 Task: Select Give A Gift Card from Gift Cards. Add to cart Amazon Fire TV Stick Gift Card-2. Place order for Matthew Wright, _x000D_
4893 Hawaiian Ter_x000D_
Cincinnati, Ohio(OH), 45223, Cell Number (513) 541-0914
Action: Mouse moved to (232, 136)
Screenshot: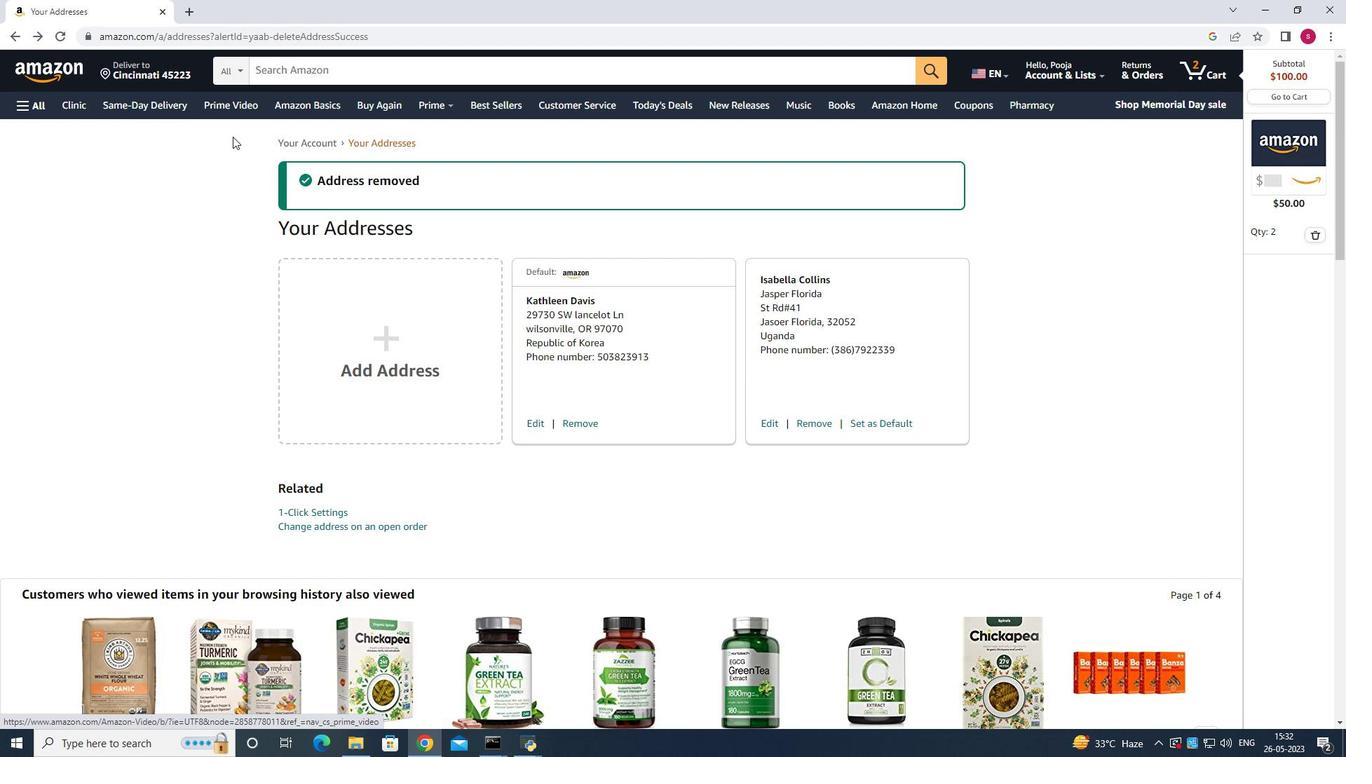
Action: Mouse scrolled (232, 137) with delta (0, 0)
Screenshot: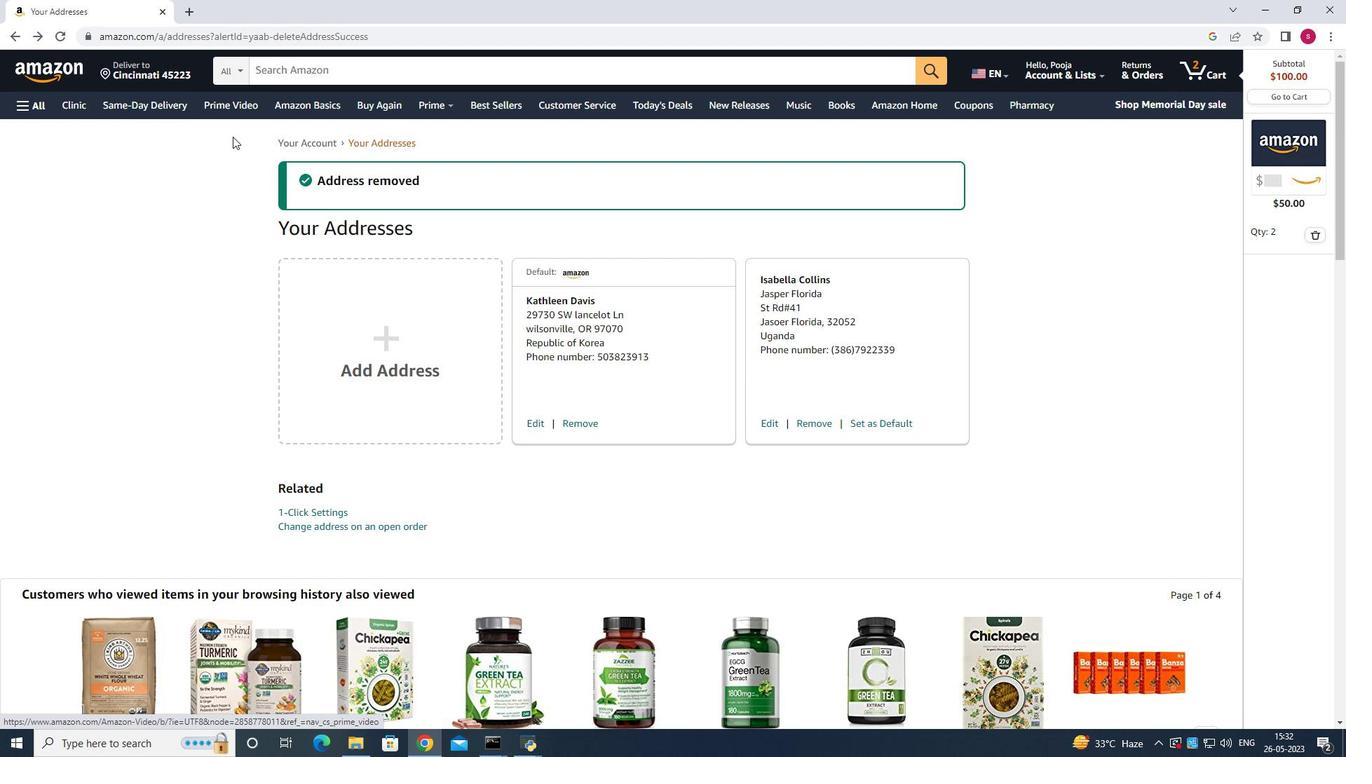 
Action: Mouse scrolled (232, 137) with delta (0, 0)
Screenshot: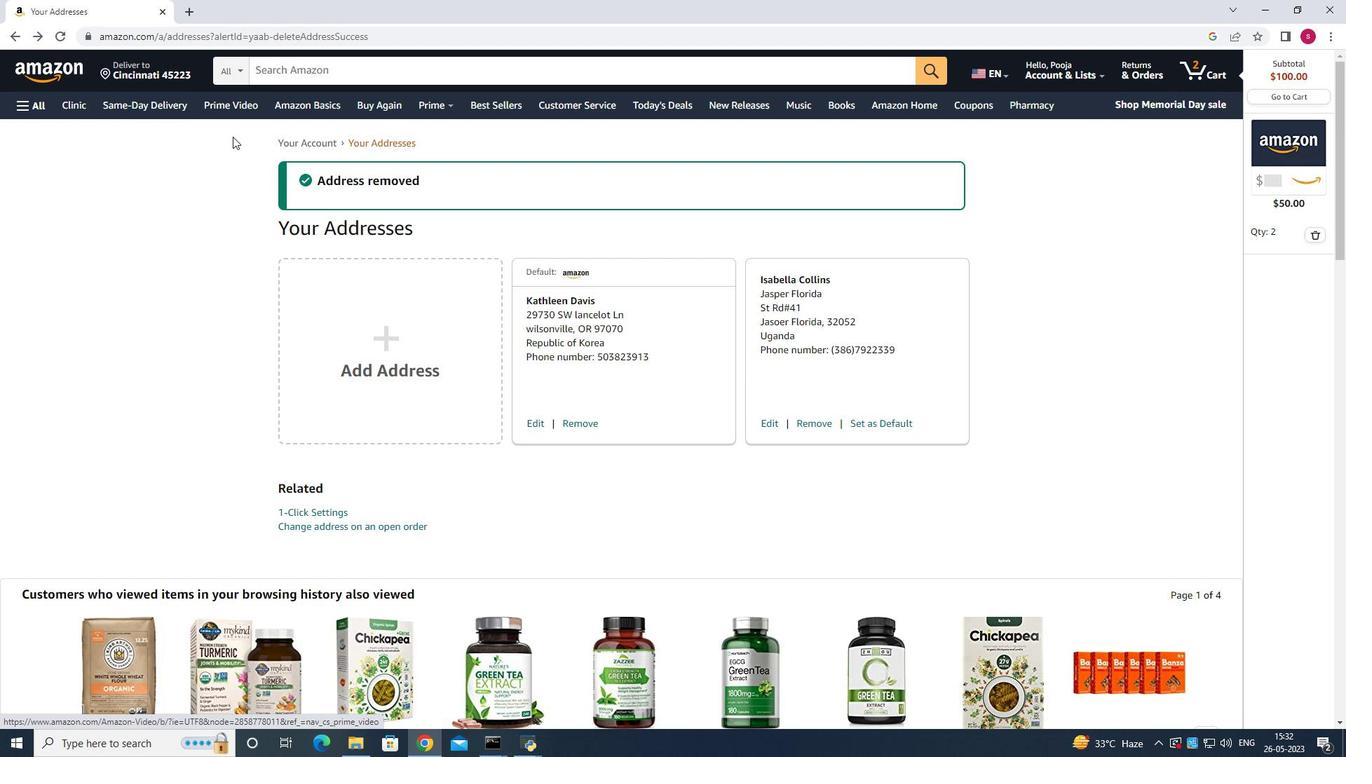 
Action: Mouse moved to (65, 59)
Screenshot: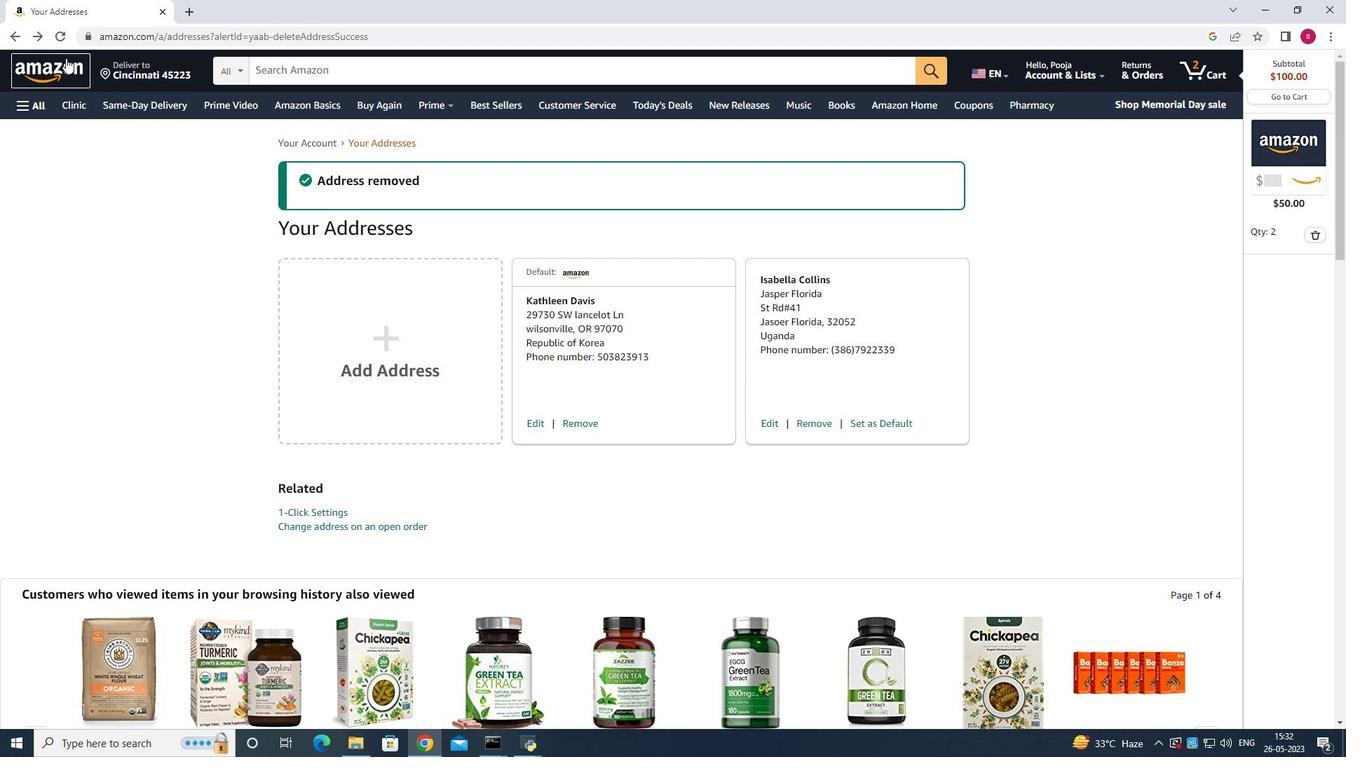 
Action: Mouse pressed left at (65, 59)
Screenshot: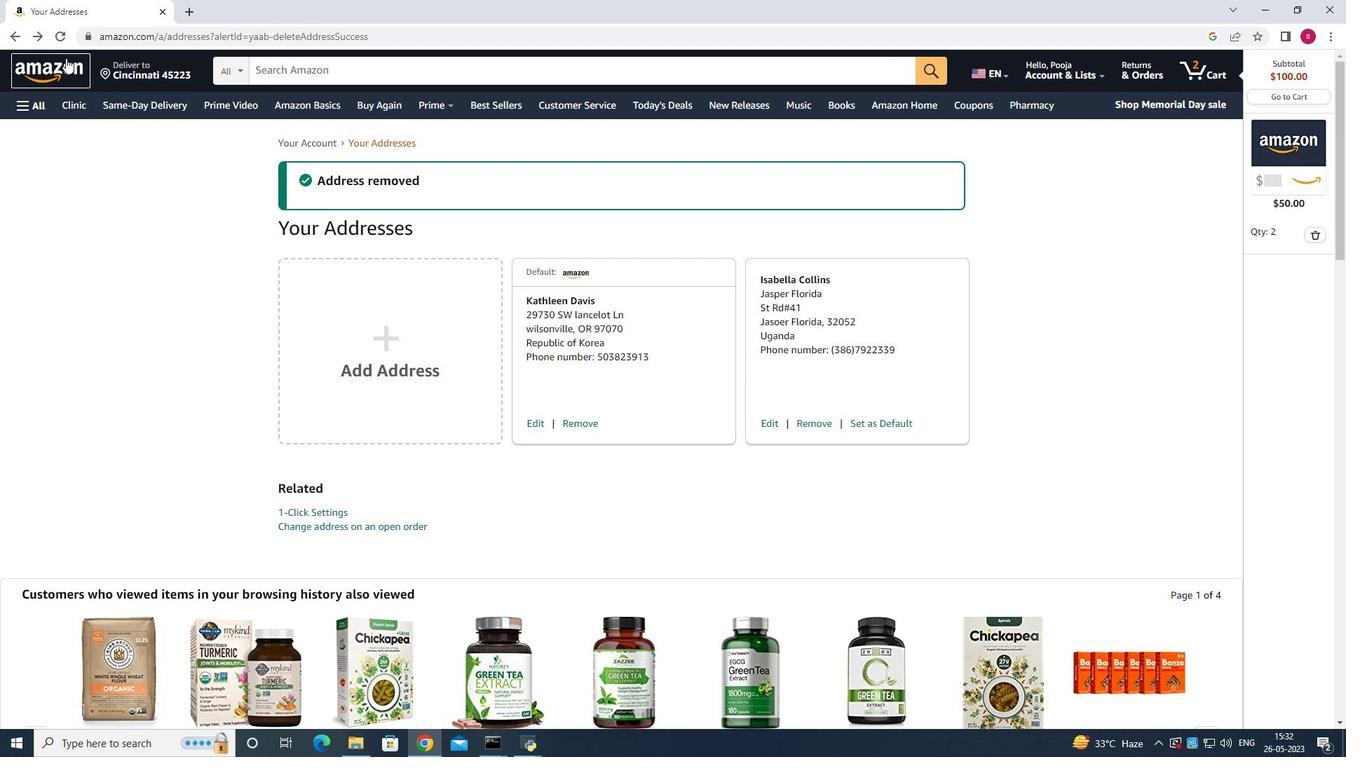 
Action: Mouse moved to (21, 98)
Screenshot: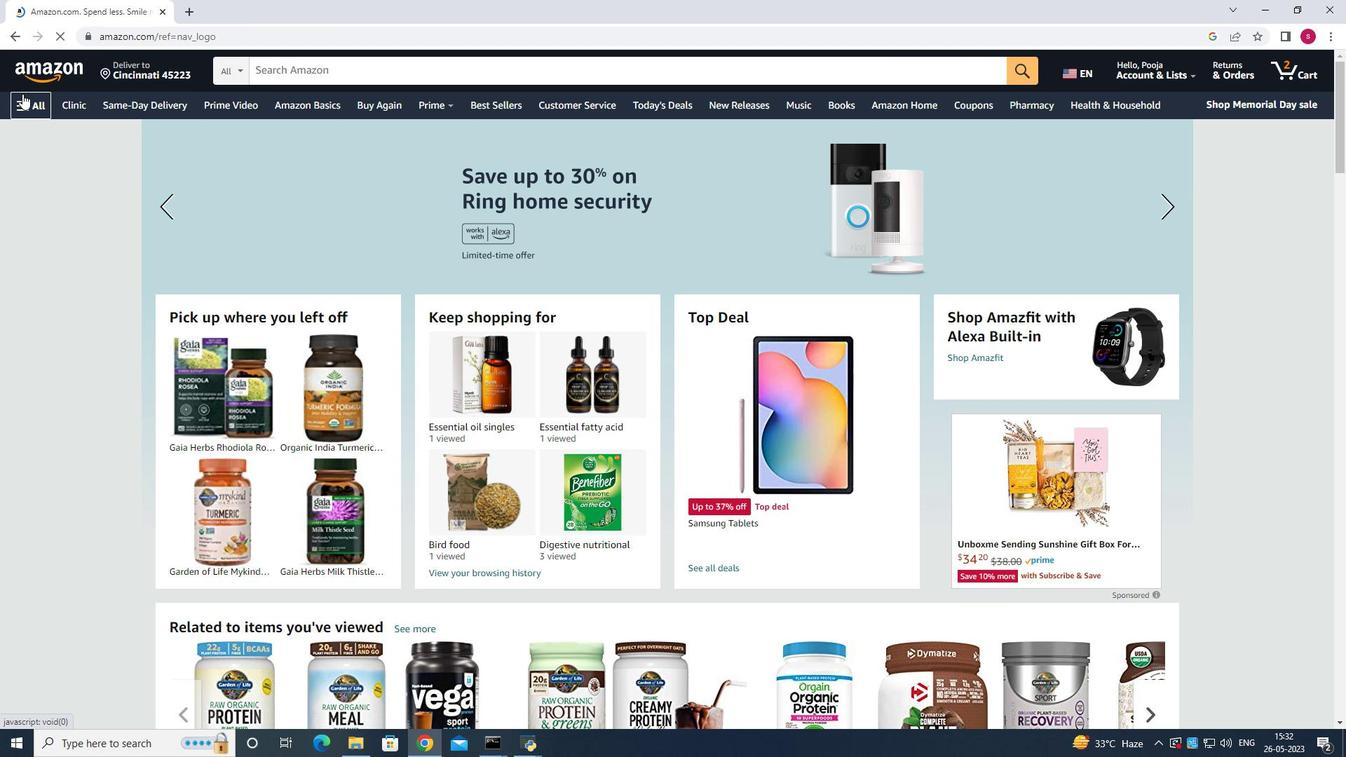 
Action: Mouse pressed left at (21, 98)
Screenshot: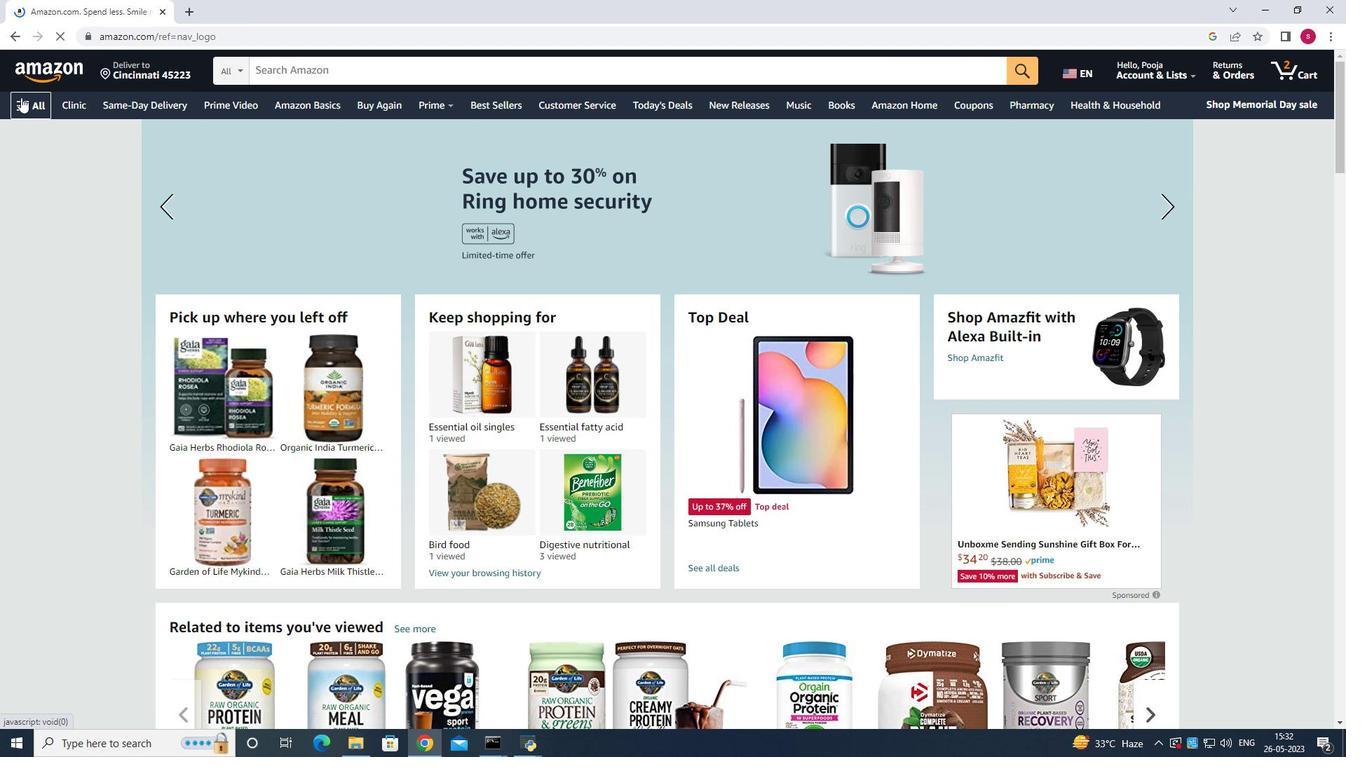 
Action: Mouse moved to (26, 136)
Screenshot: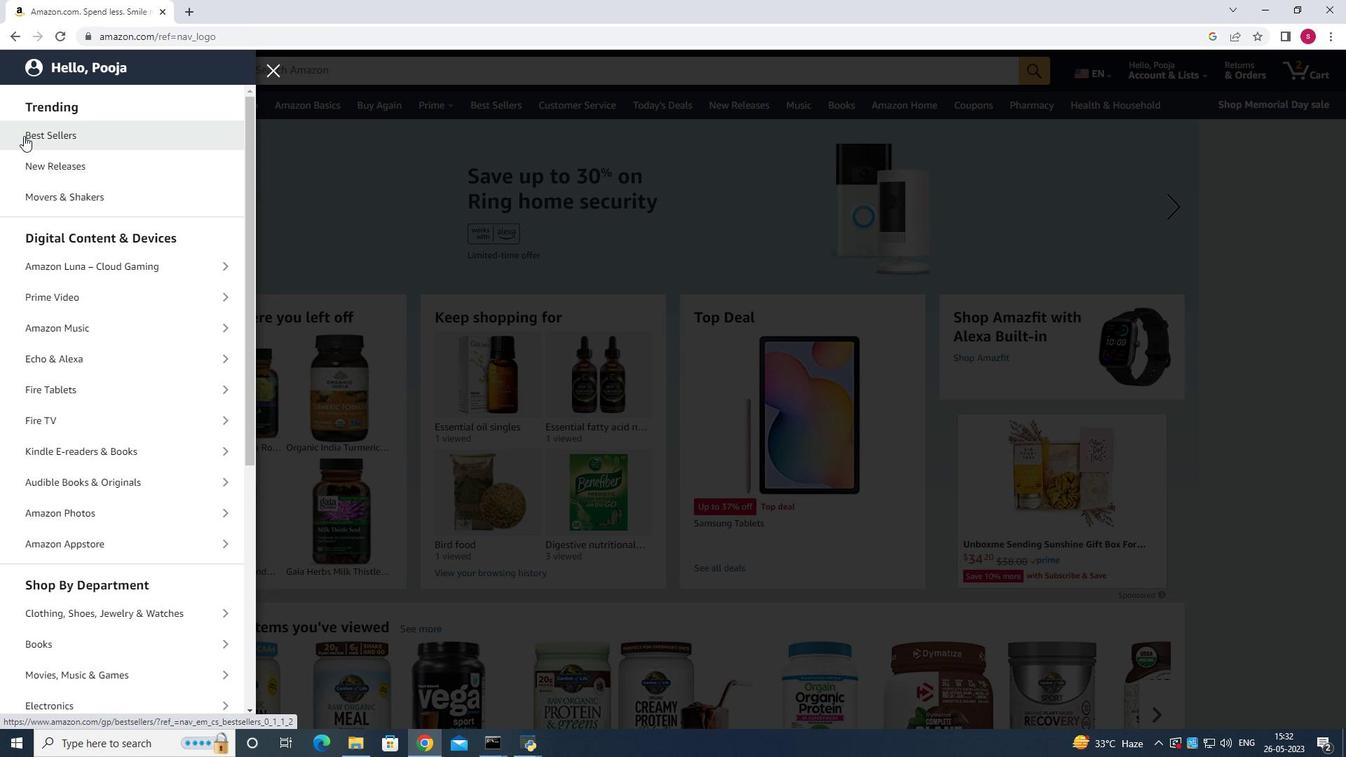 
Action: Mouse scrolled (25, 136) with delta (0, 0)
Screenshot: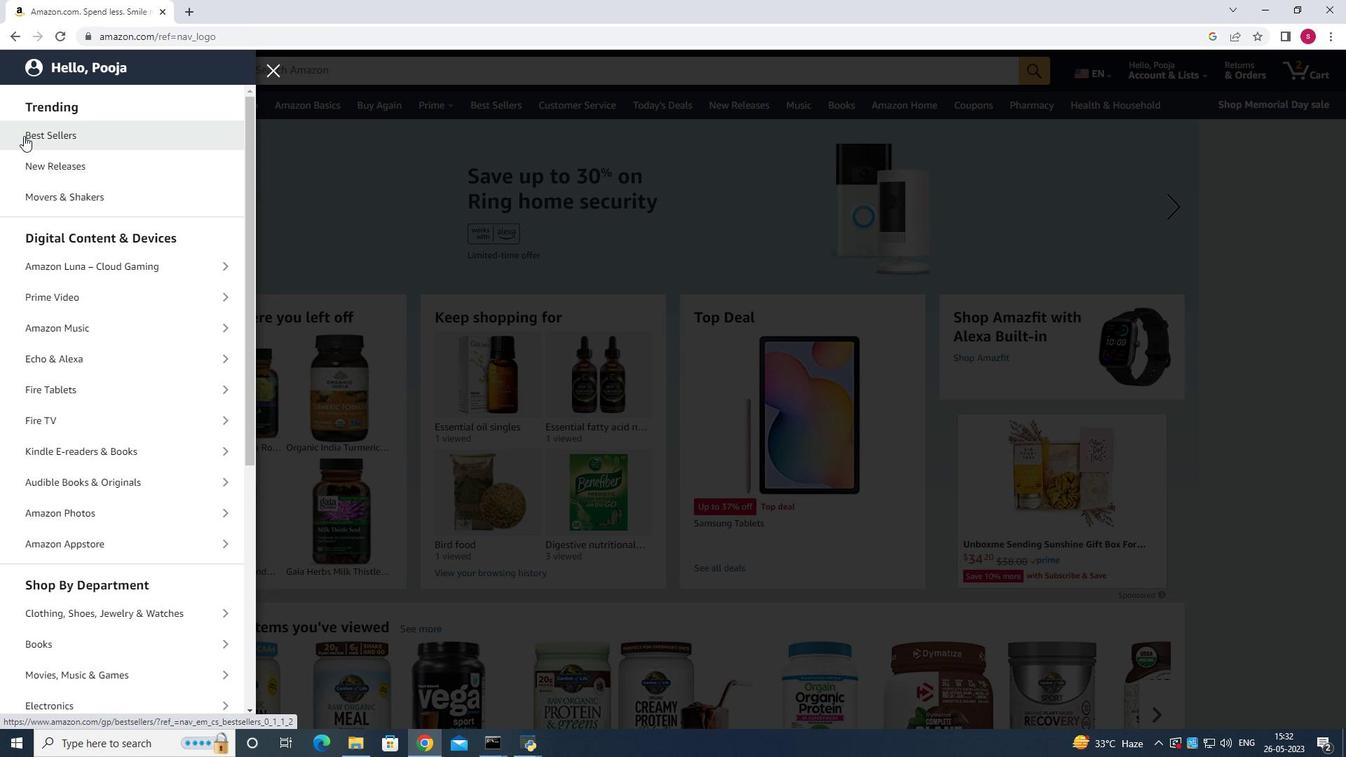 
Action: Mouse scrolled (26, 136) with delta (0, 0)
Screenshot: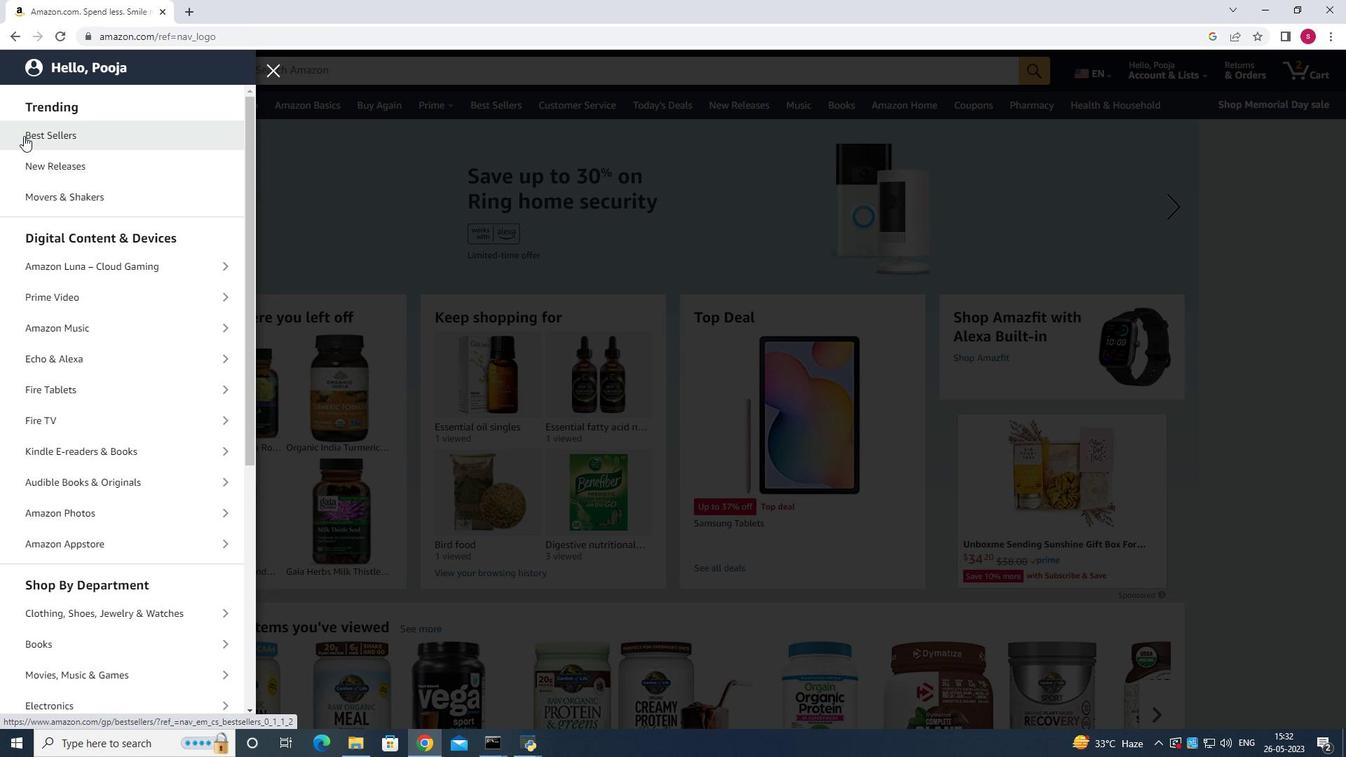 
Action: Mouse scrolled (26, 136) with delta (0, 0)
Screenshot: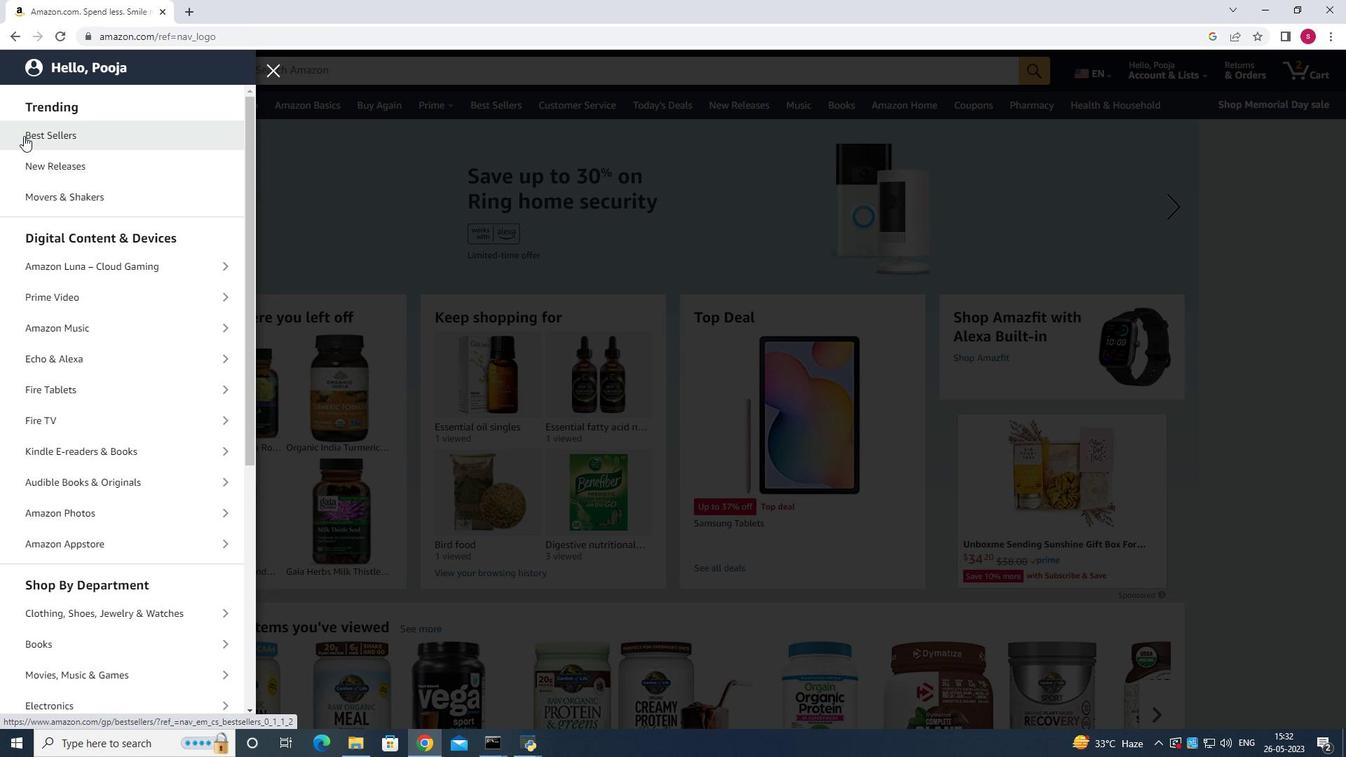 
Action: Mouse scrolled (26, 136) with delta (0, 0)
Screenshot: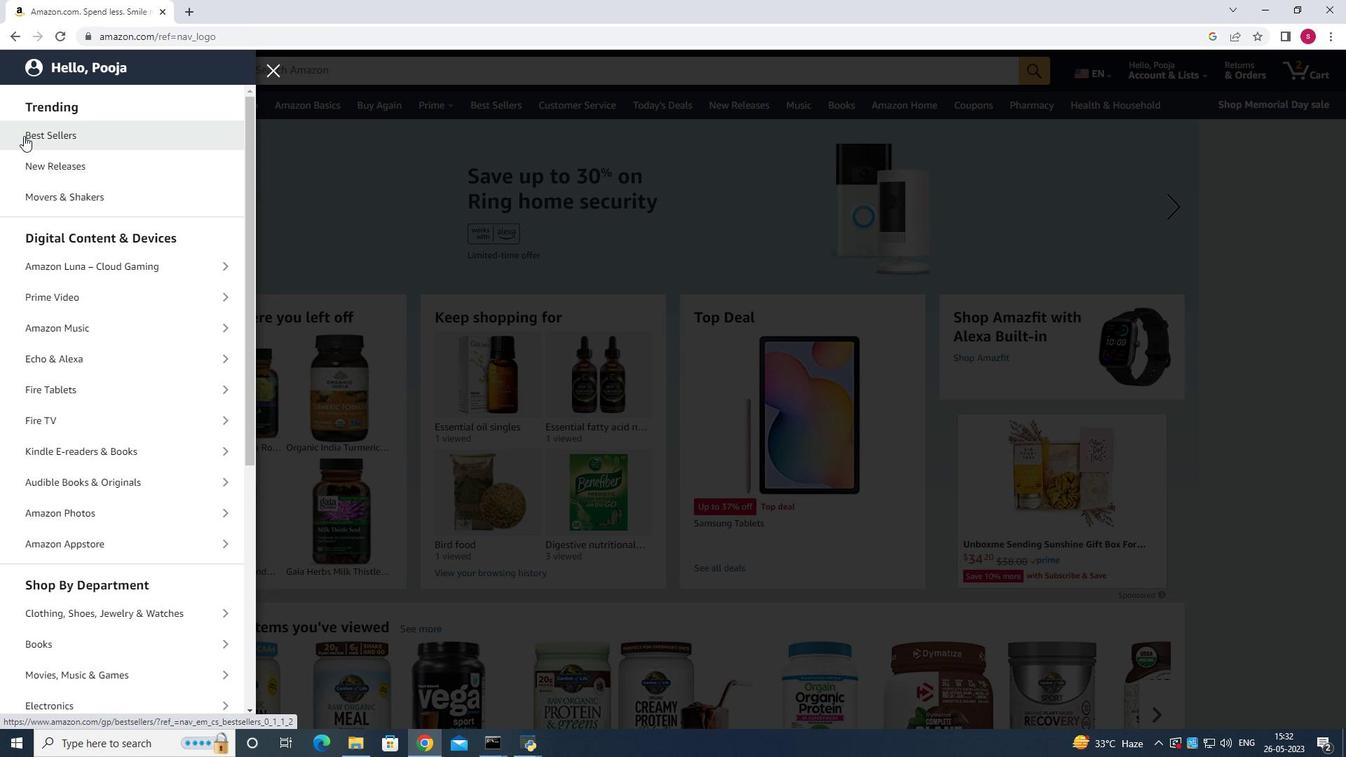 
Action: Mouse scrolled (26, 136) with delta (0, 0)
Screenshot: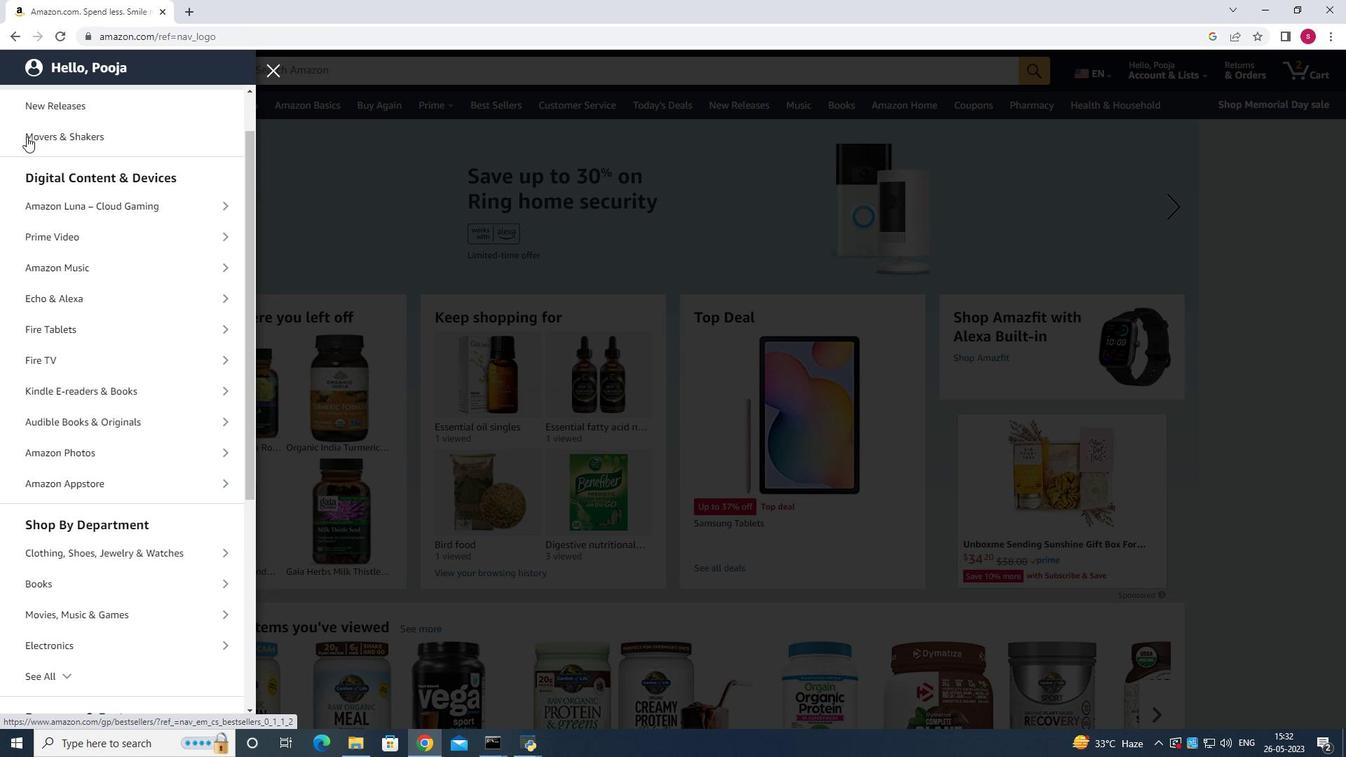
Action: Mouse scrolled (26, 136) with delta (0, 0)
Screenshot: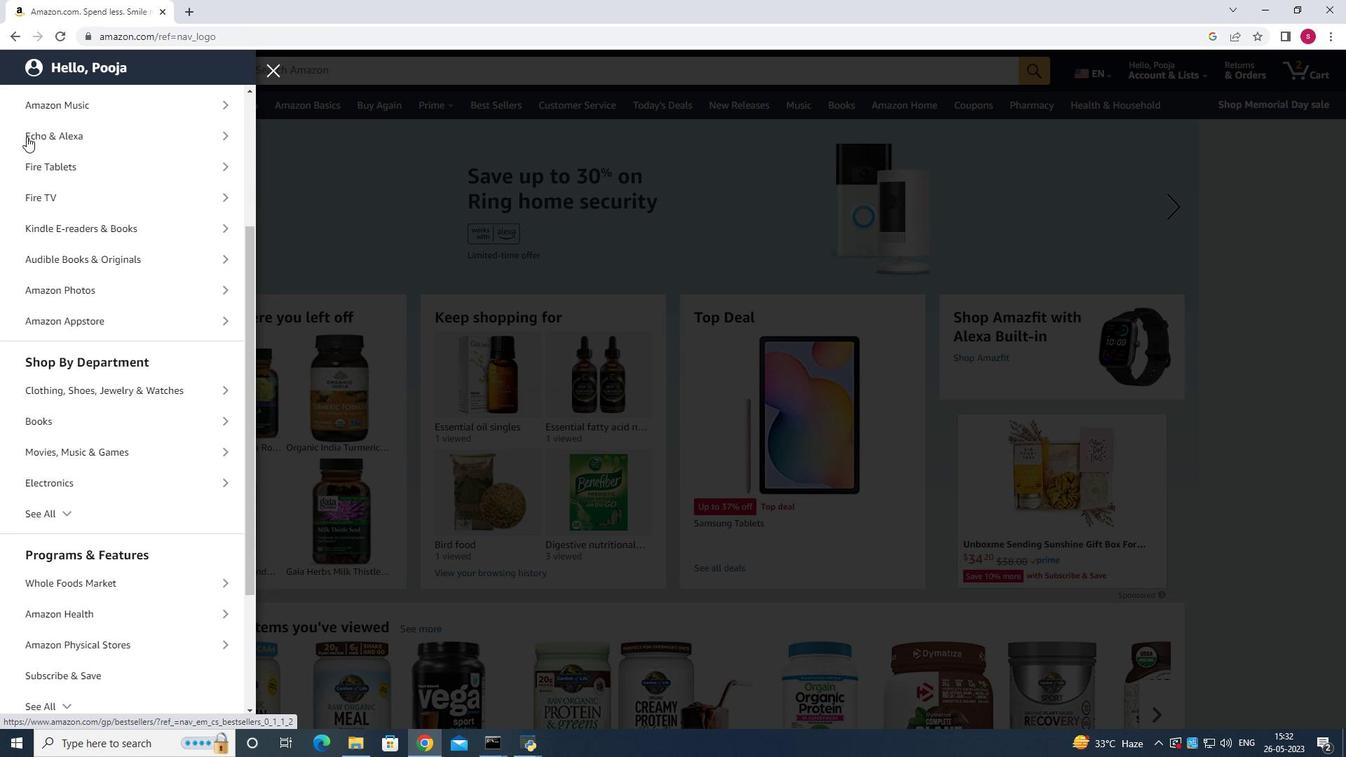 
Action: Mouse scrolled (26, 136) with delta (0, 0)
Screenshot: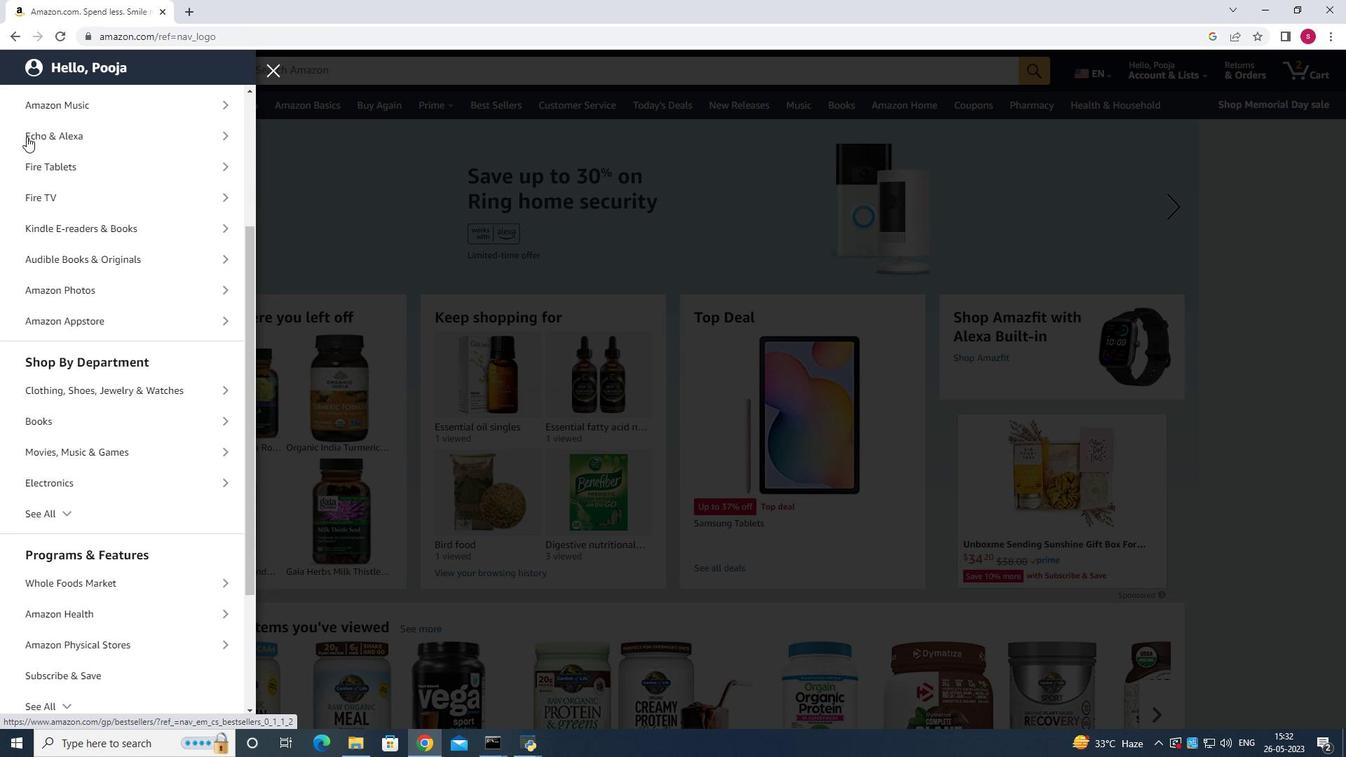 
Action: Mouse scrolled (26, 136) with delta (0, 0)
Screenshot: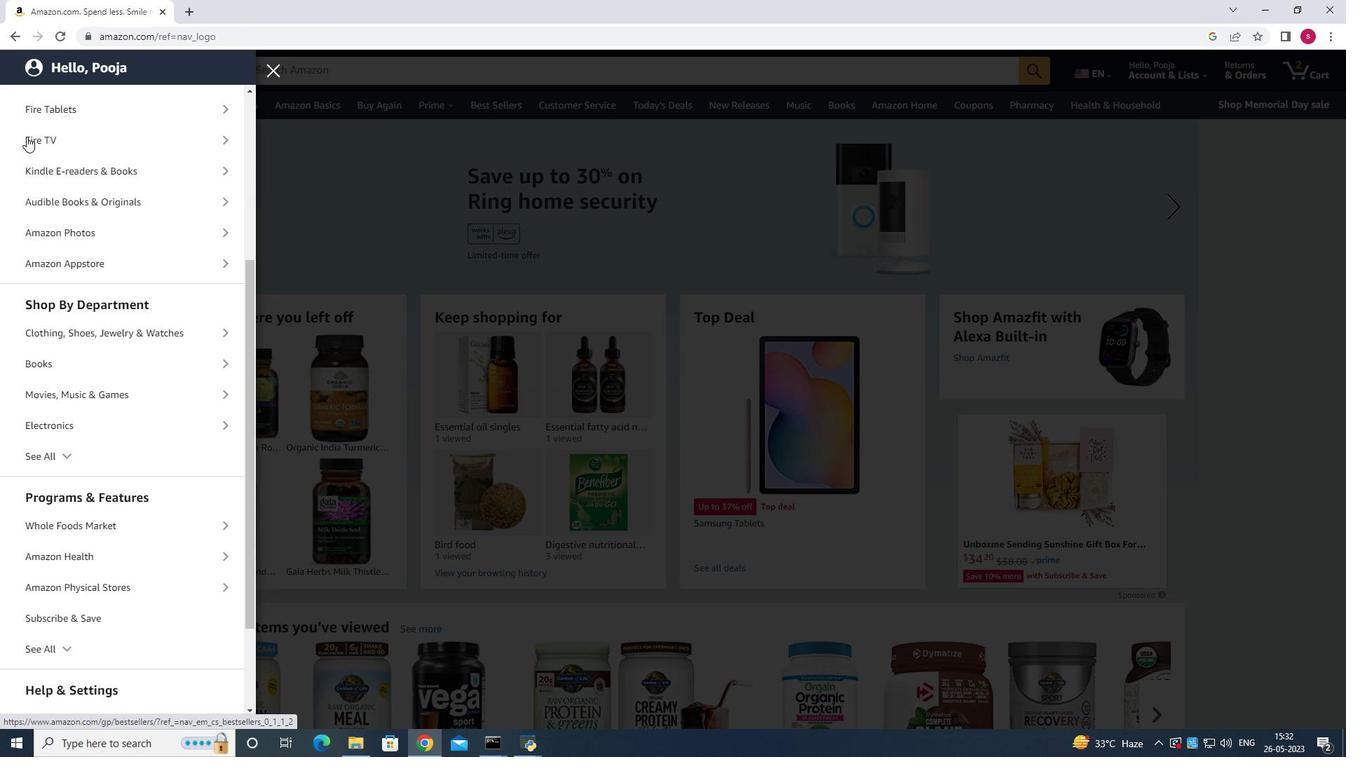 
Action: Mouse scrolled (26, 136) with delta (0, 0)
Screenshot: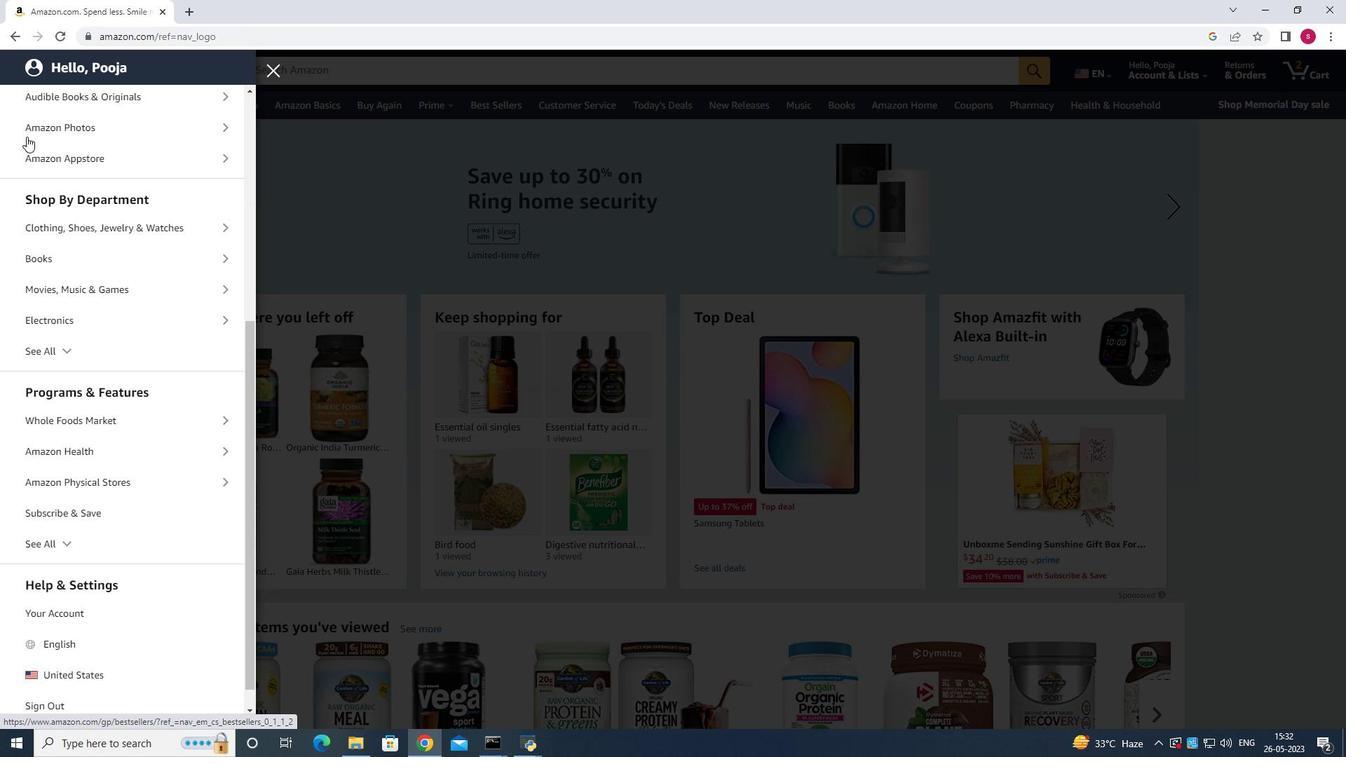 
Action: Mouse scrolled (26, 136) with delta (0, 0)
Screenshot: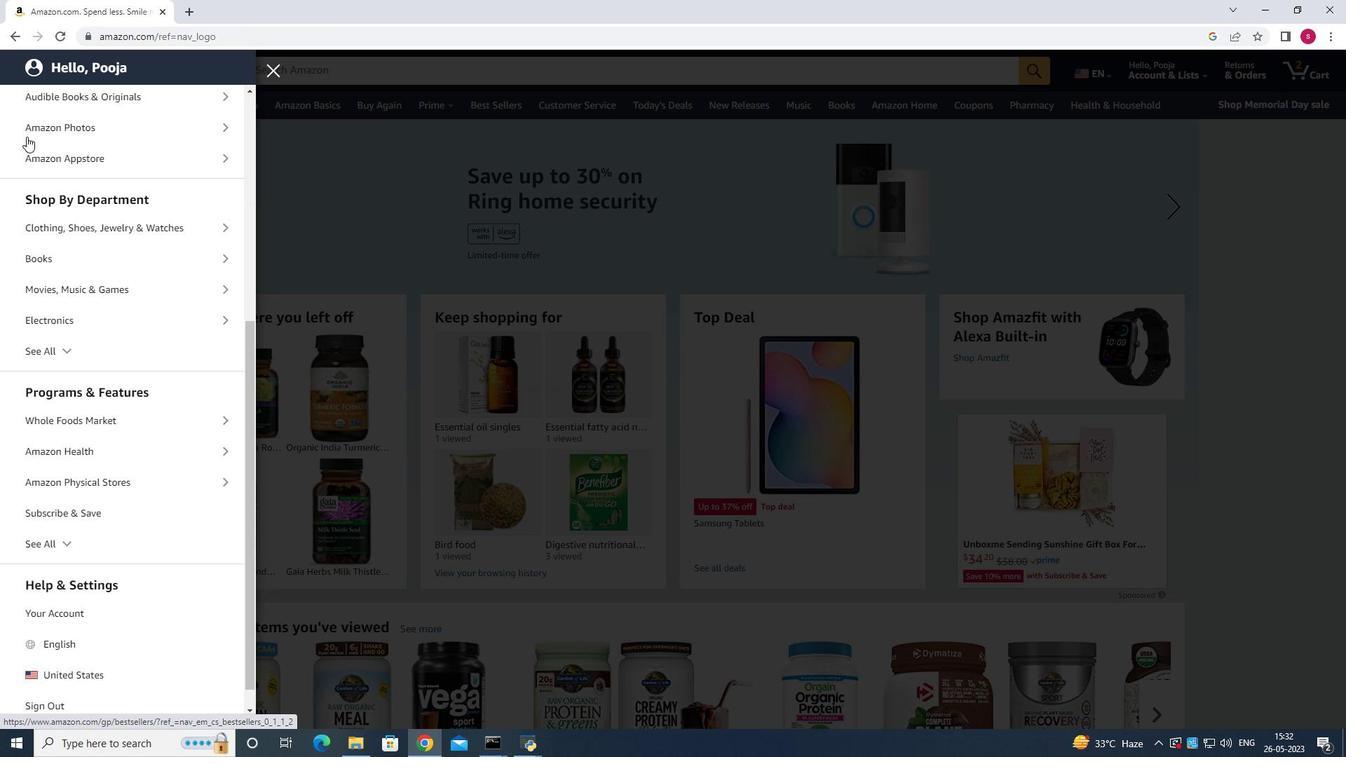
Action: Mouse scrolled (26, 136) with delta (0, 0)
Screenshot: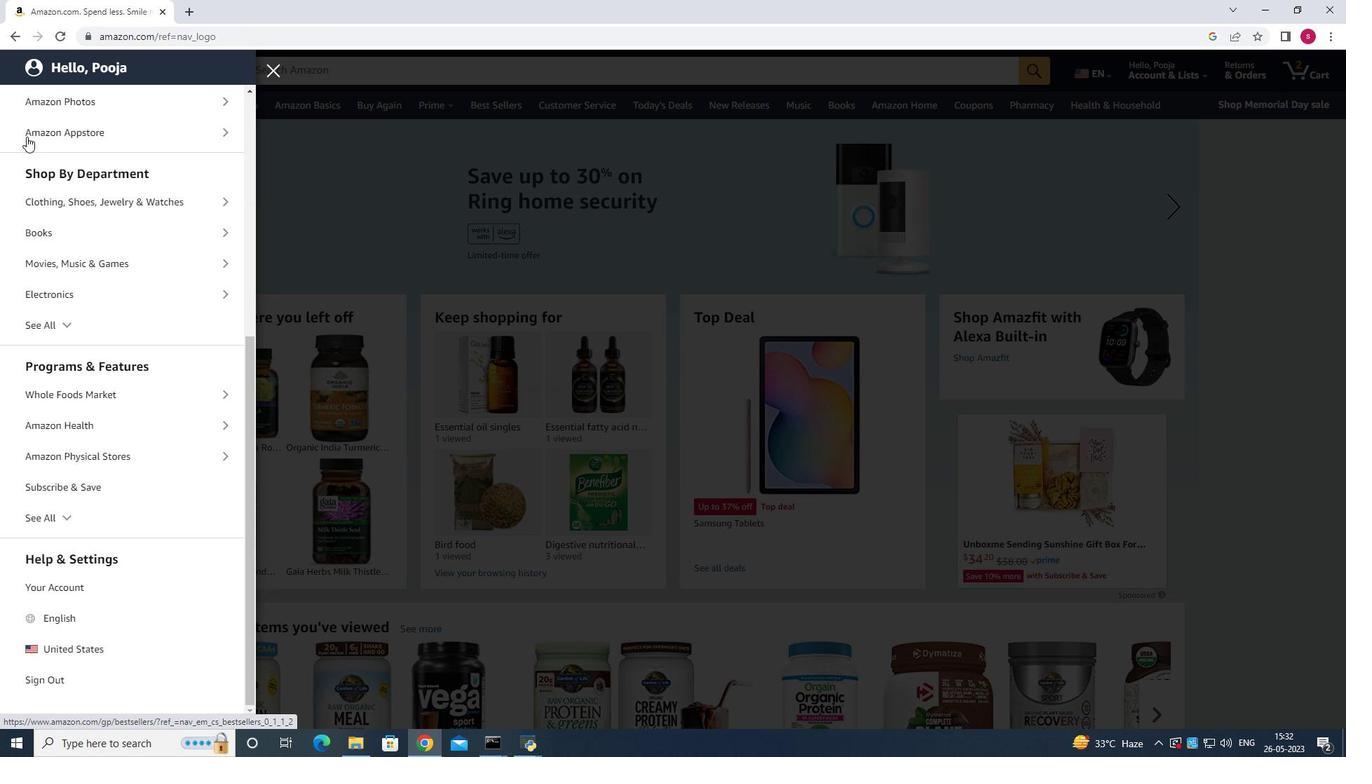 
Action: Mouse scrolled (26, 136) with delta (0, 0)
Screenshot: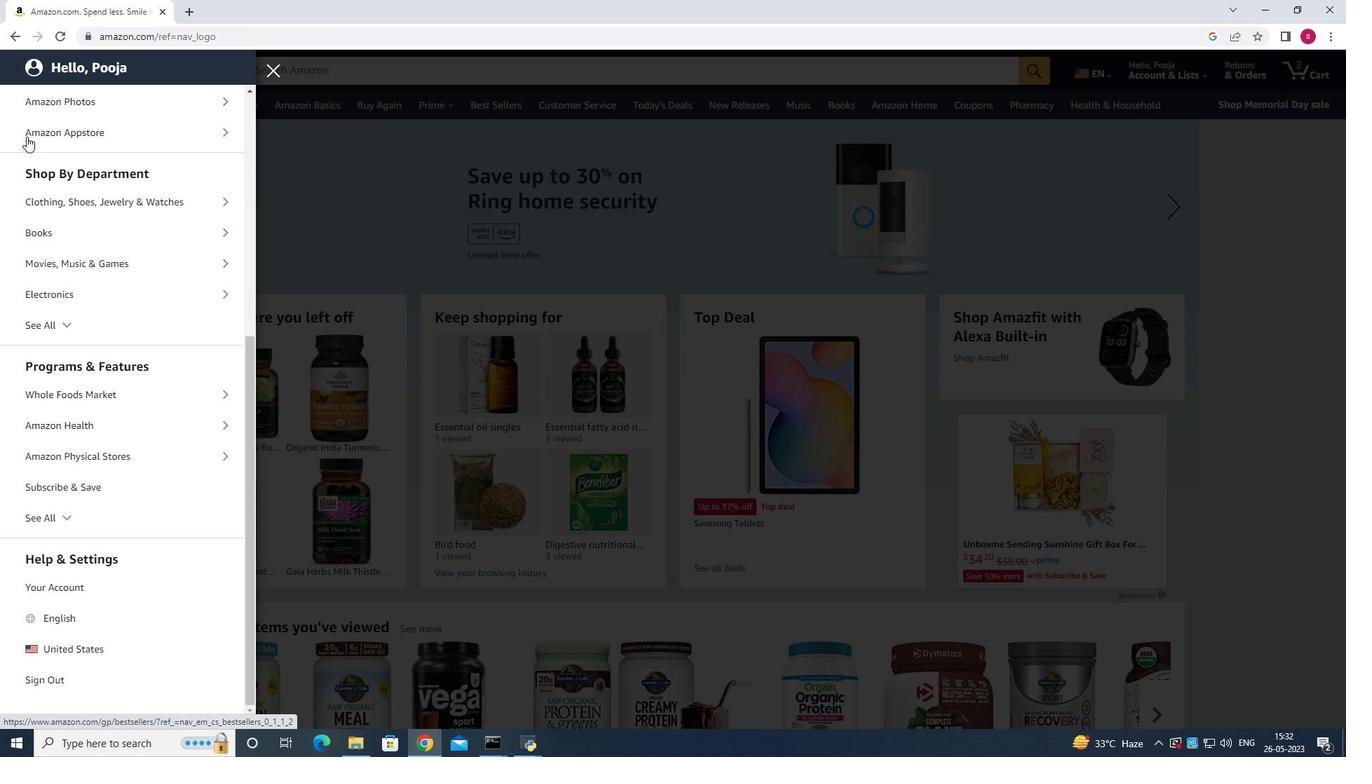 
Action: Mouse moved to (28, 138)
Screenshot: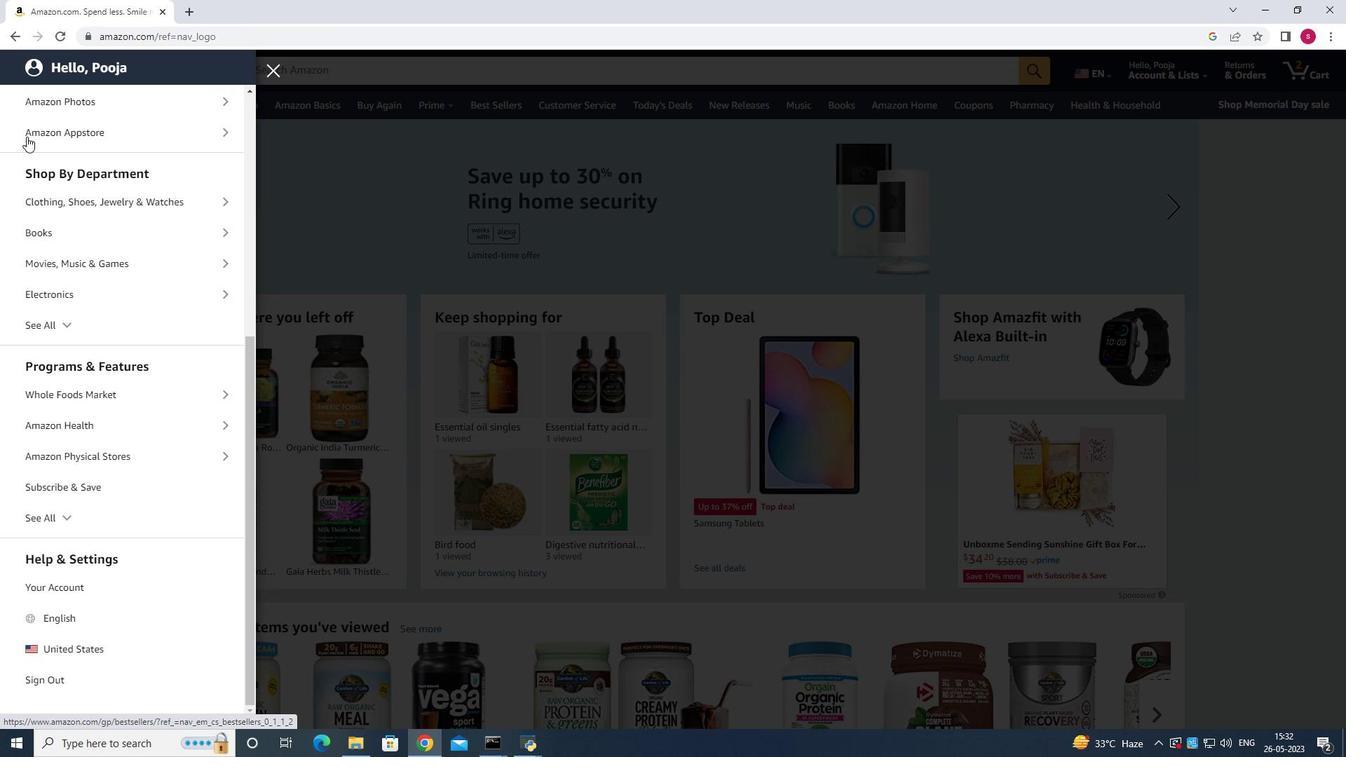 
Action: Mouse scrolled (28, 137) with delta (0, 0)
Screenshot: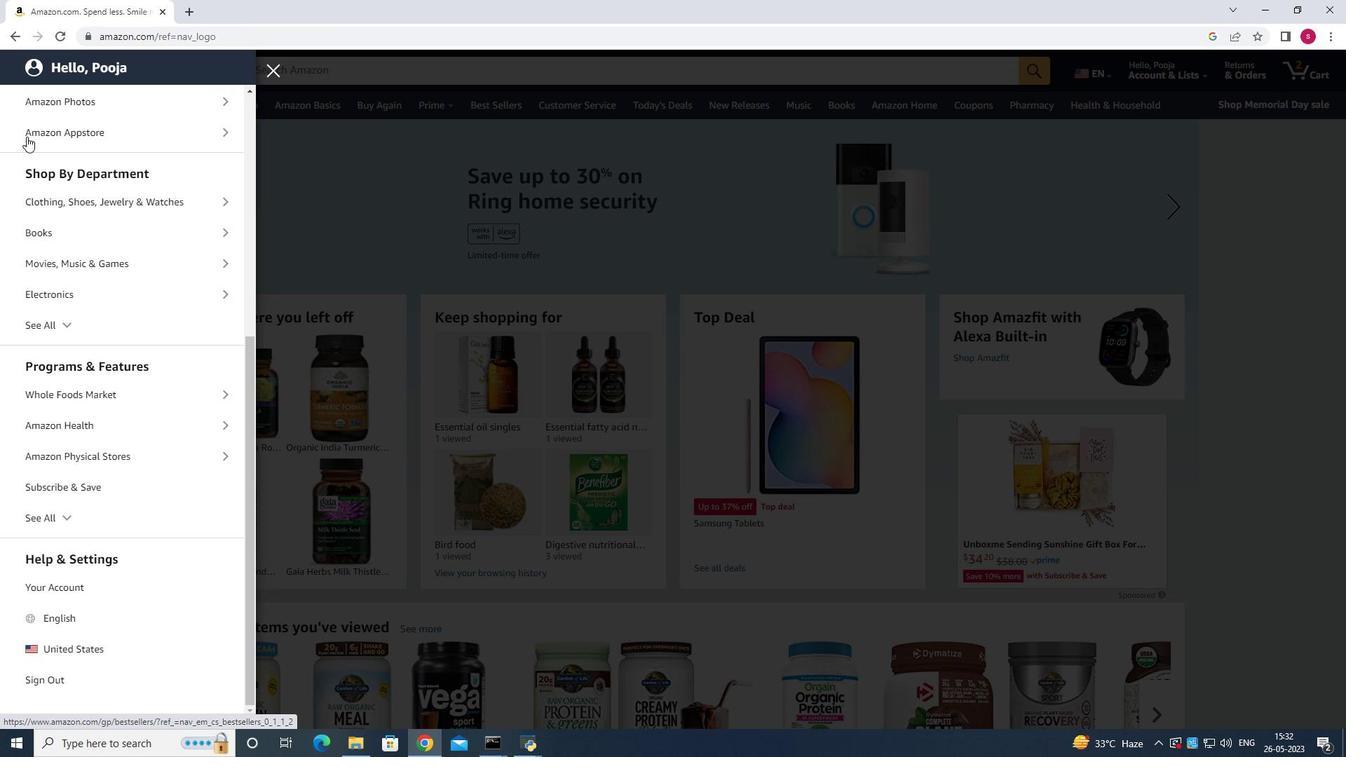 
Action: Mouse scrolled (28, 137) with delta (0, 0)
Screenshot: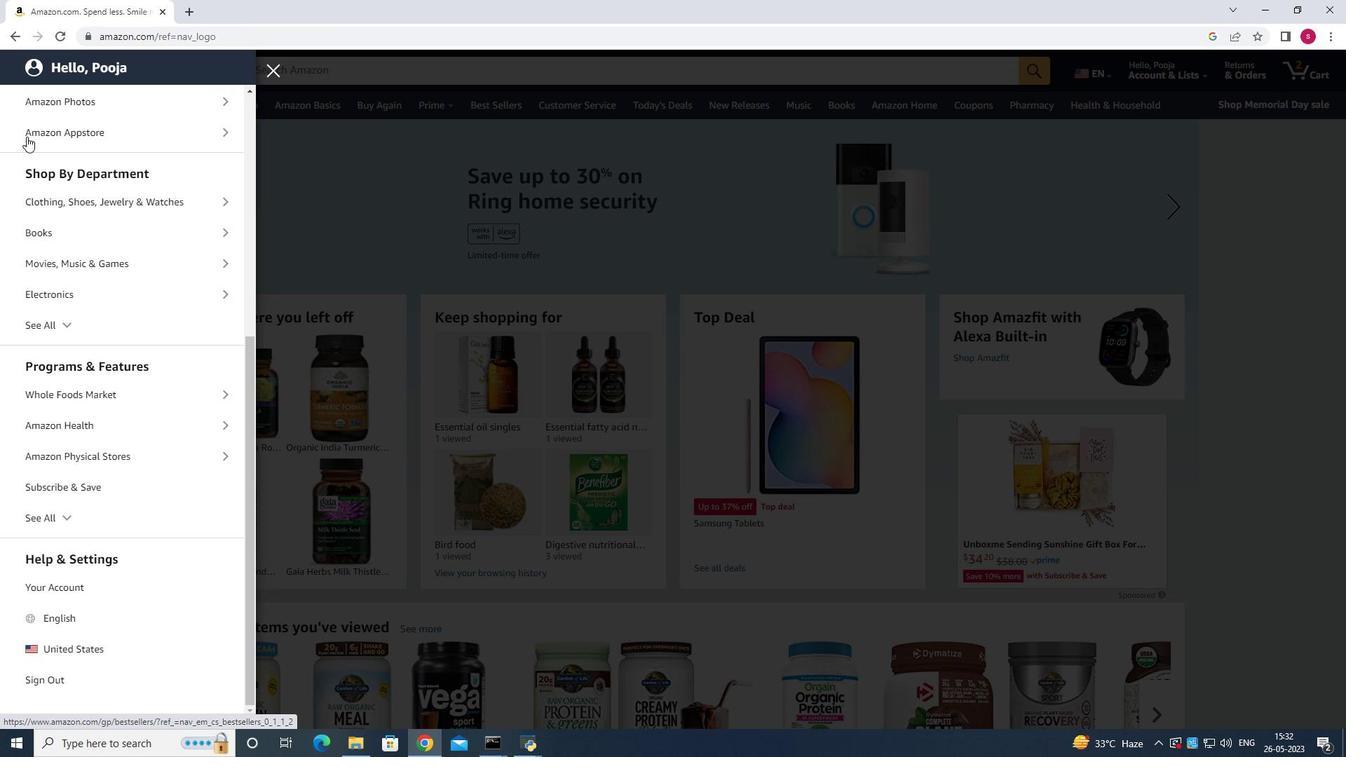 
Action: Mouse scrolled (28, 137) with delta (0, 0)
Screenshot: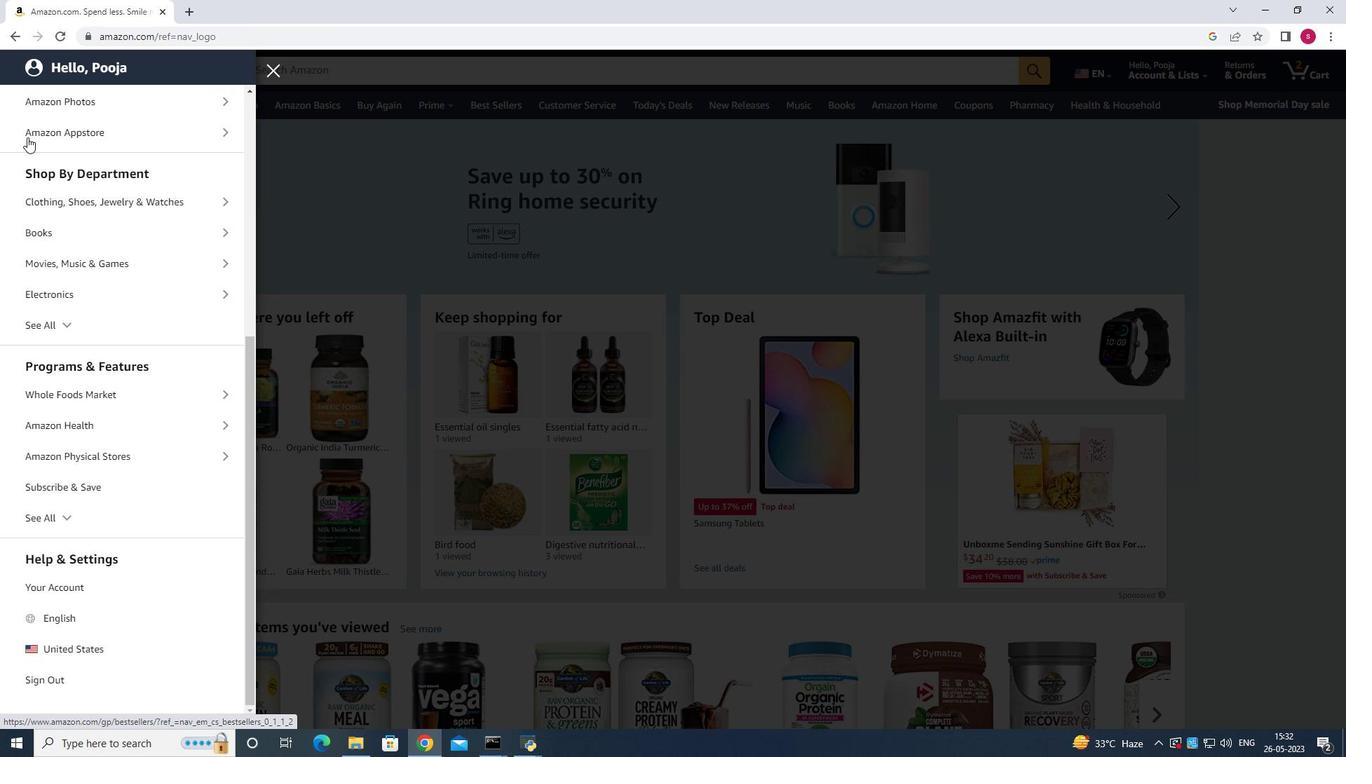 
Action: Mouse moved to (140, 389)
Screenshot: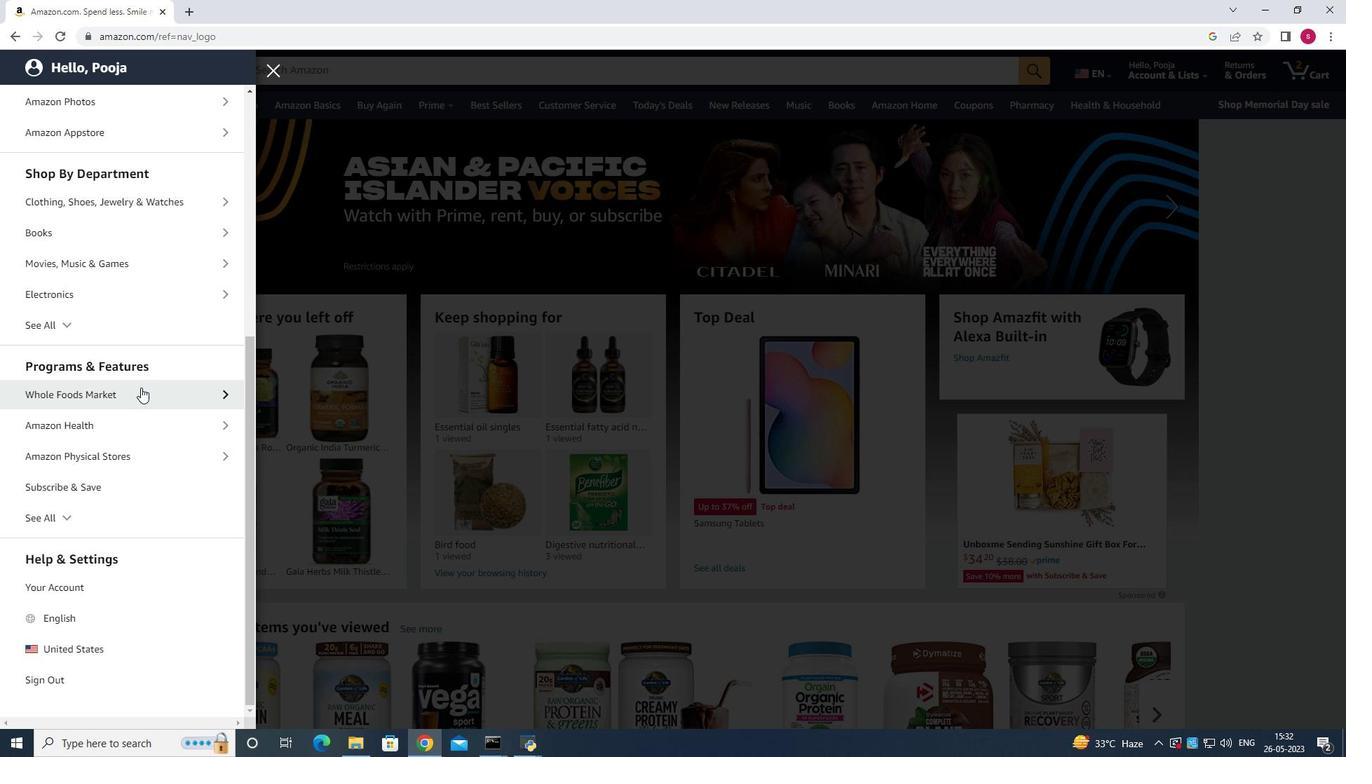 
Action: Mouse pressed left at (140, 389)
Screenshot: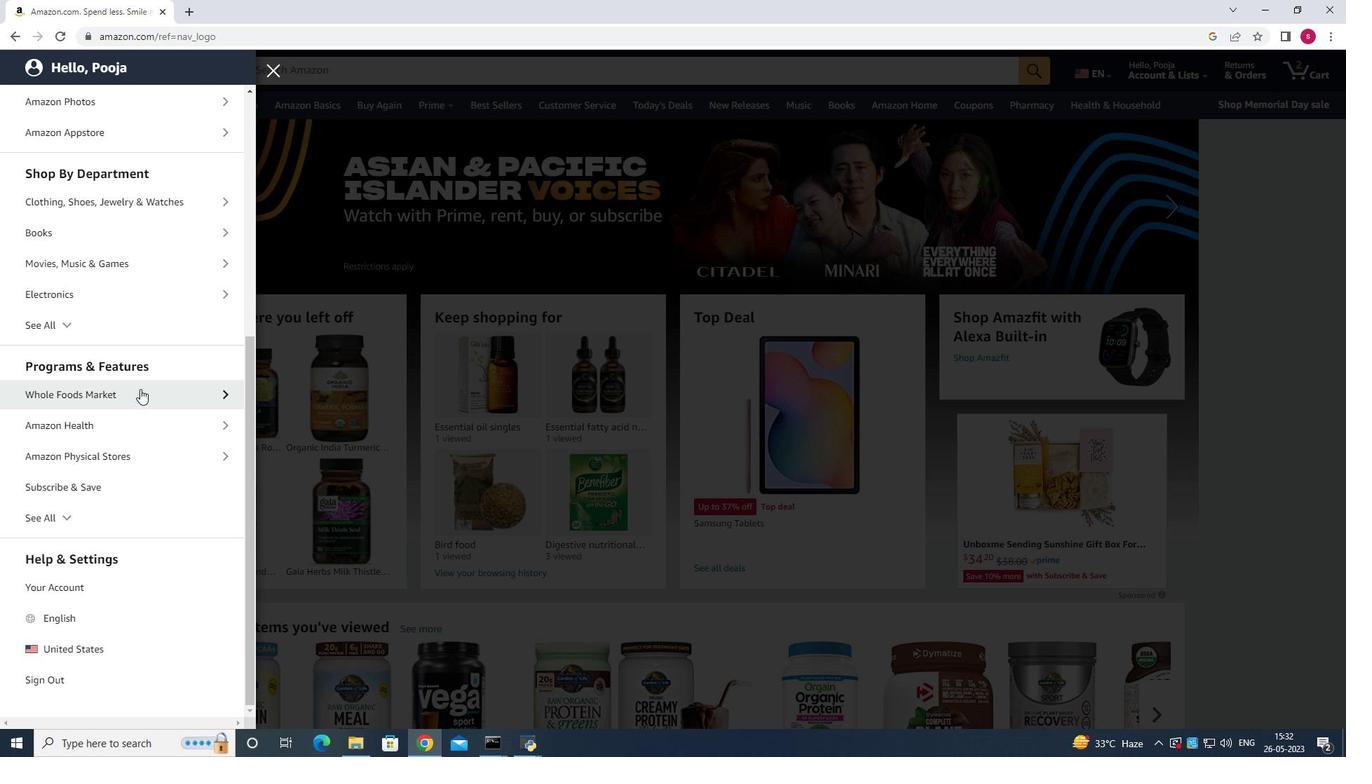 
Action: Mouse moved to (173, 166)
Screenshot: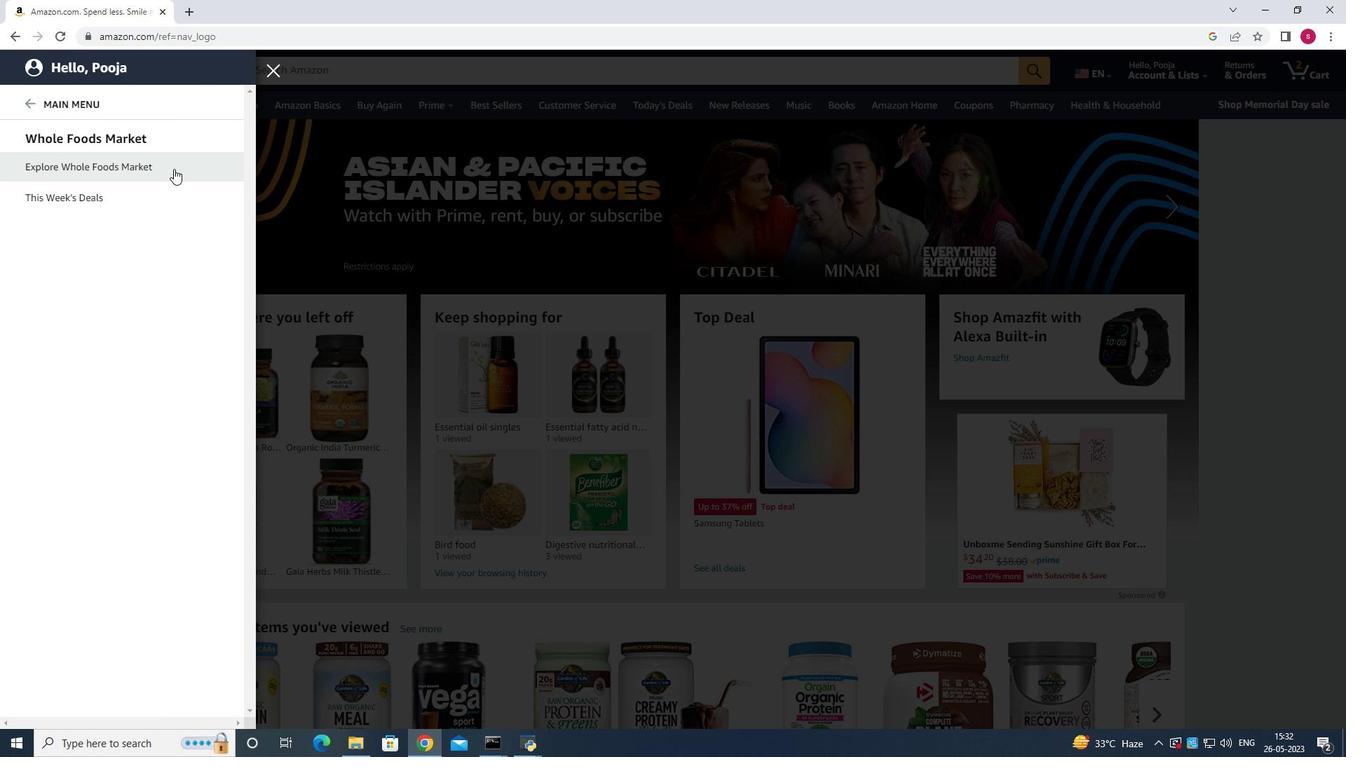 
Action: Mouse pressed left at (173, 166)
Screenshot: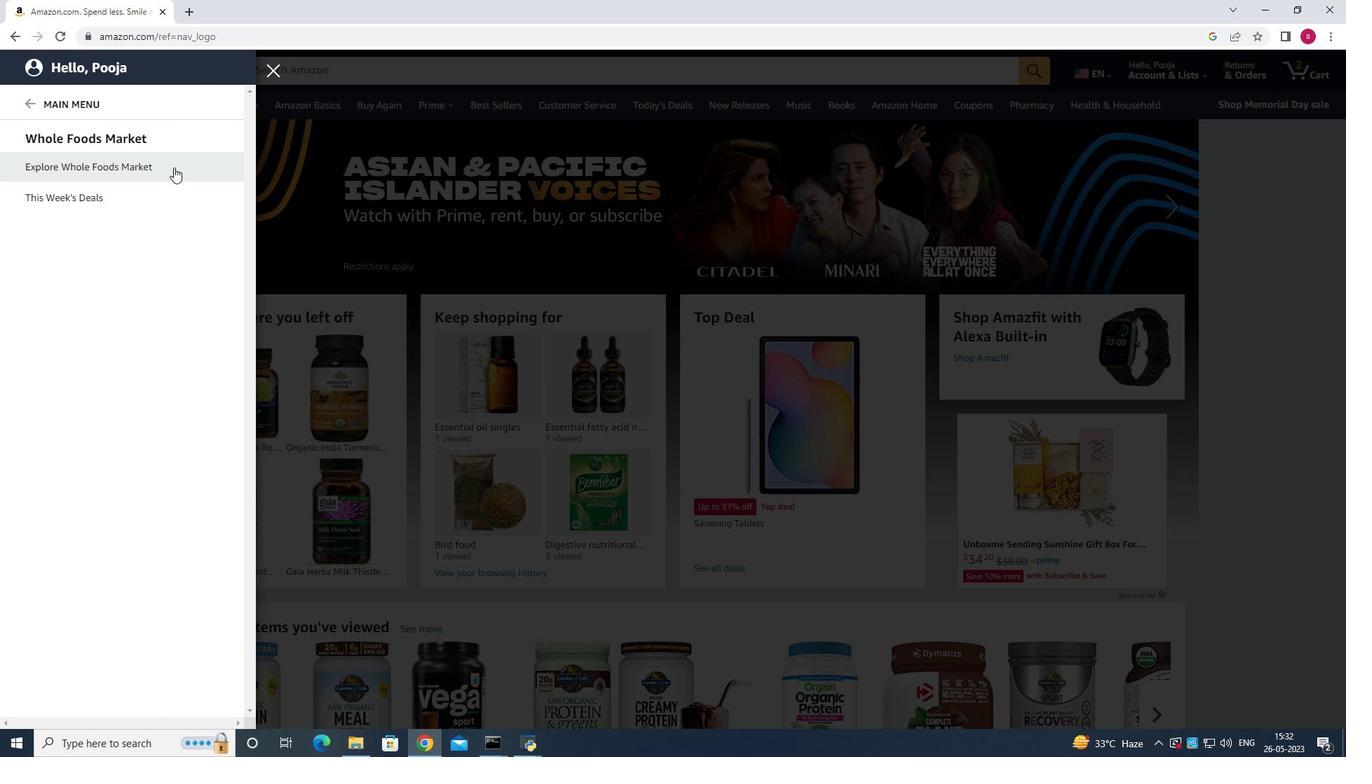
Action: Mouse moved to (611, 64)
Screenshot: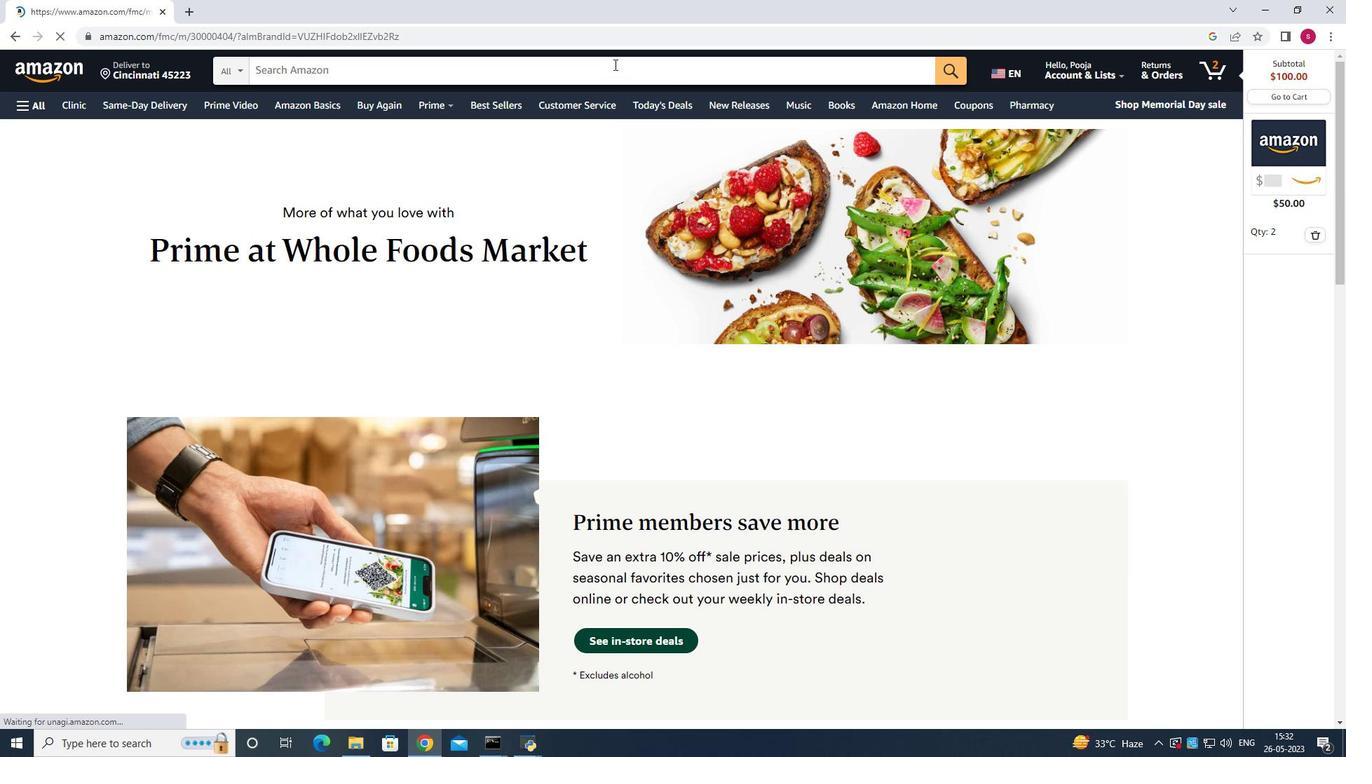 
Action: Mouse pressed left at (611, 64)
Screenshot: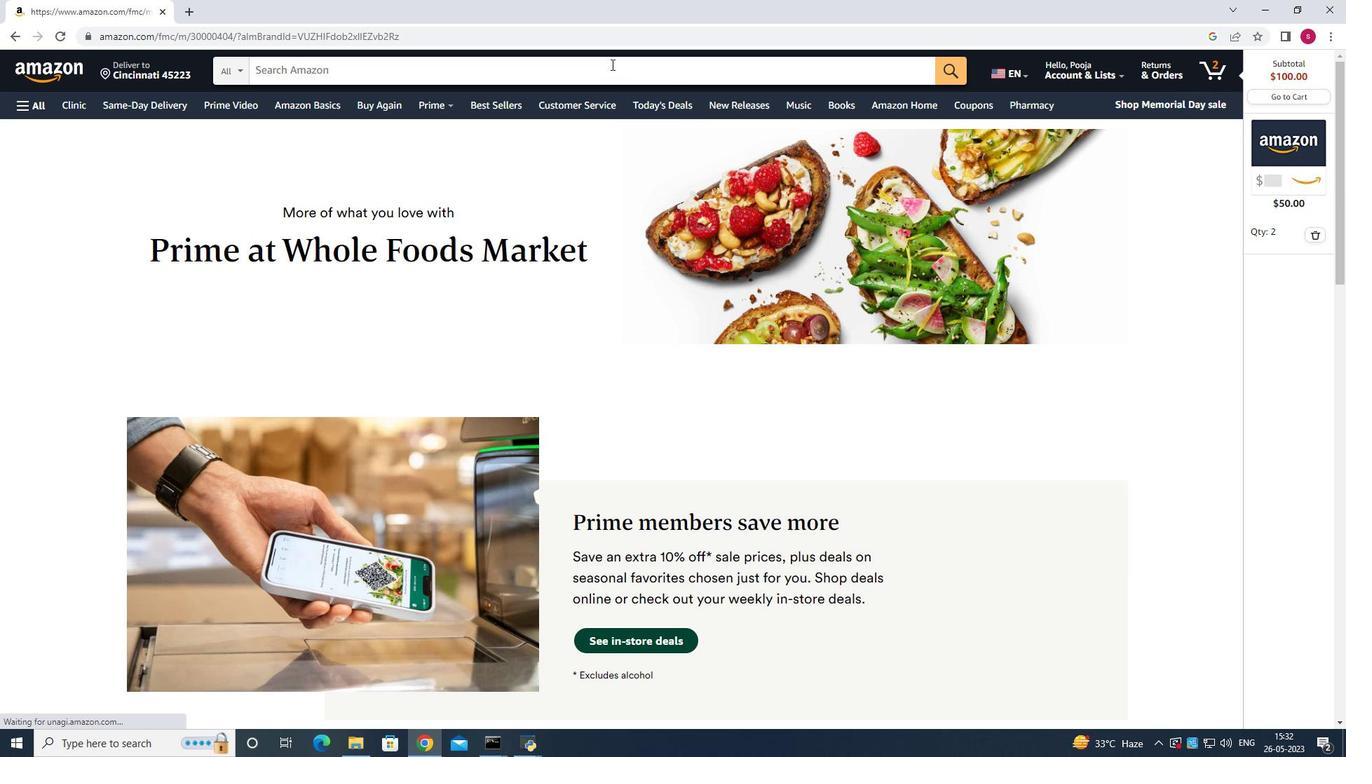 
Action: Mouse moved to (615, 74)
Screenshot: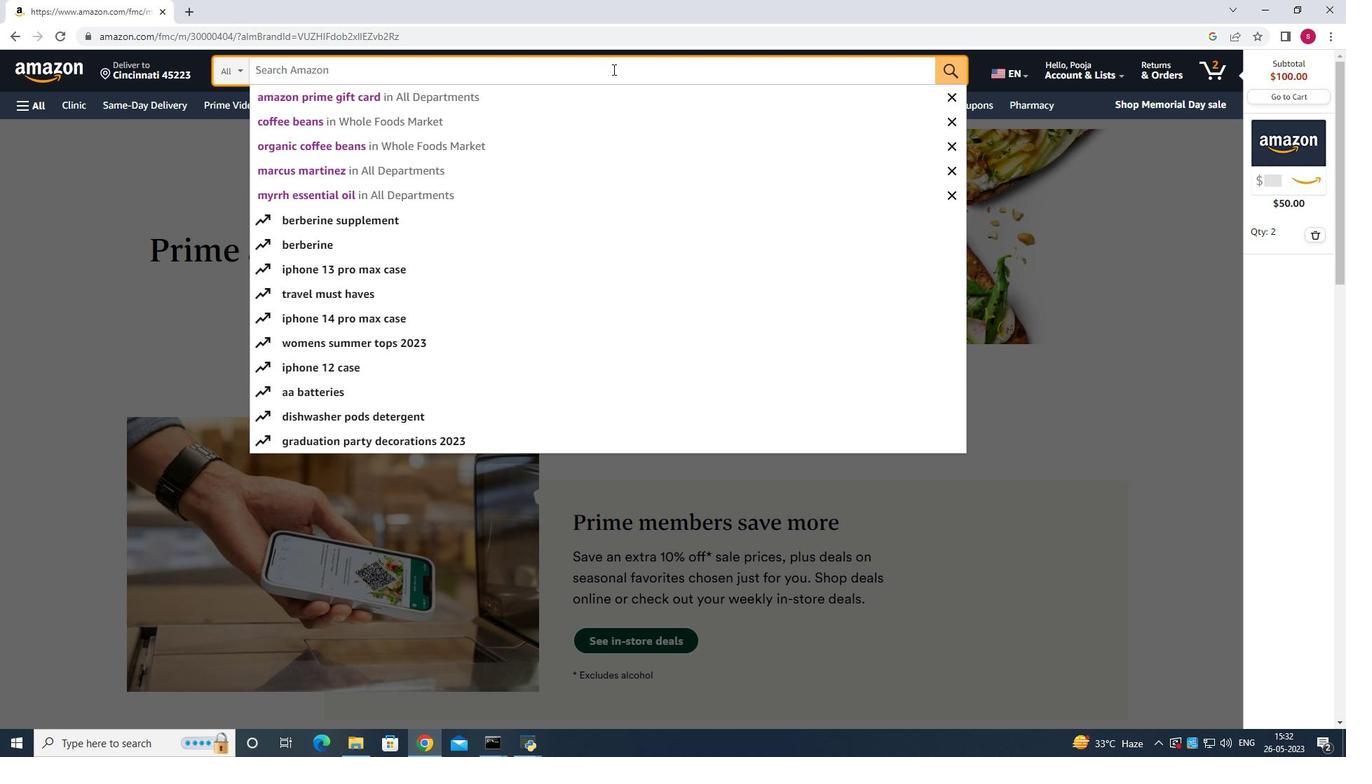
Action: Key pressed <Key.shift>Fire<Key.space><Key.shift>T<Key.shift><Key.down><Key.enter>
Screenshot: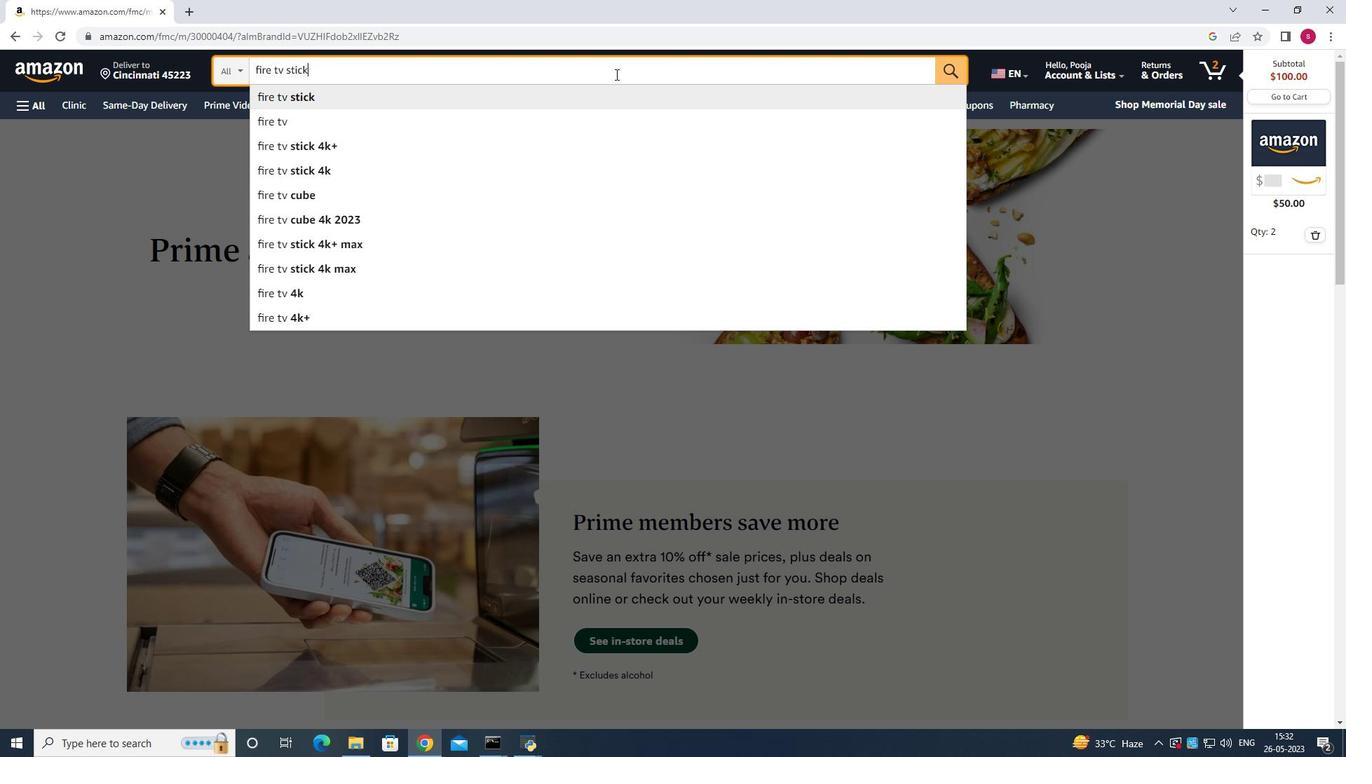 
Action: Mouse moved to (495, 60)
Screenshot: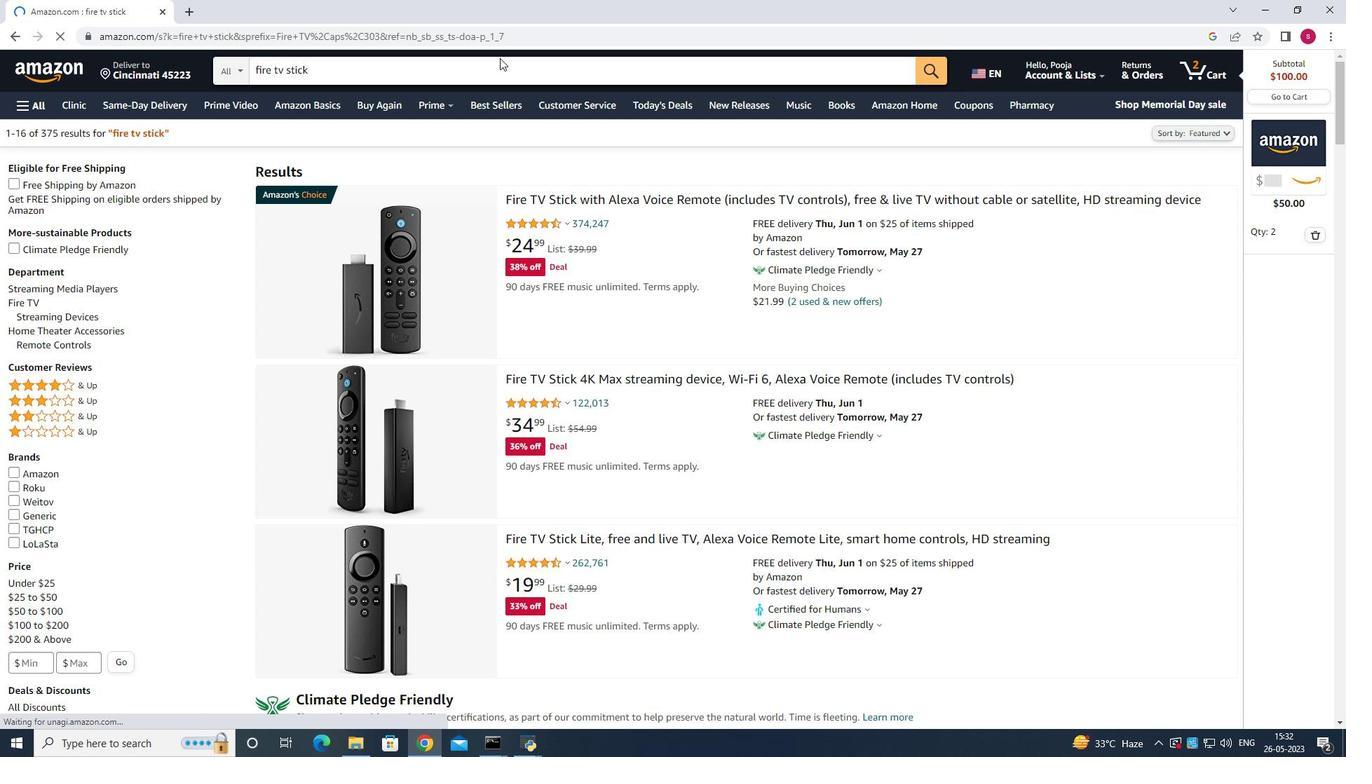 
Action: Mouse pressed left at (495, 60)
Screenshot: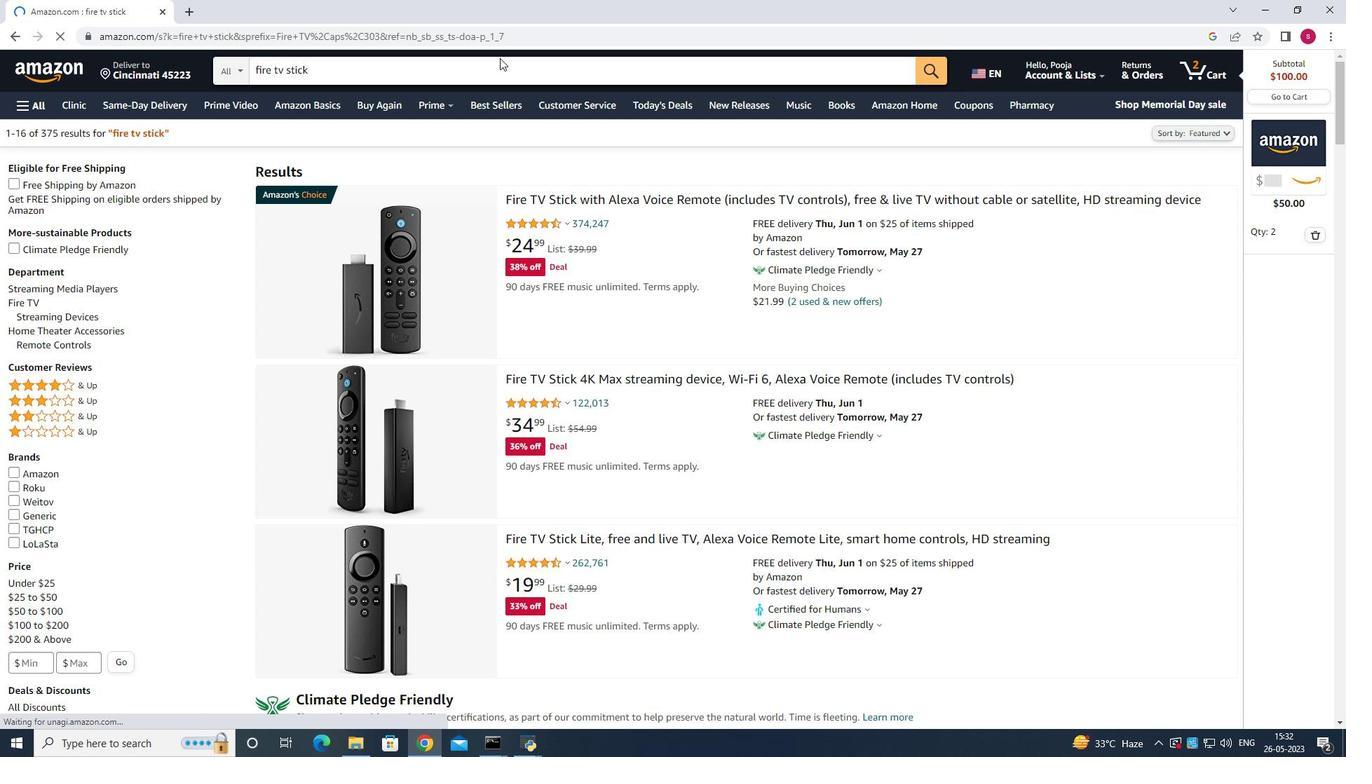 
Action: Key pressed <Key.space>gift<Key.space>card<Key.enter>
Screenshot: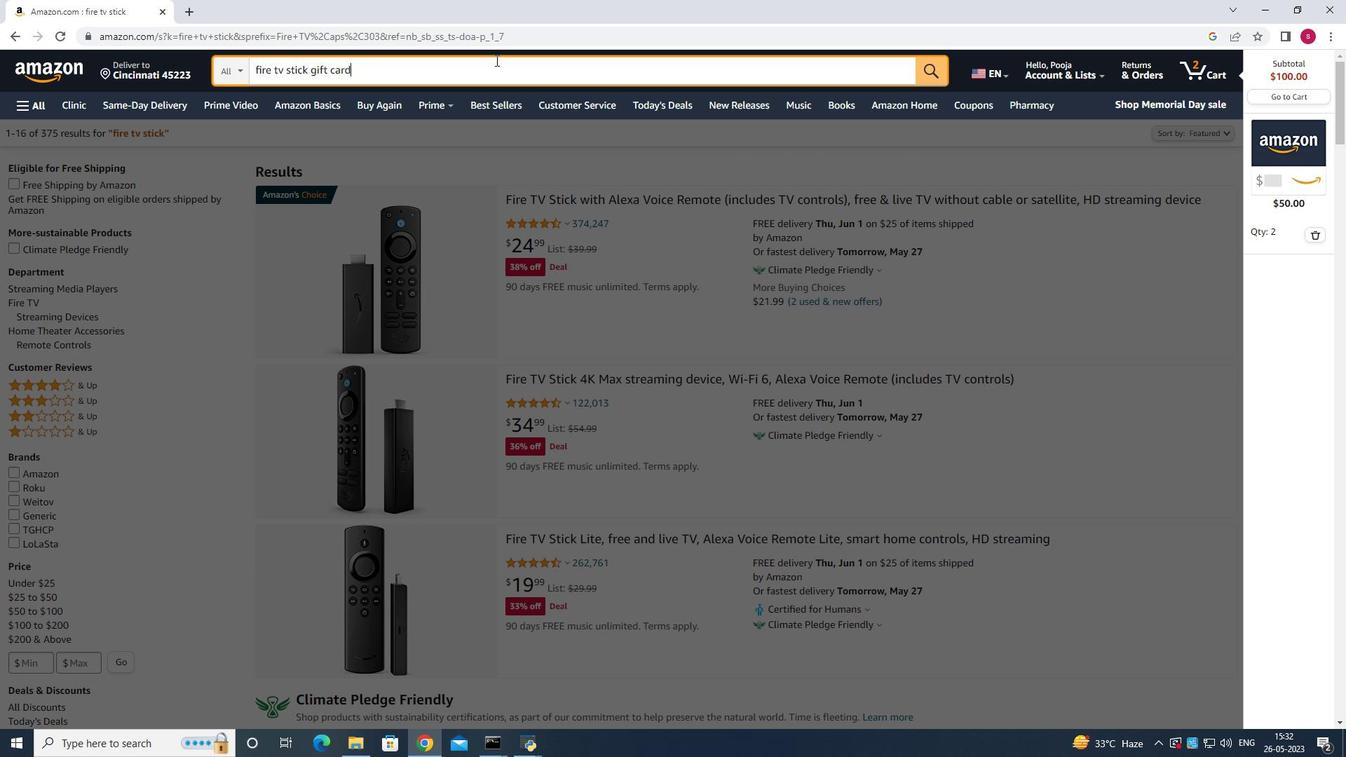 
Action: Mouse moved to (628, 232)
Screenshot: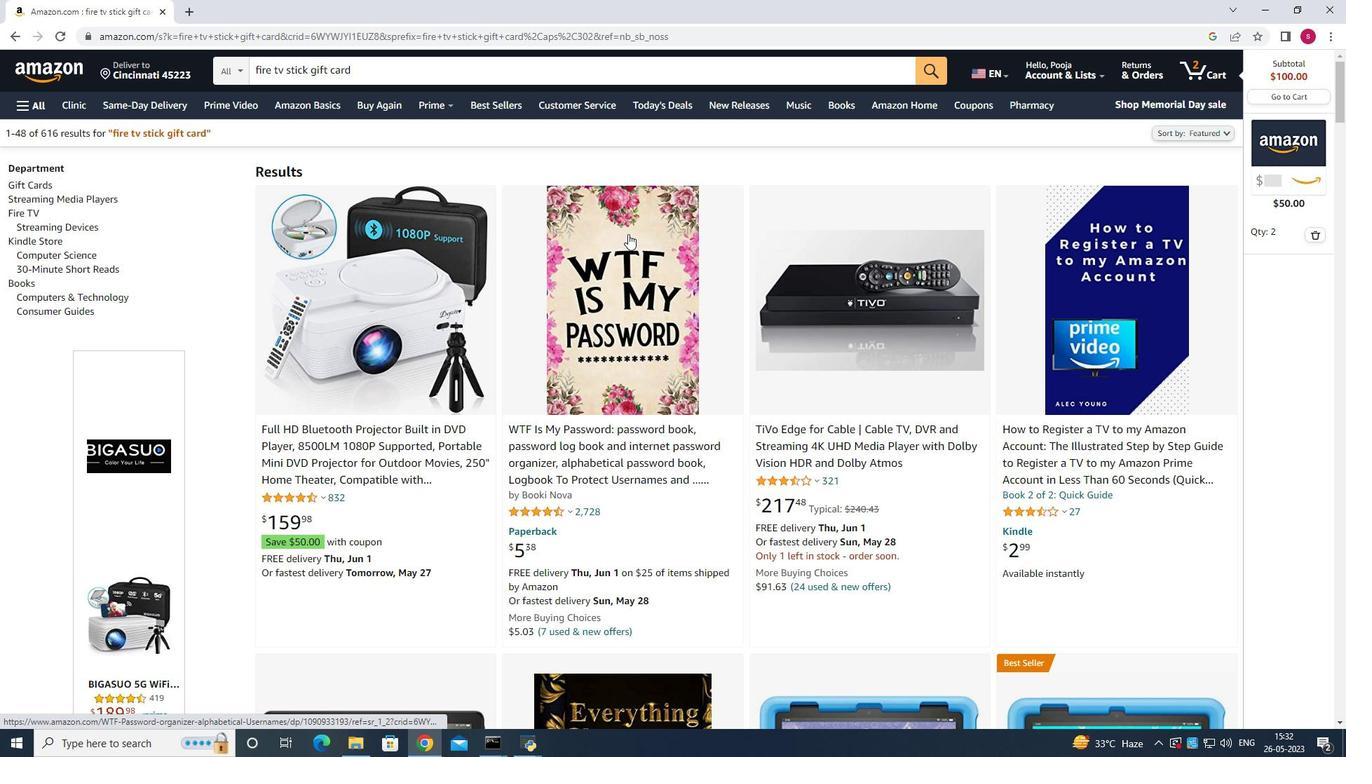 
Action: Mouse scrolled (628, 231) with delta (0, 0)
Screenshot: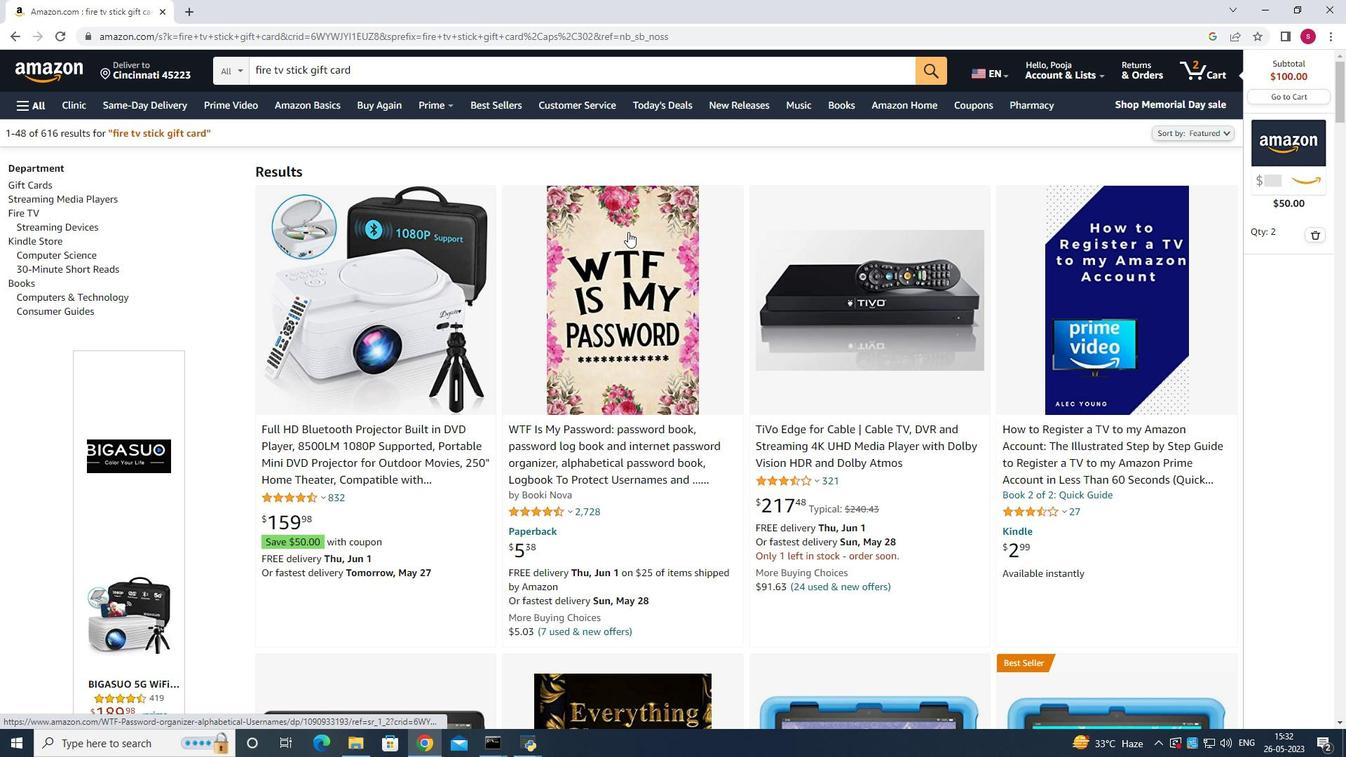 
Action: Mouse scrolled (628, 231) with delta (0, 0)
Screenshot: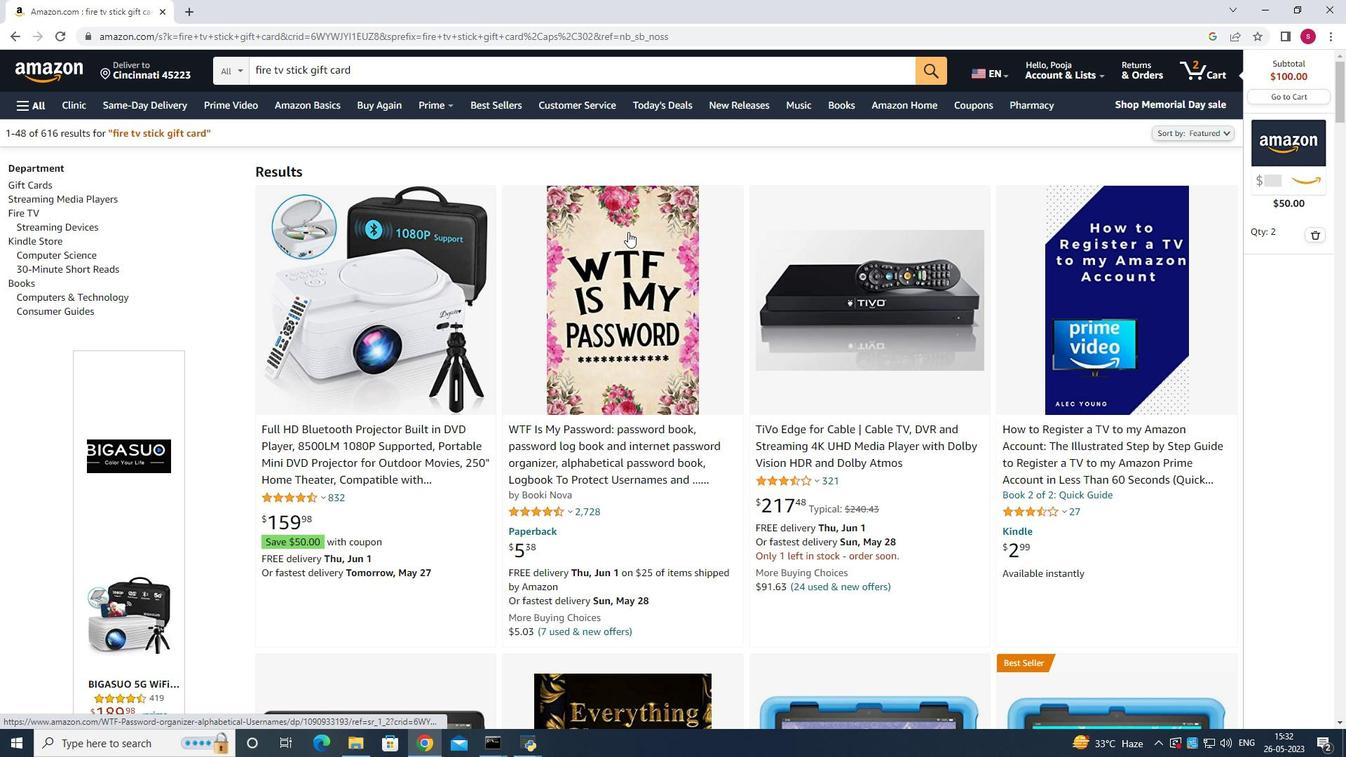 
Action: Mouse scrolled (628, 231) with delta (0, 0)
Screenshot: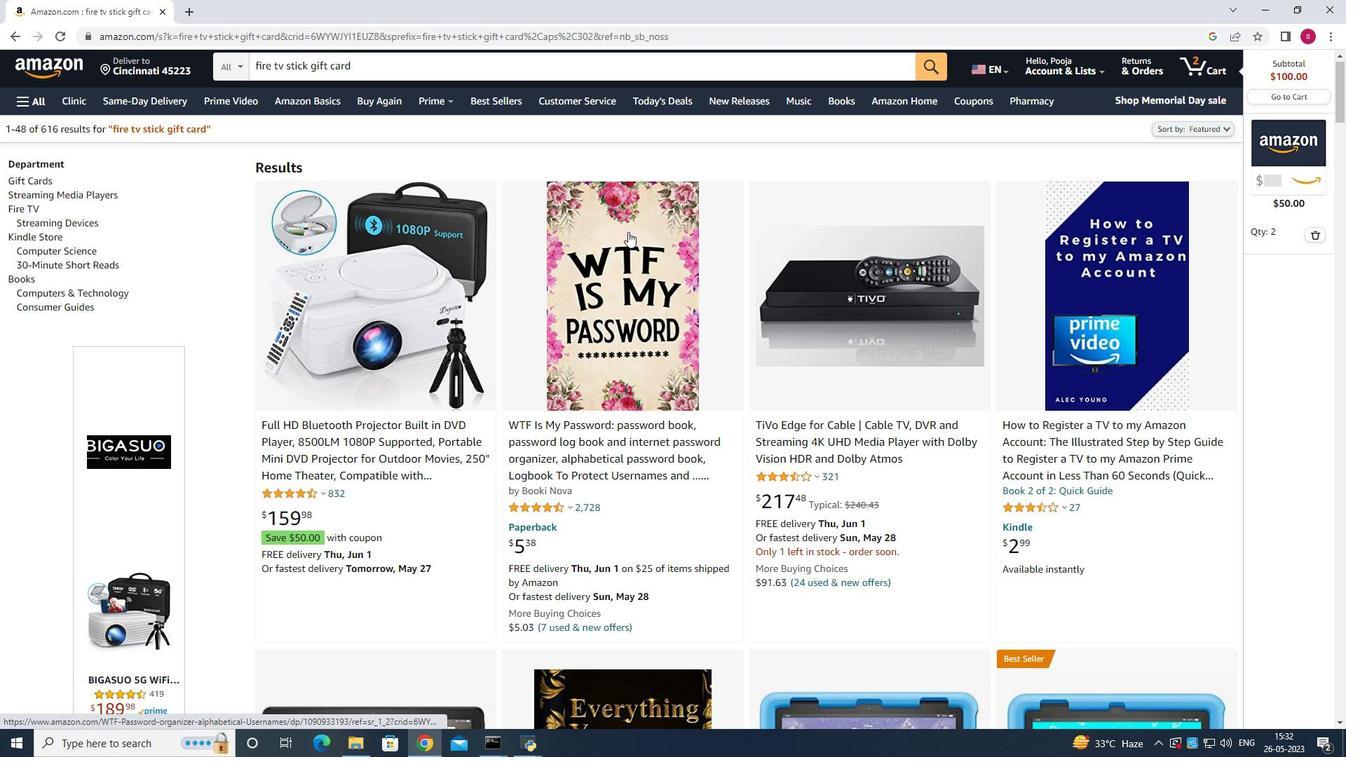 
Action: Mouse scrolled (628, 231) with delta (0, 0)
Screenshot: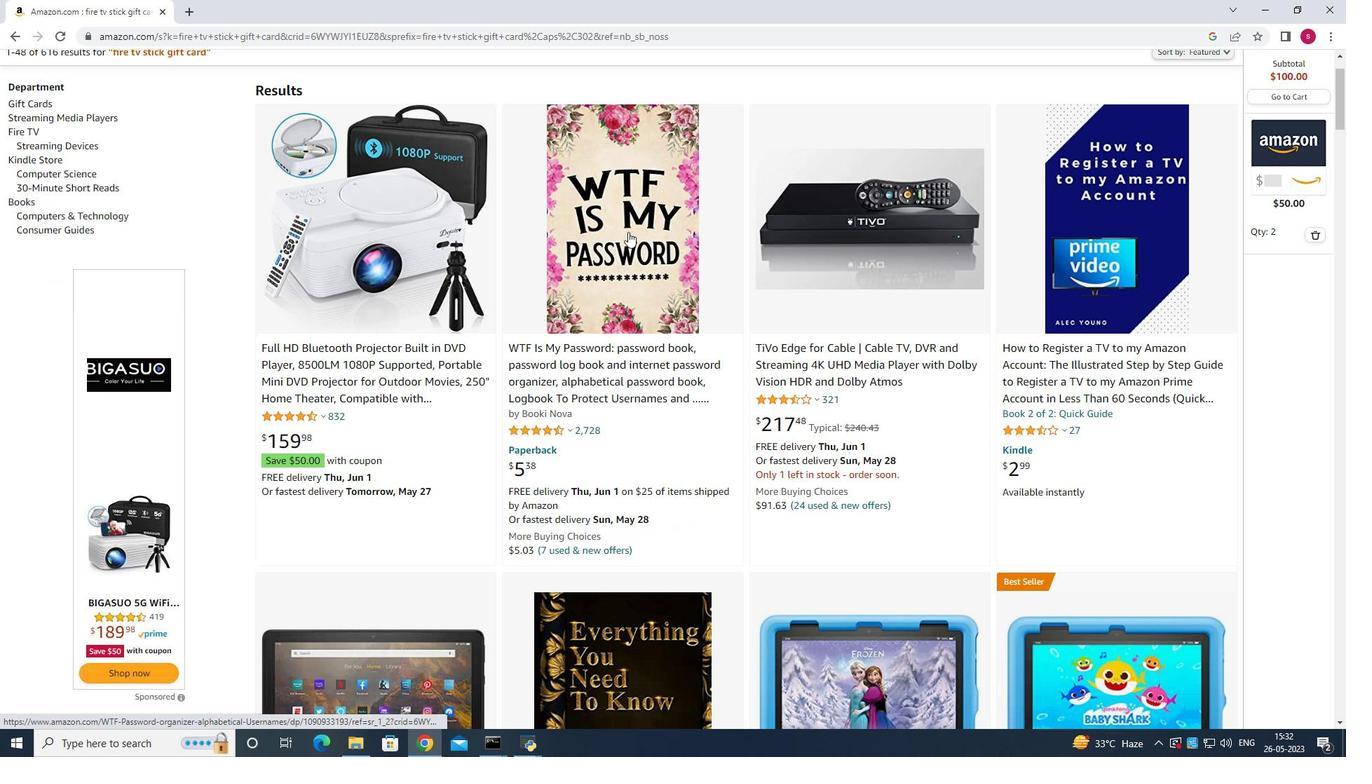 
Action: Mouse moved to (630, 231)
Screenshot: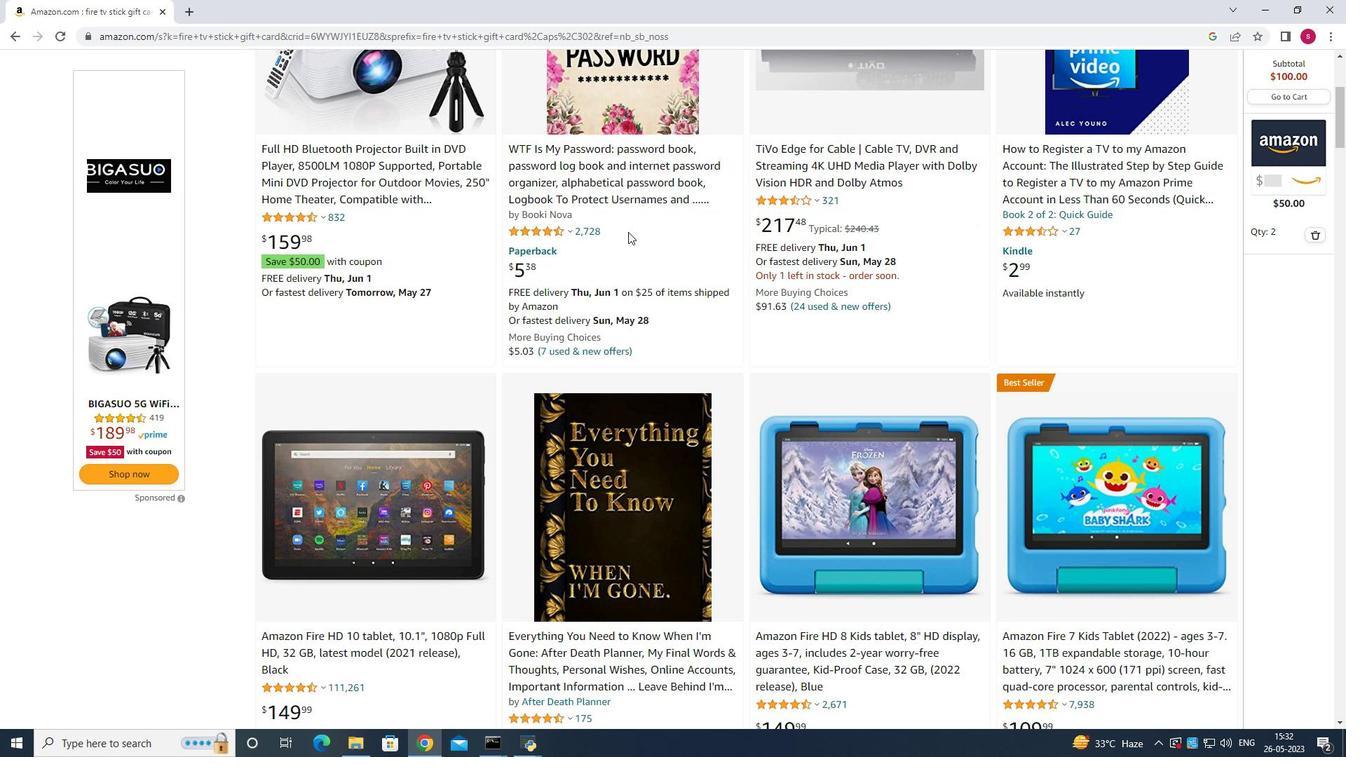 
Action: Mouse scrolled (630, 230) with delta (0, 0)
Screenshot: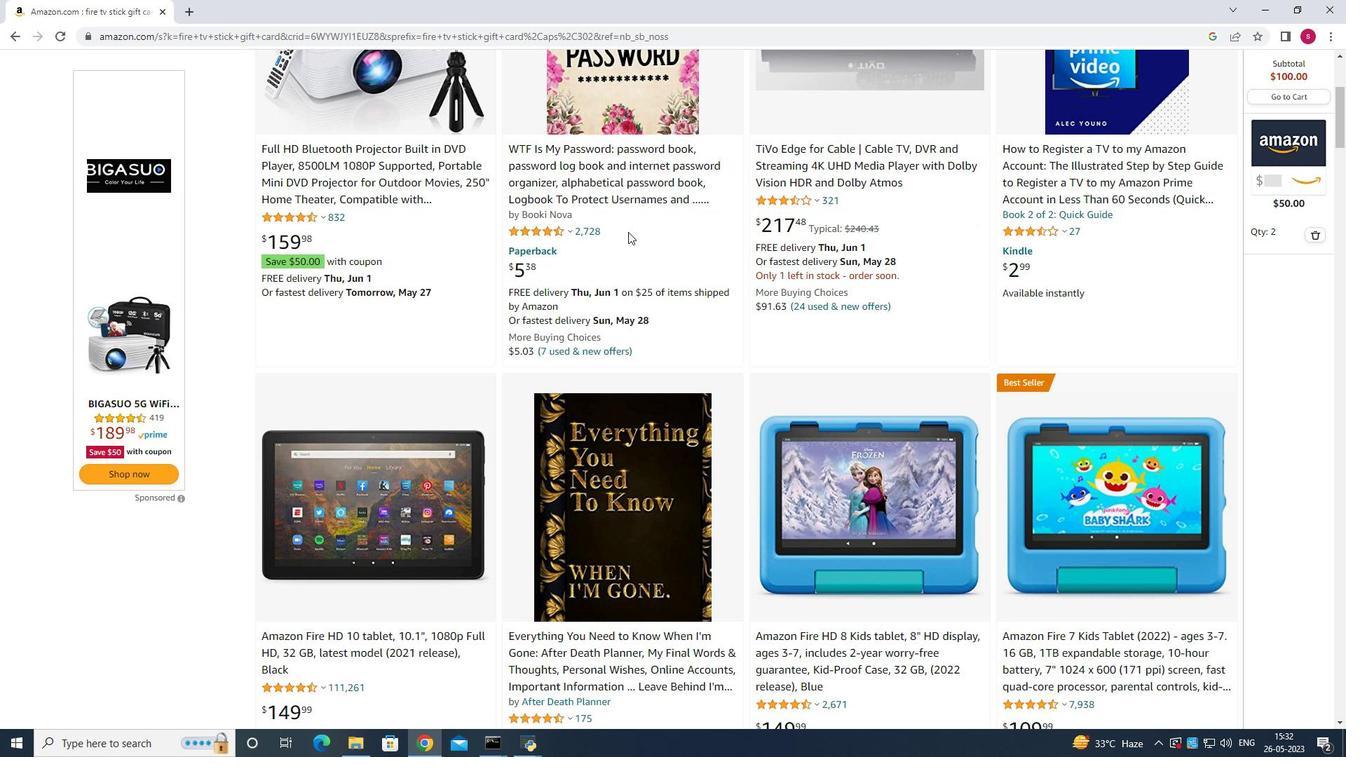 
Action: Mouse moved to (632, 240)
Screenshot: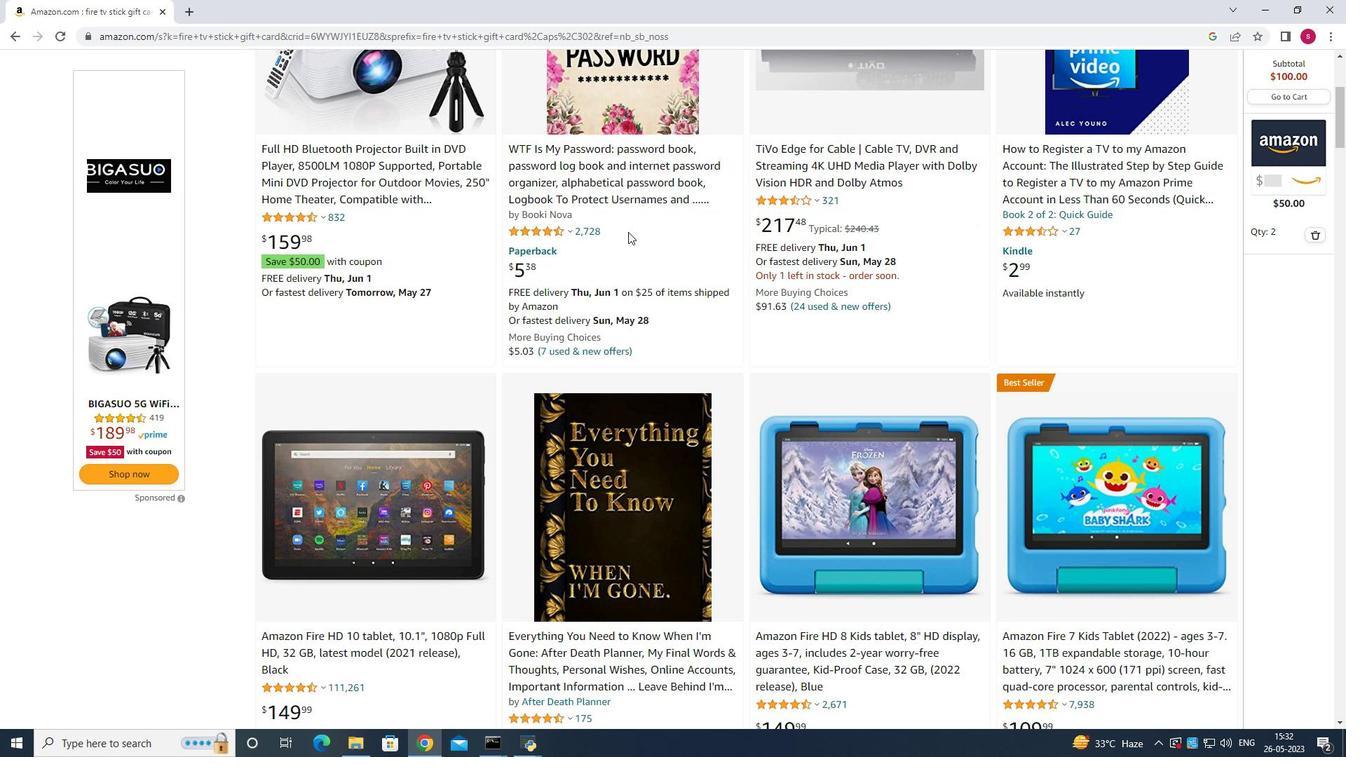 
Action: Mouse scrolled (632, 239) with delta (0, 0)
Screenshot: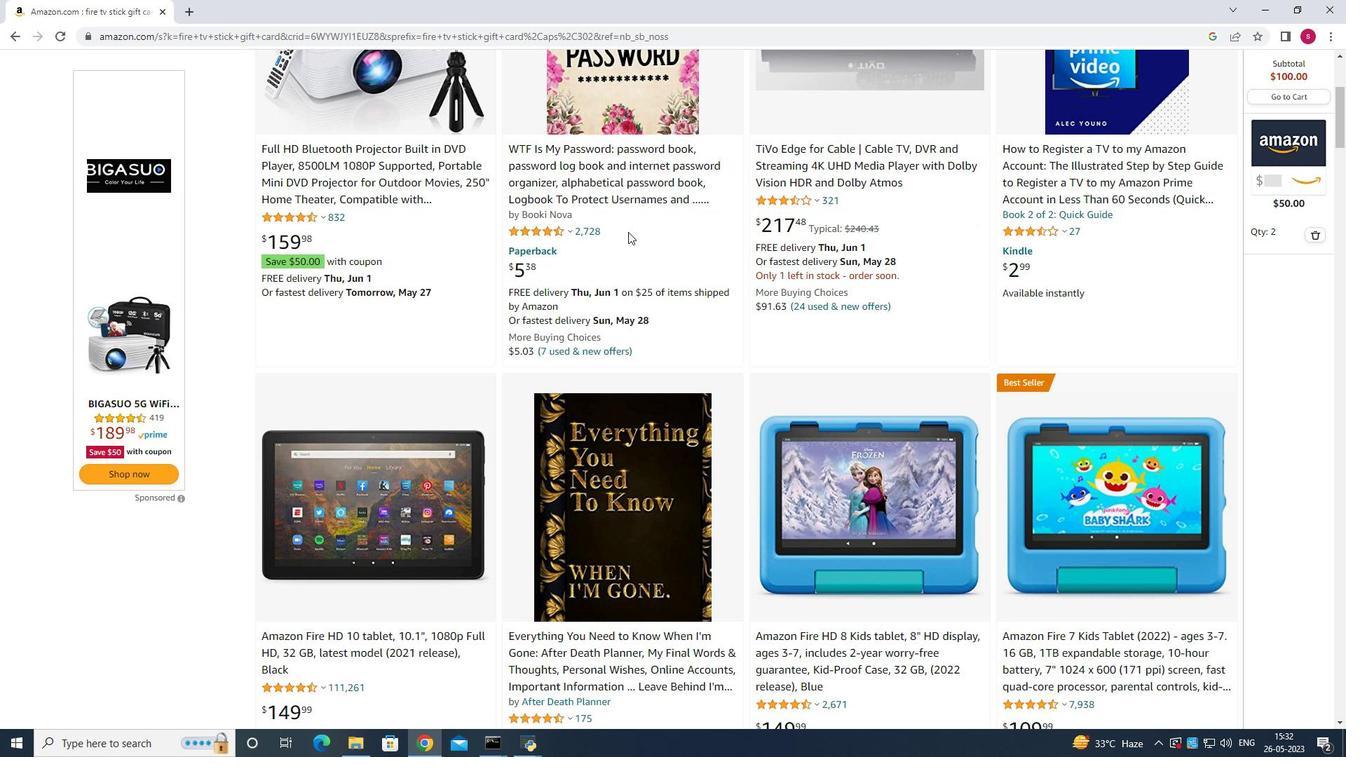 
Action: Mouse scrolled (632, 239) with delta (0, 0)
Screenshot: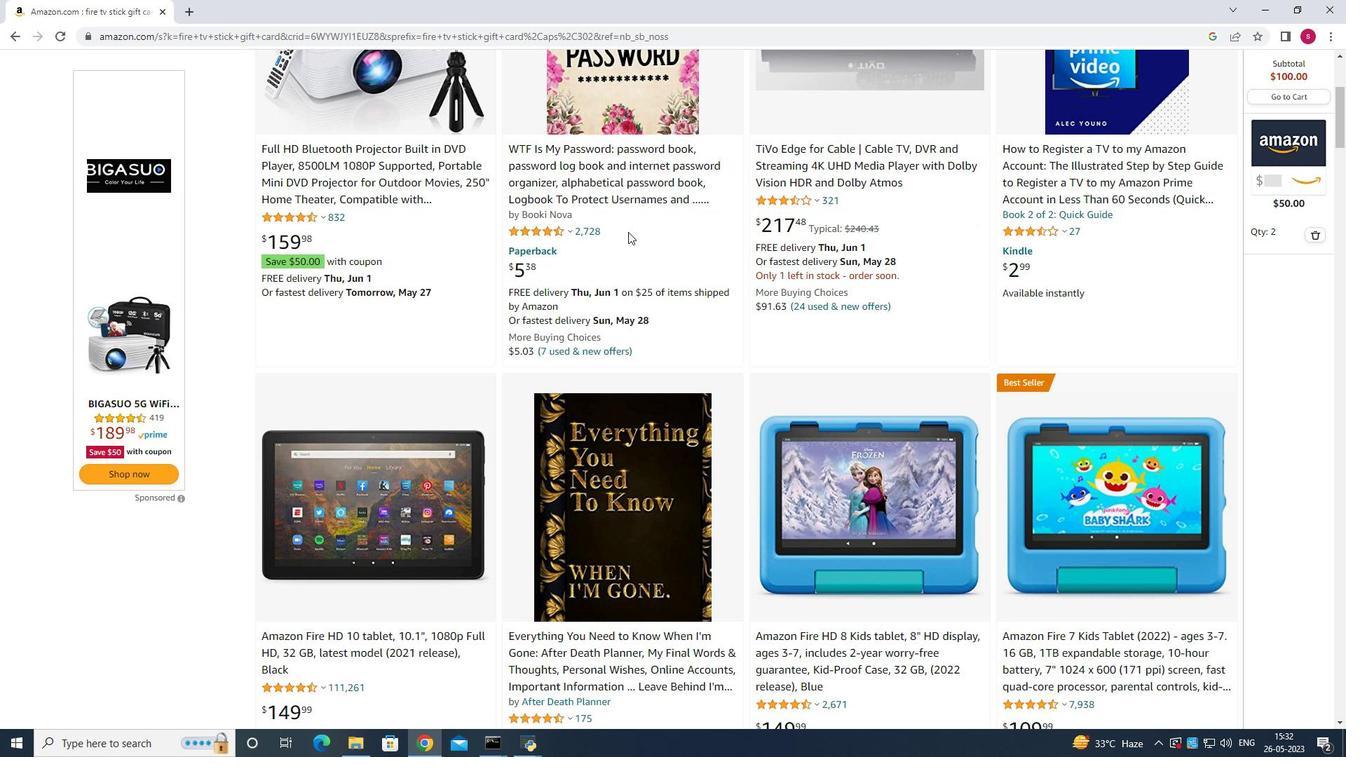 
Action: Mouse scrolled (632, 239) with delta (0, 0)
Screenshot: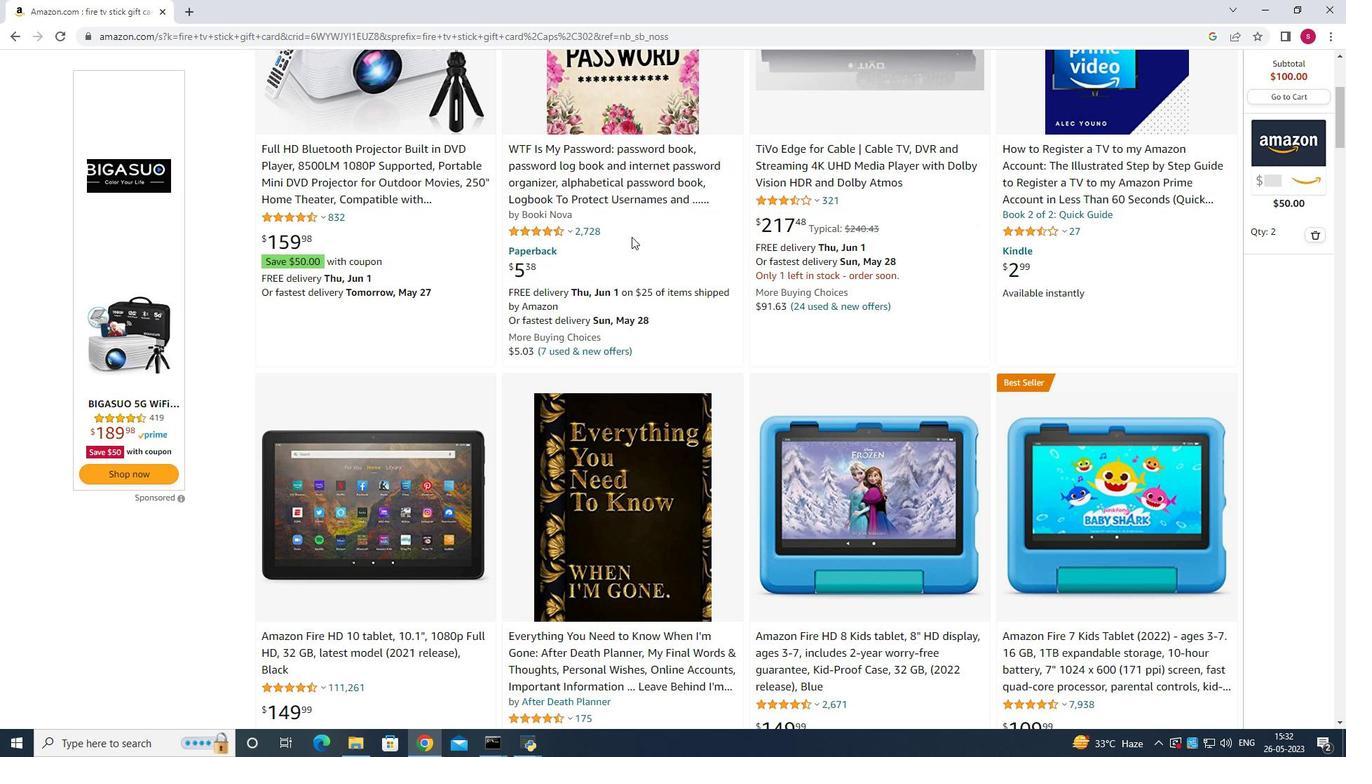 
Action: Mouse scrolled (632, 239) with delta (0, 0)
Screenshot: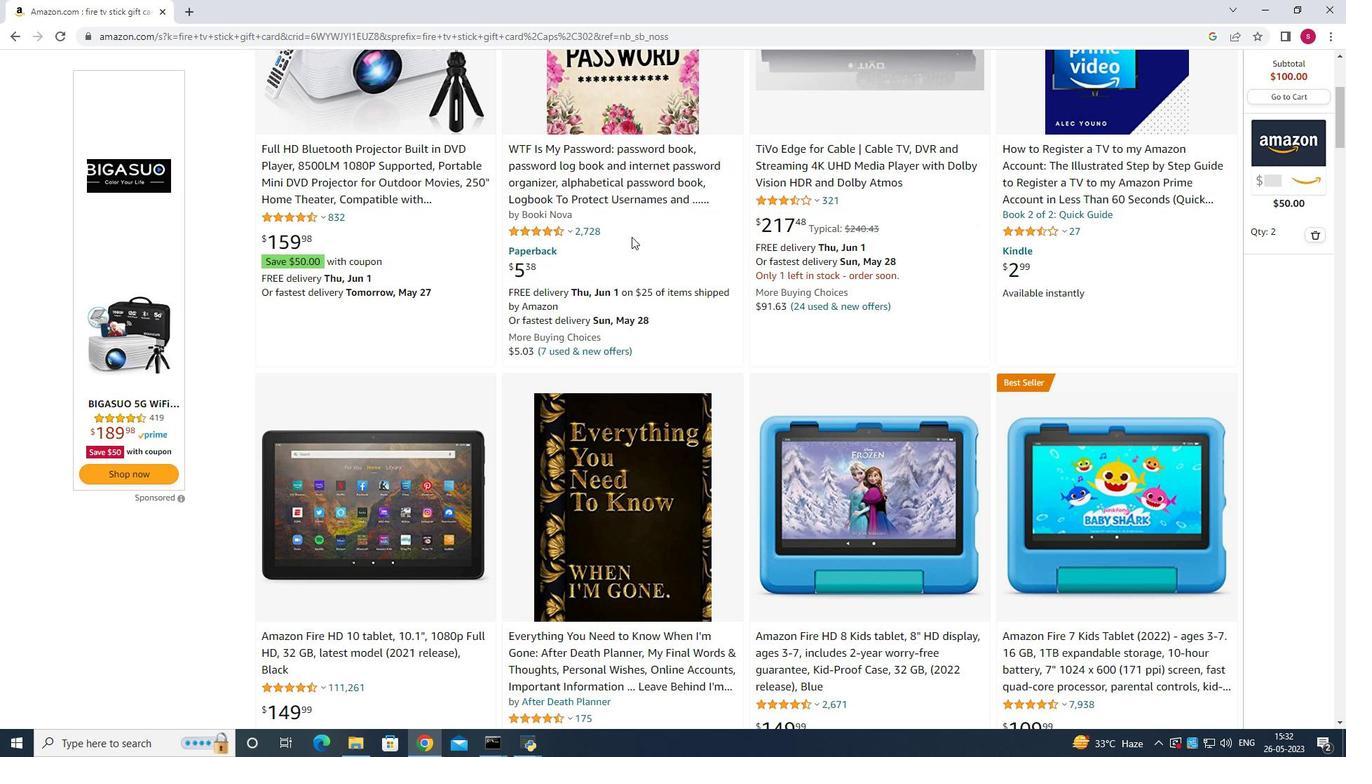 
Action: Mouse scrolled (632, 239) with delta (0, 0)
Screenshot: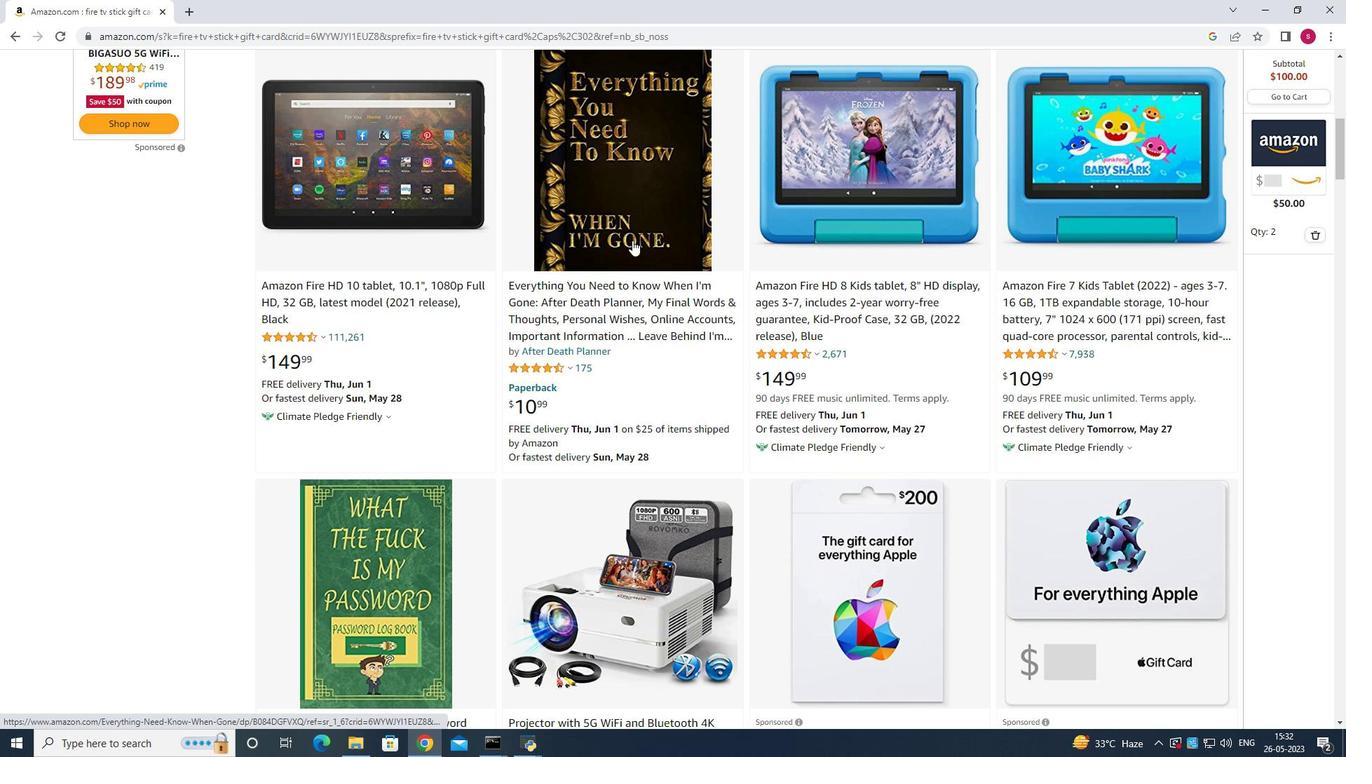 
Action: Mouse scrolled (632, 239) with delta (0, 0)
Screenshot: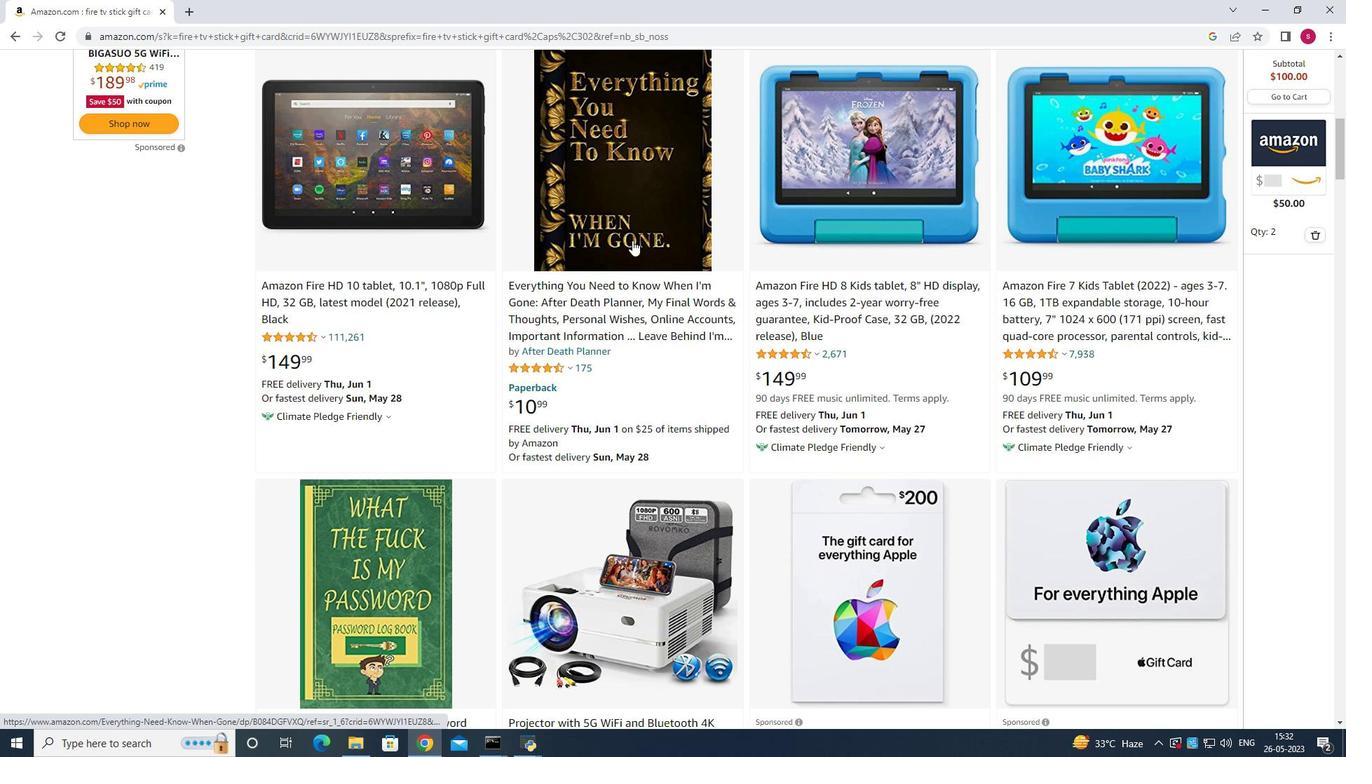 
Action: Mouse scrolled (632, 239) with delta (0, 0)
Screenshot: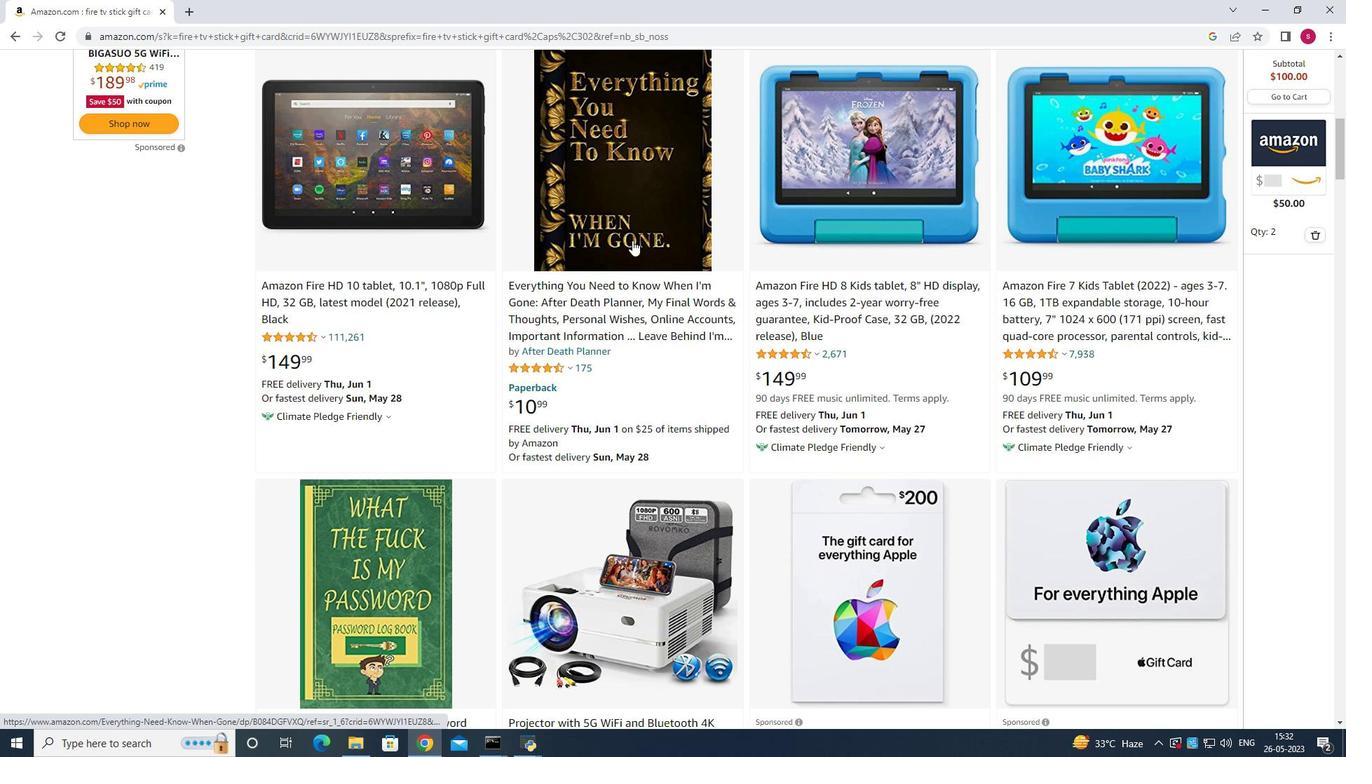 
Action: Mouse scrolled (632, 239) with delta (0, 0)
Screenshot: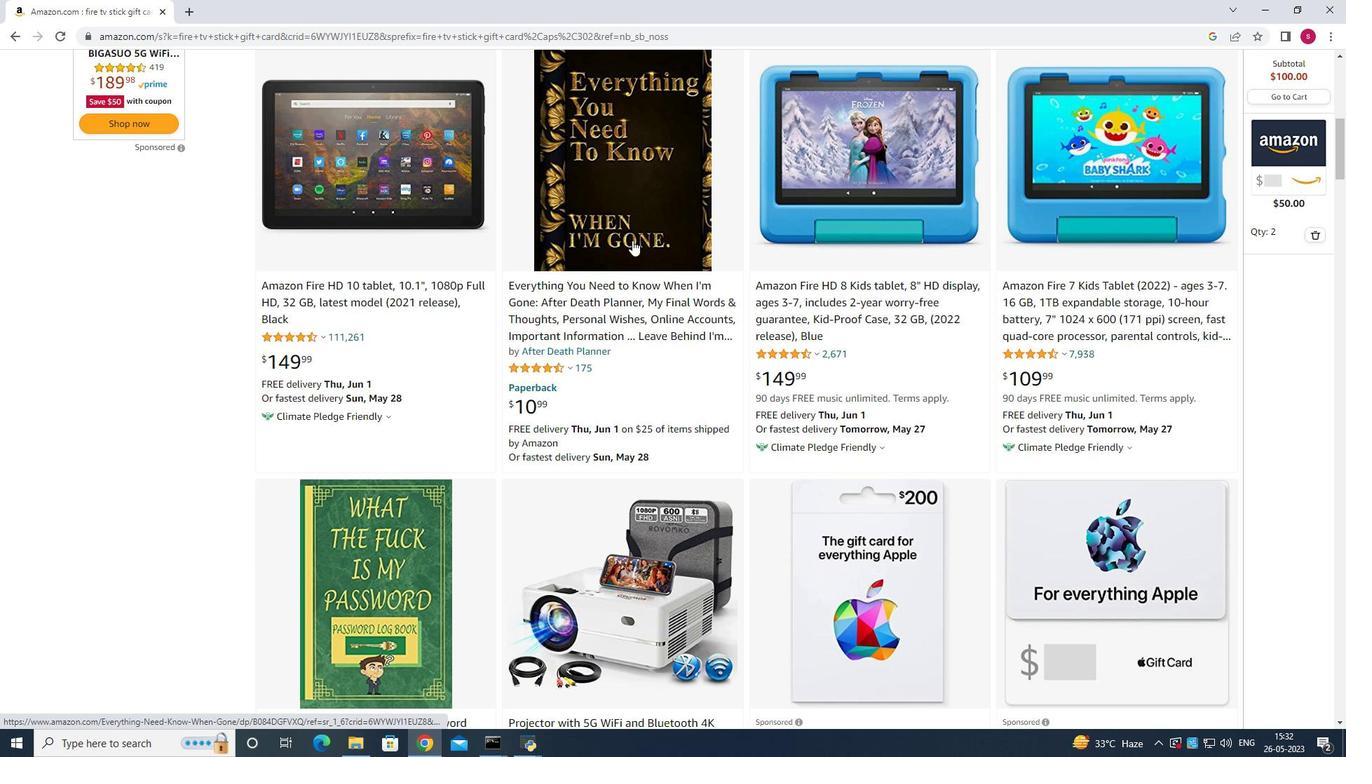 
Action: Mouse moved to (632, 241)
Screenshot: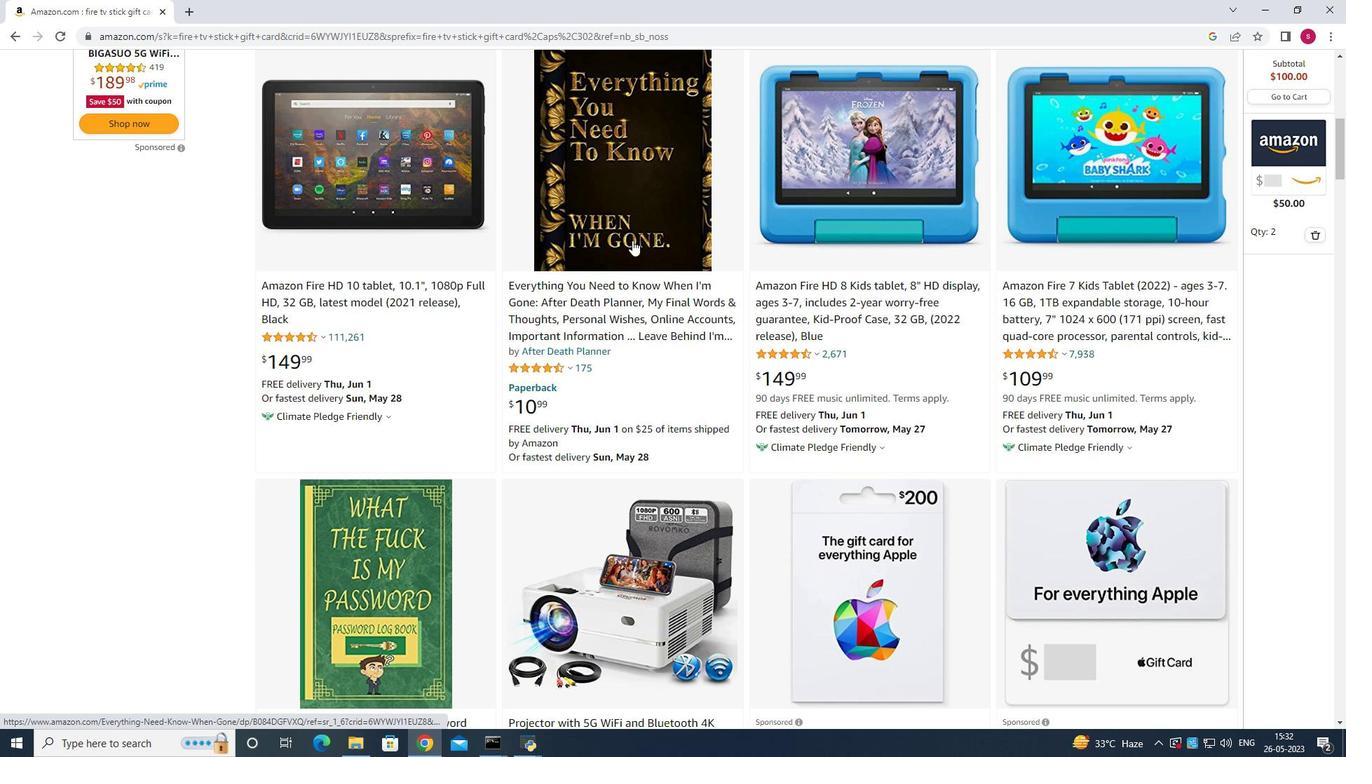 
Action: Mouse scrolled (632, 240) with delta (0, 0)
Screenshot: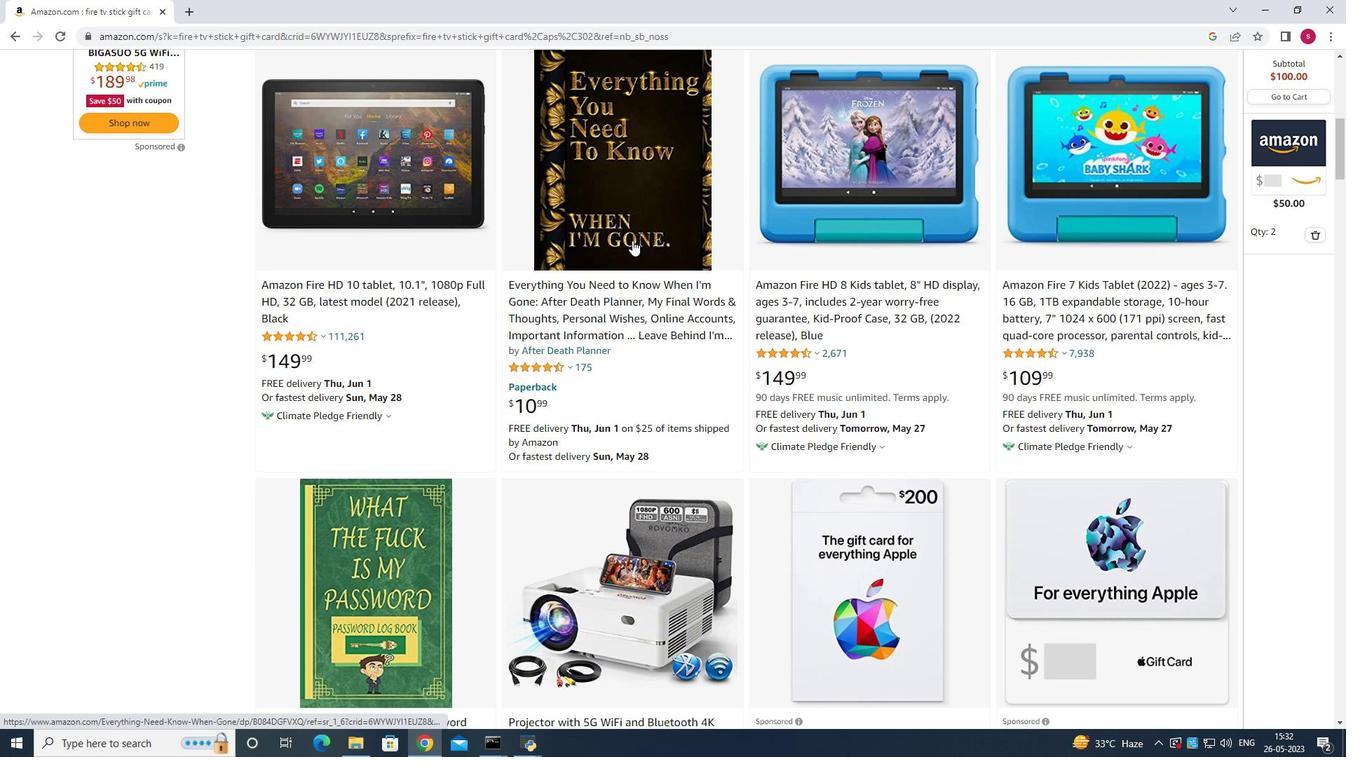 
Action: Mouse scrolled (632, 240) with delta (0, 0)
Screenshot: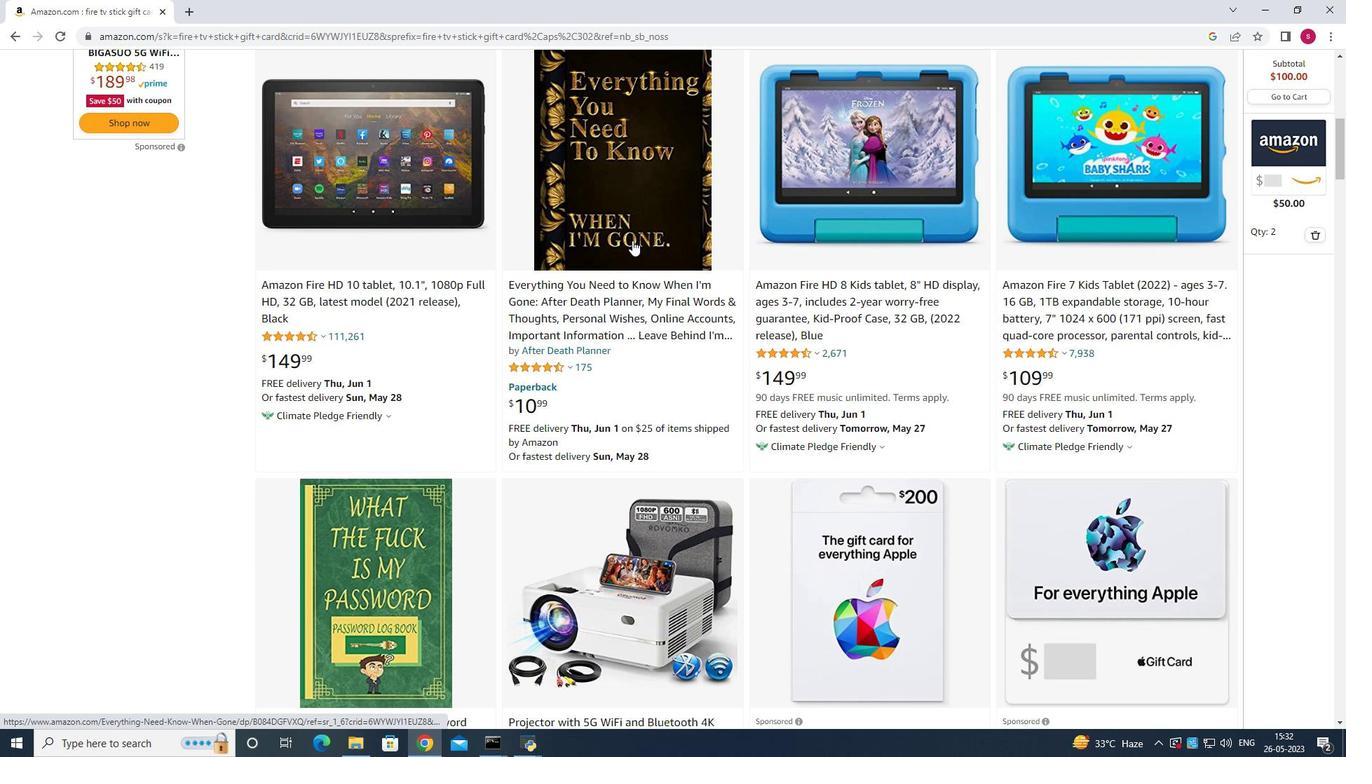 
Action: Mouse scrolled (632, 240) with delta (0, 0)
Screenshot: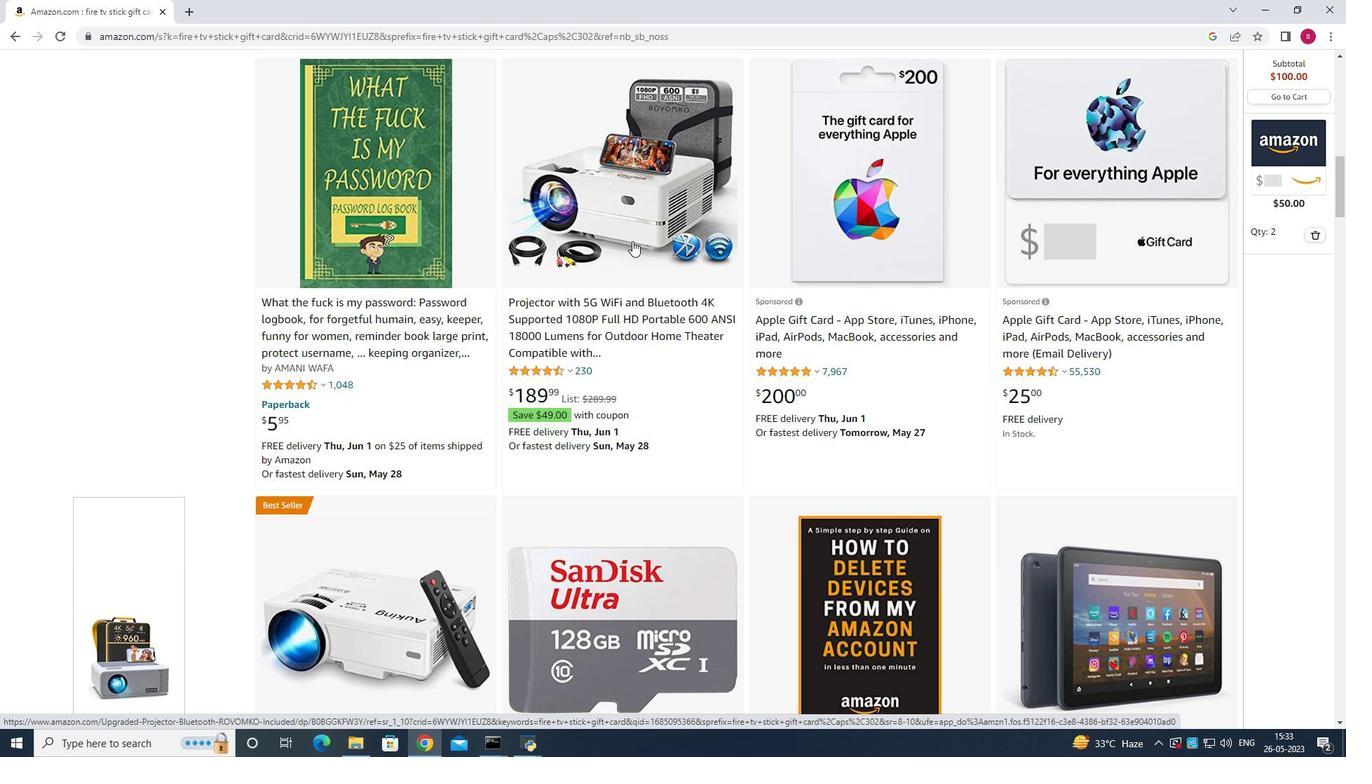 
Action: Mouse scrolled (632, 240) with delta (0, 0)
Screenshot: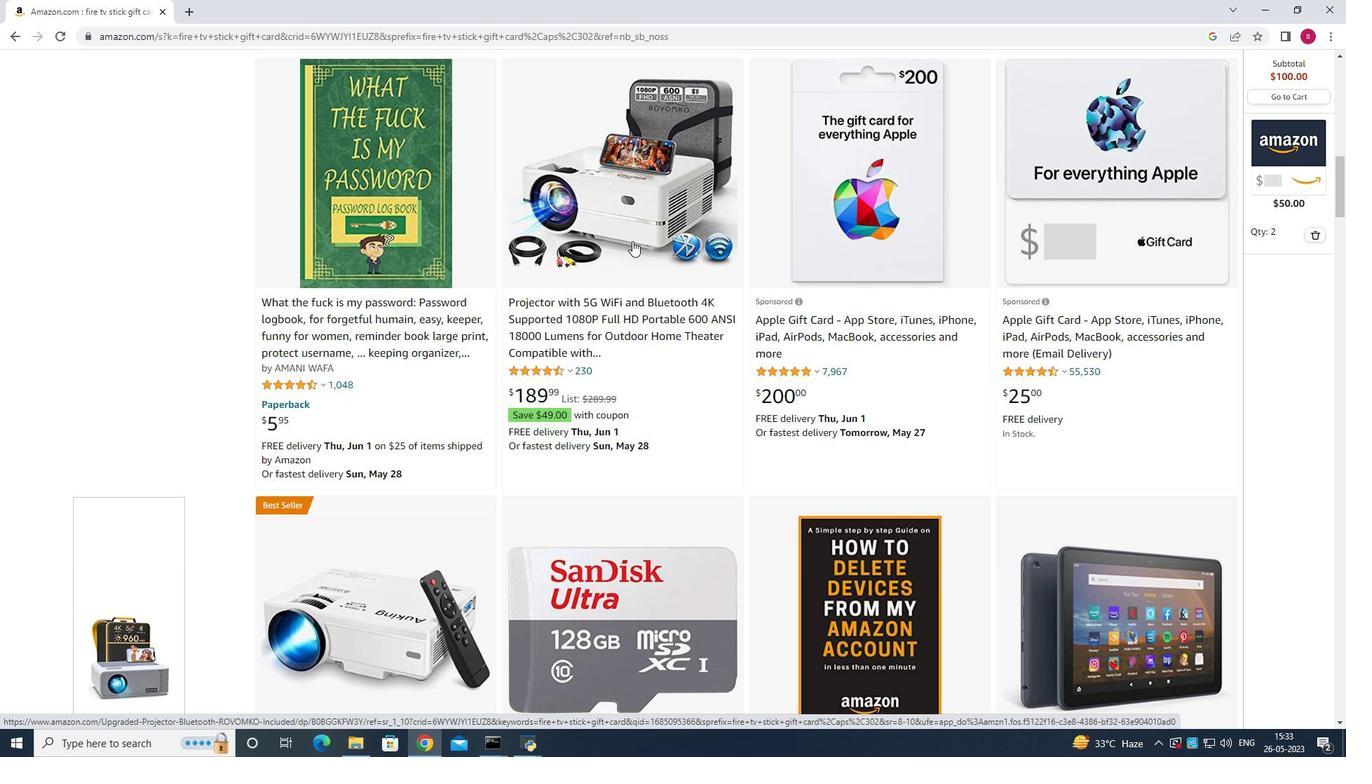 
Action: Mouse scrolled (632, 240) with delta (0, 0)
Screenshot: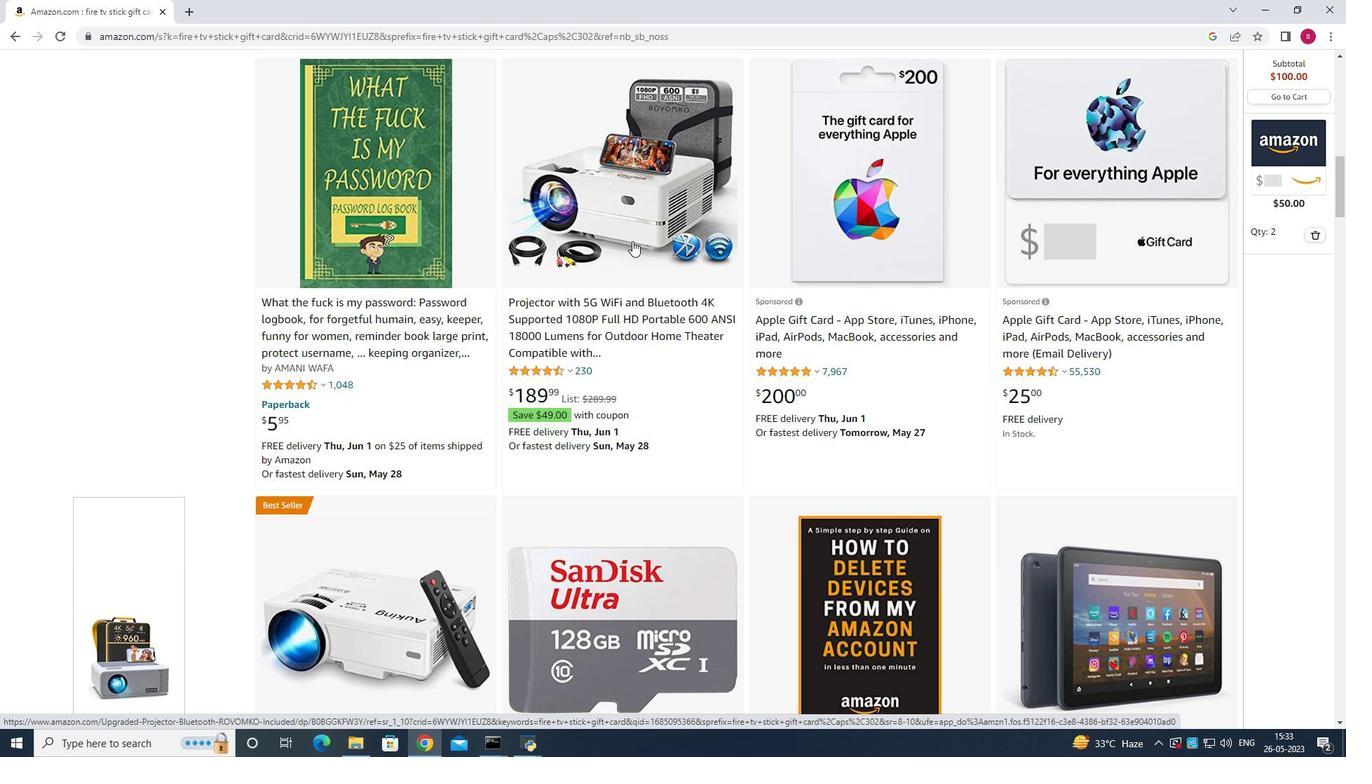 
Action: Mouse scrolled (632, 240) with delta (0, 0)
Screenshot: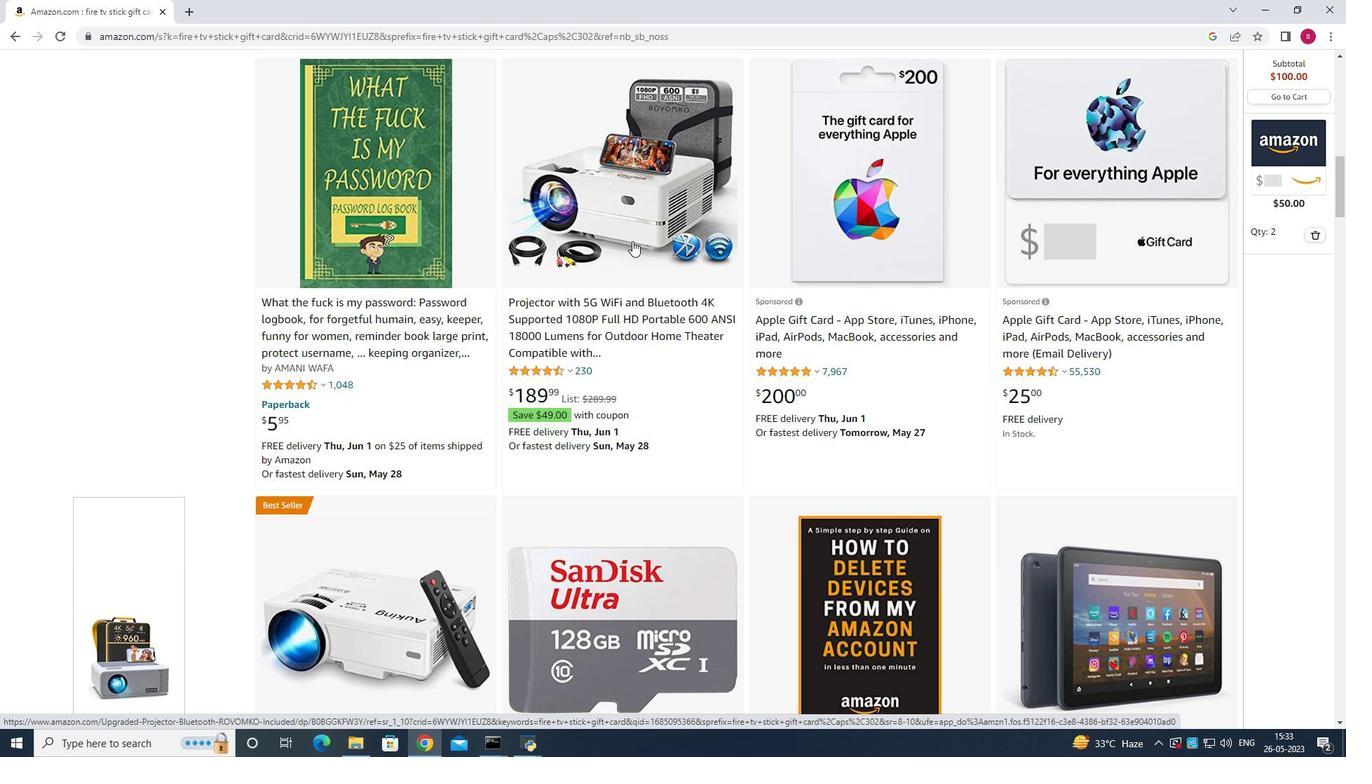 
Action: Mouse scrolled (632, 240) with delta (0, 0)
Screenshot: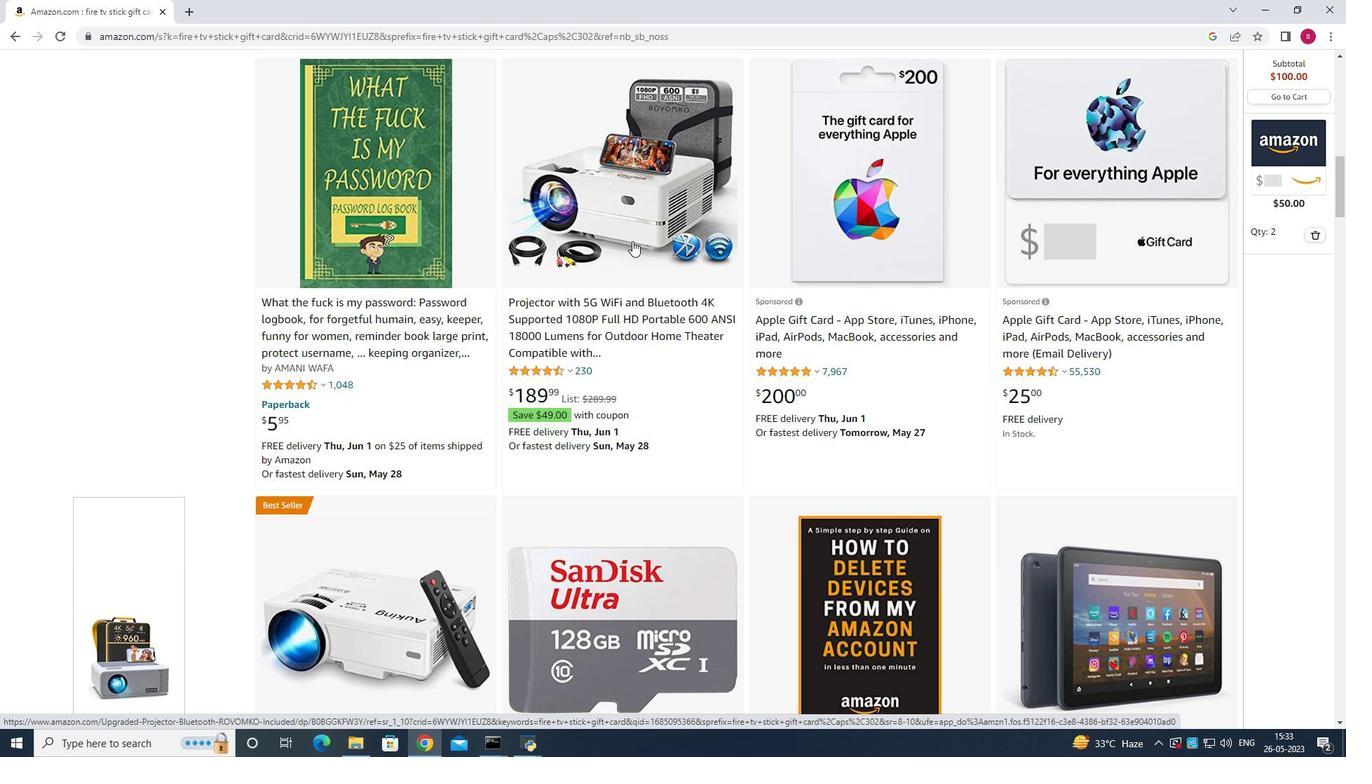 
Action: Mouse moved to (634, 238)
Screenshot: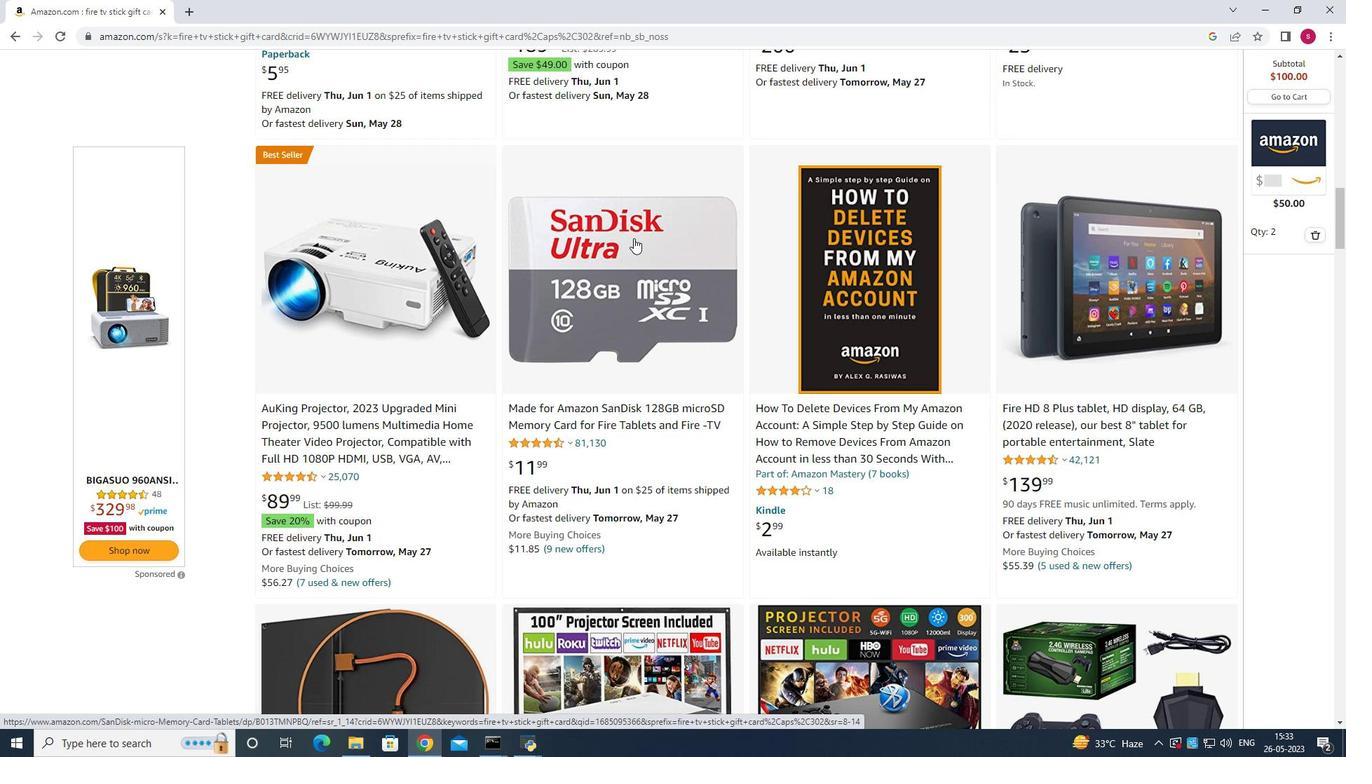 
Action: Mouse scrolled (634, 237) with delta (0, 0)
Screenshot: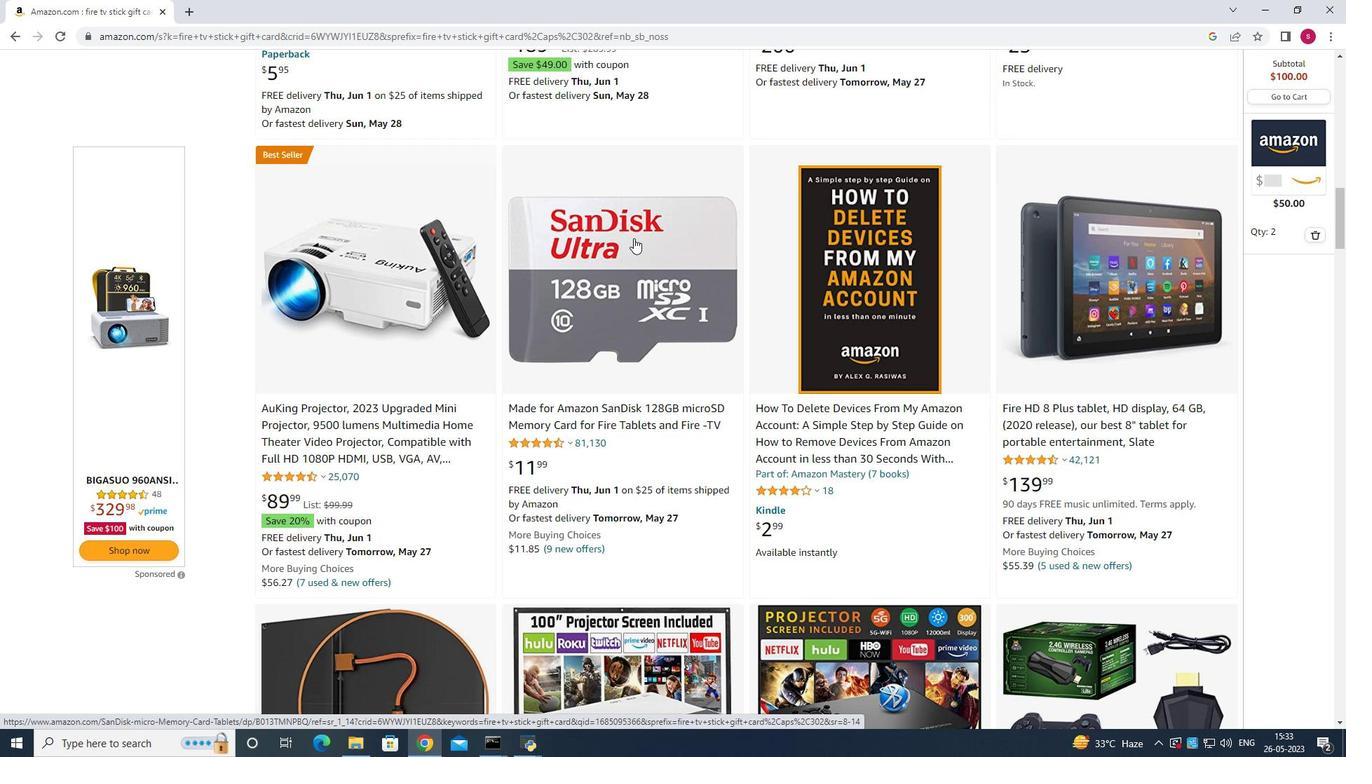 
Action: Mouse scrolled (634, 237) with delta (0, 0)
Screenshot: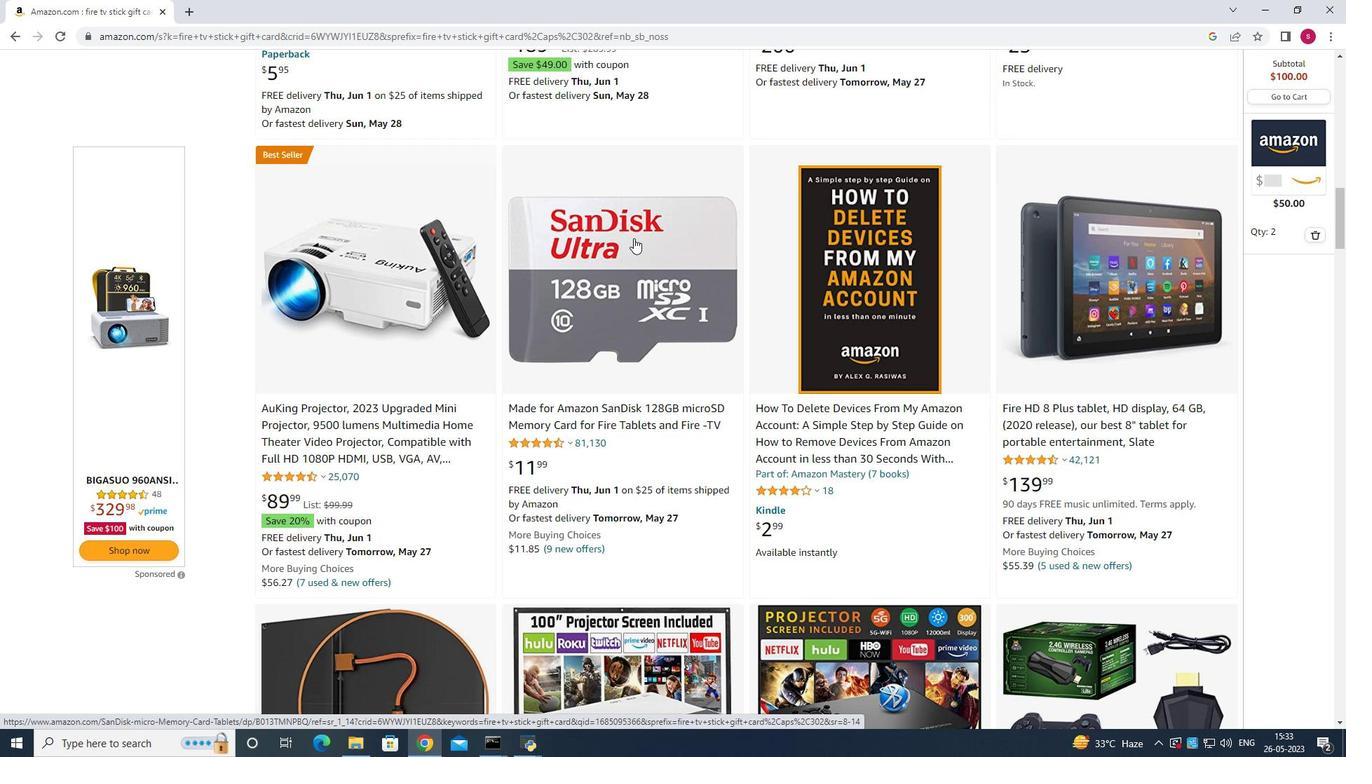 
Action: Mouse scrolled (634, 237) with delta (0, 0)
Screenshot: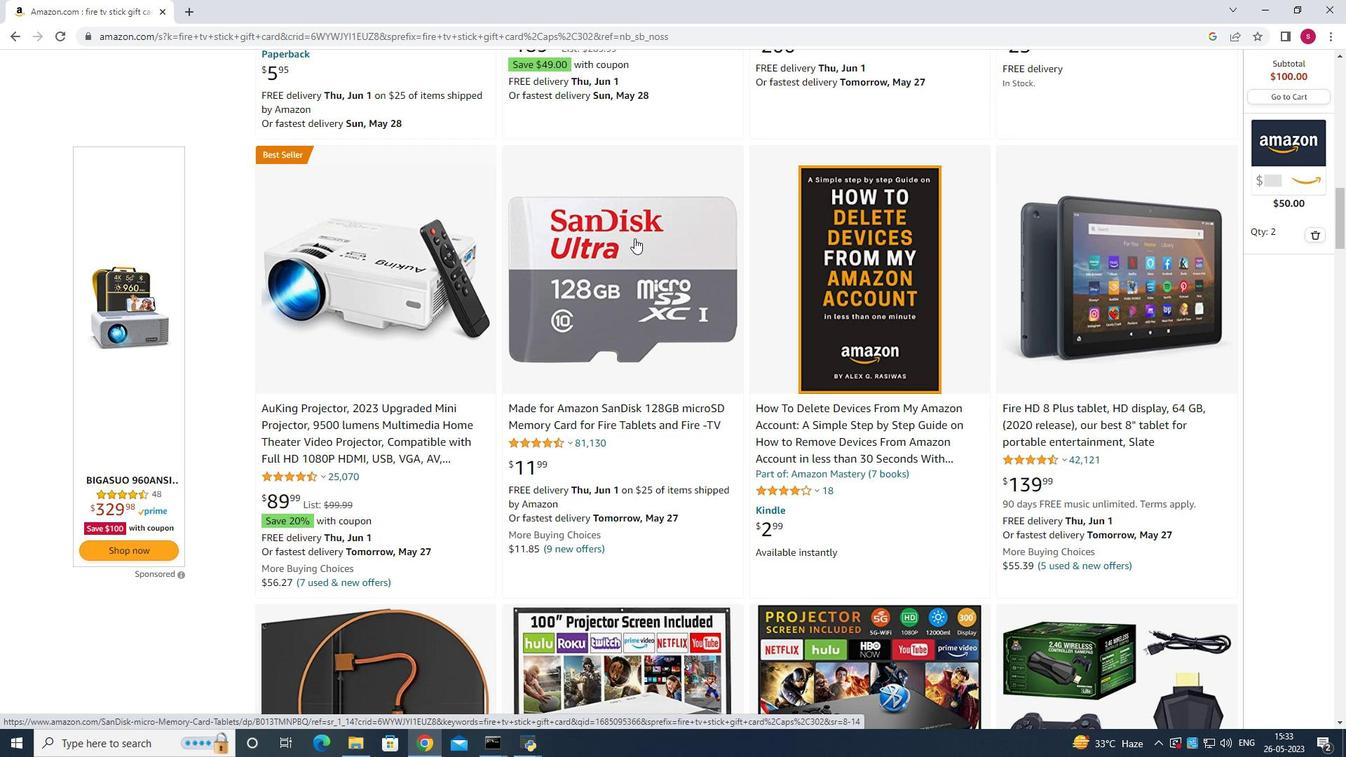 
Action: Mouse scrolled (634, 237) with delta (0, 0)
Screenshot: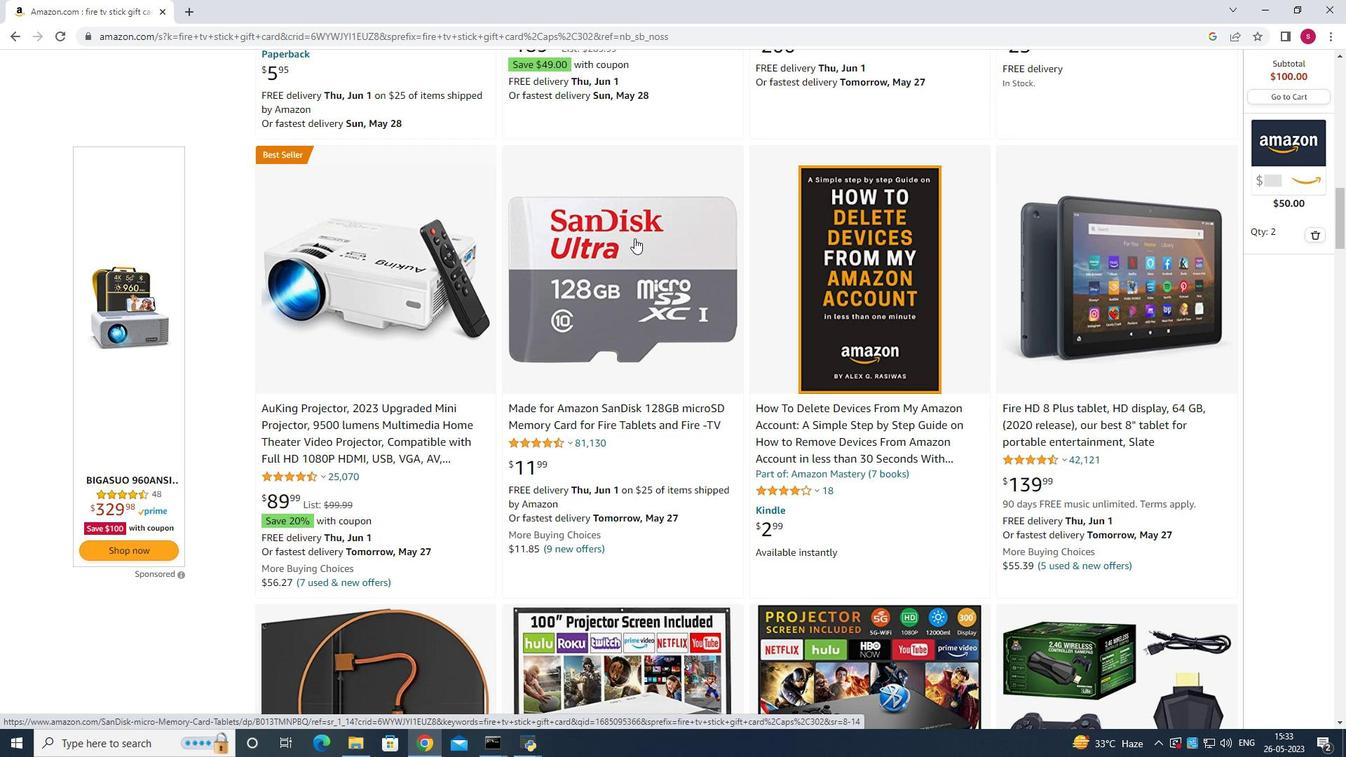 
Action: Mouse scrolled (634, 237) with delta (0, 0)
Screenshot: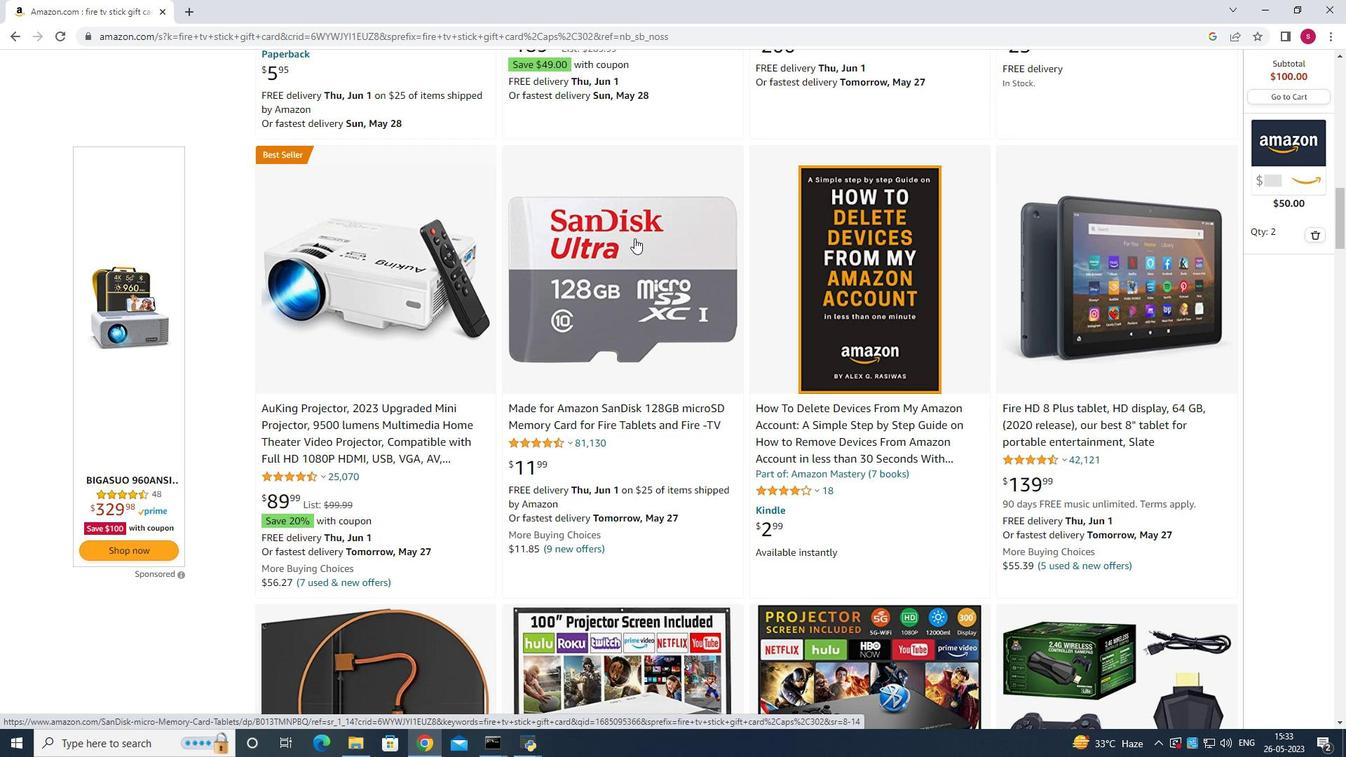 
Action: Mouse moved to (634, 238)
Screenshot: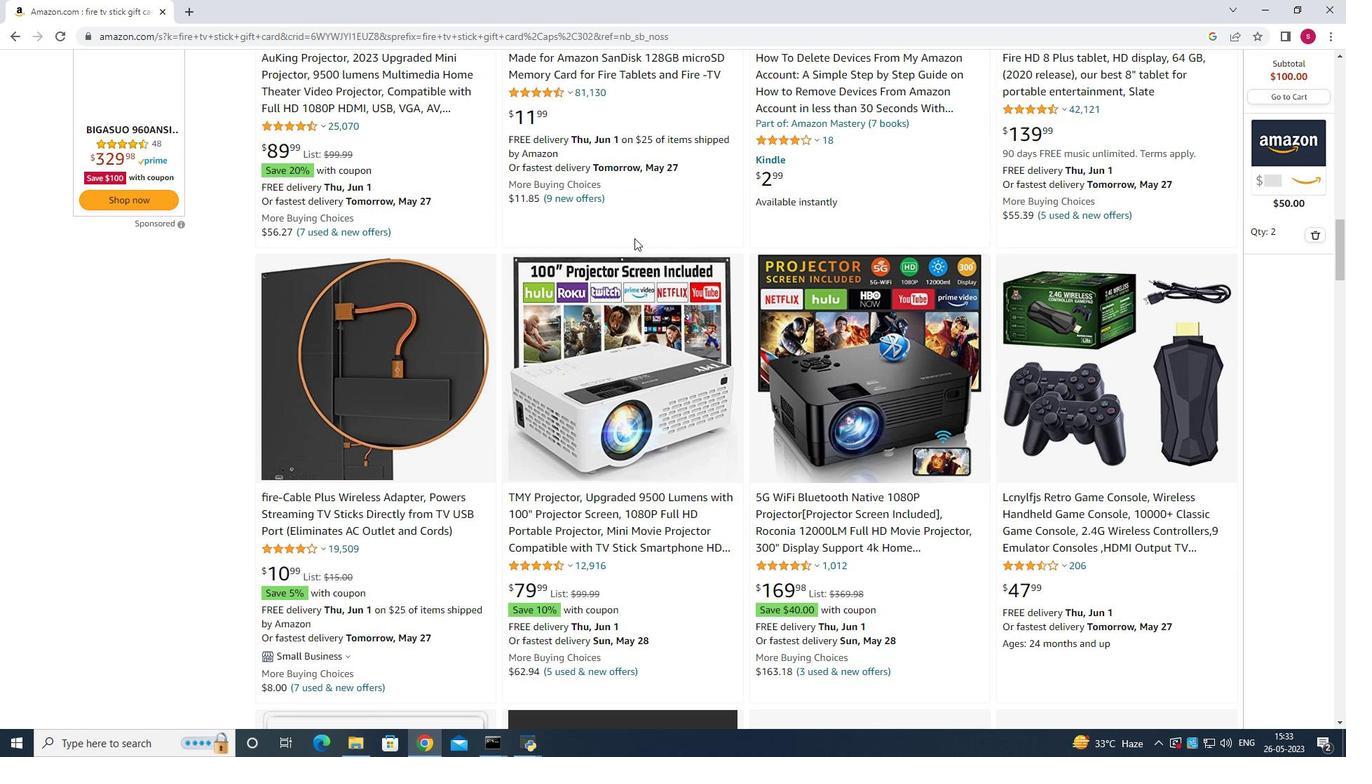 
Action: Mouse scrolled (634, 237) with delta (0, 0)
Screenshot: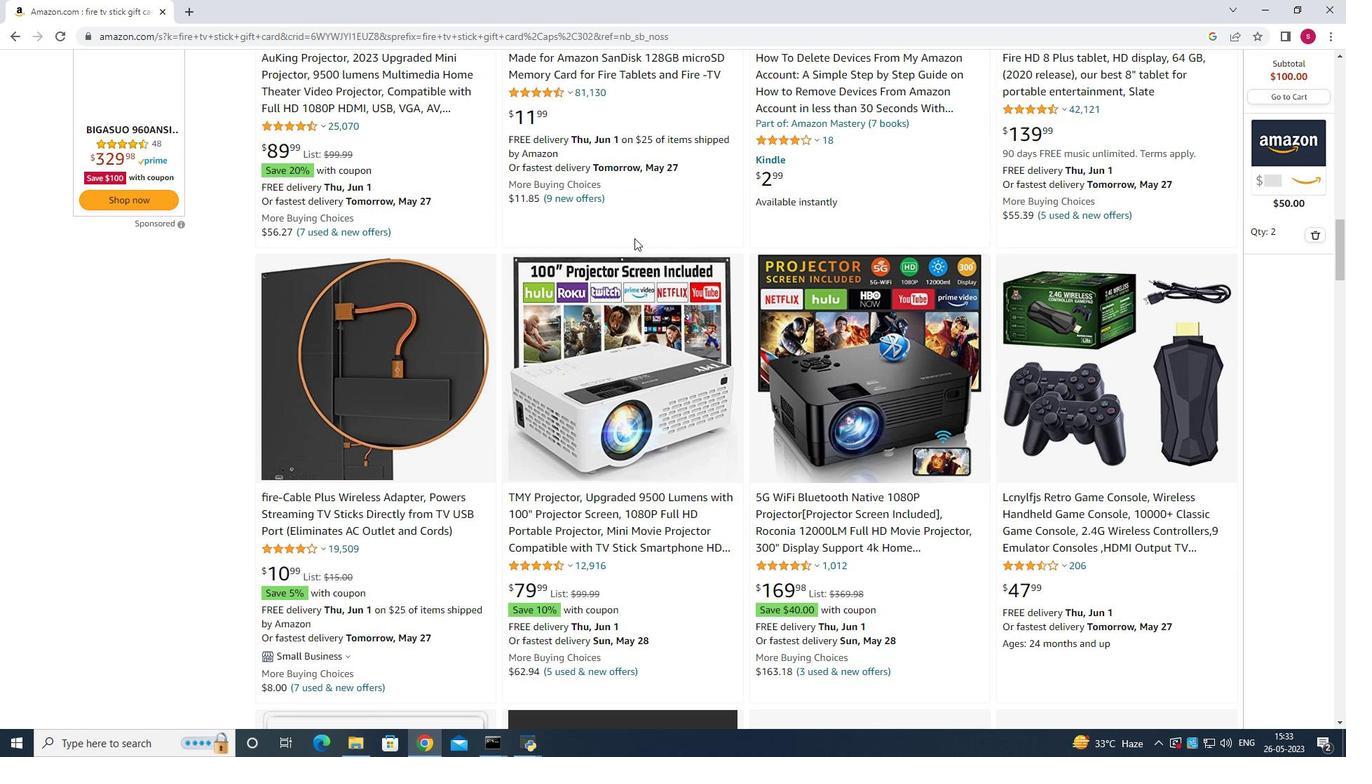 
Action: Mouse scrolled (634, 237) with delta (0, 0)
Screenshot: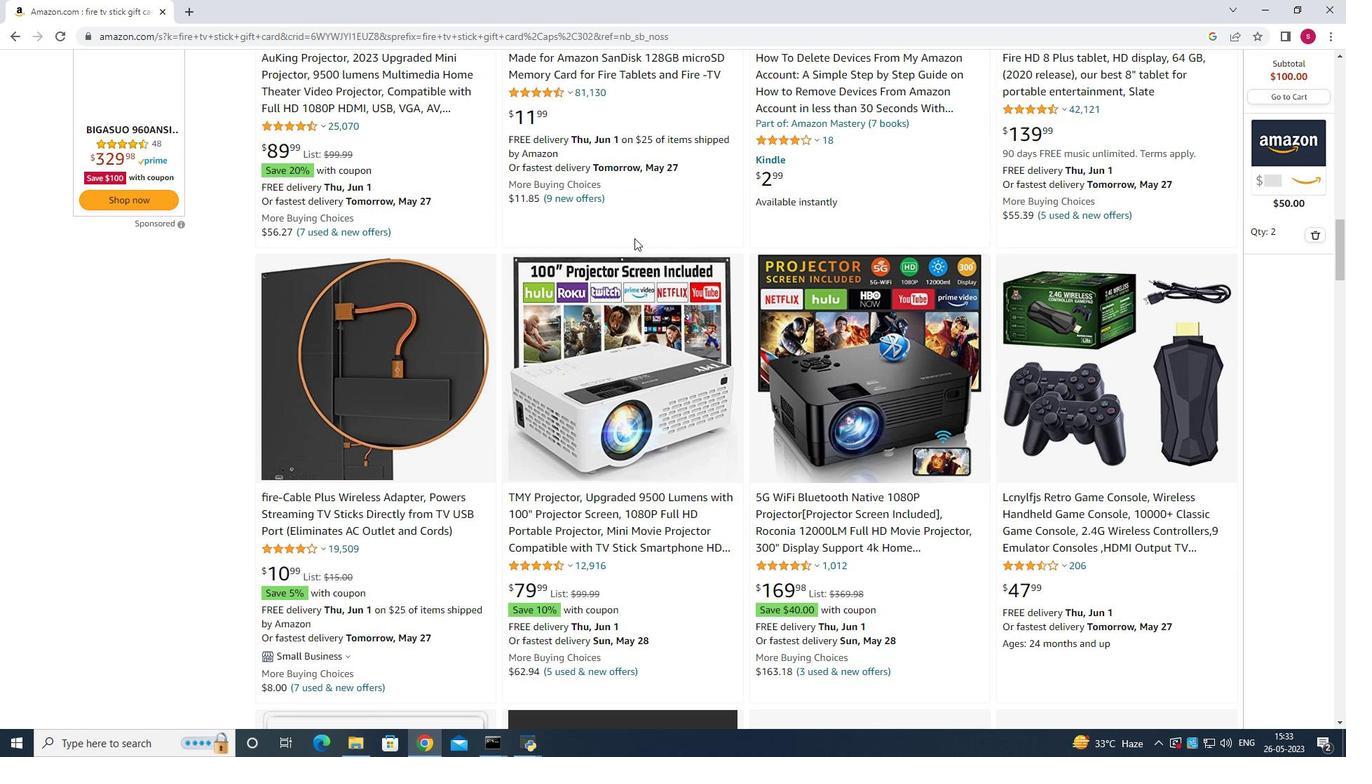
Action: Mouse scrolled (634, 237) with delta (0, 0)
Screenshot: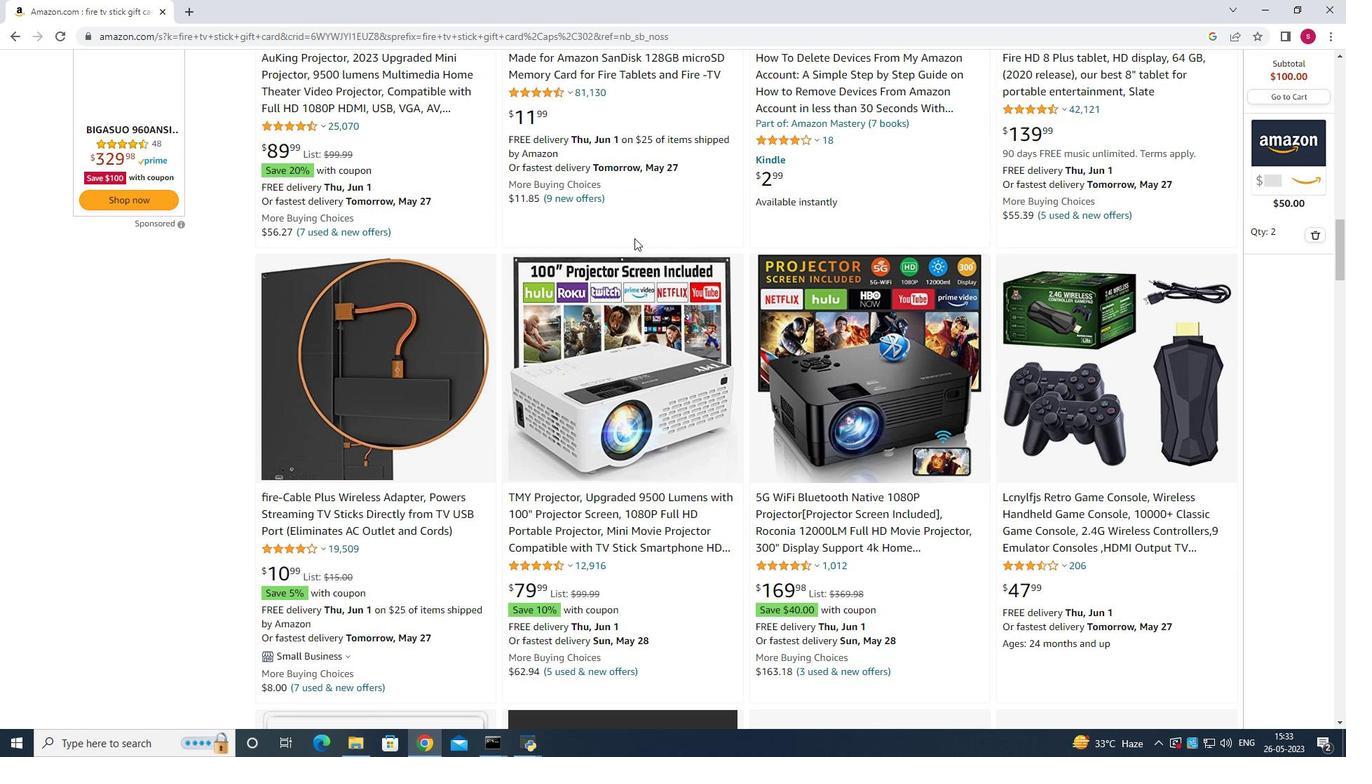 
Action: Mouse scrolled (634, 237) with delta (0, 0)
Screenshot: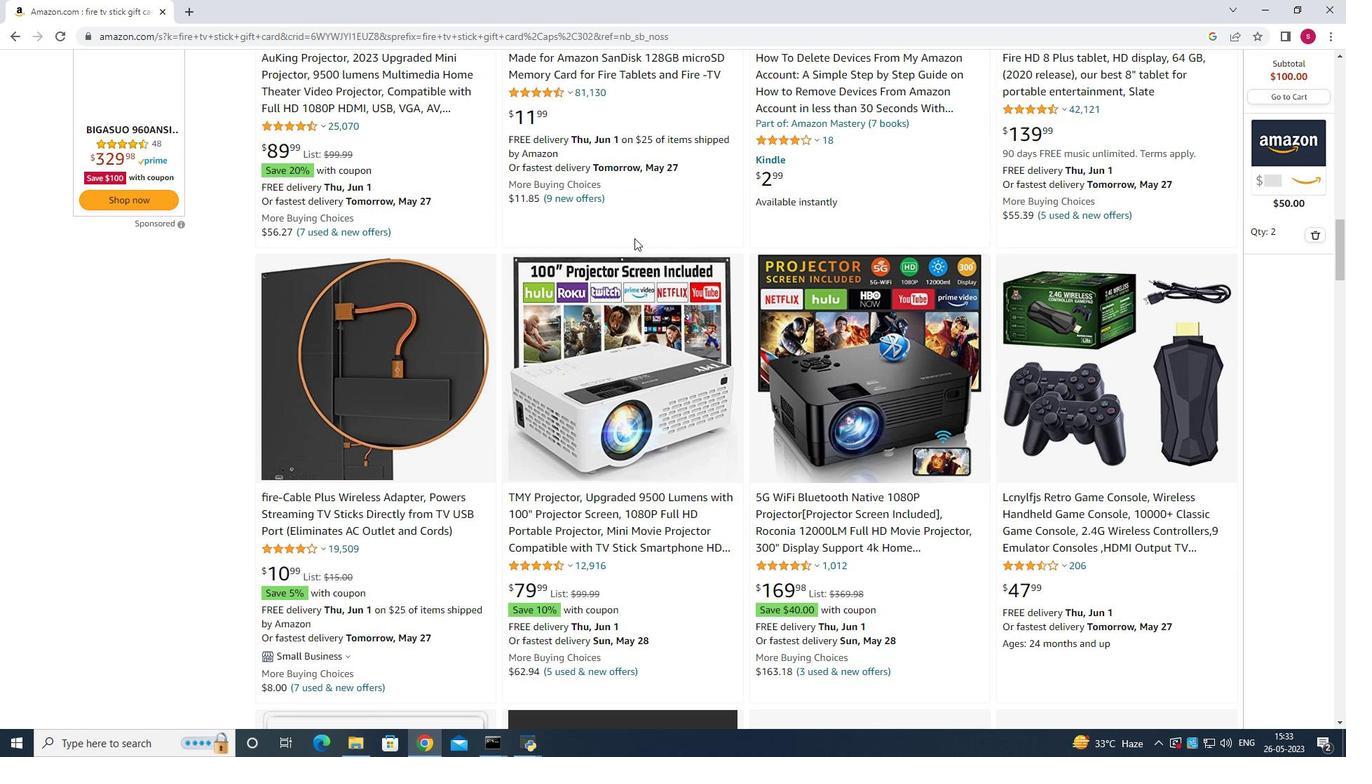 
Action: Mouse scrolled (634, 237) with delta (0, 0)
Screenshot: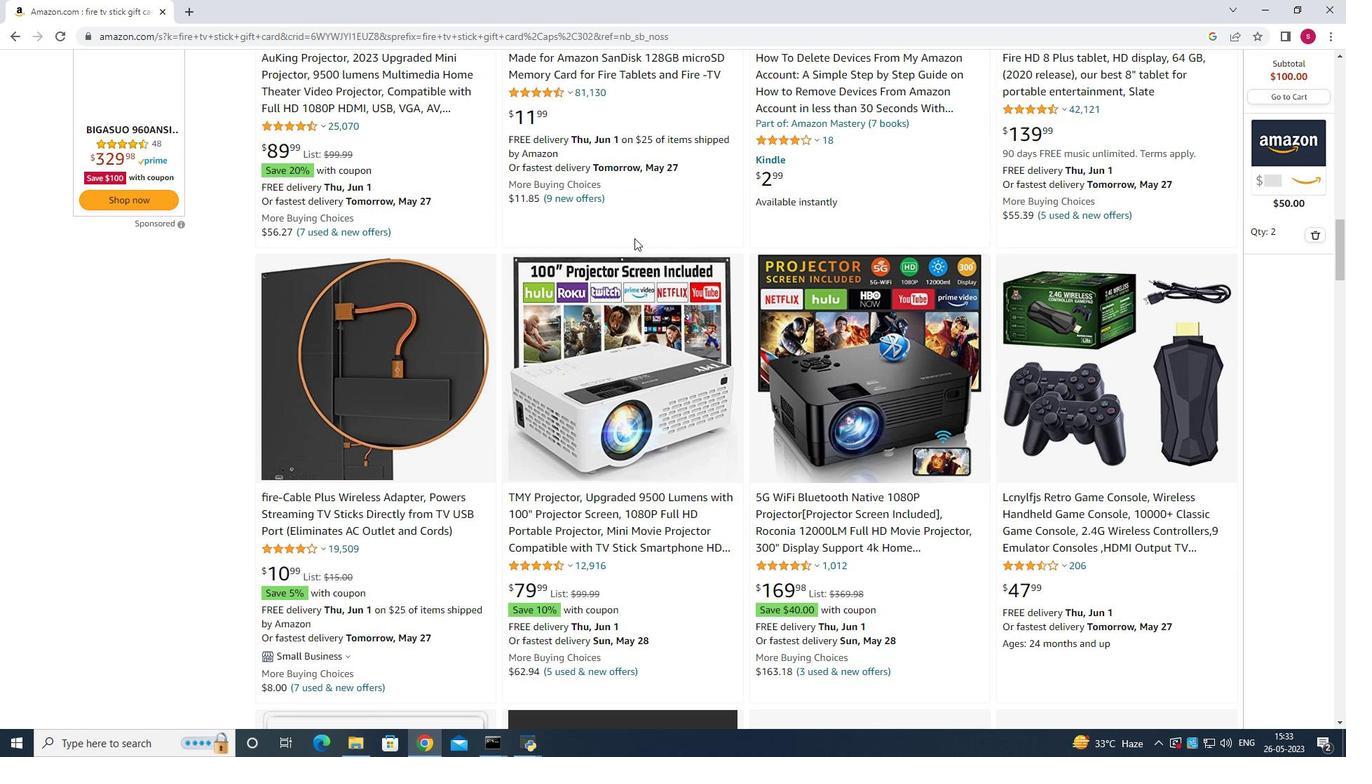 
Action: Mouse scrolled (634, 237) with delta (0, 0)
Screenshot: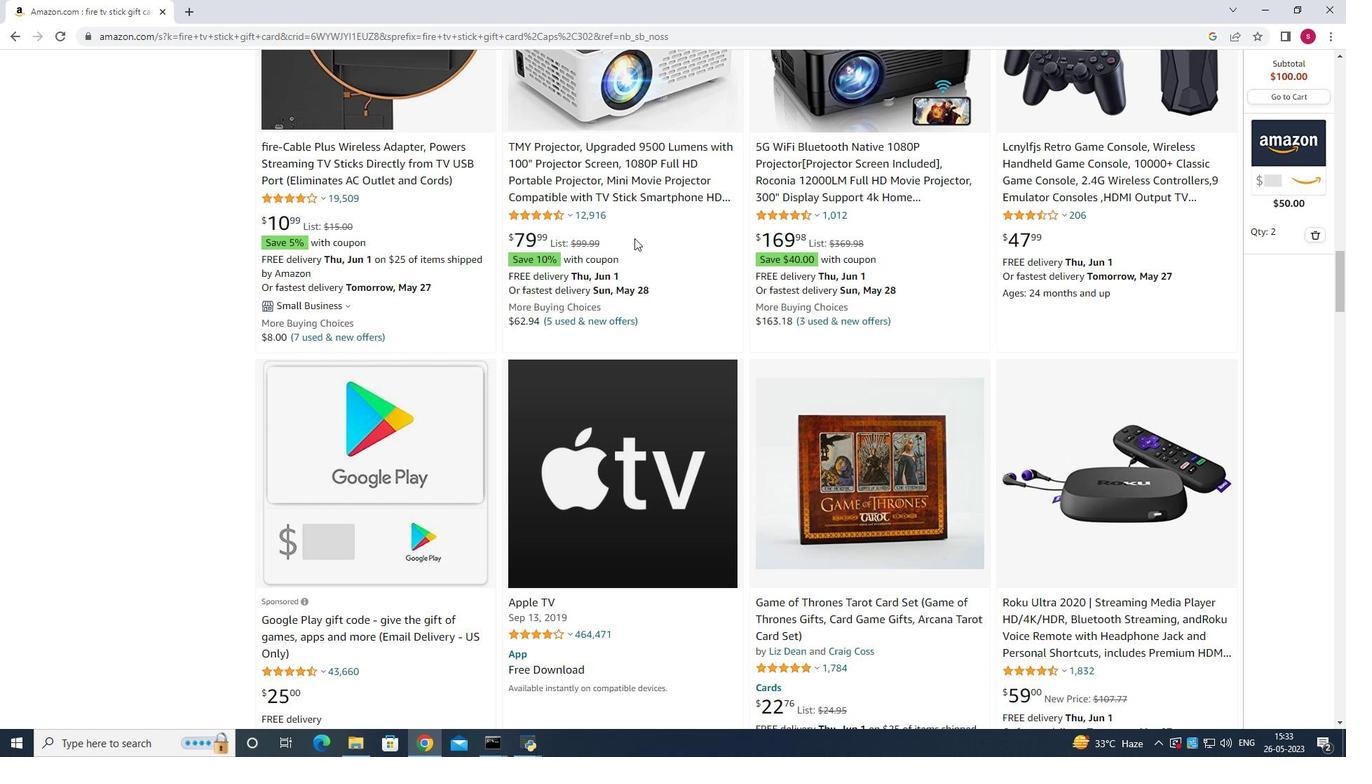 
Action: Mouse scrolled (634, 237) with delta (0, 0)
Screenshot: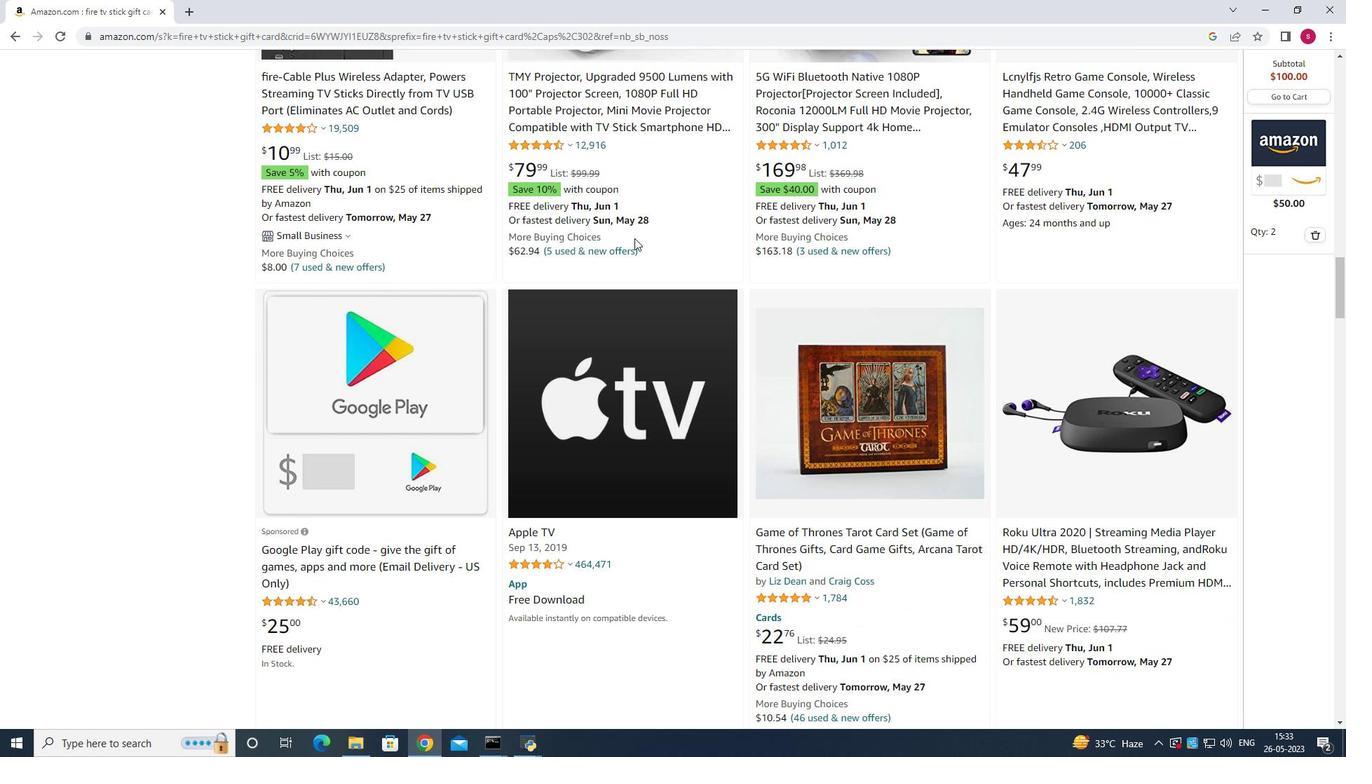 
Action: Mouse scrolled (634, 237) with delta (0, 0)
Screenshot: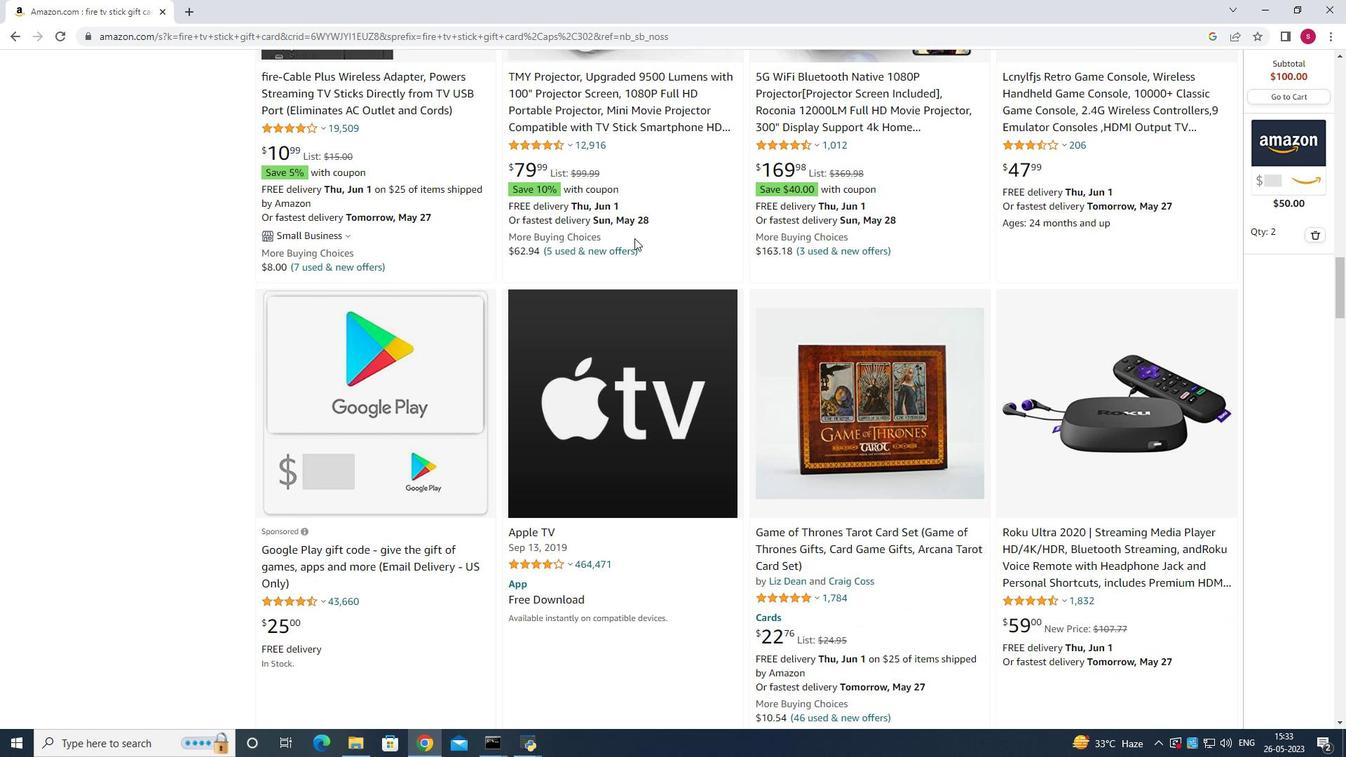 
Action: Mouse scrolled (634, 237) with delta (0, 0)
Screenshot: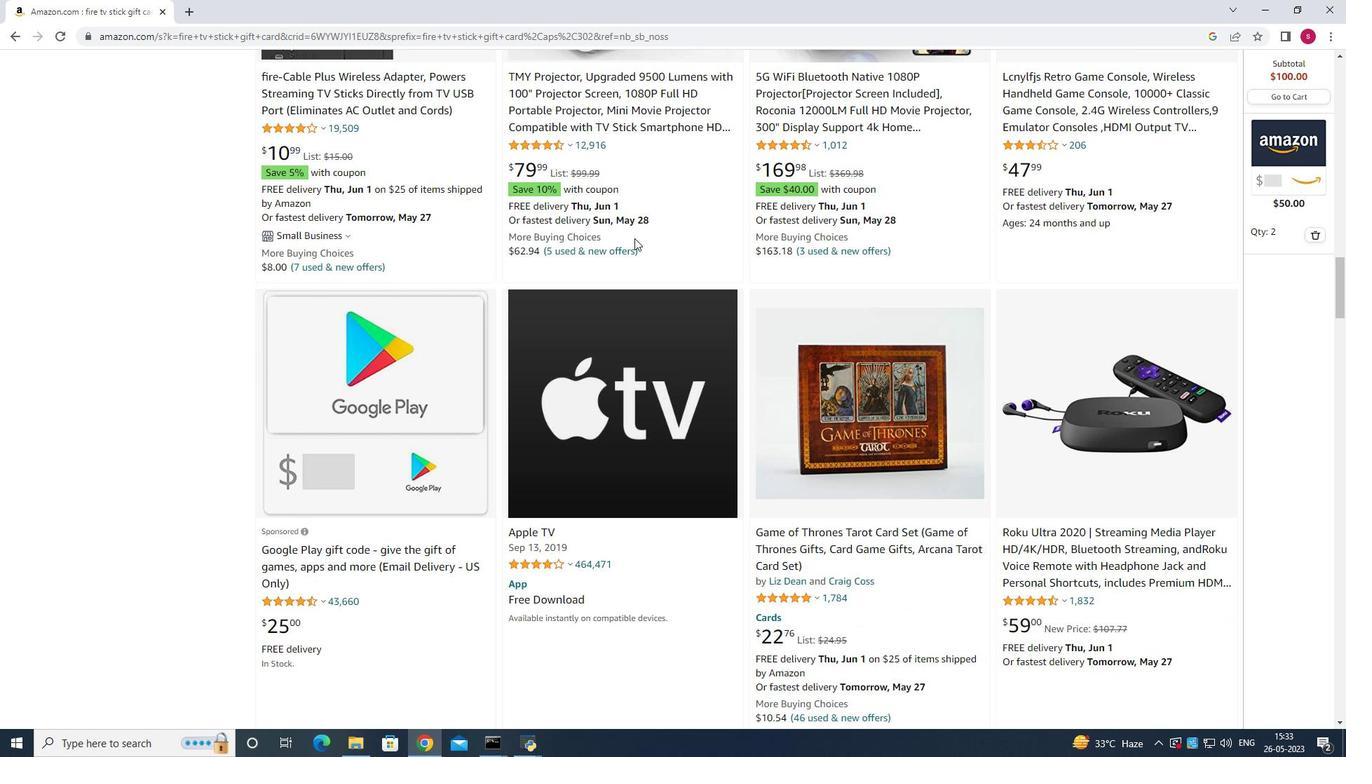 
Action: Mouse scrolled (634, 237) with delta (0, 0)
Screenshot: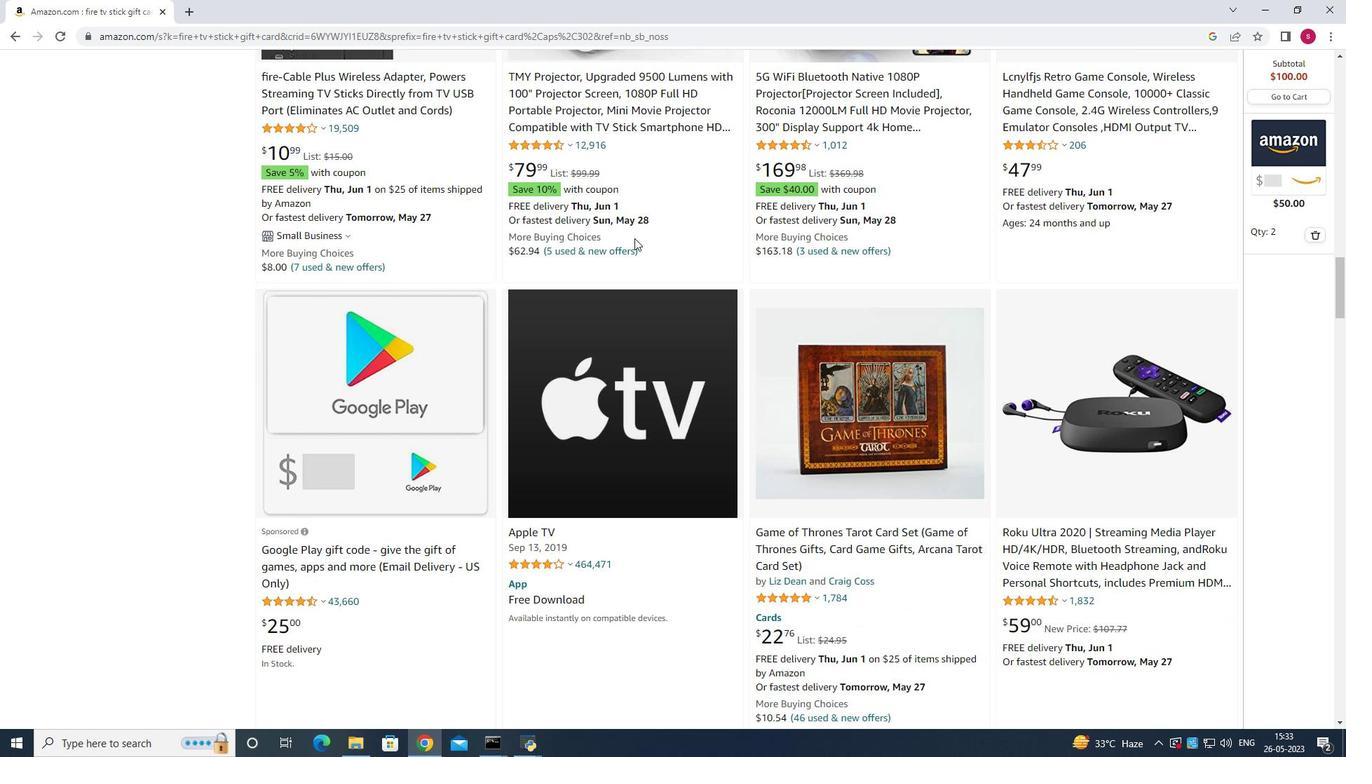 
Action: Mouse scrolled (634, 237) with delta (0, 0)
Screenshot: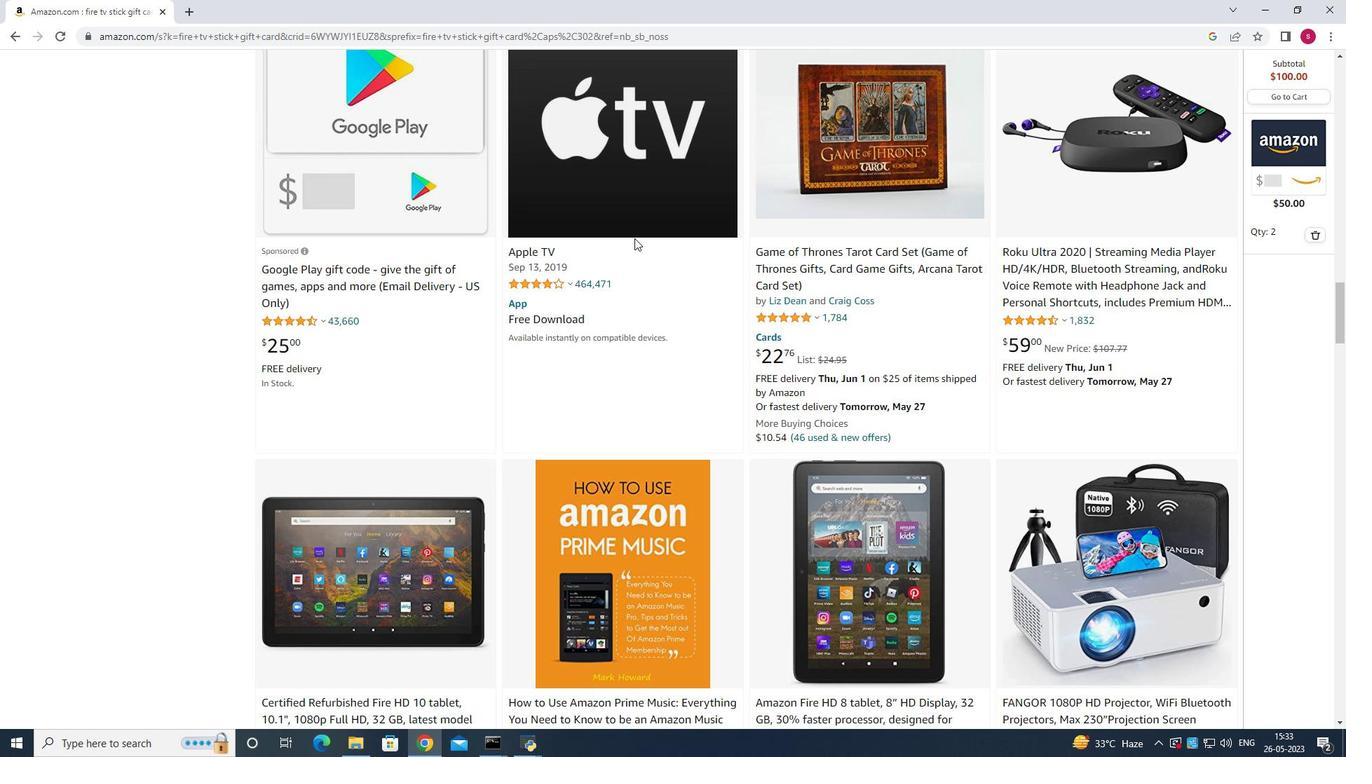 
Action: Mouse scrolled (634, 237) with delta (0, 0)
Screenshot: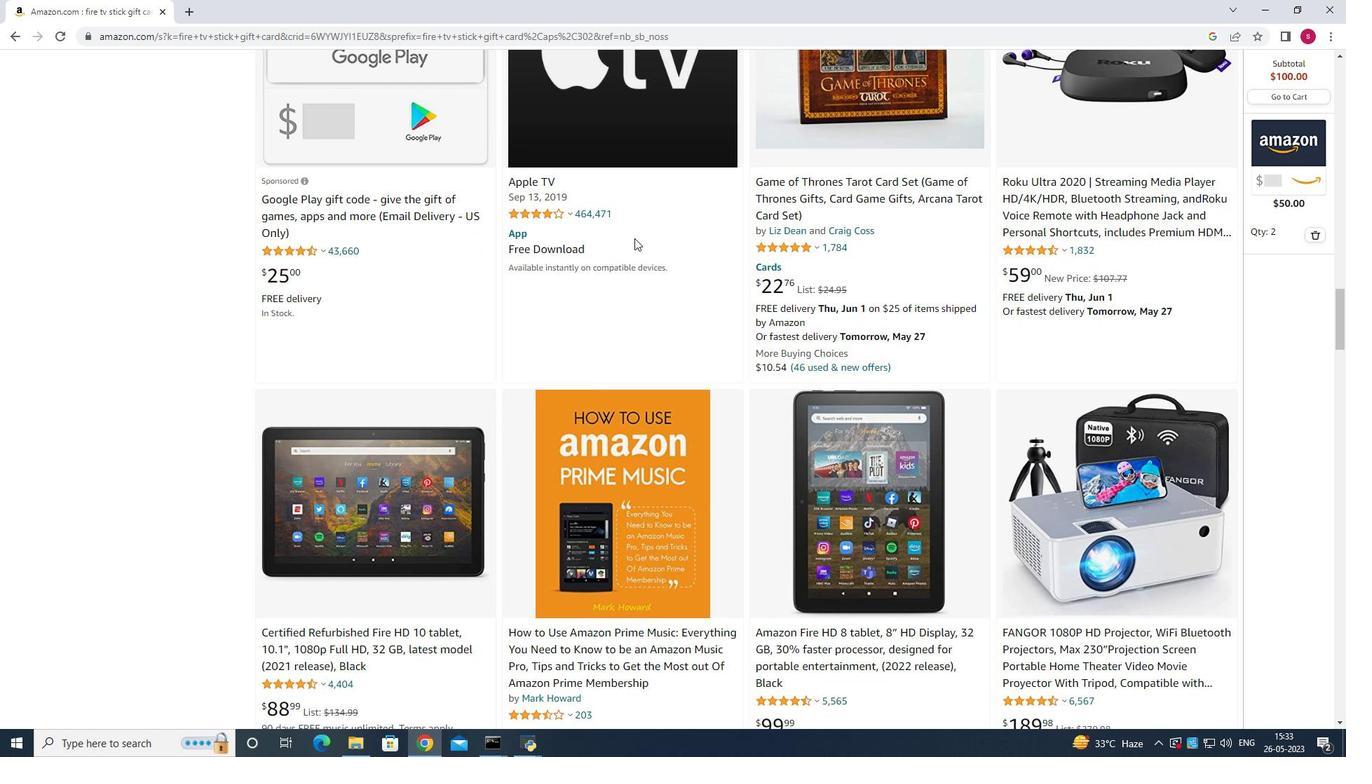 
Action: Mouse scrolled (634, 237) with delta (0, 0)
Screenshot: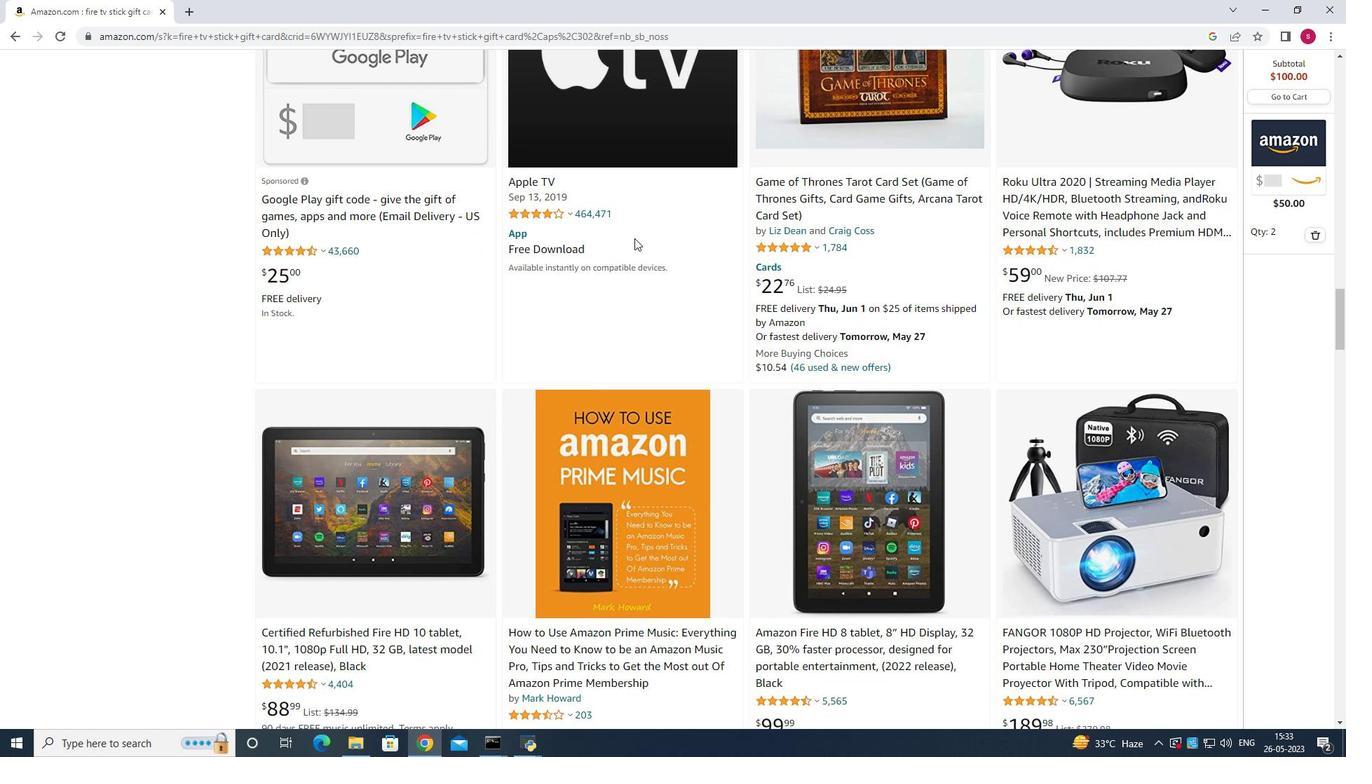 
Action: Mouse scrolled (634, 237) with delta (0, 0)
Screenshot: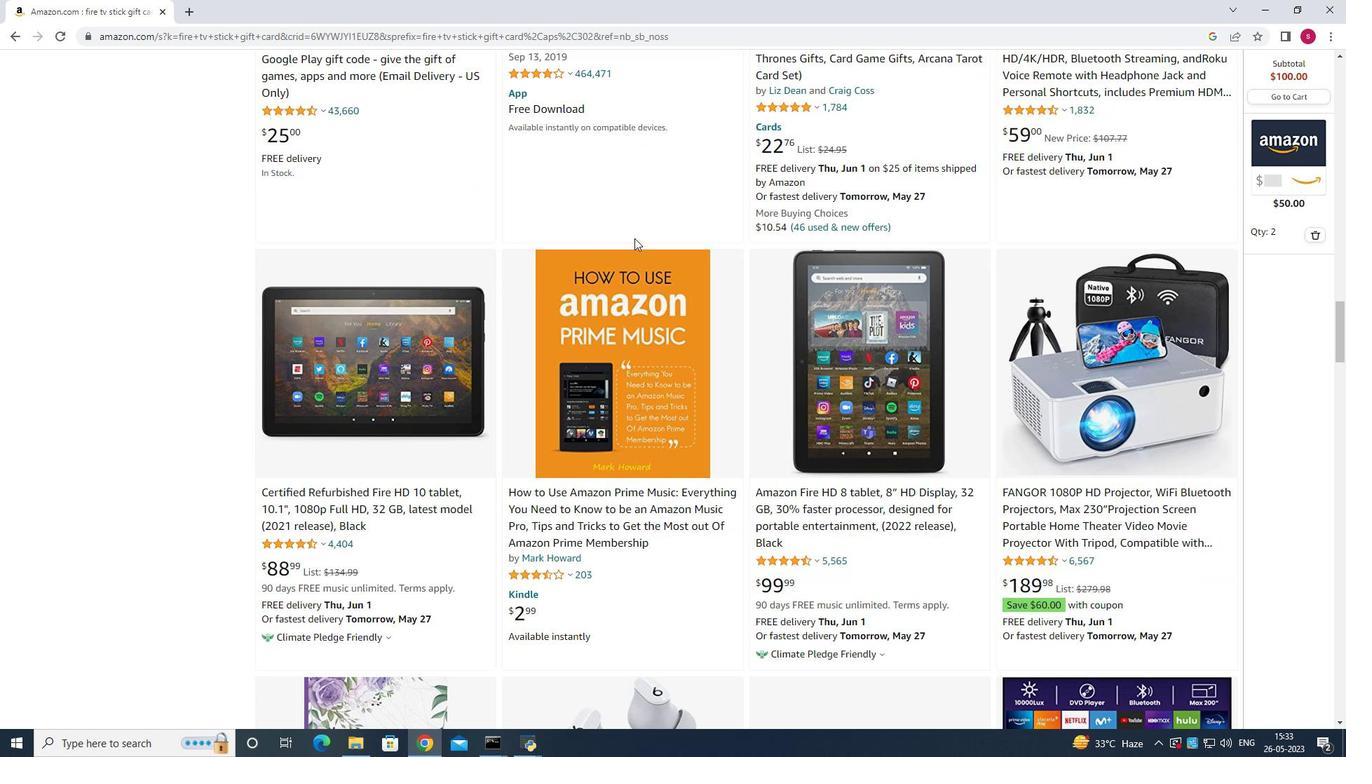 
Action: Mouse scrolled (634, 237) with delta (0, 0)
Screenshot: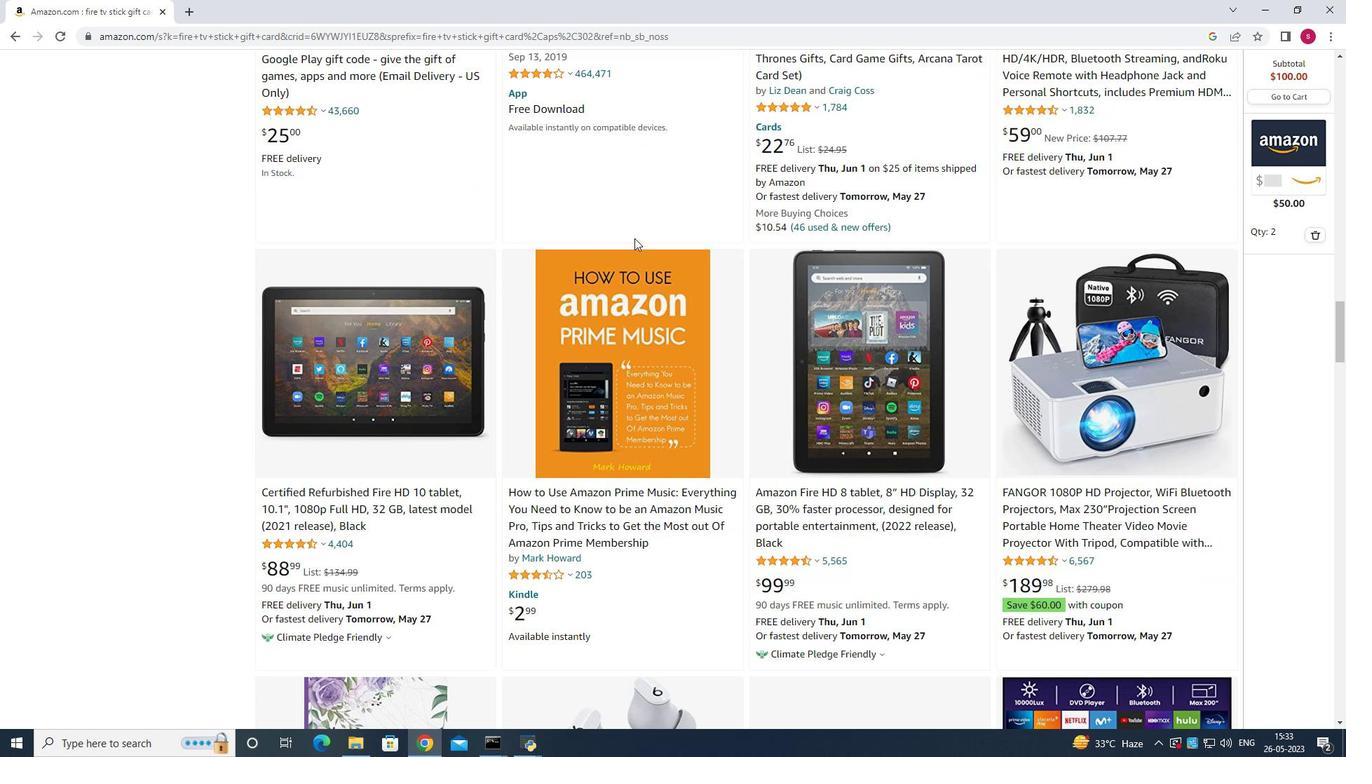 
Action: Mouse scrolled (634, 237) with delta (0, 0)
Screenshot: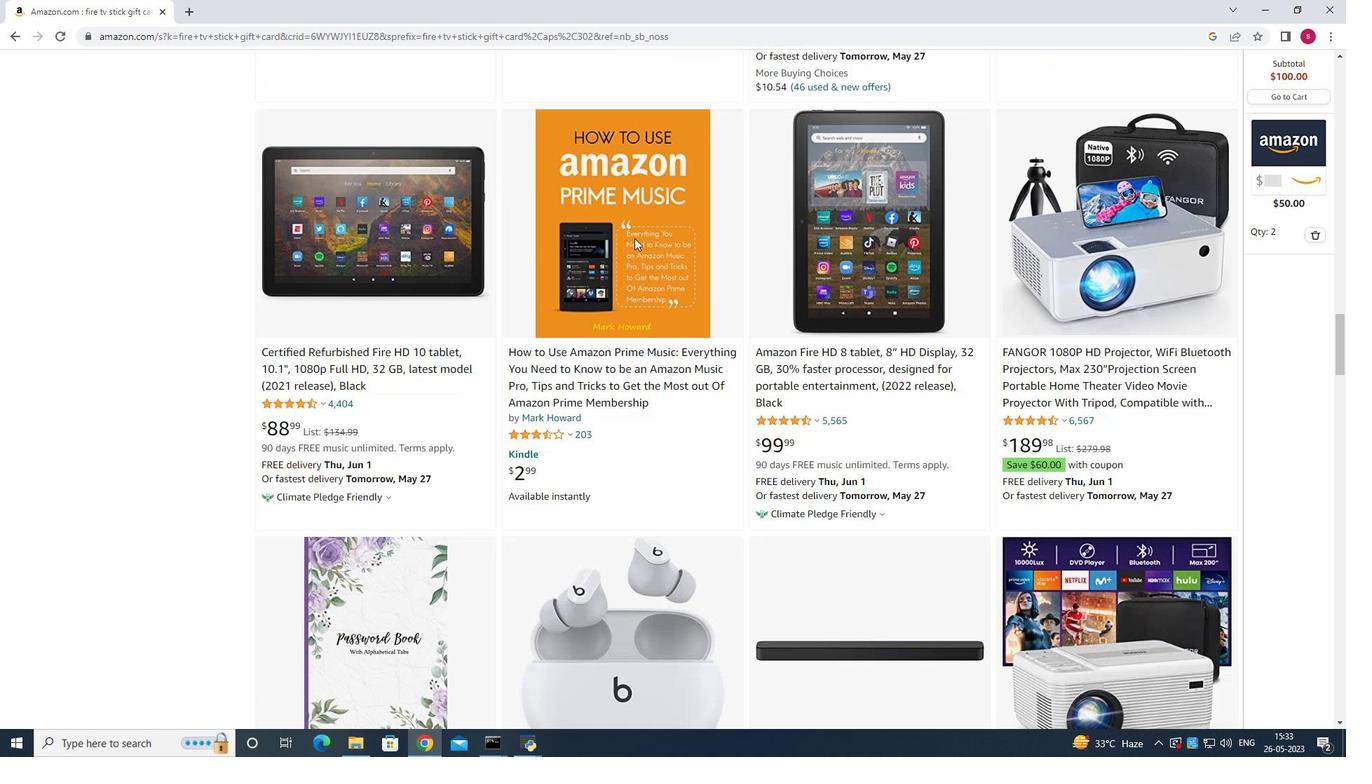 
Action: Mouse scrolled (634, 237) with delta (0, 0)
Screenshot: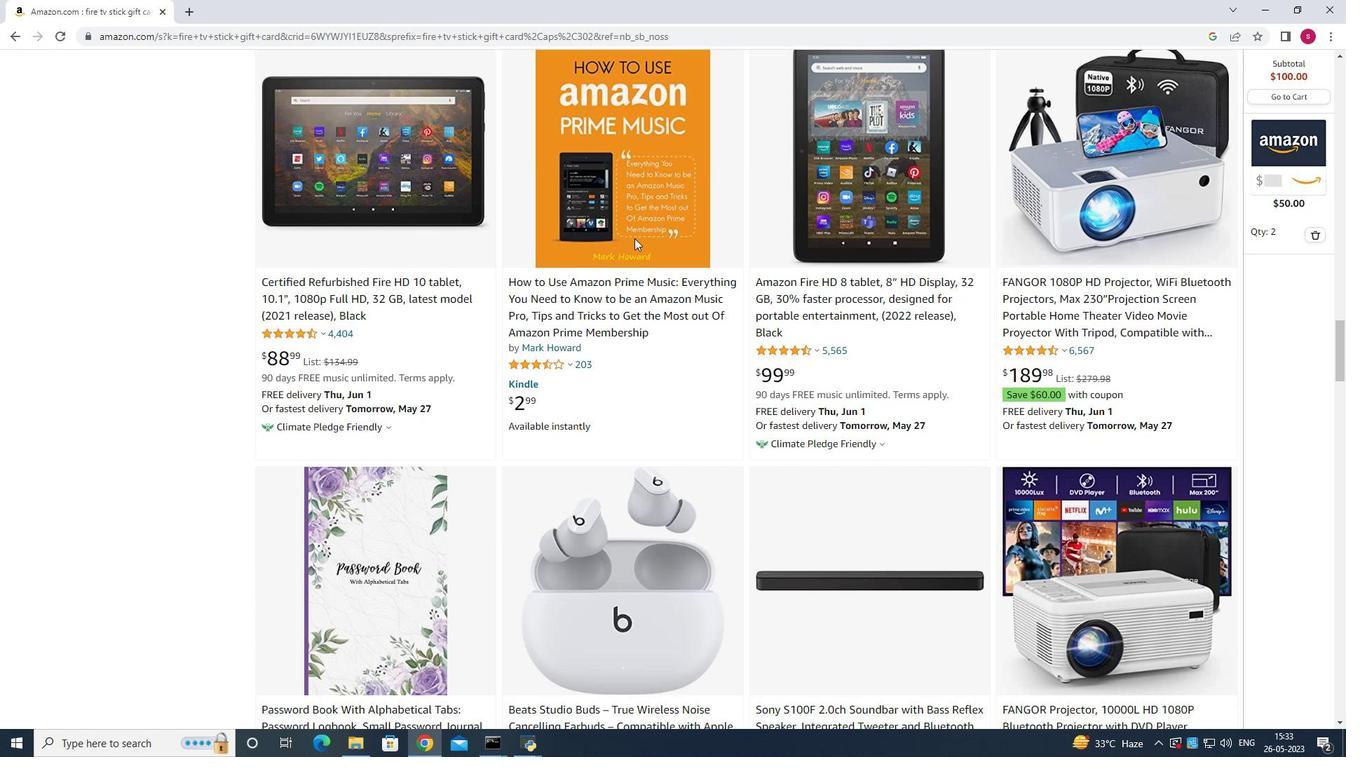 
Action: Mouse scrolled (634, 237) with delta (0, 0)
Screenshot: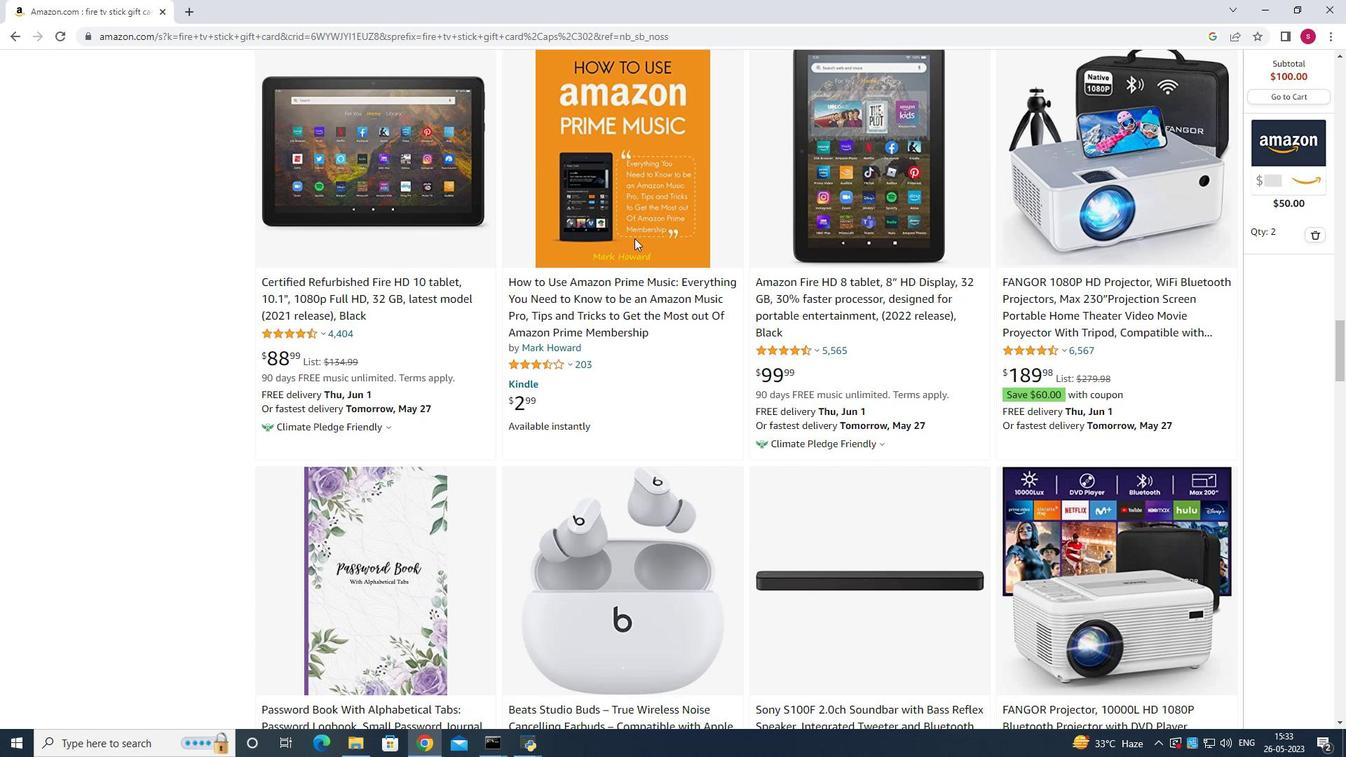 
Action: Mouse scrolled (634, 237) with delta (0, 0)
Screenshot: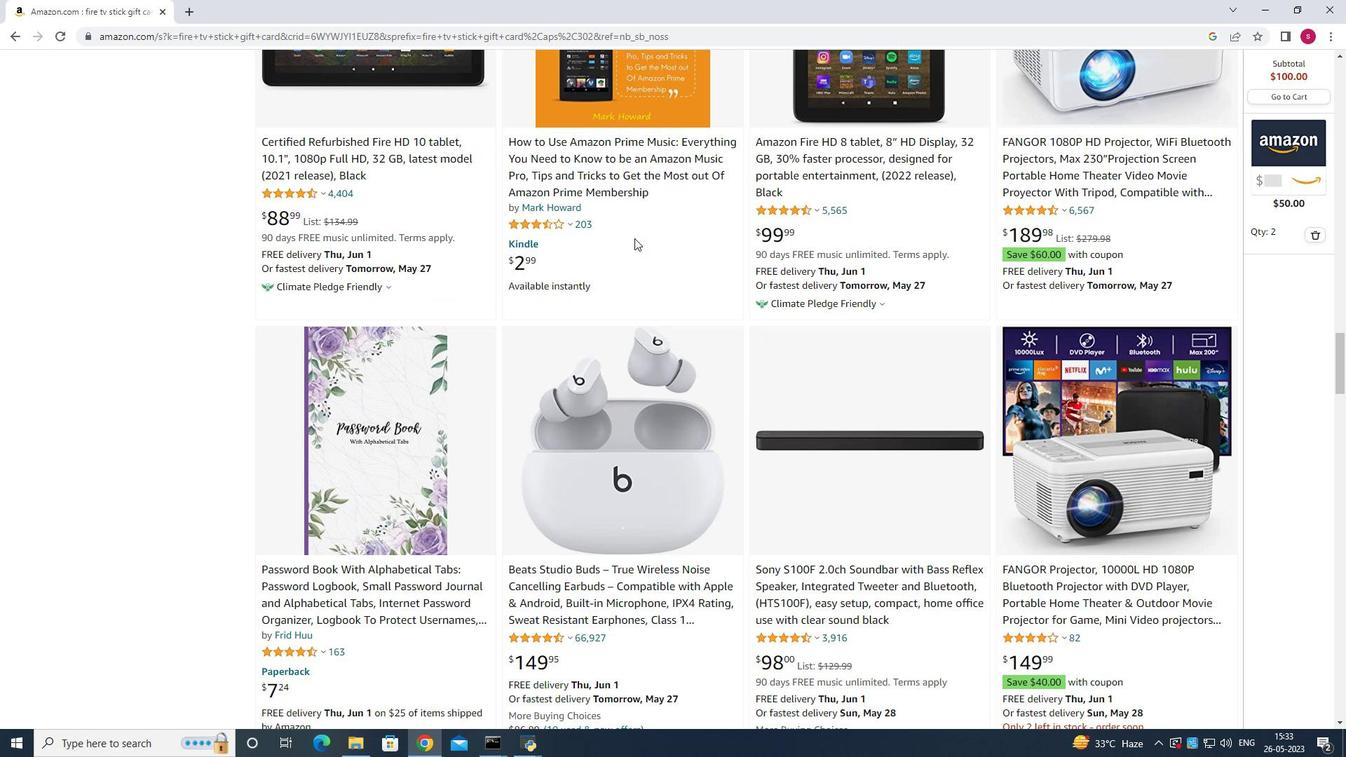 
Action: Mouse scrolled (634, 237) with delta (0, 0)
Screenshot: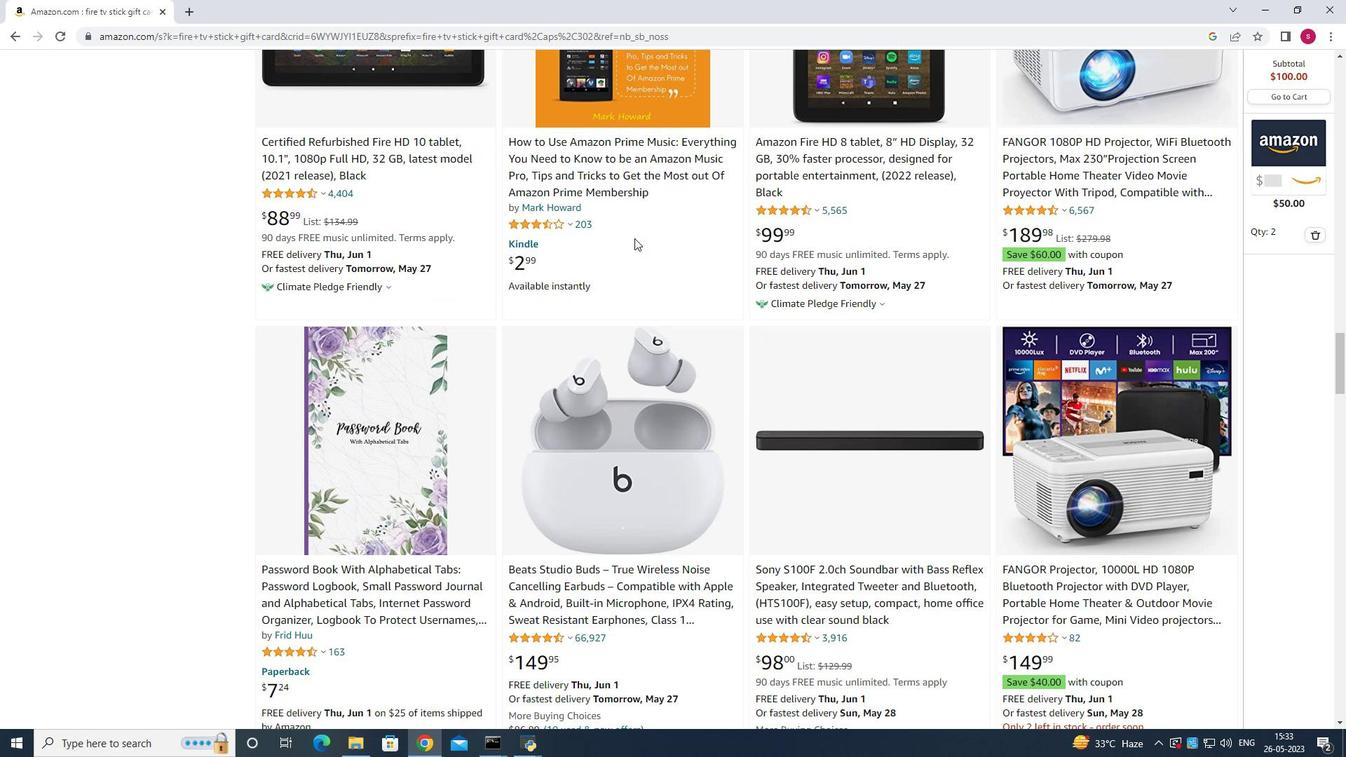 
Action: Mouse scrolled (634, 237) with delta (0, 0)
Screenshot: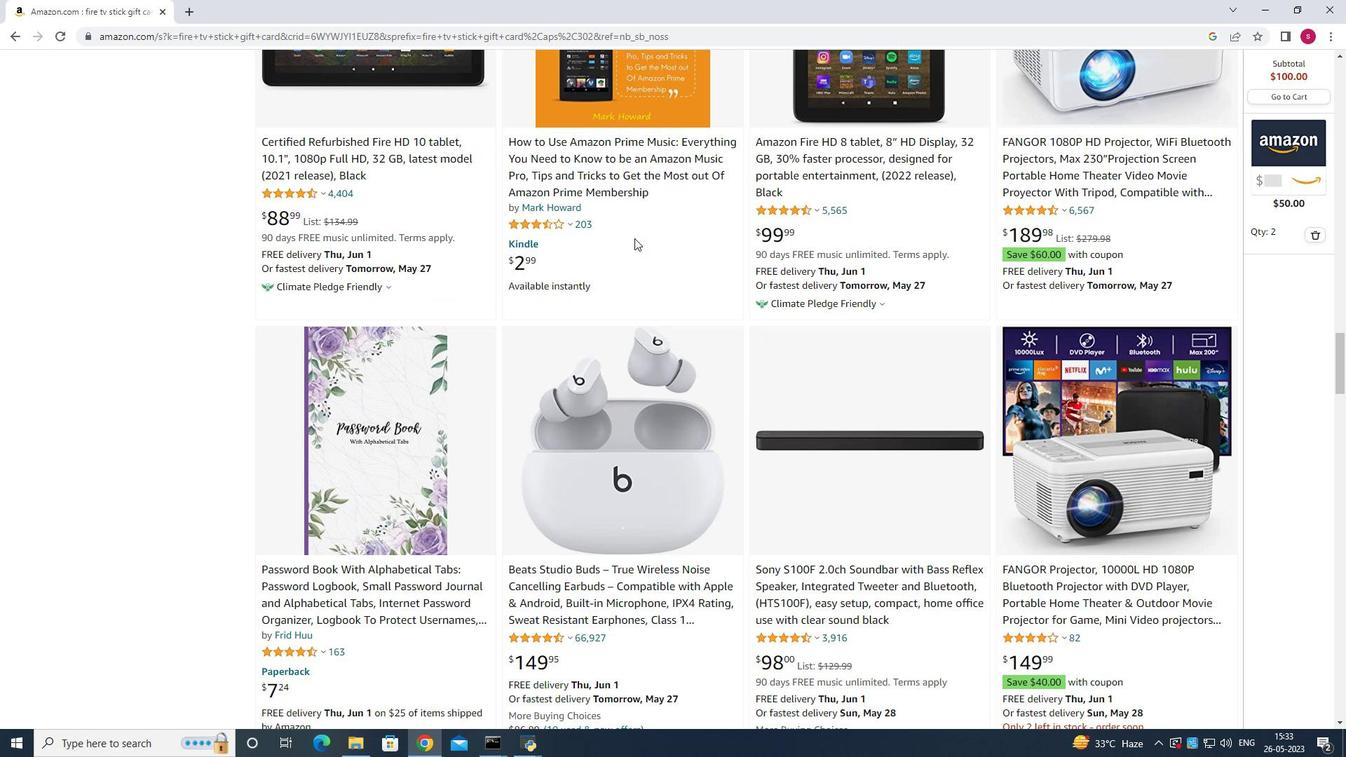 
Action: Mouse scrolled (634, 237) with delta (0, 0)
Screenshot: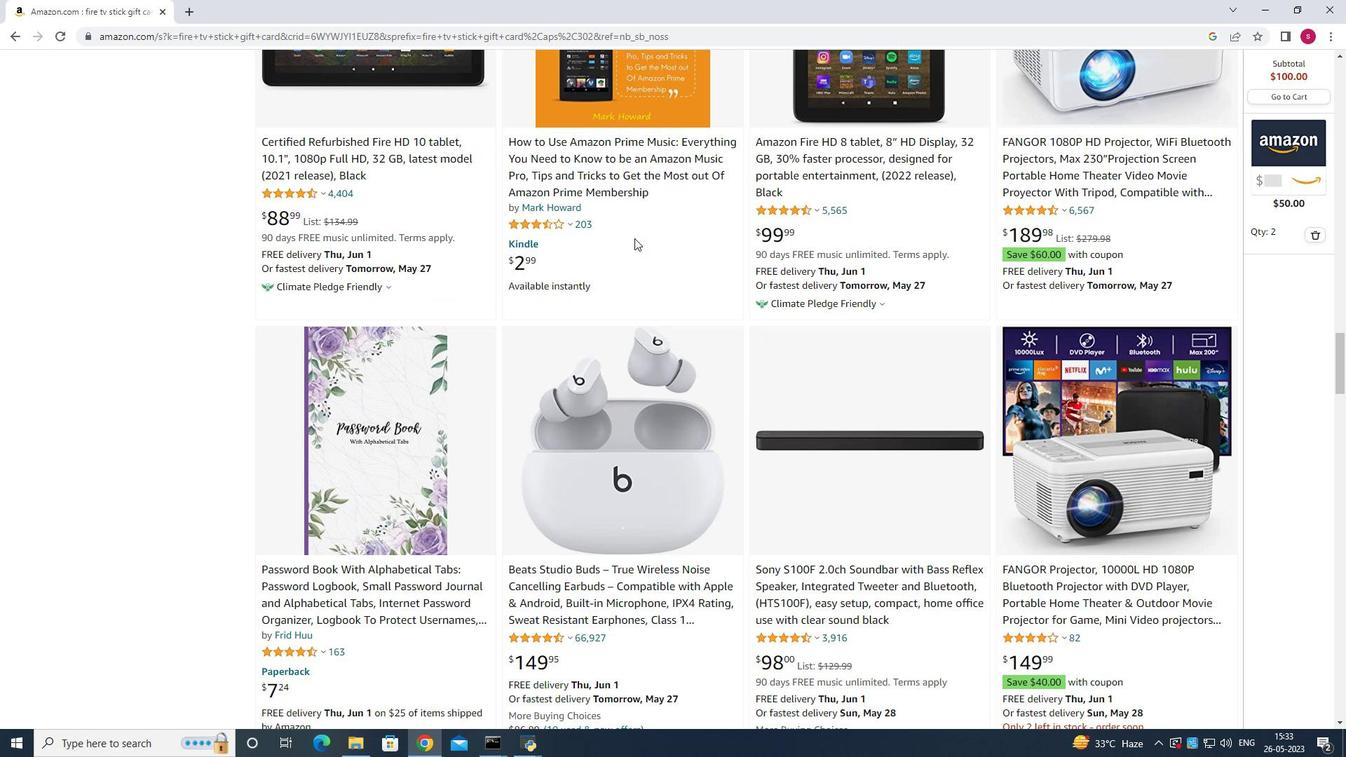 
Action: Mouse scrolled (634, 237) with delta (0, 0)
Screenshot: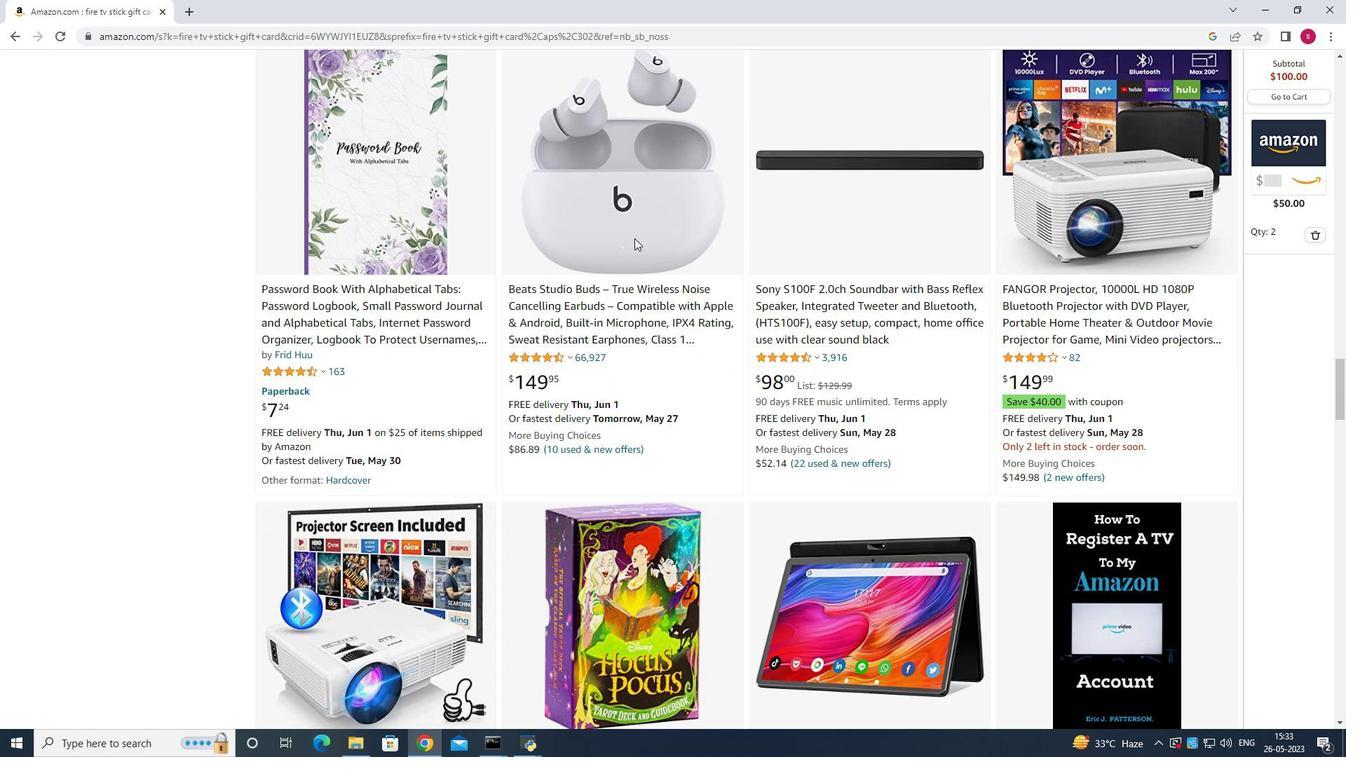 
Action: Mouse scrolled (634, 237) with delta (0, 0)
Screenshot: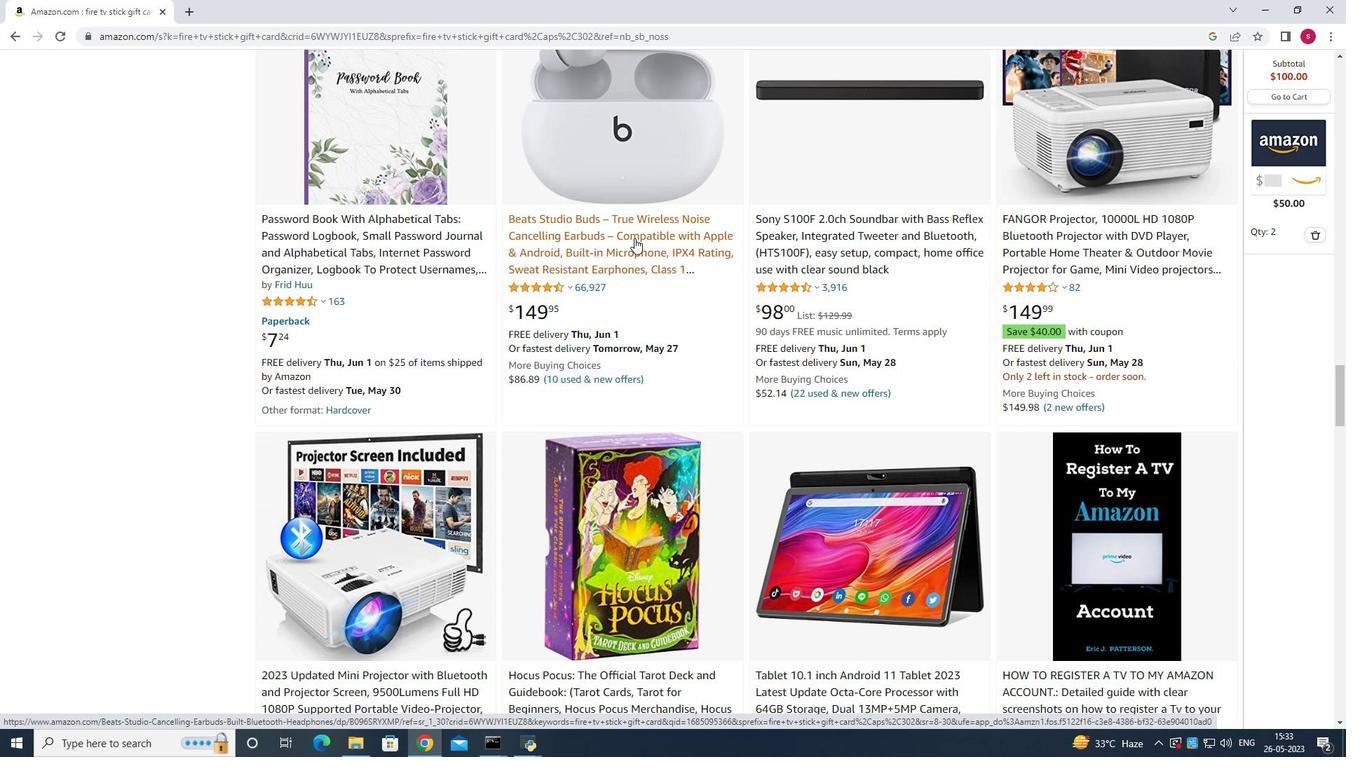 
Action: Mouse scrolled (634, 237) with delta (0, 0)
Screenshot: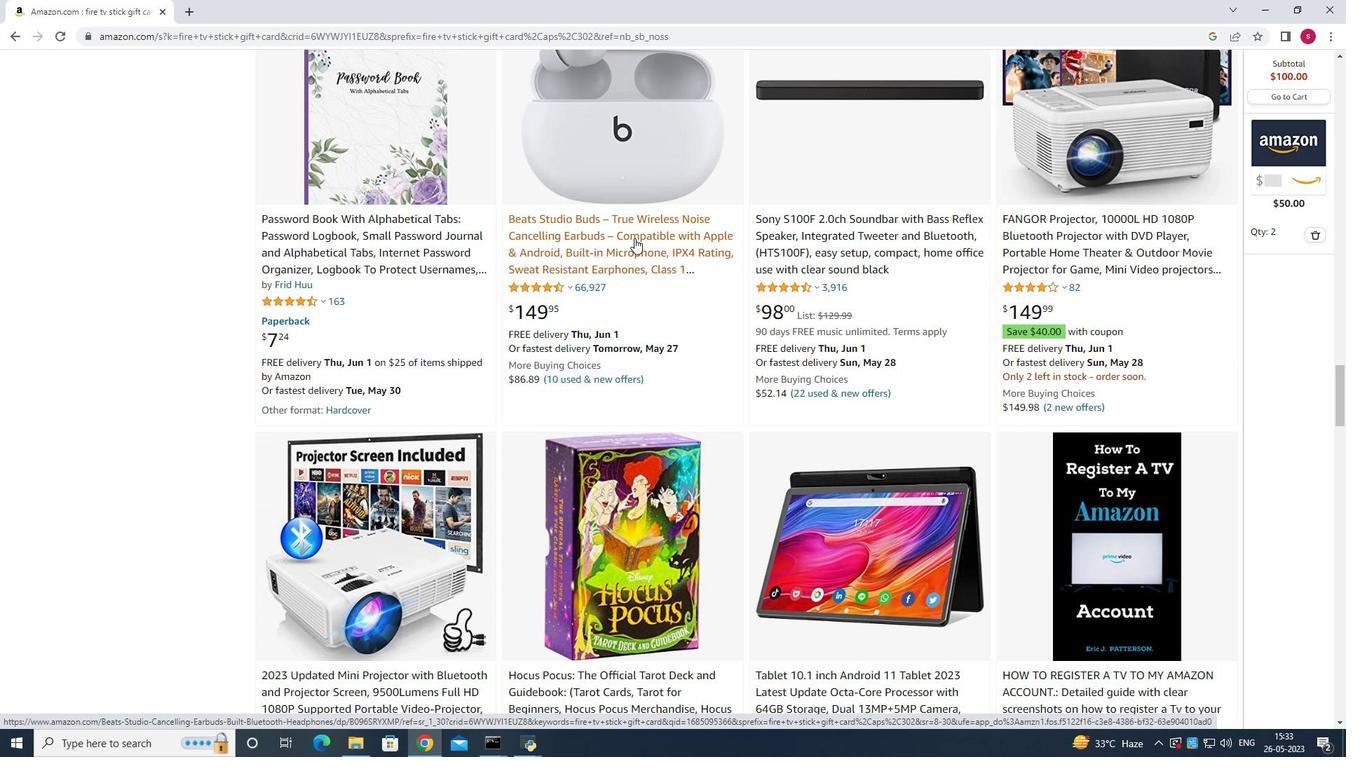 
Action: Mouse scrolled (634, 237) with delta (0, 0)
Screenshot: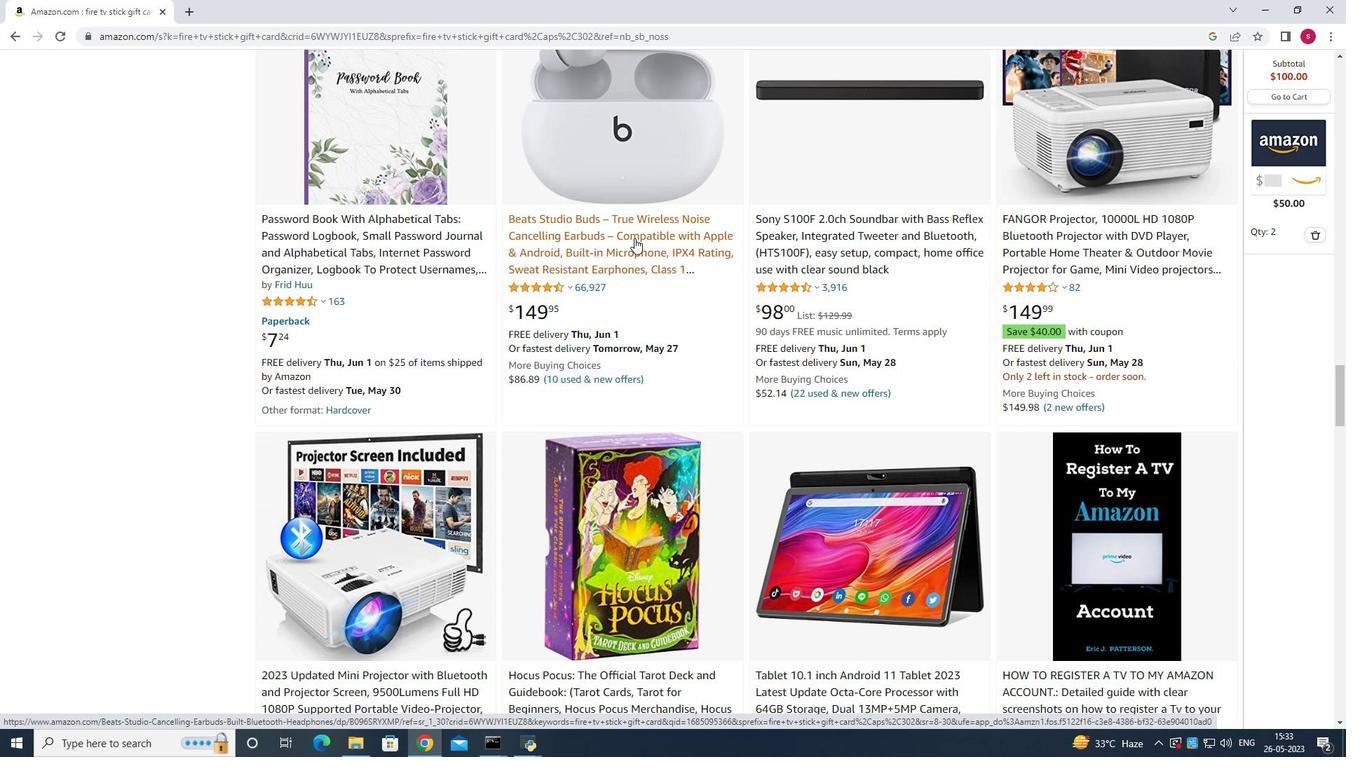 
Action: Mouse scrolled (634, 237) with delta (0, 0)
Screenshot: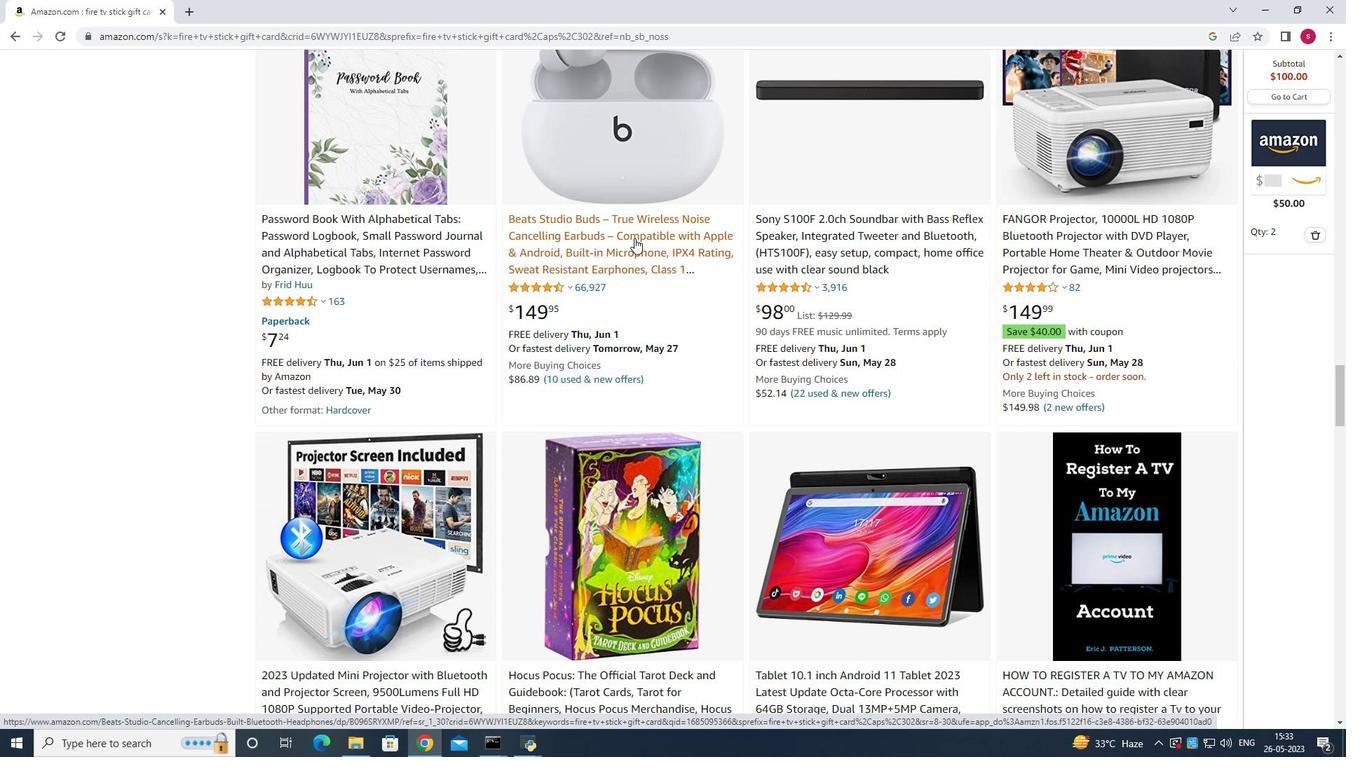 
Action: Mouse moved to (632, 238)
Screenshot: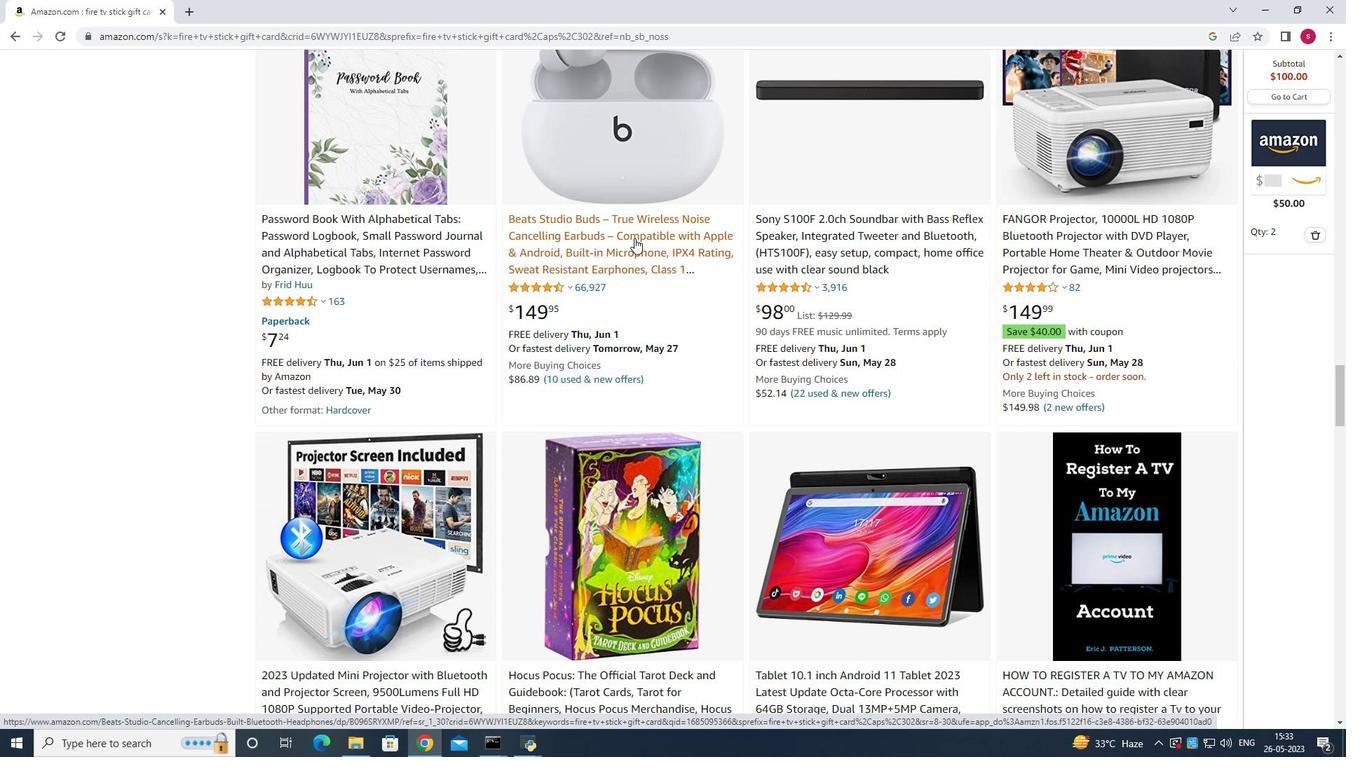 
Action: Mouse scrolled (632, 237) with delta (0, 0)
Screenshot: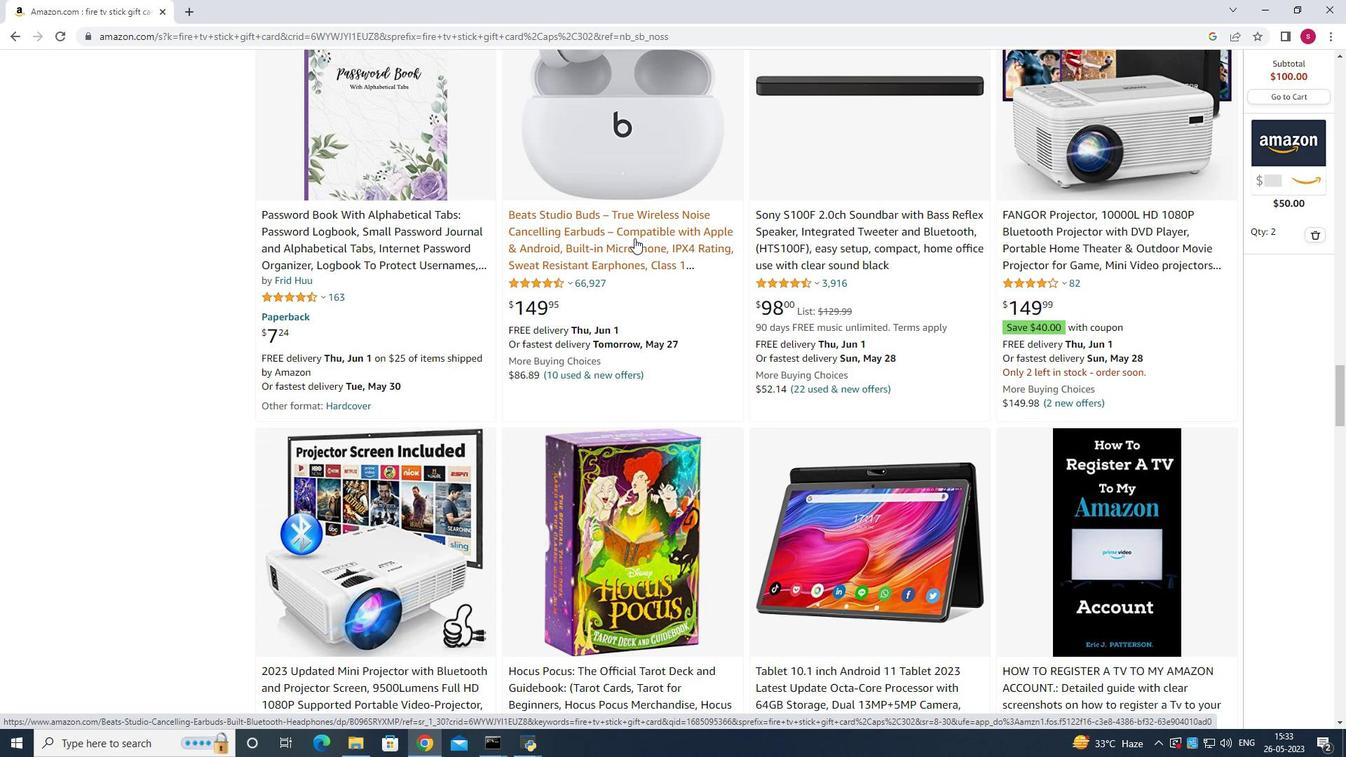 
Action: Mouse moved to (629, 237)
Screenshot: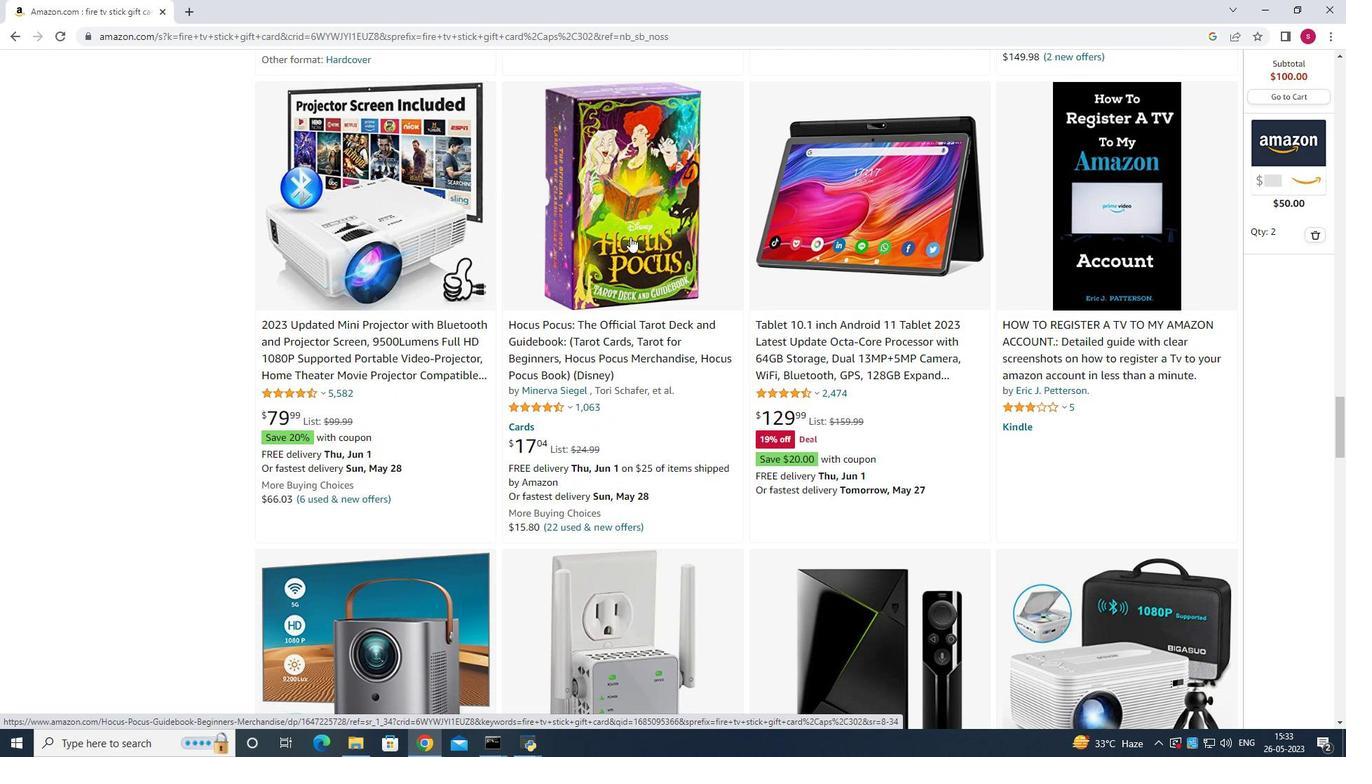 
Action: Mouse scrolled (629, 237) with delta (0, 0)
Screenshot: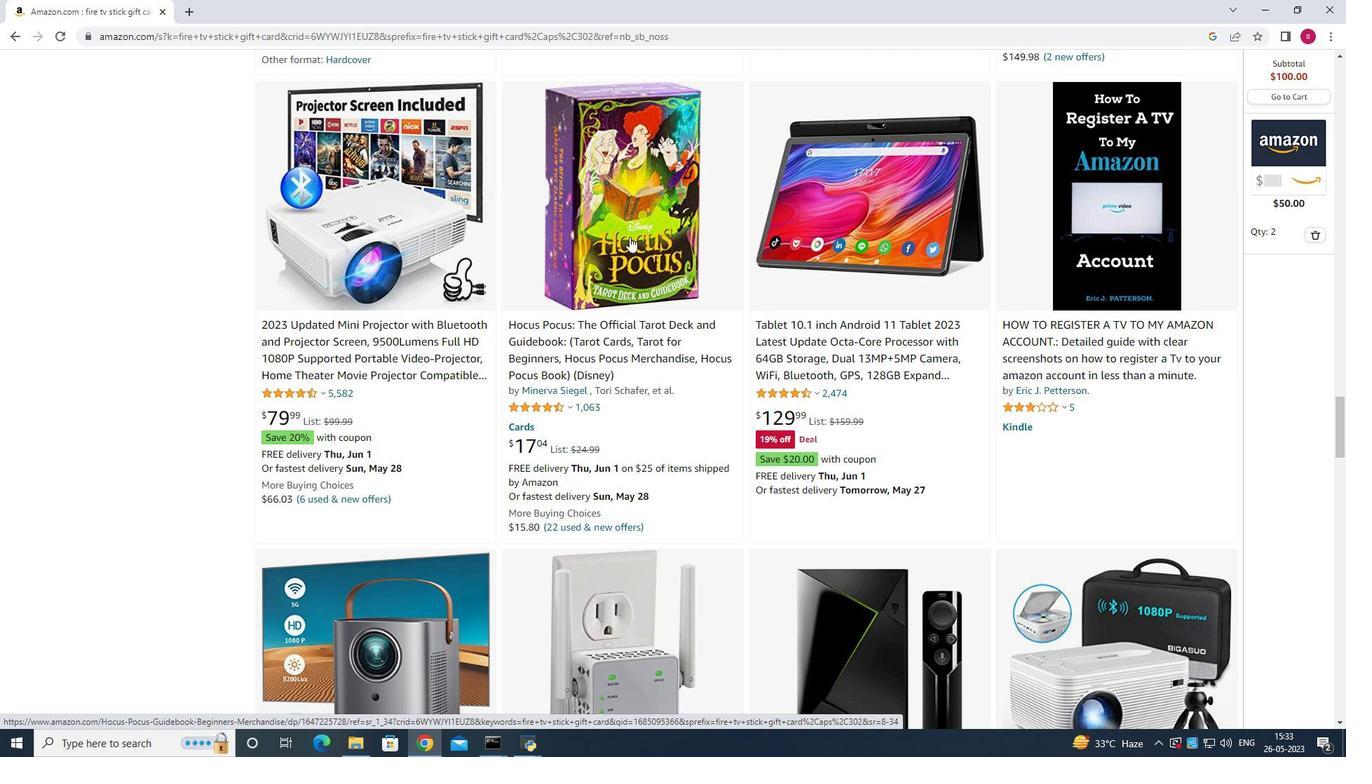 
Action: Mouse scrolled (629, 237) with delta (0, 0)
Screenshot: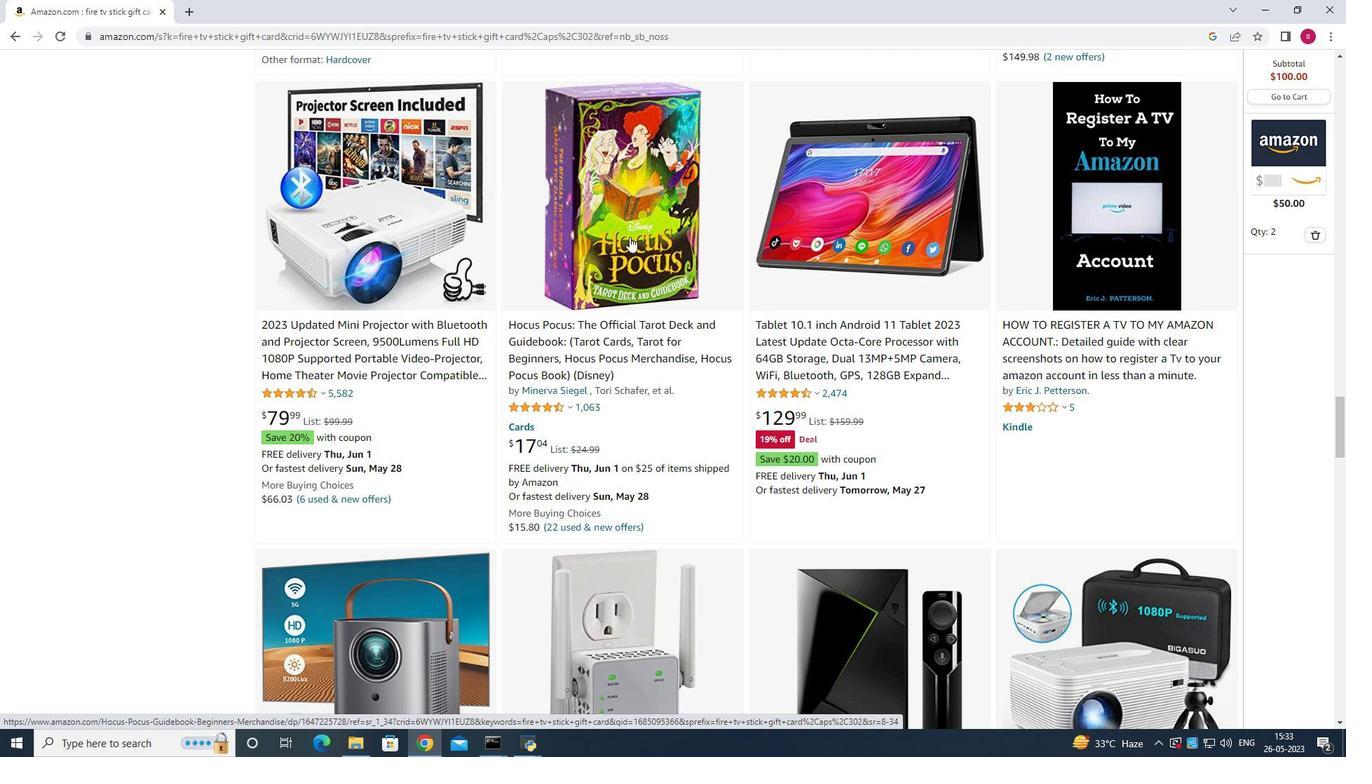 
Action: Mouse scrolled (629, 236) with delta (0, 0)
Screenshot: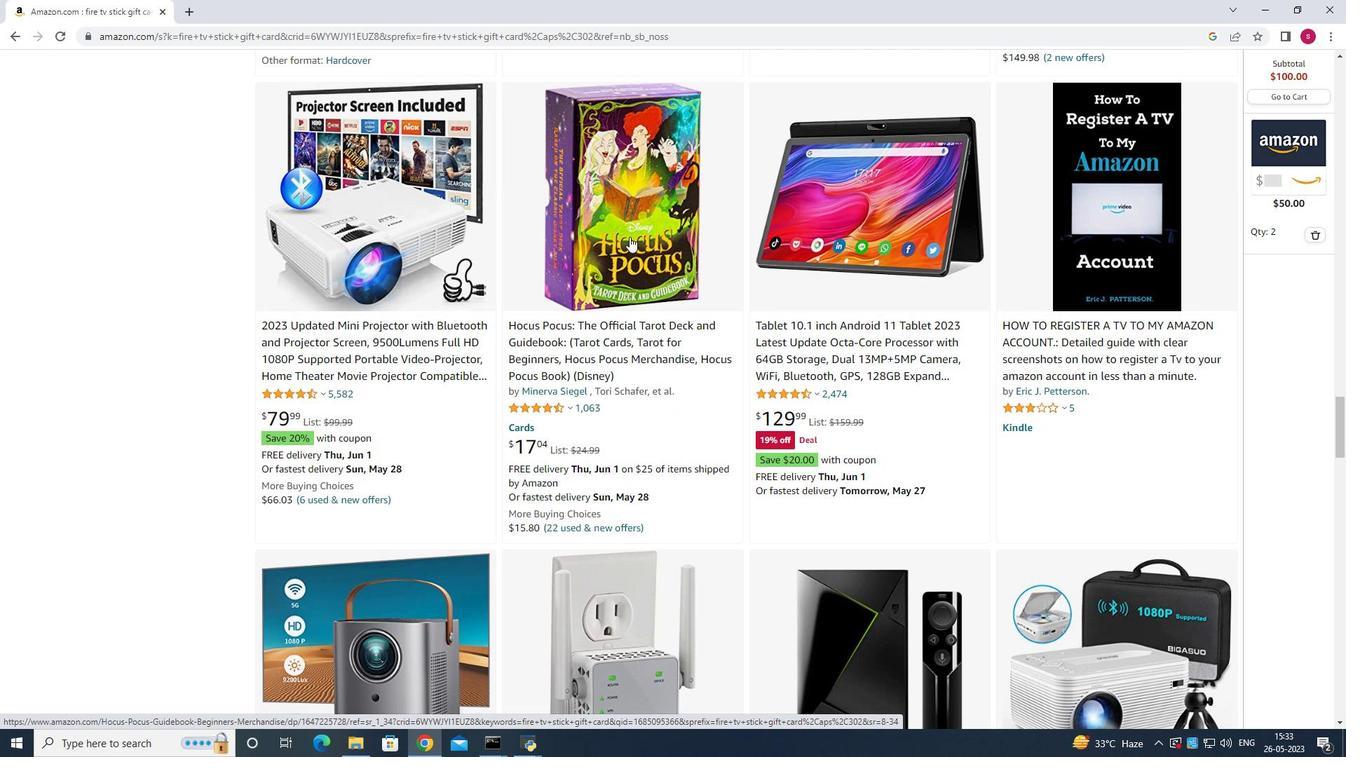 
Action: Mouse scrolled (629, 236) with delta (0, 0)
Screenshot: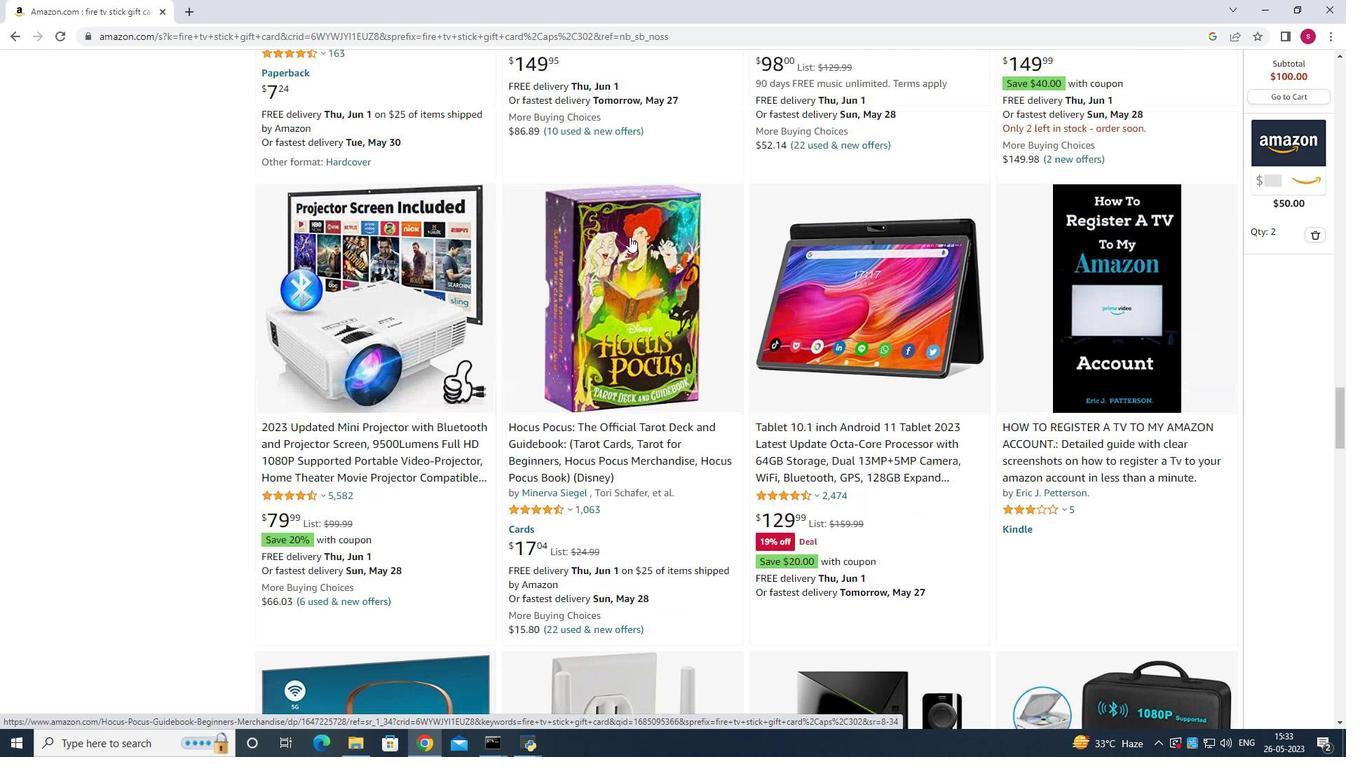 
Action: Mouse scrolled (629, 236) with delta (0, 0)
Screenshot: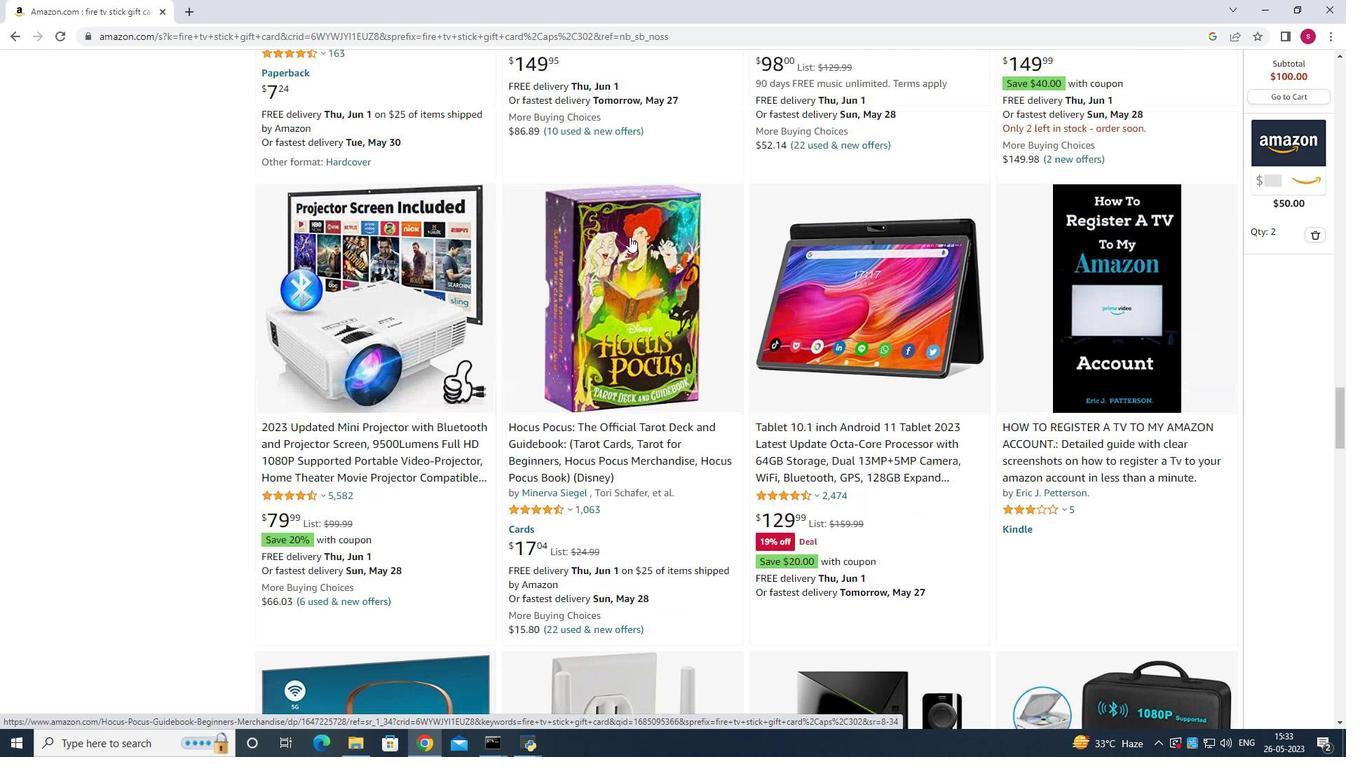 
Action: Mouse scrolled (629, 236) with delta (0, 0)
Screenshot: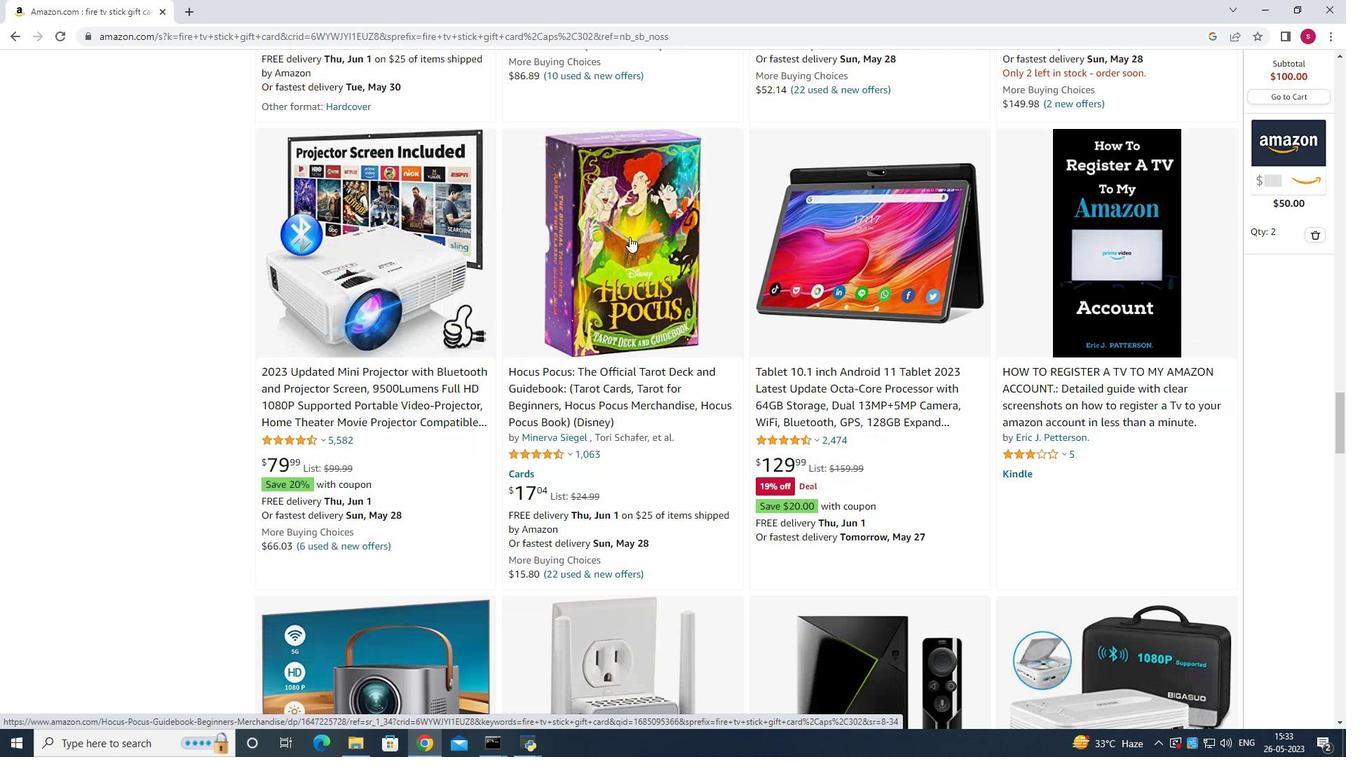 
Action: Mouse scrolled (629, 236) with delta (0, 0)
Screenshot: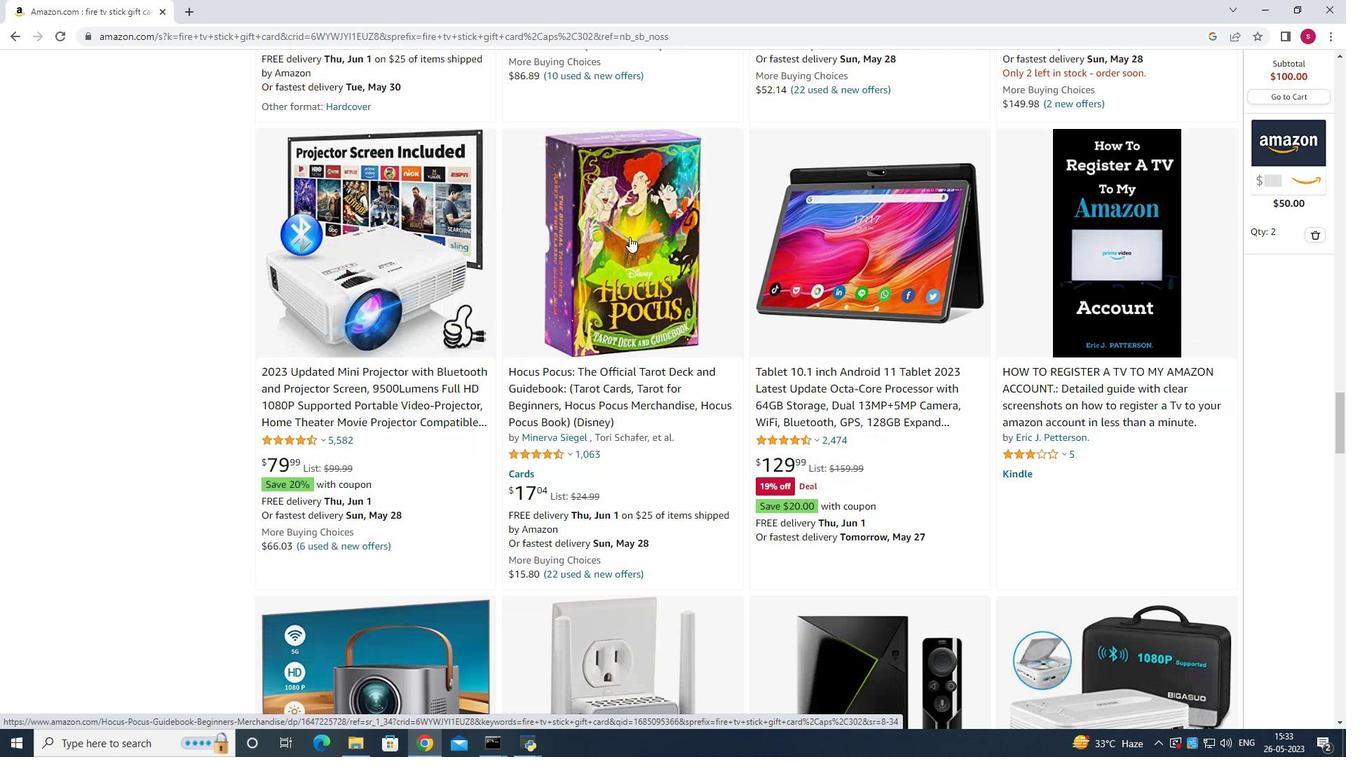 
Action: Mouse scrolled (629, 236) with delta (0, 0)
Screenshot: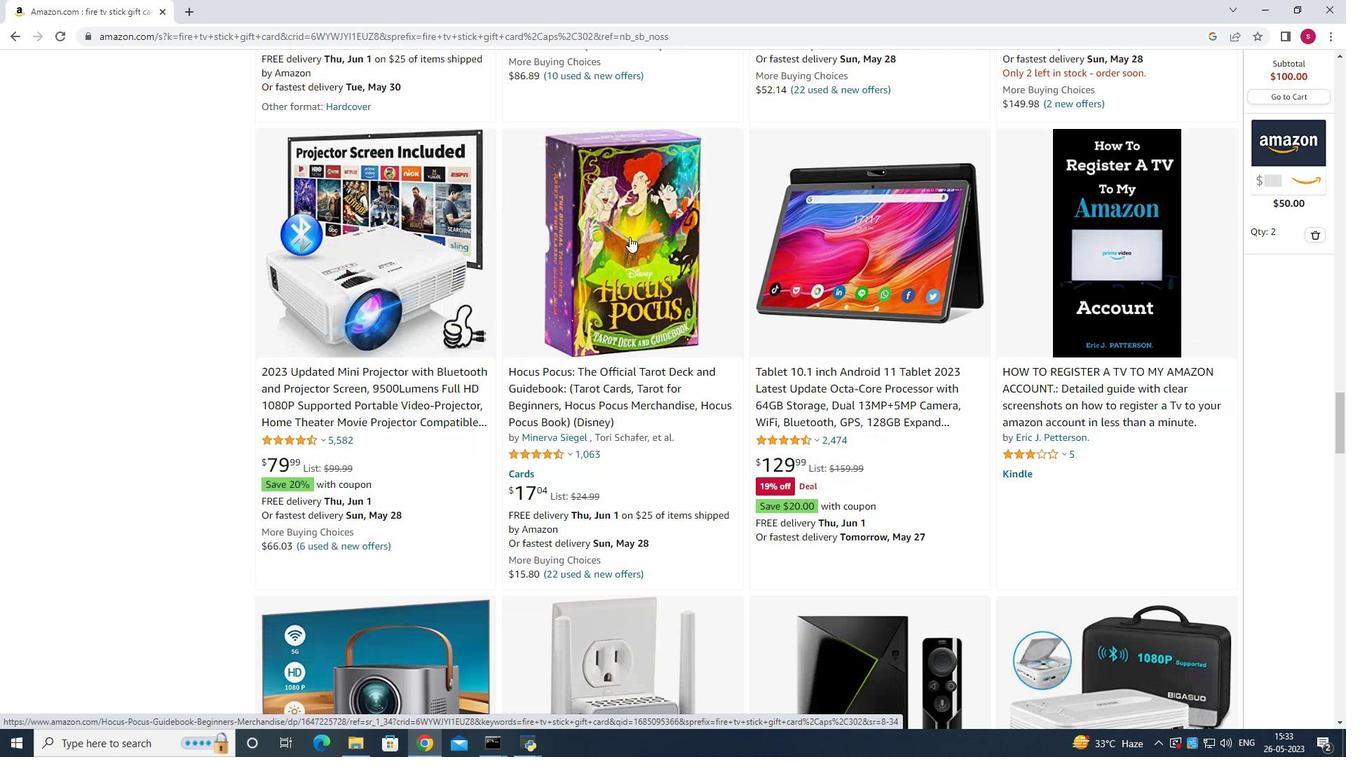 
Action: Mouse scrolled (629, 237) with delta (0, 0)
Screenshot: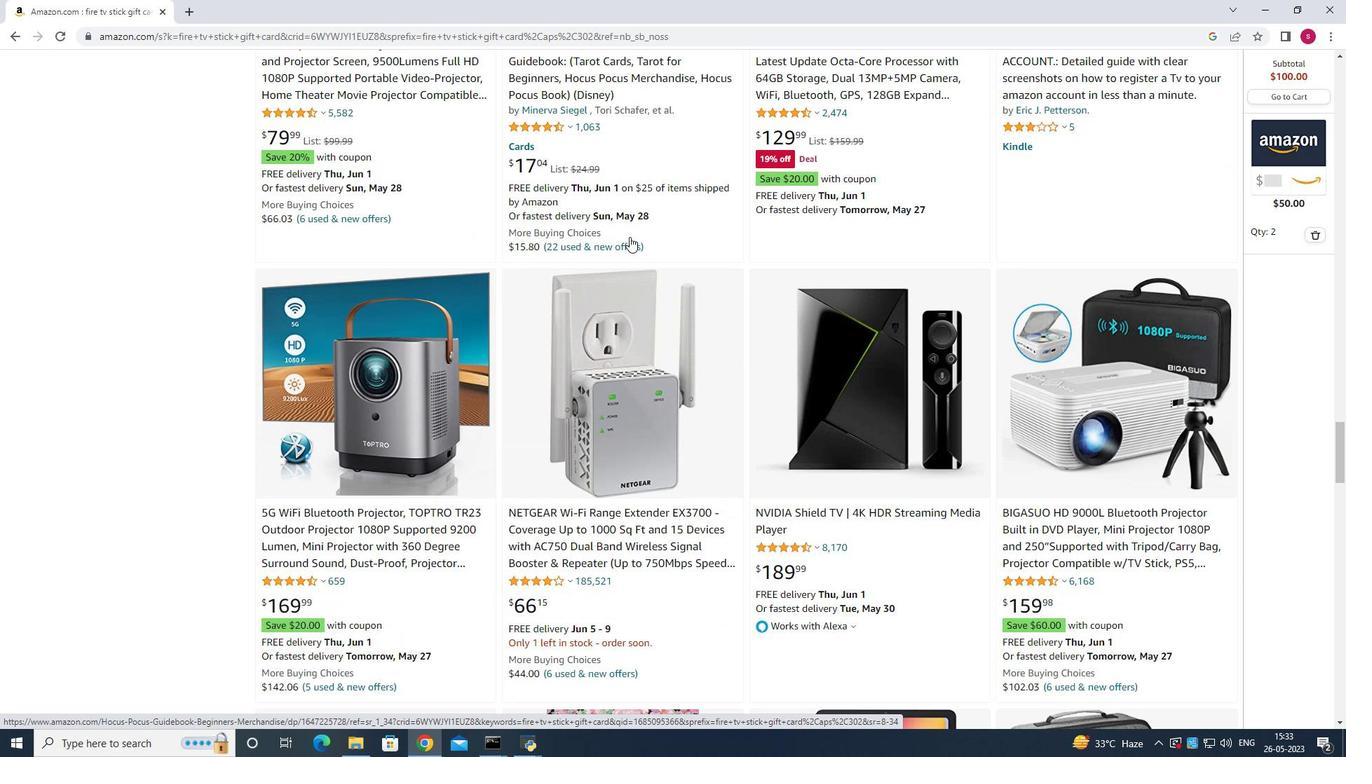 
Action: Mouse scrolled (629, 237) with delta (0, 0)
Screenshot: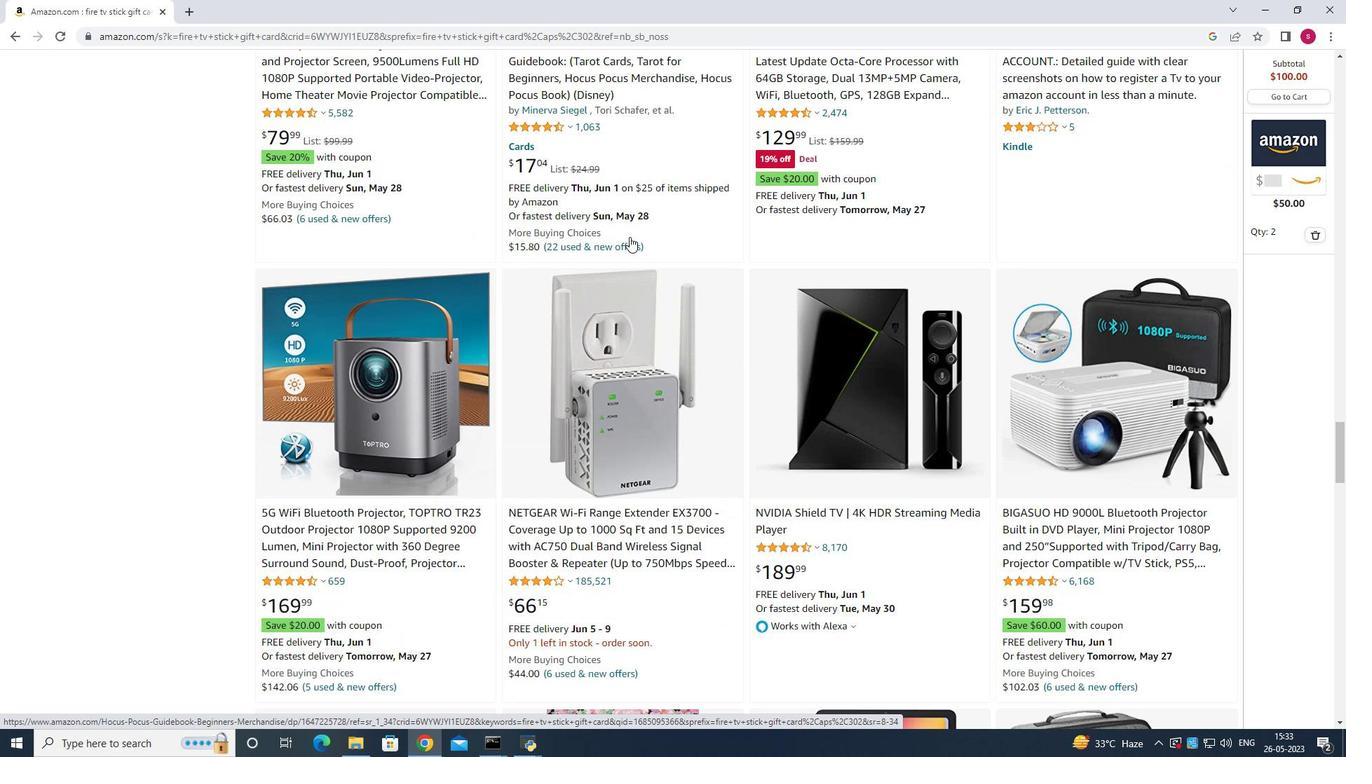 
Action: Mouse scrolled (629, 237) with delta (0, 0)
Screenshot: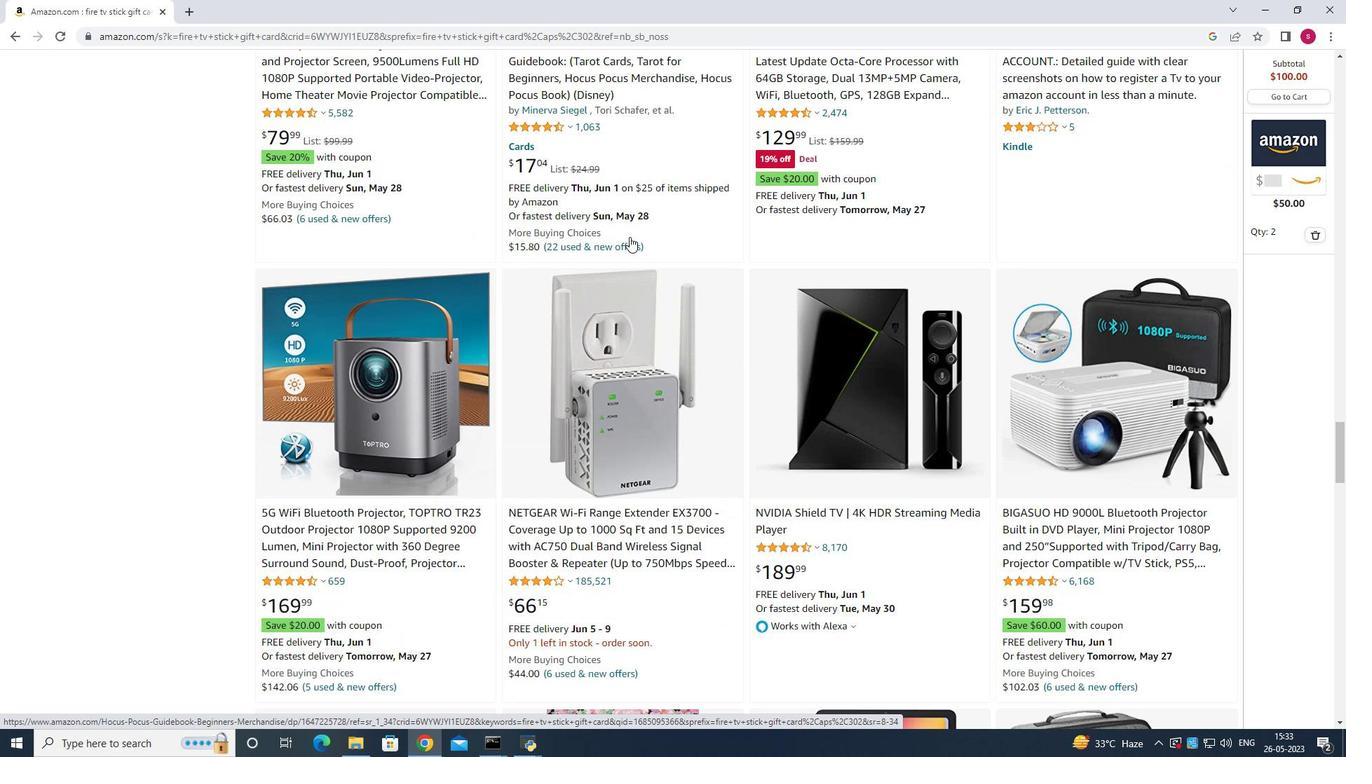 
Action: Mouse scrolled (629, 237) with delta (0, 0)
Screenshot: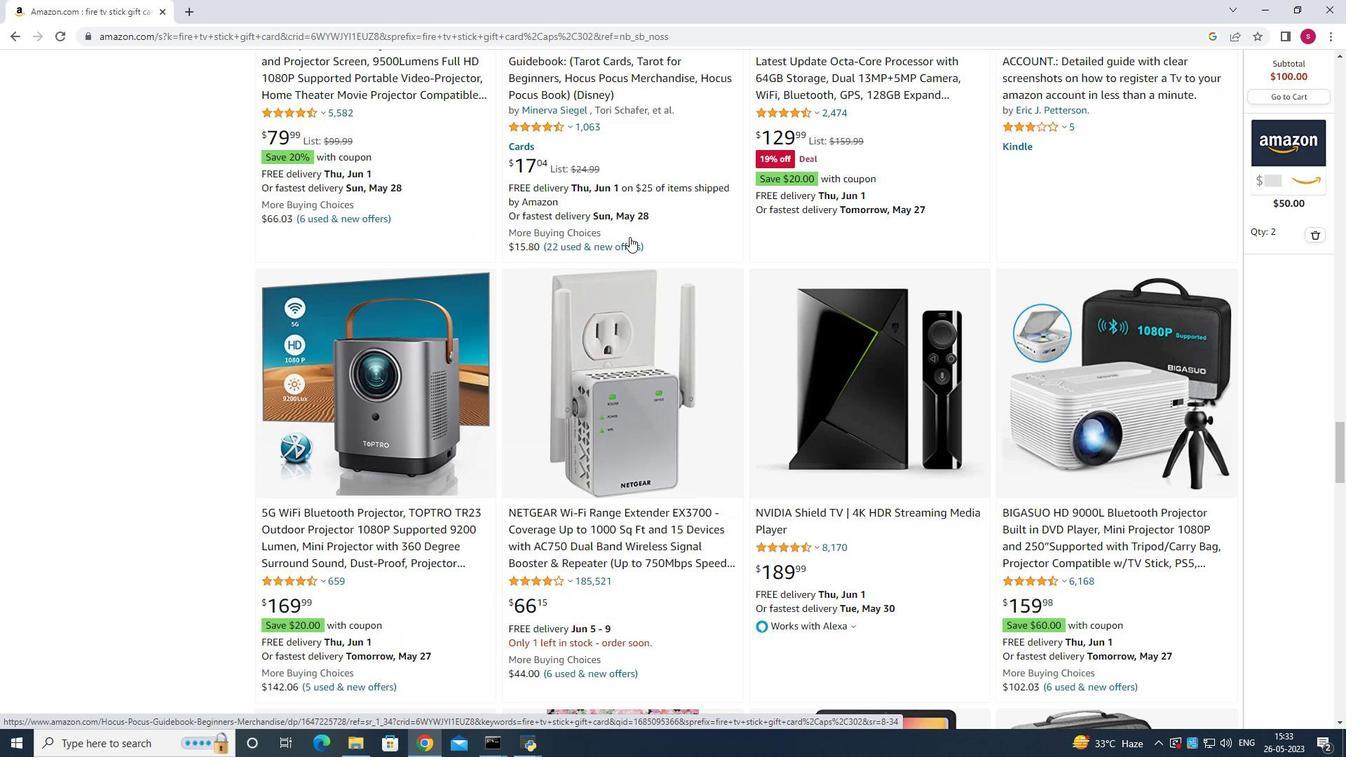 
Action: Mouse scrolled (629, 236) with delta (0, 0)
Screenshot: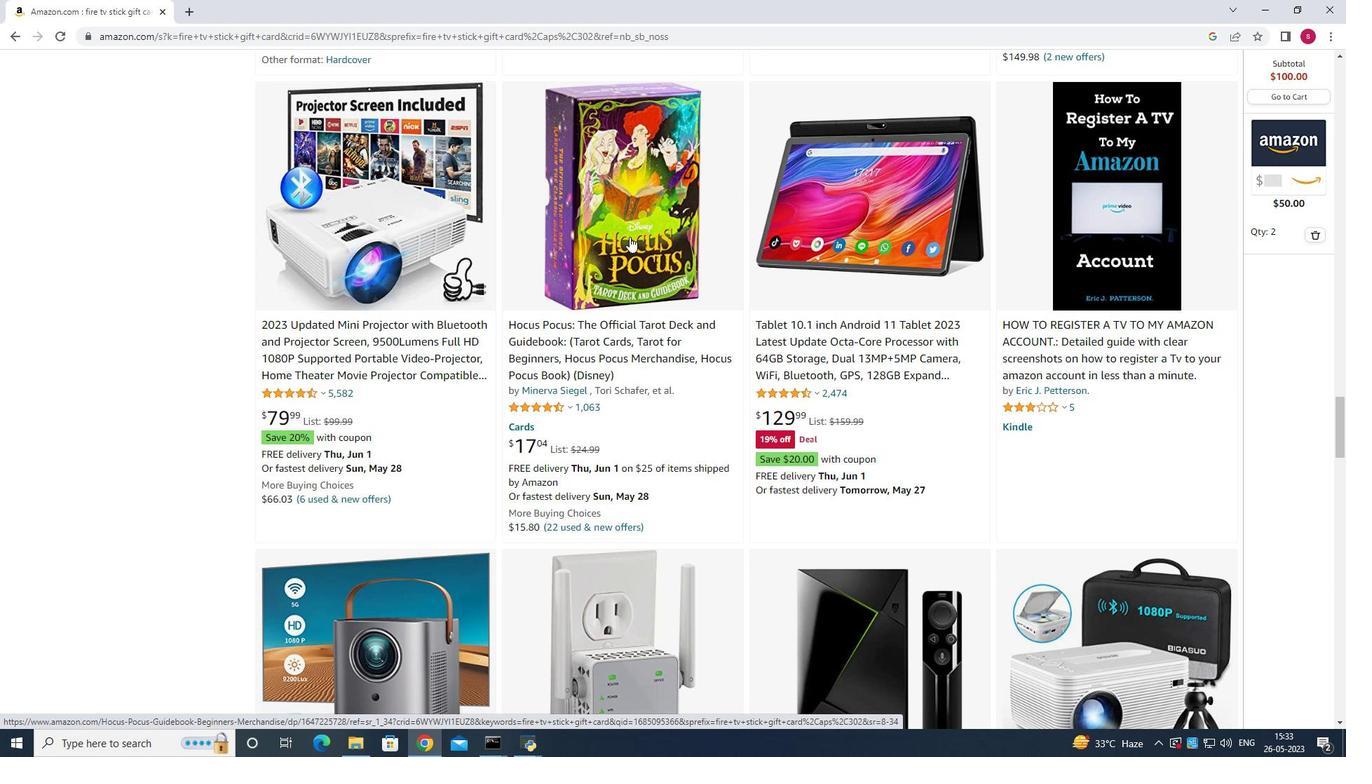 
Action: Mouse scrolled (629, 236) with delta (0, 0)
Screenshot: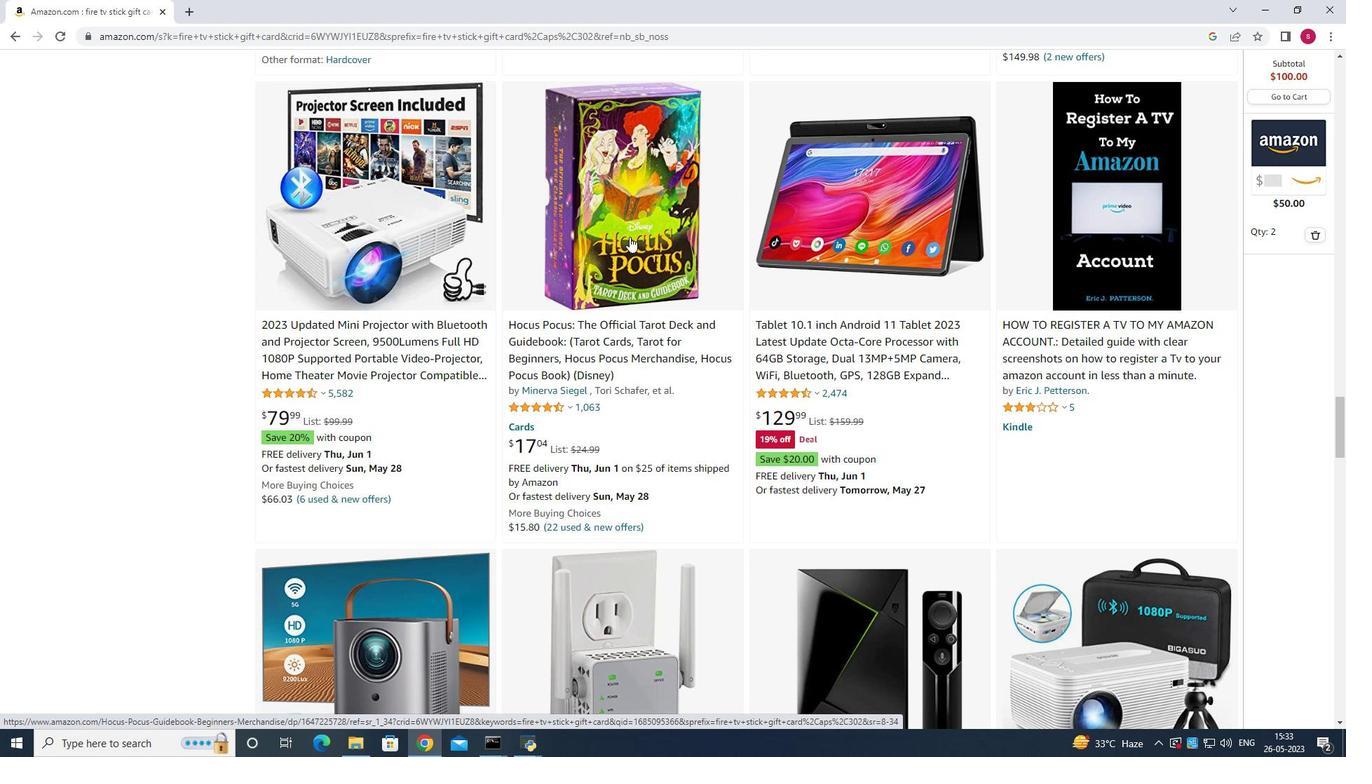 
Action: Mouse scrolled (629, 236) with delta (0, 0)
Screenshot: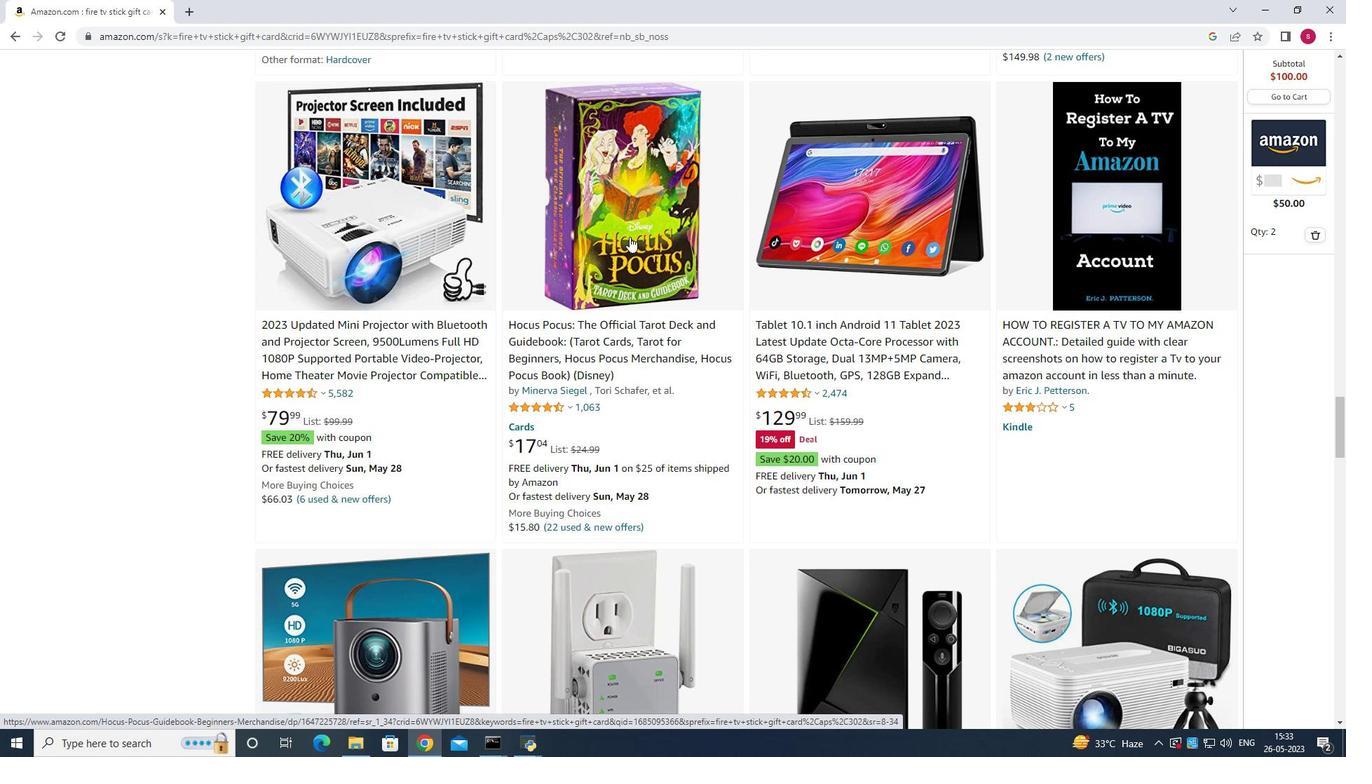 
Action: Mouse scrolled (629, 237) with delta (0, 0)
Screenshot: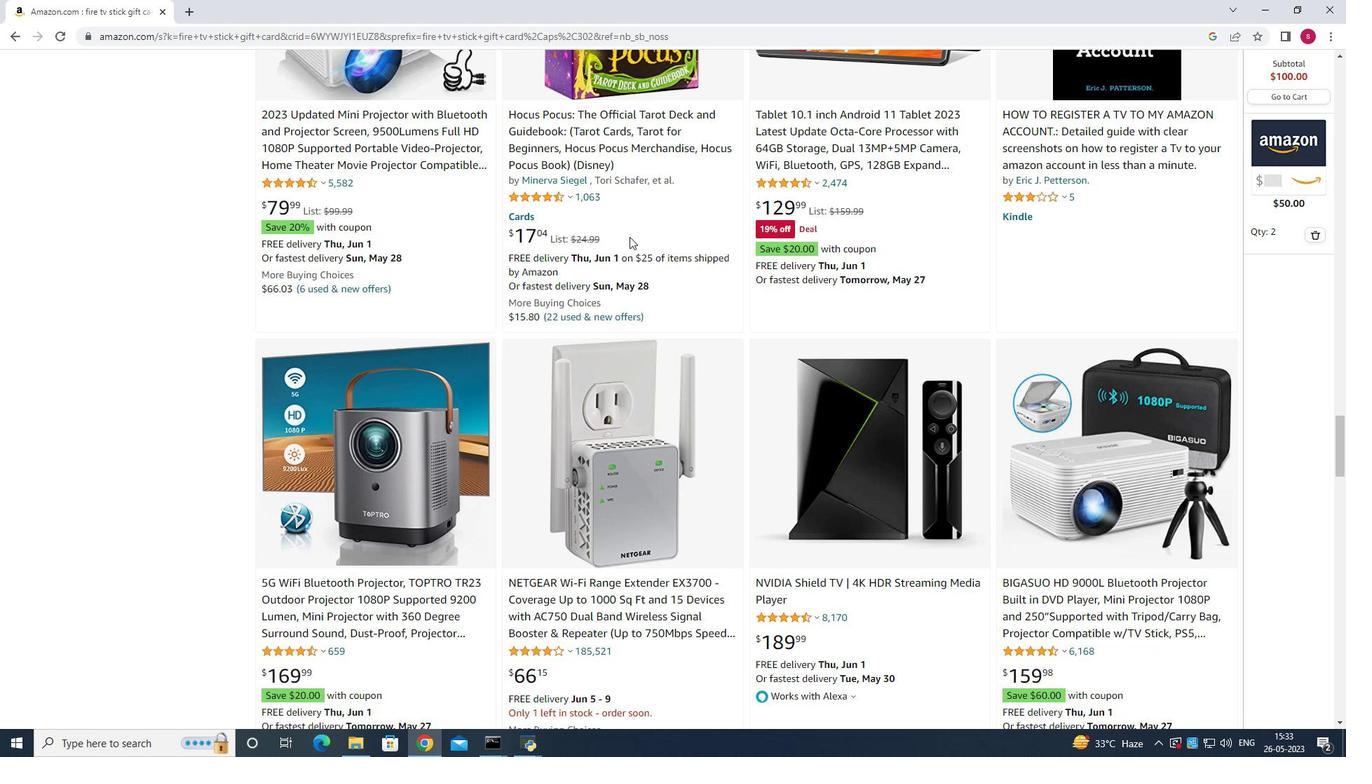 
Action: Mouse scrolled (629, 237) with delta (0, 0)
Screenshot: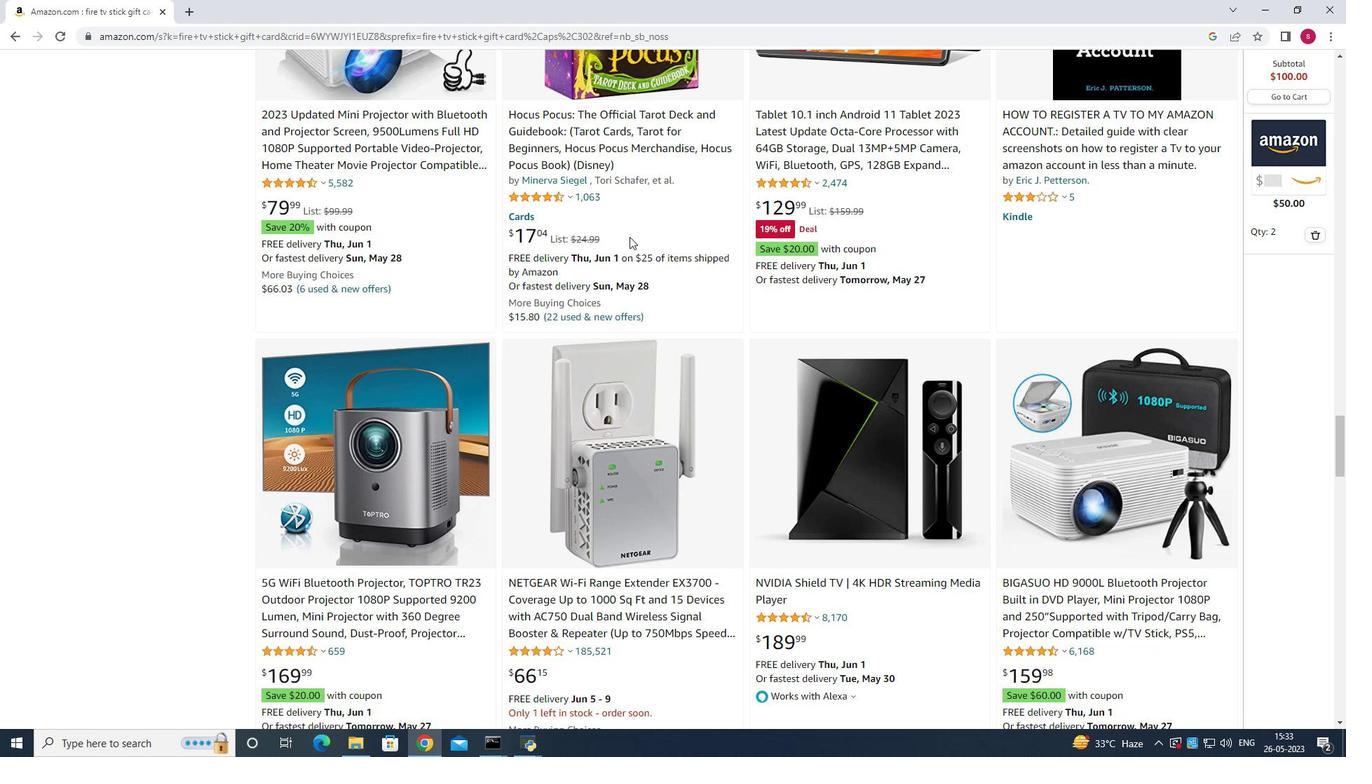 
Action: Mouse scrolled (629, 237) with delta (0, 0)
Screenshot: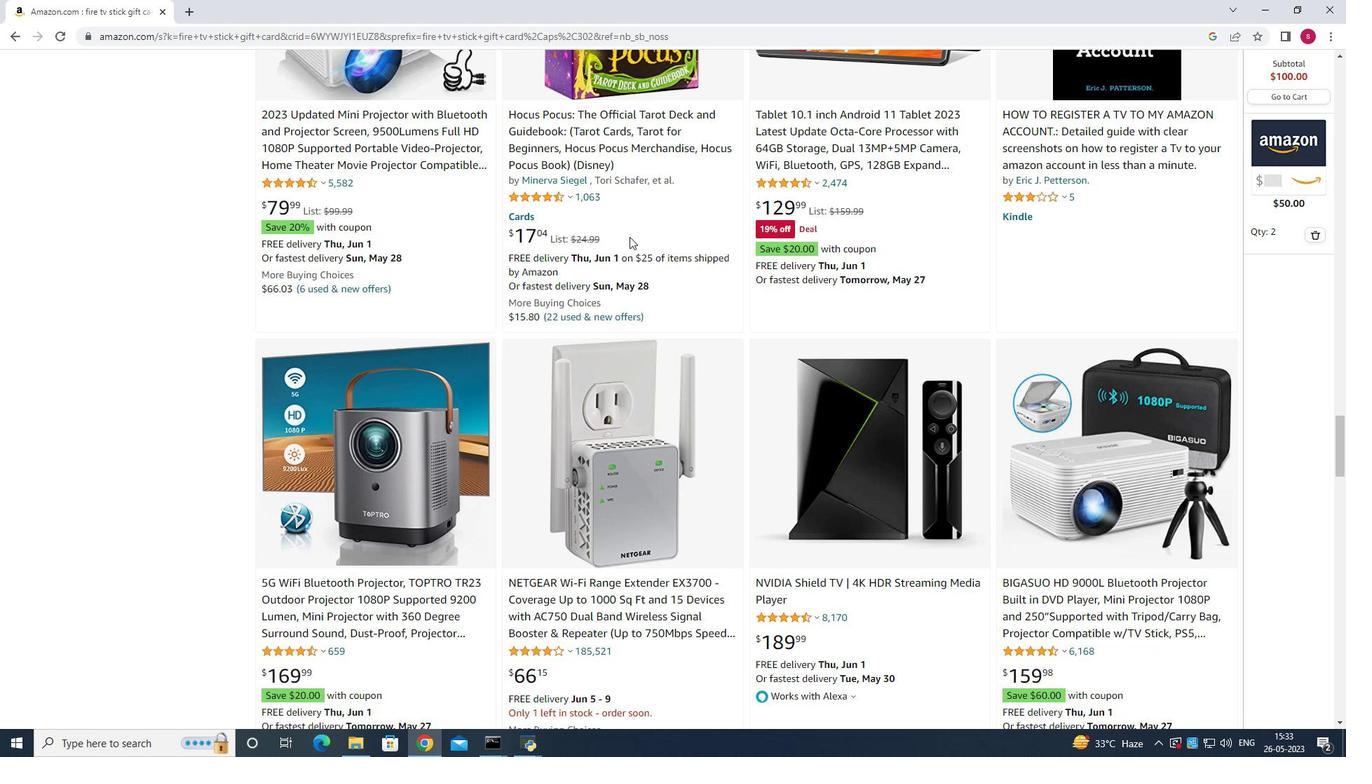 
Action: Mouse scrolled (629, 237) with delta (0, 0)
Screenshot: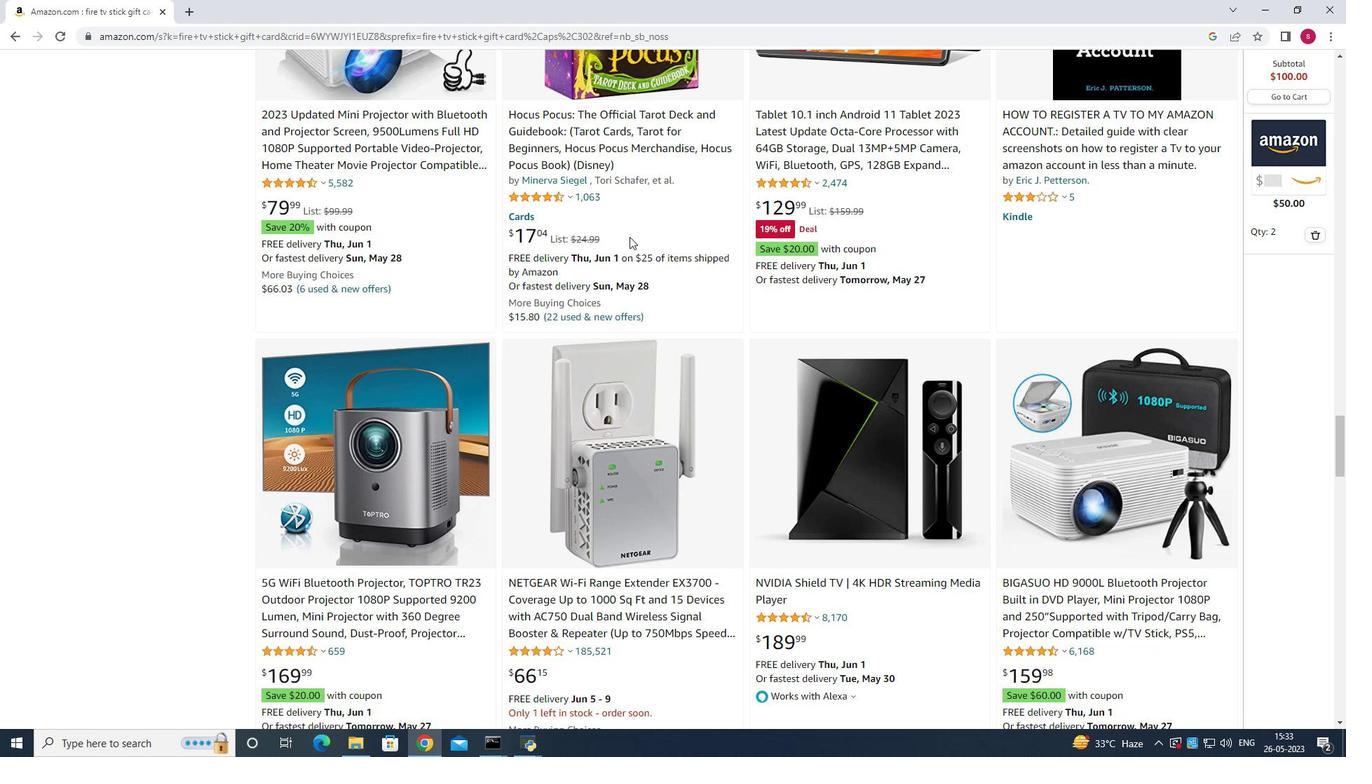 
Action: Mouse scrolled (629, 237) with delta (0, 0)
Screenshot: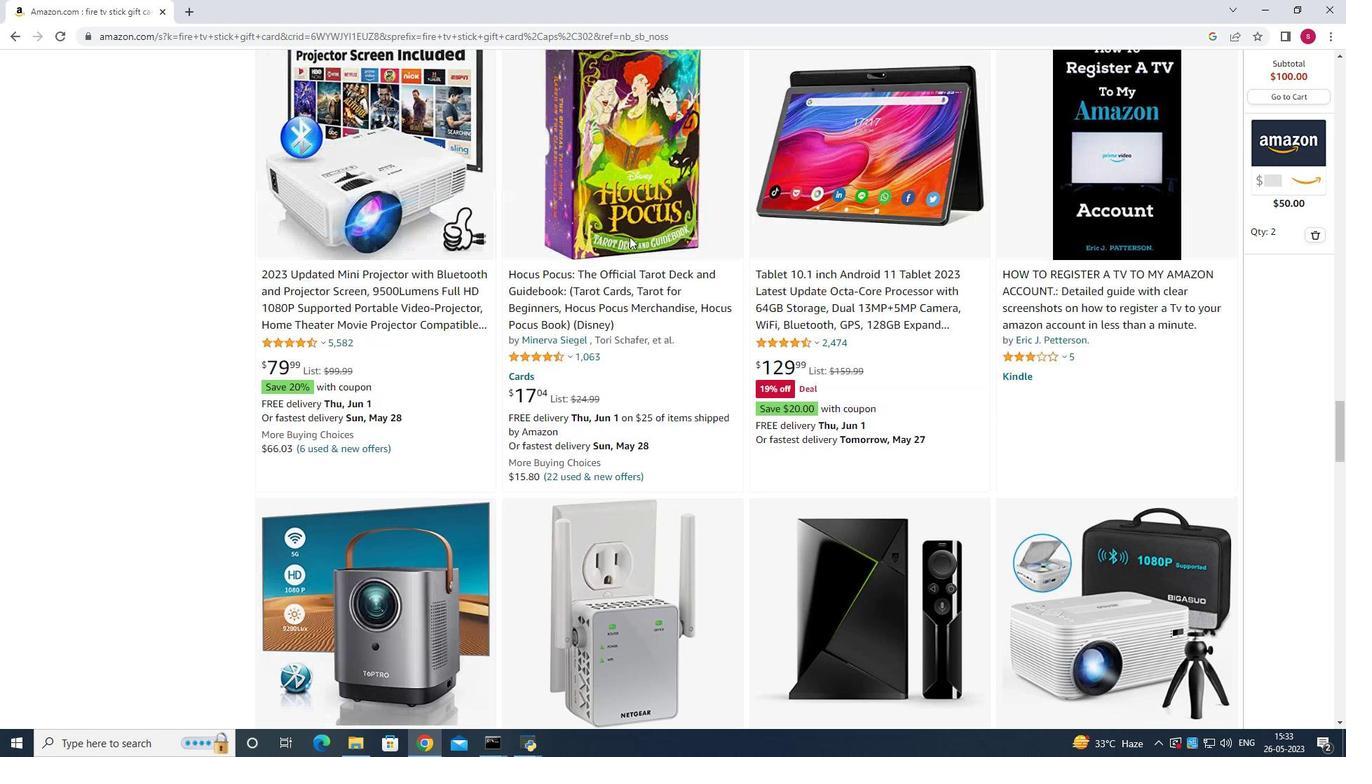 
Action: Mouse scrolled (629, 237) with delta (0, 0)
Screenshot: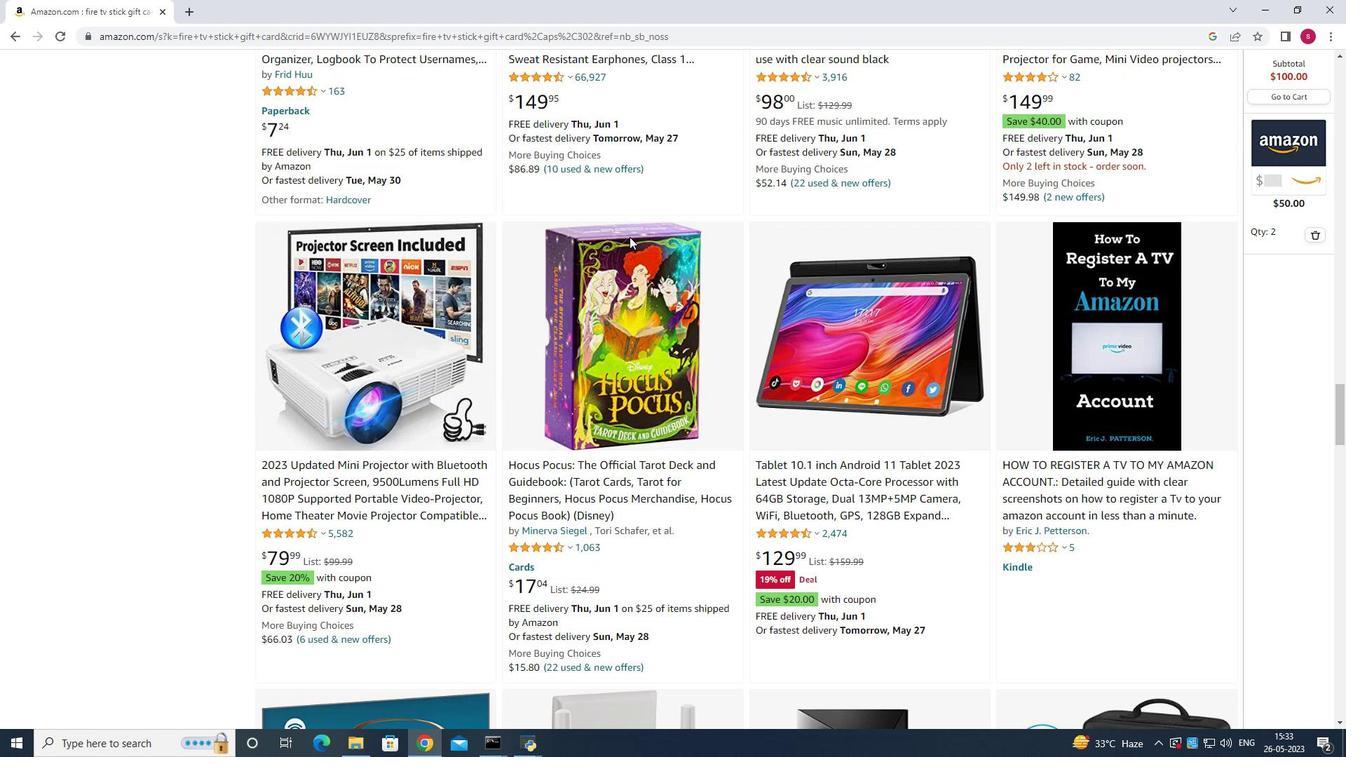 
Action: Mouse scrolled (629, 237) with delta (0, 0)
Screenshot: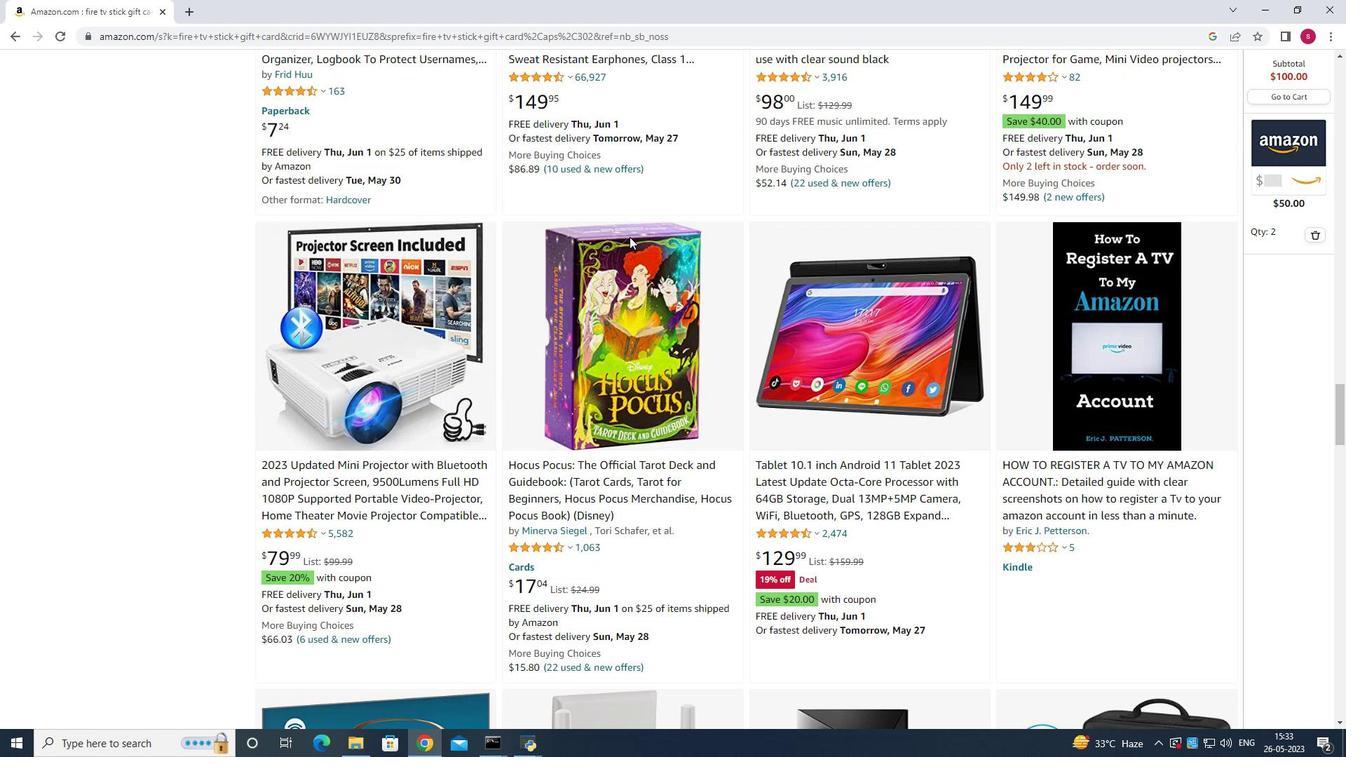 
Action: Mouse scrolled (629, 237) with delta (0, 0)
Screenshot: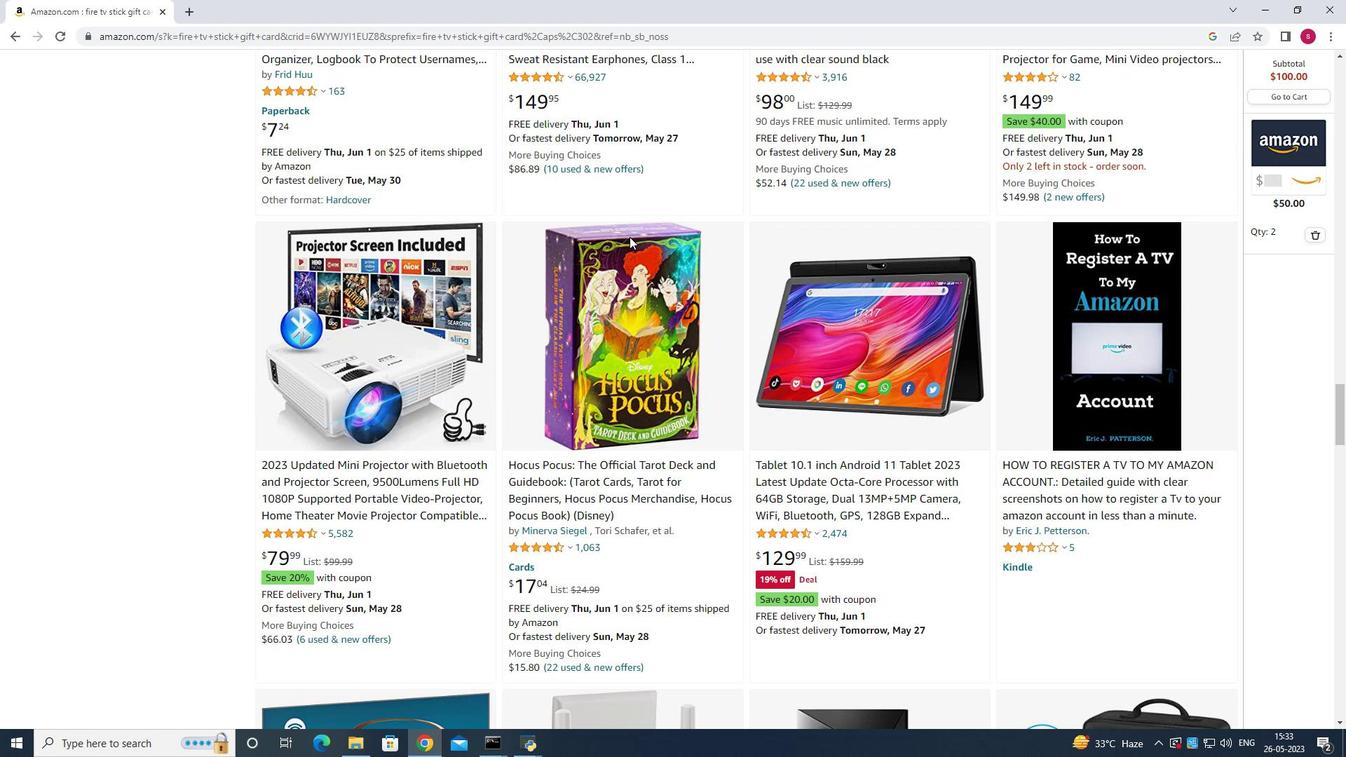
Action: Mouse scrolled (629, 237) with delta (0, 0)
Screenshot: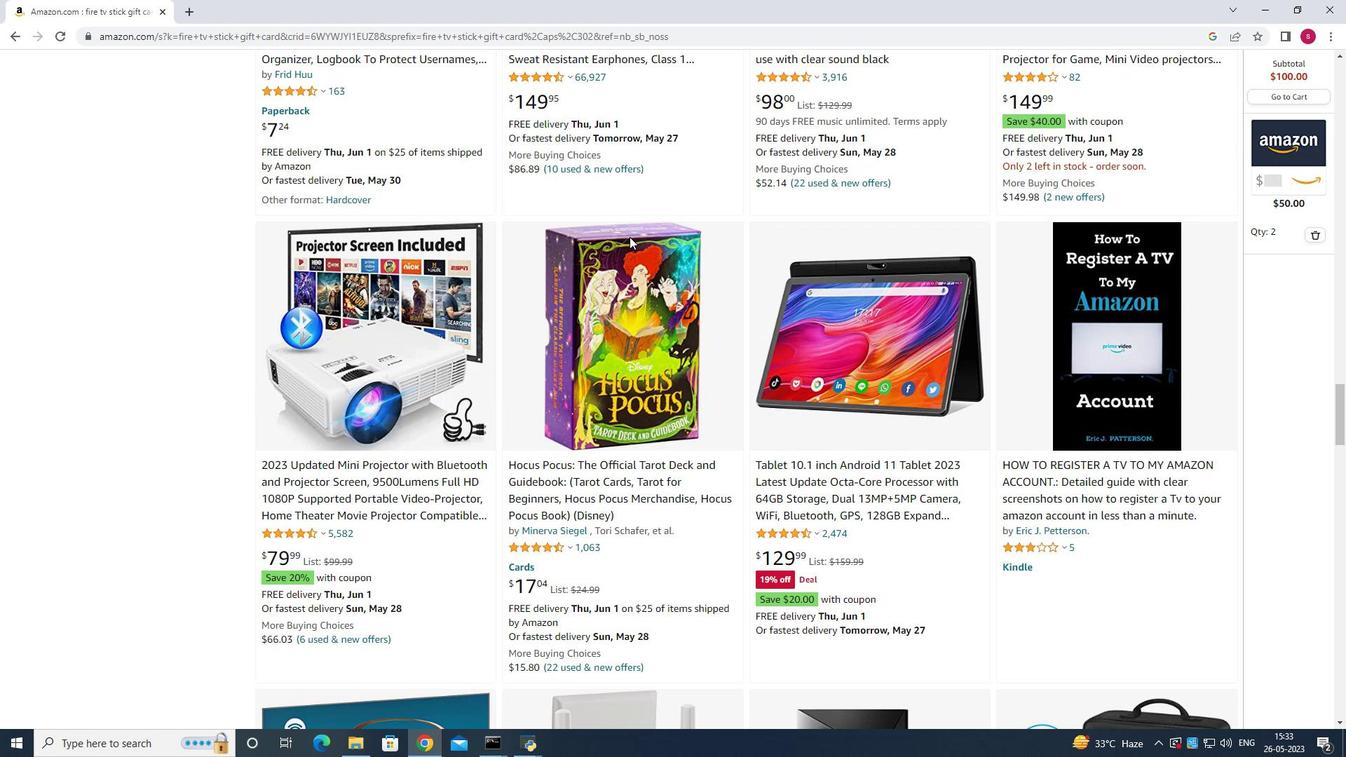 
Action: Mouse scrolled (629, 237) with delta (0, 0)
Screenshot: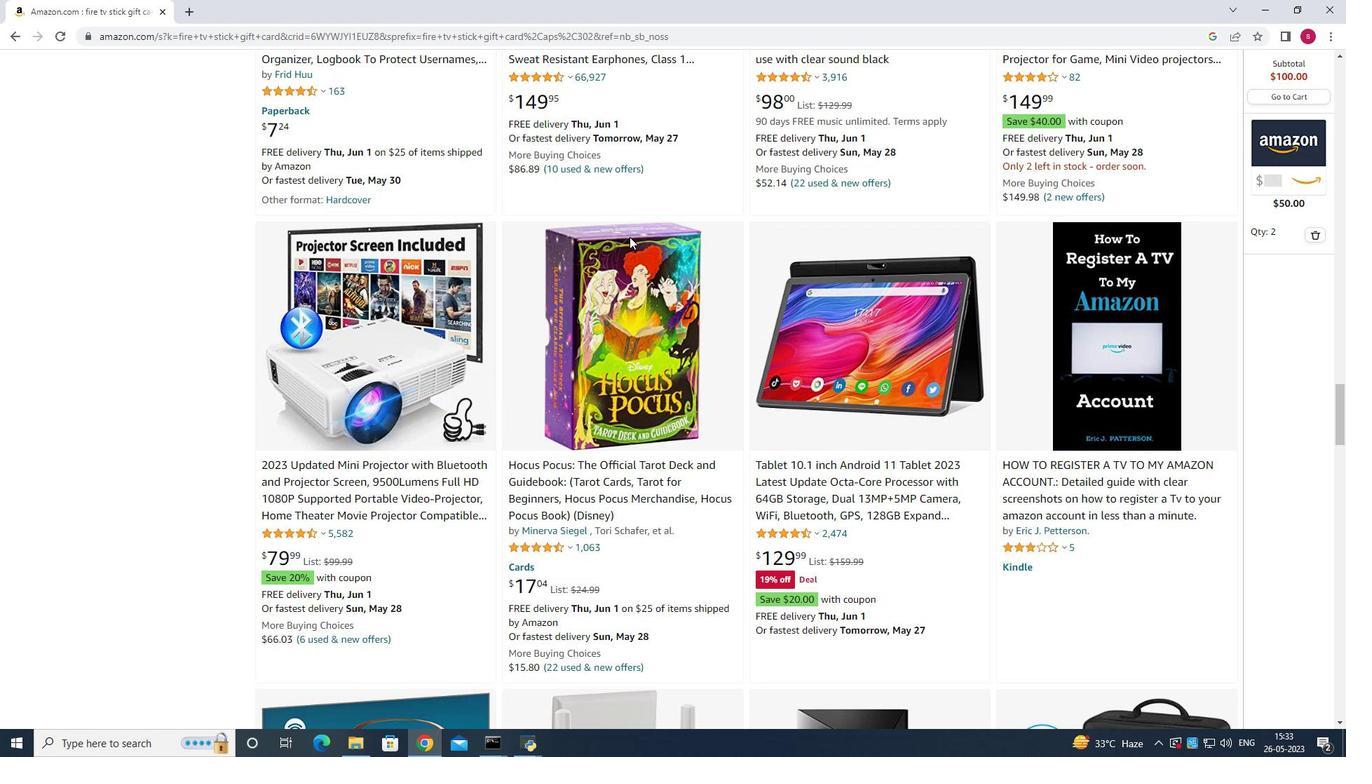 
Action: Mouse scrolled (629, 237) with delta (0, 0)
Screenshot: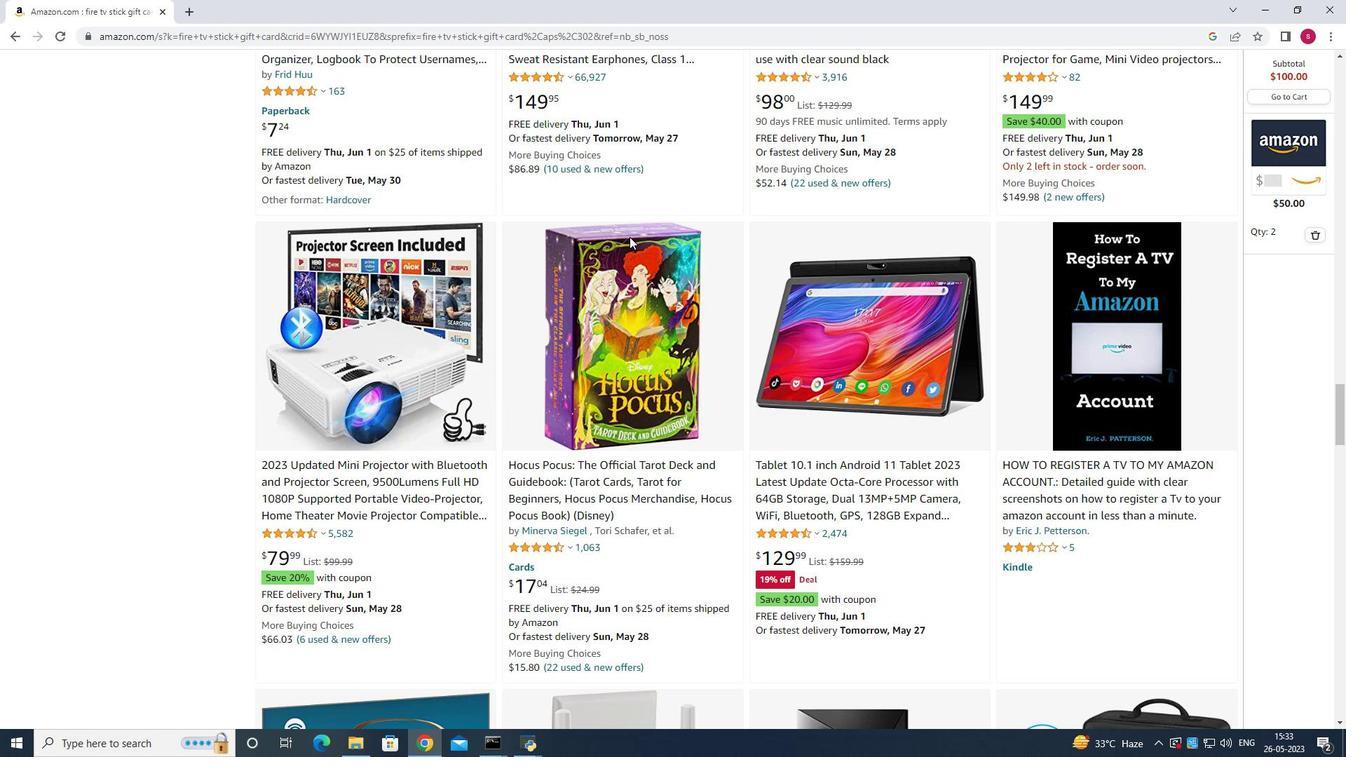 
Action: Mouse moved to (628, 234)
Screenshot: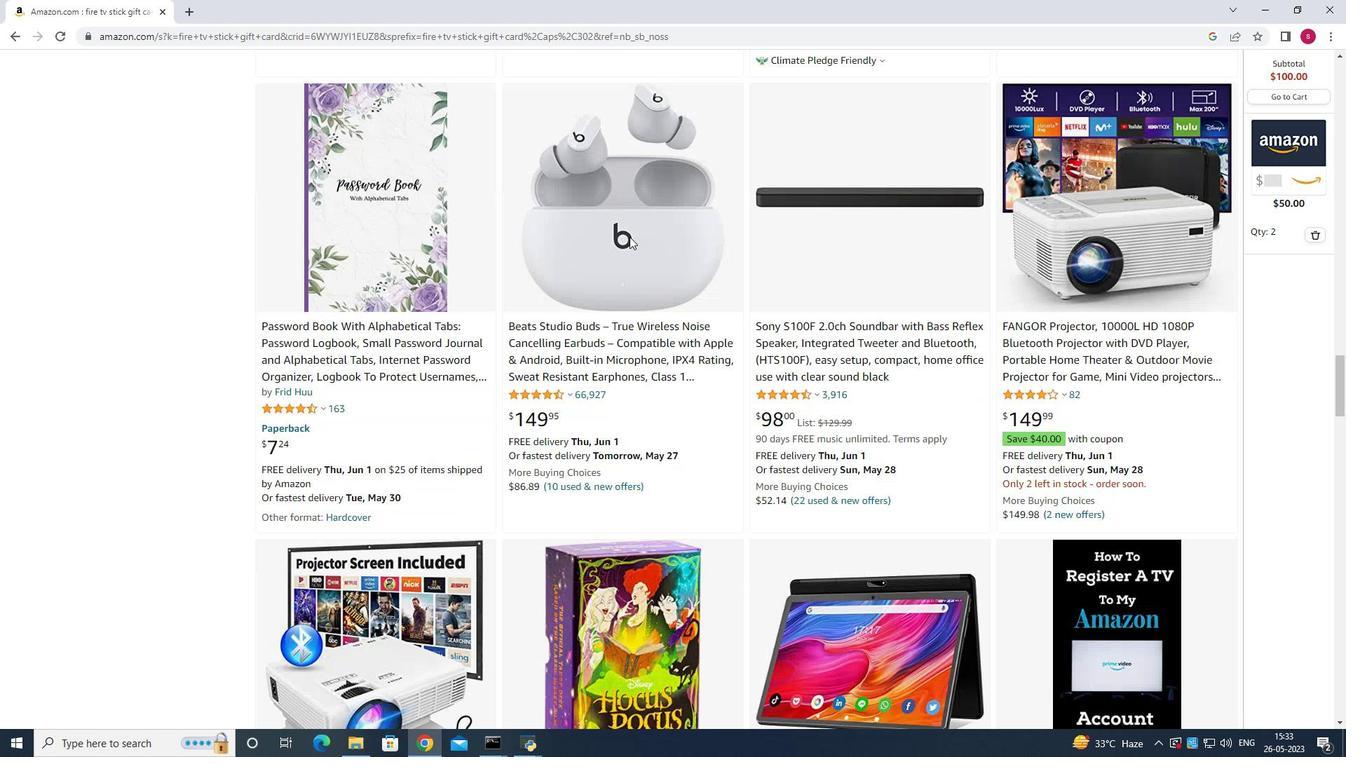 
Action: Mouse scrolled (628, 235) with delta (0, 0)
Screenshot: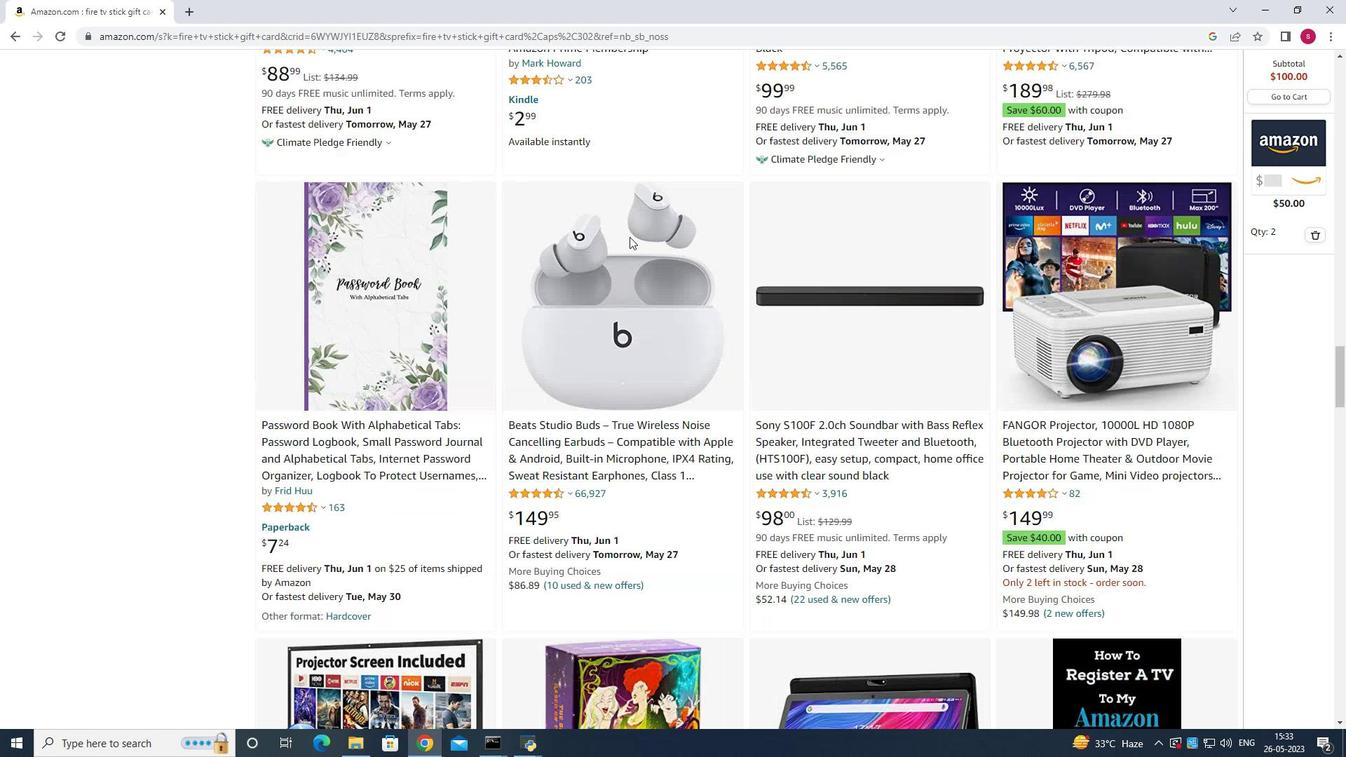 
Action: Mouse scrolled (628, 235) with delta (0, 0)
Screenshot: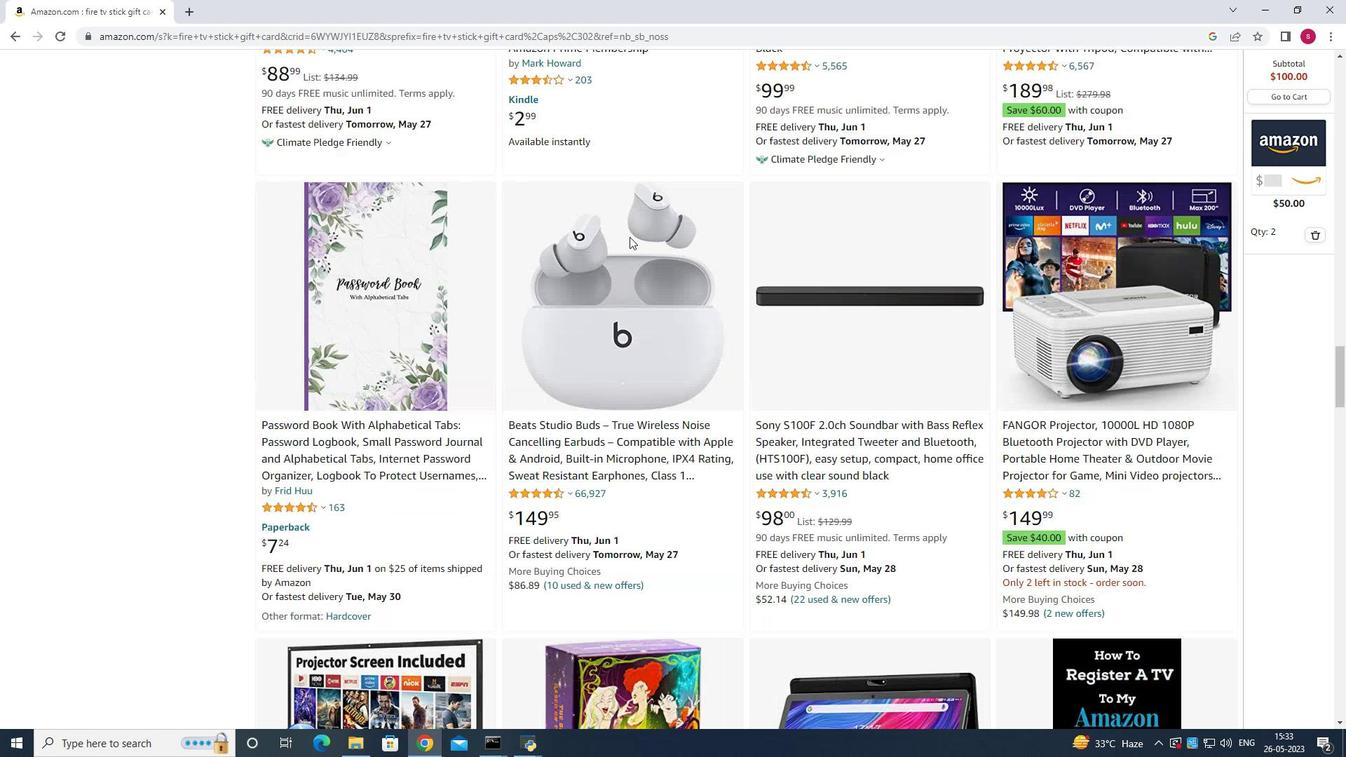 
Action: Mouse moved to (628, 234)
Screenshot: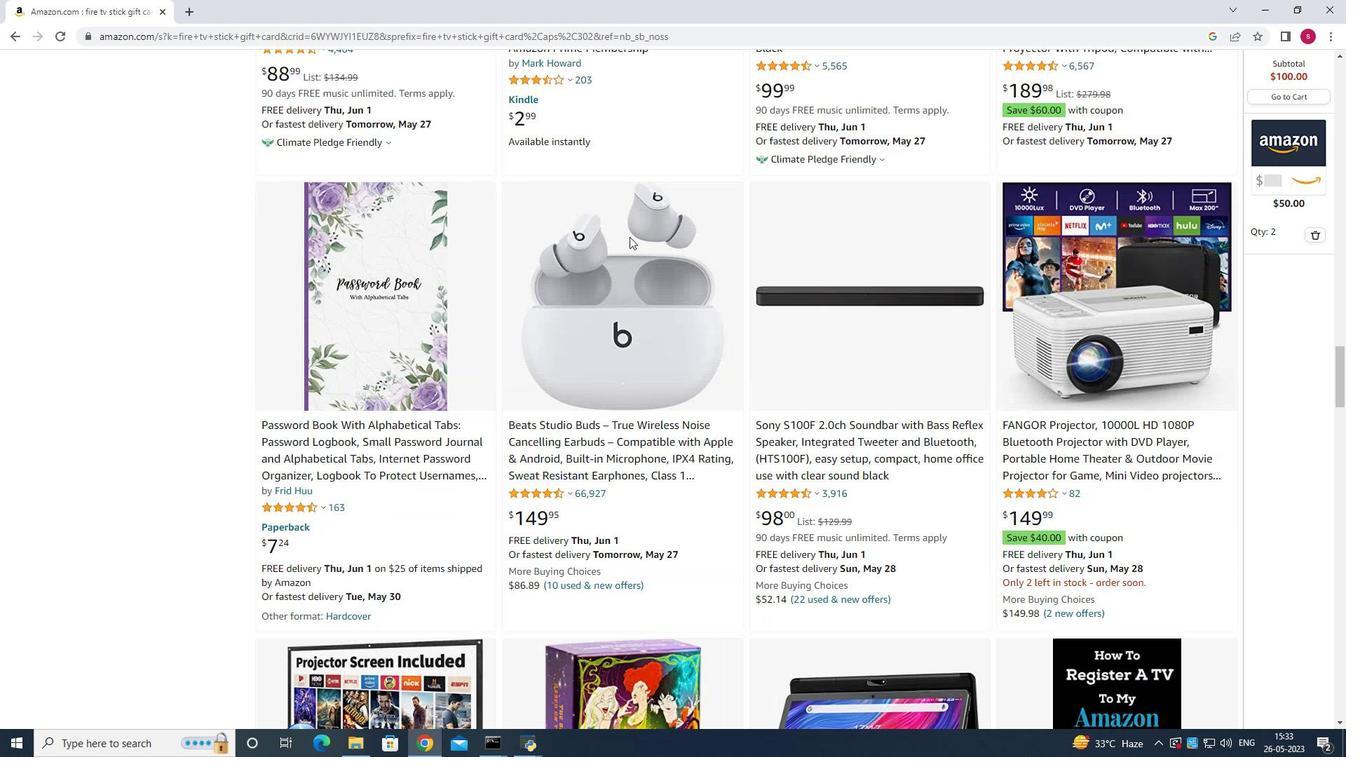 
Action: Mouse scrolled (628, 234) with delta (0, 0)
Screenshot: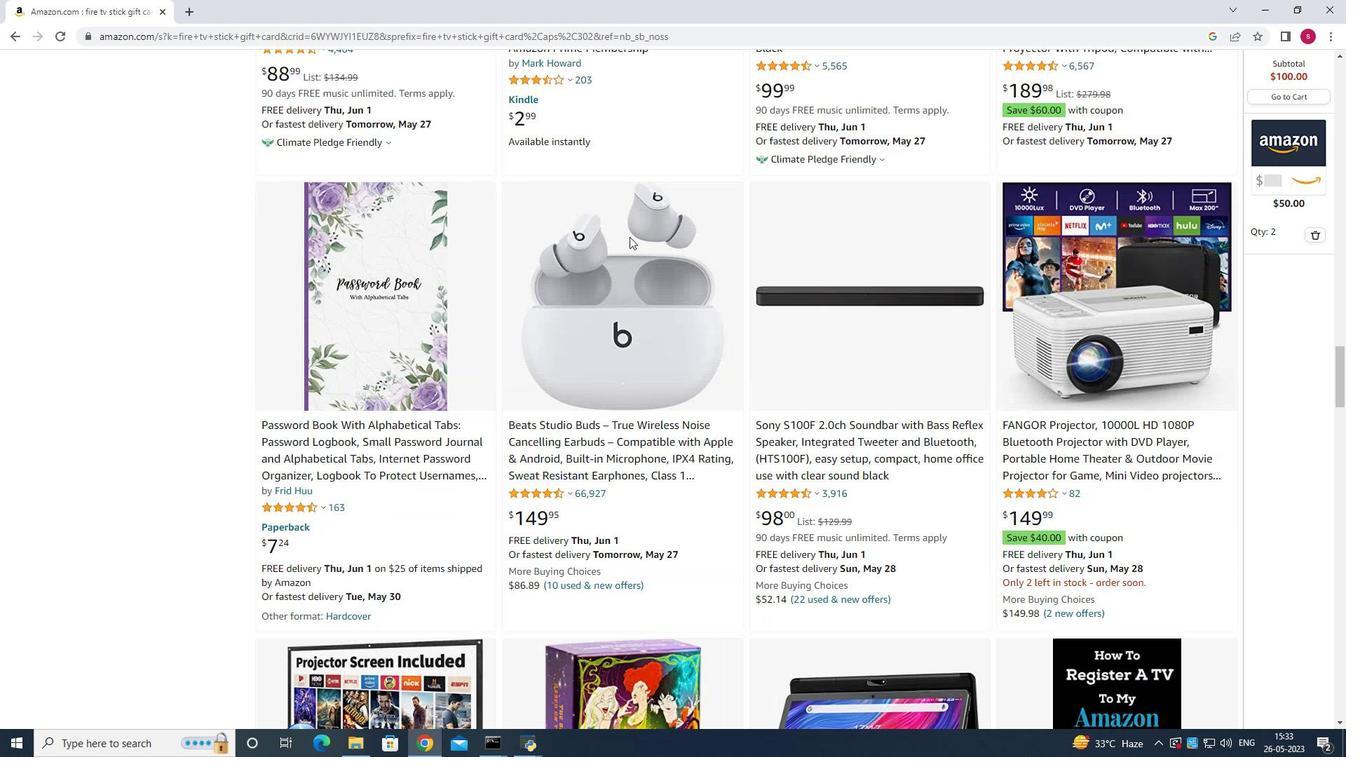 
Action: Mouse scrolled (628, 234) with delta (0, 0)
Screenshot: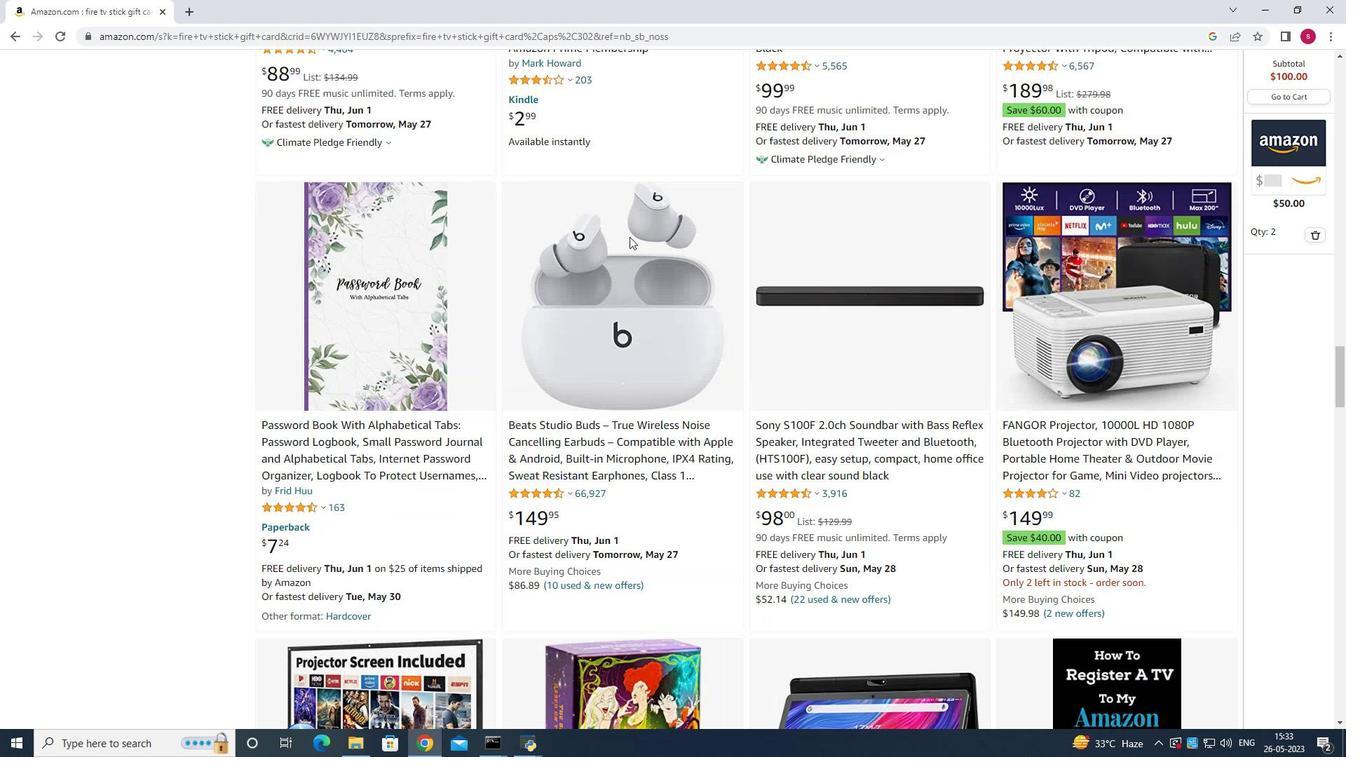 
Action: Mouse moved to (628, 234)
Screenshot: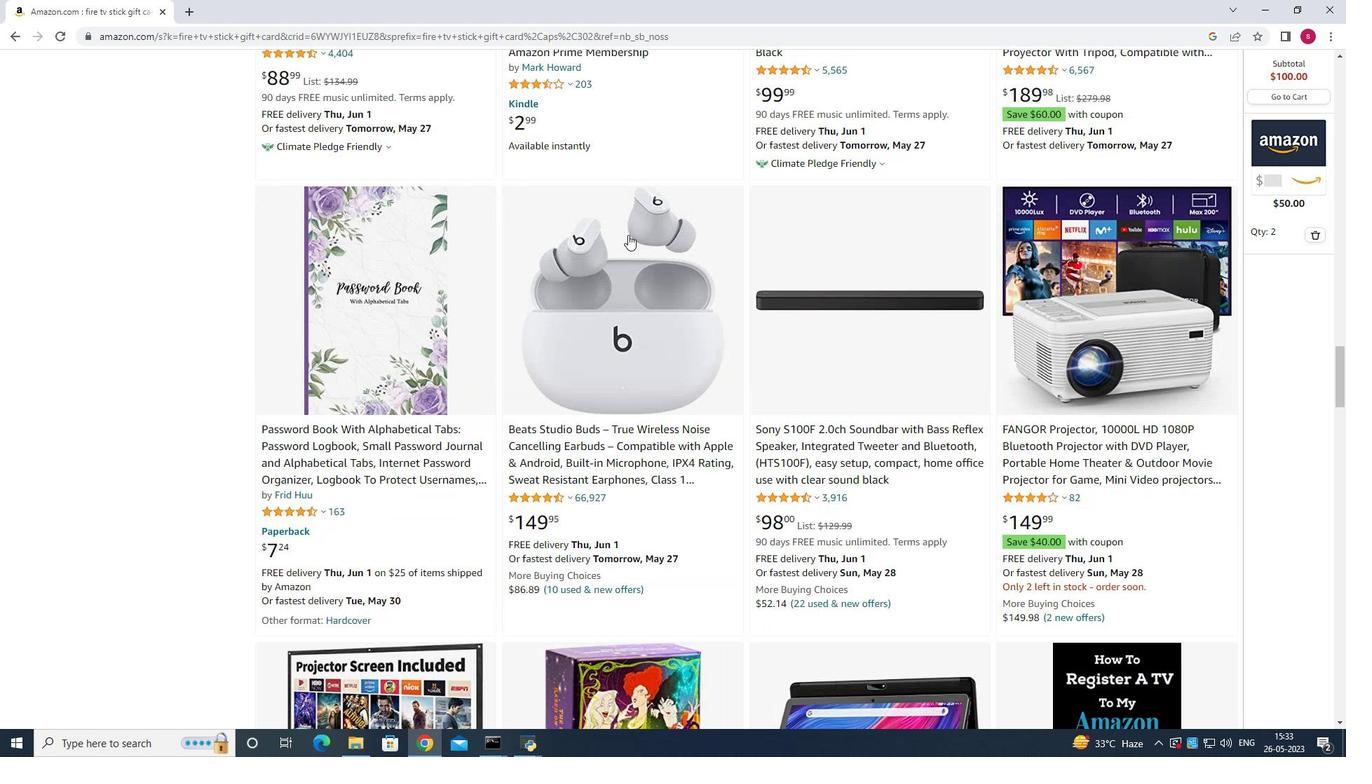 
Action: Mouse scrolled (628, 234) with delta (0, 0)
Screenshot: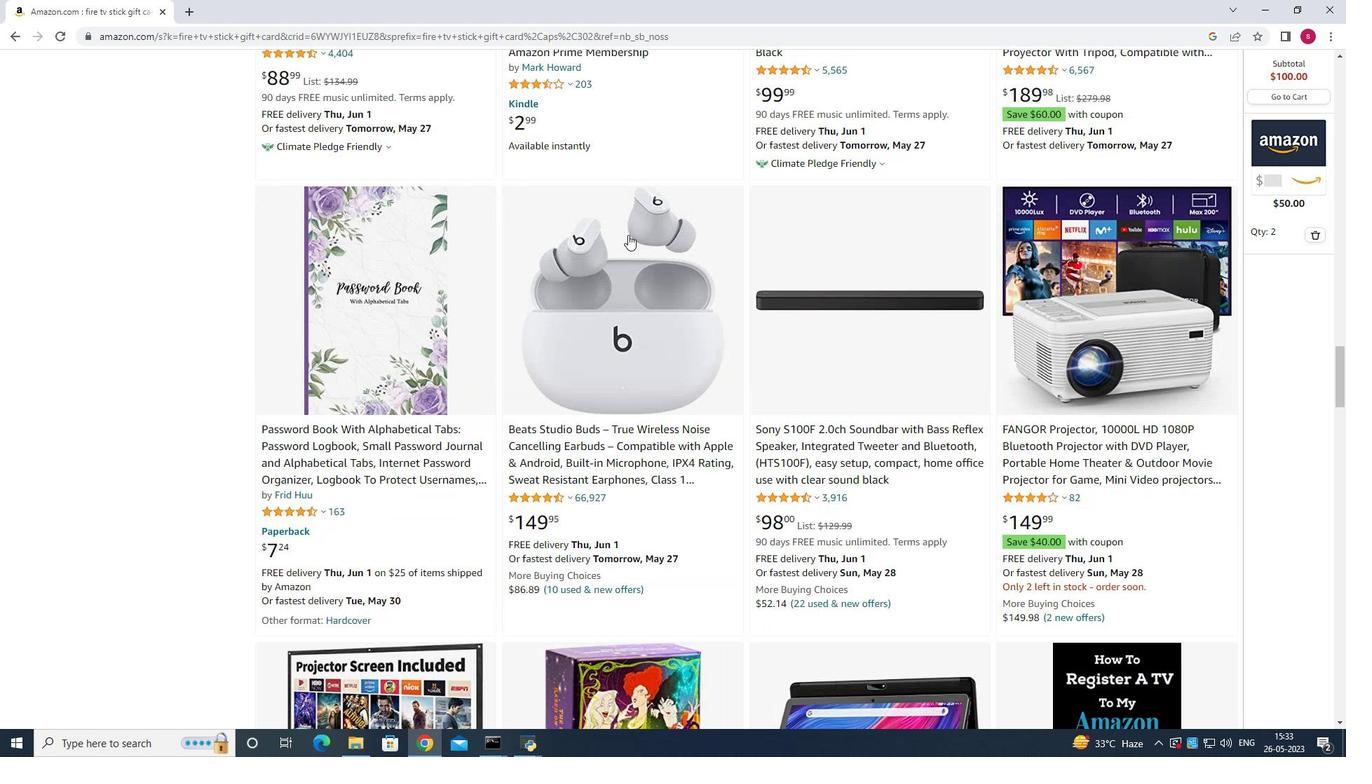
Action: Mouse moved to (628, 233)
Screenshot: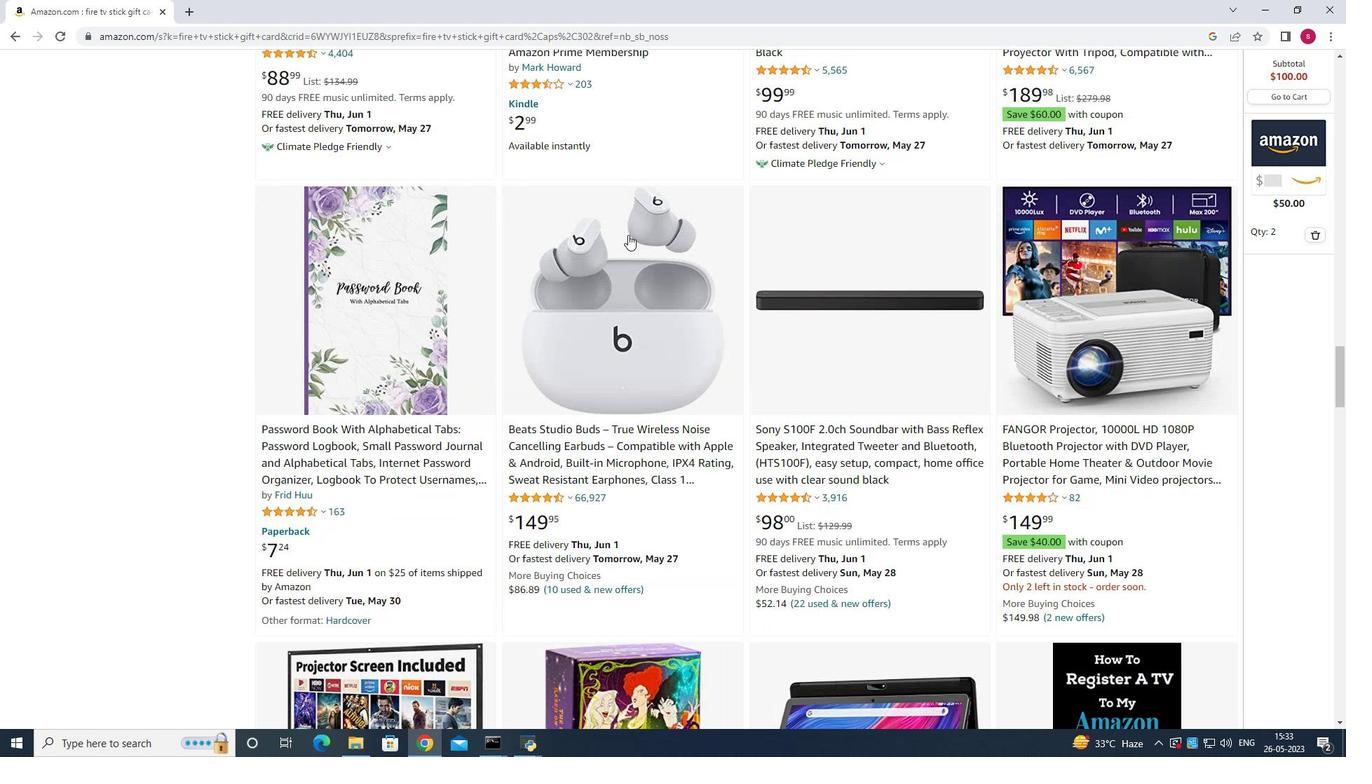 
Action: Mouse scrolled (628, 234) with delta (0, 0)
Screenshot: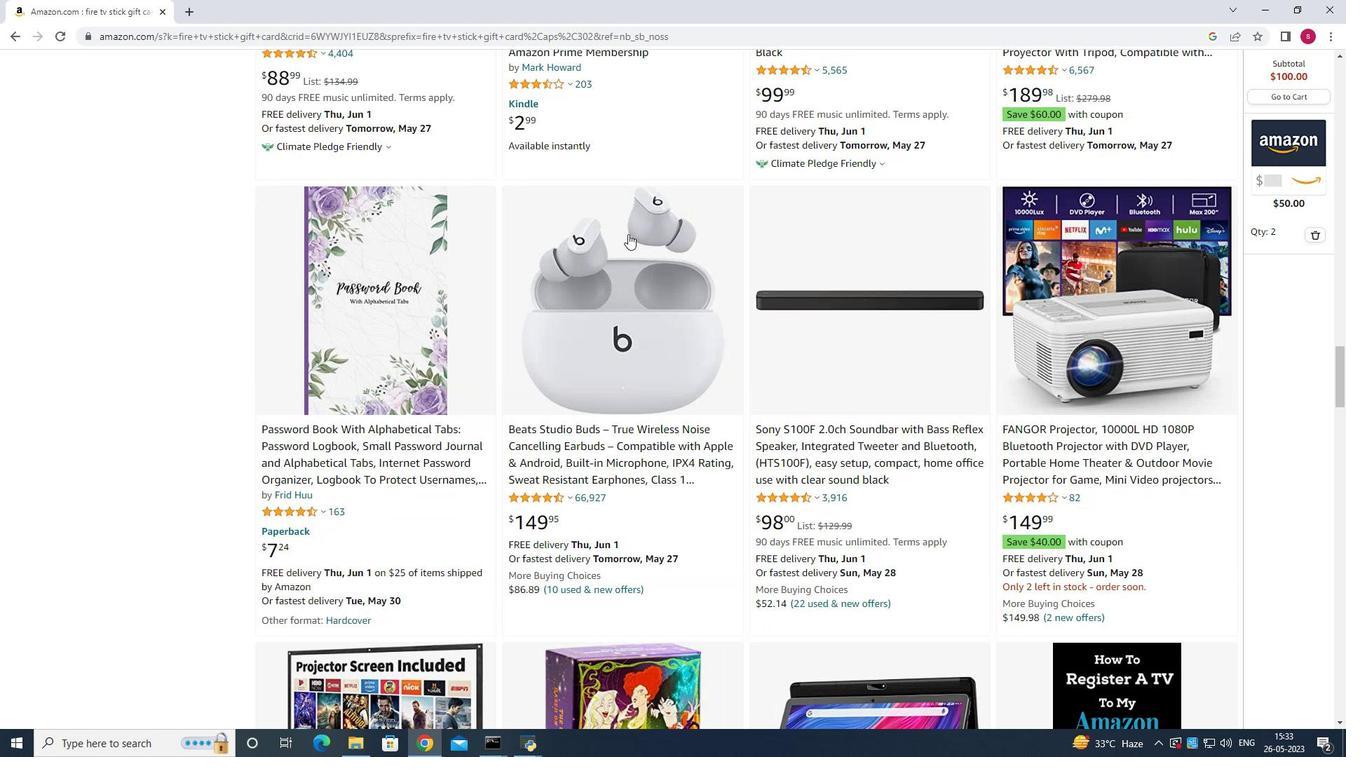 
Action: Mouse scrolled (628, 234) with delta (0, 0)
Screenshot: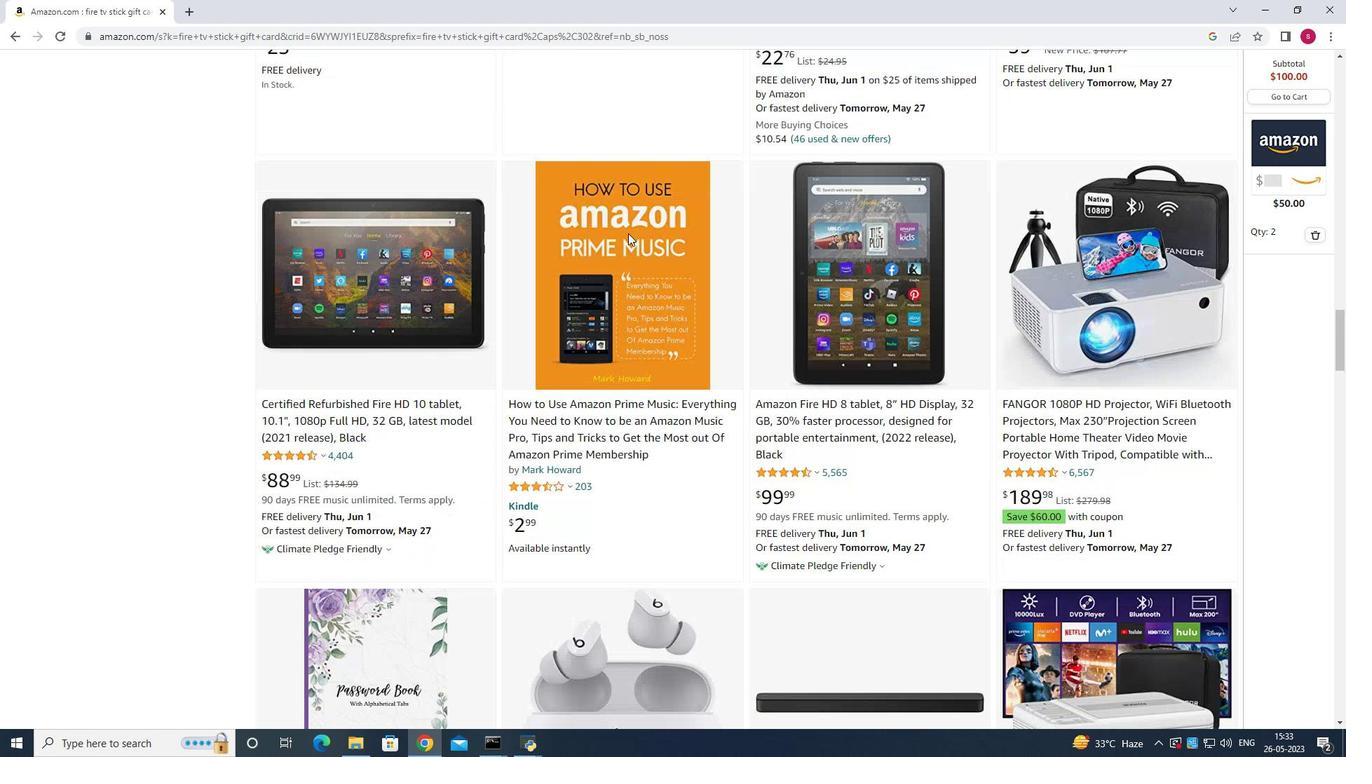 
Action: Mouse scrolled (628, 234) with delta (0, 0)
Screenshot: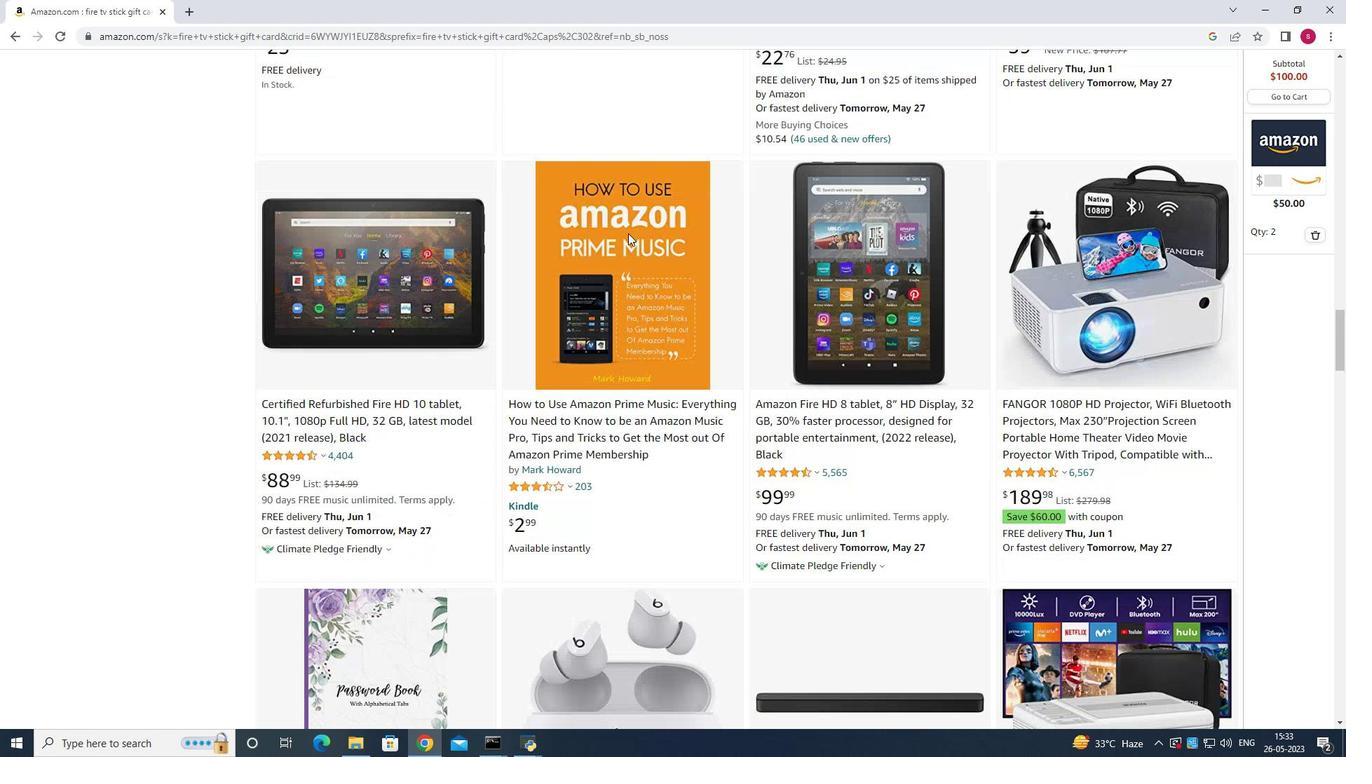 
Action: Mouse scrolled (628, 234) with delta (0, 0)
Screenshot: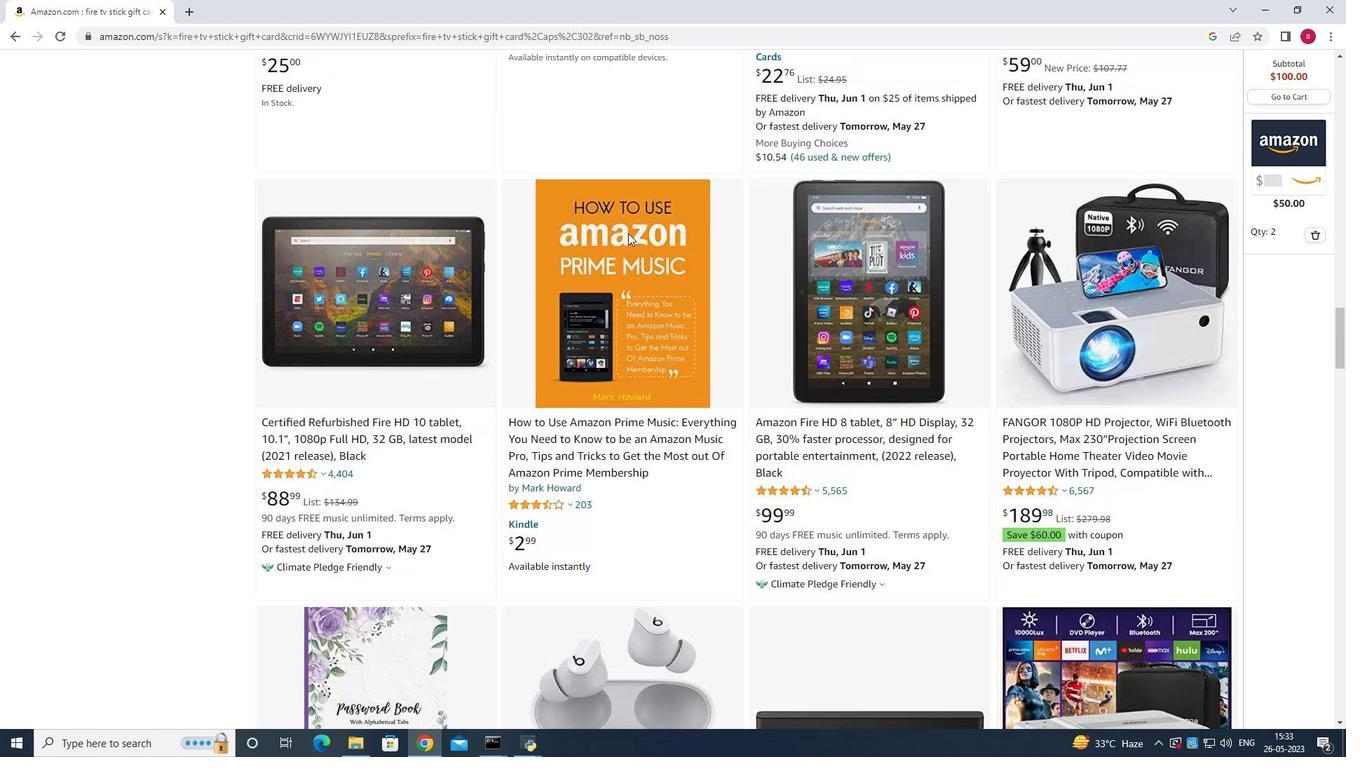 
Action: Mouse scrolled (628, 234) with delta (0, 0)
Screenshot: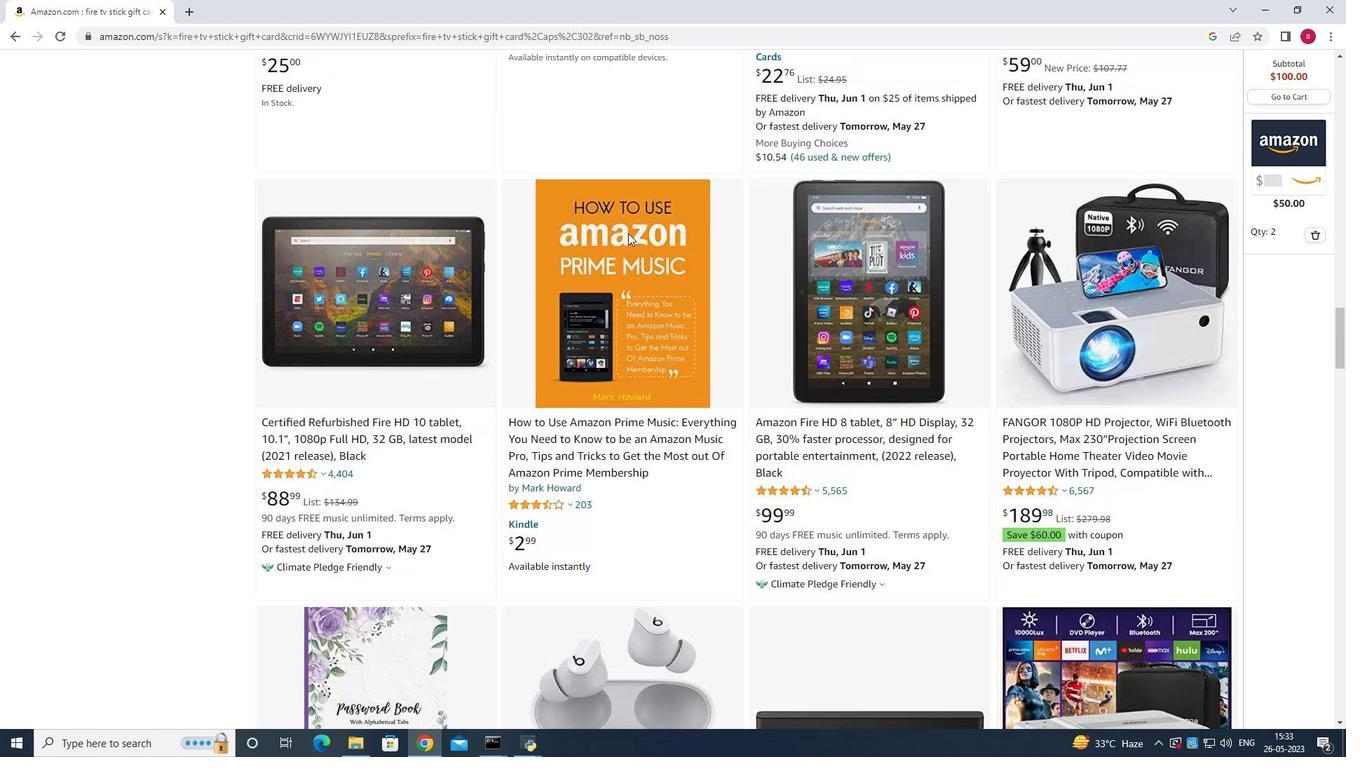 
Action: Mouse moved to (628, 232)
Screenshot: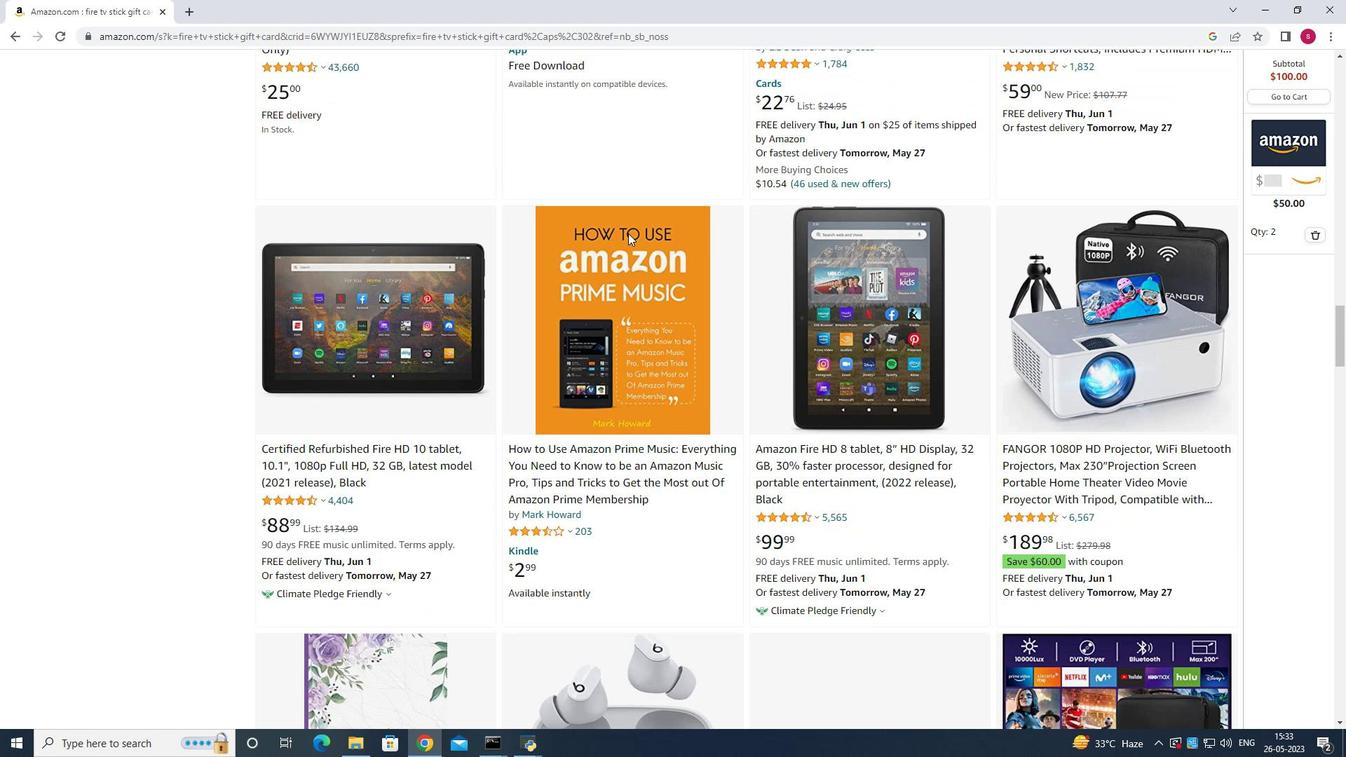 
Action: Mouse scrolled (628, 232) with delta (0, 0)
Screenshot: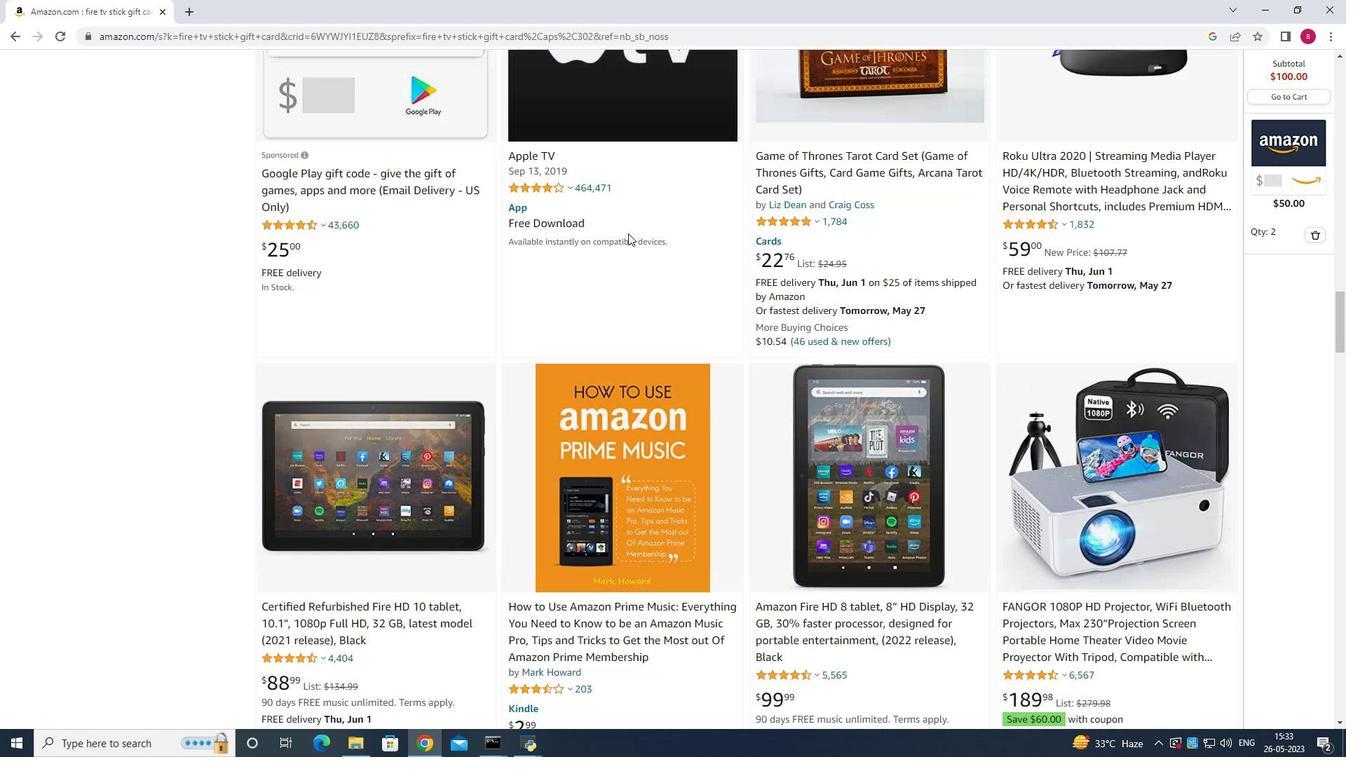 
Action: Mouse moved to (628, 231)
Screenshot: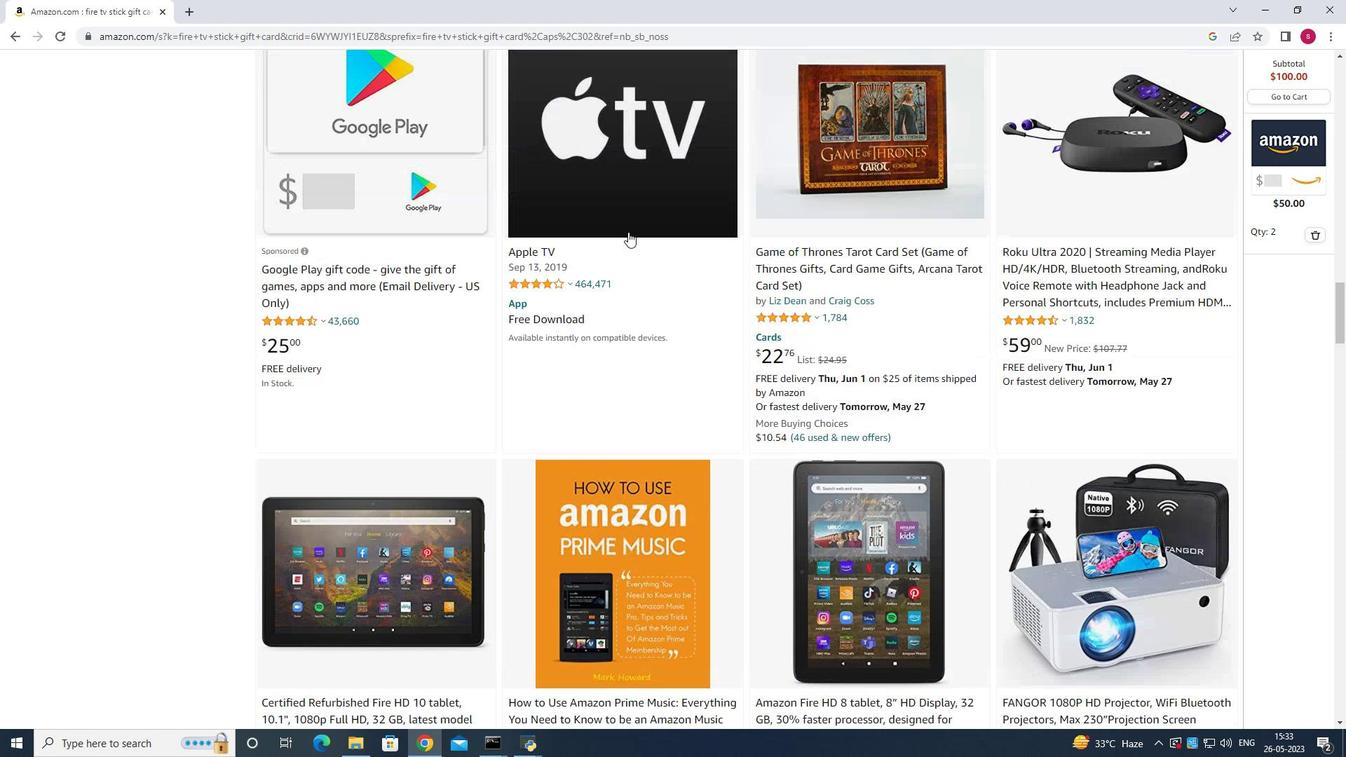 
Action: Mouse scrolled (628, 232) with delta (0, 0)
Screenshot: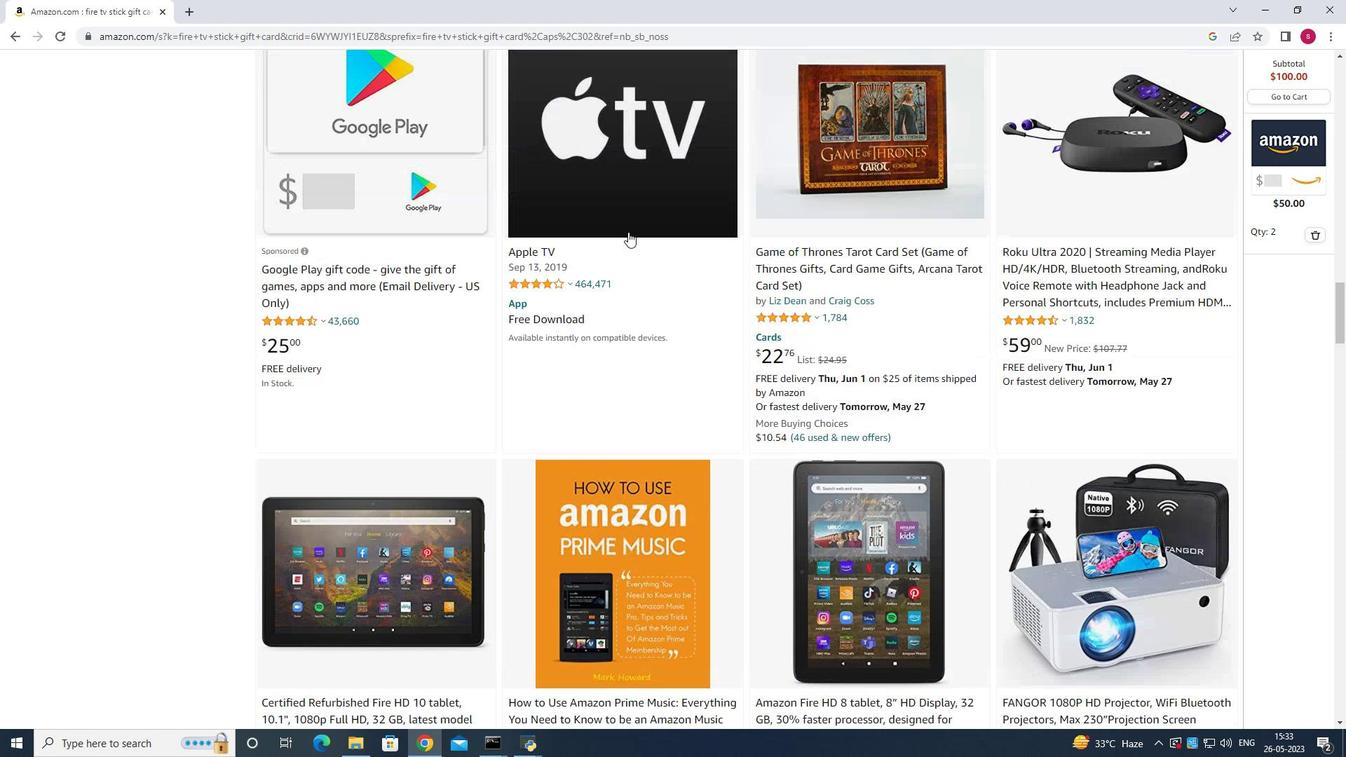 
Action: Mouse scrolled (628, 232) with delta (0, 0)
Screenshot: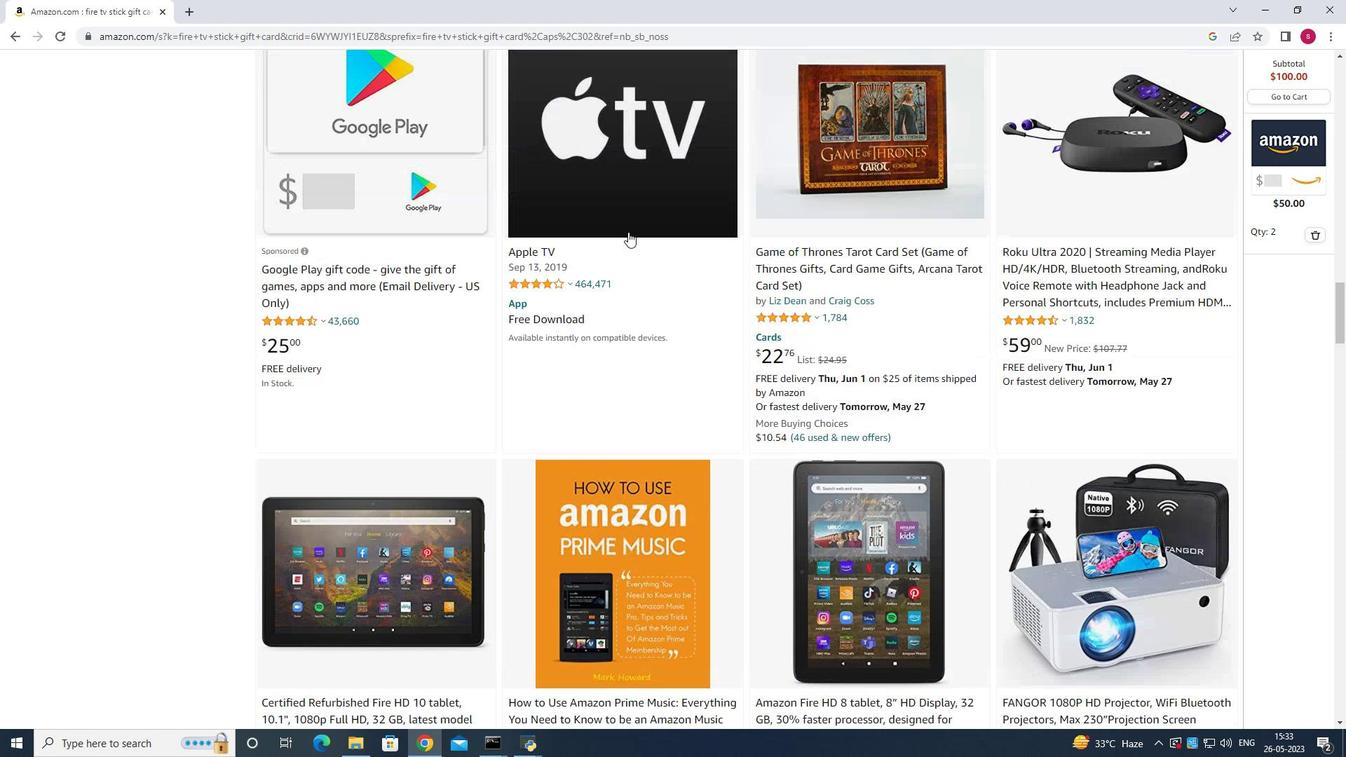 
Action: Mouse scrolled (628, 232) with delta (0, 0)
Screenshot: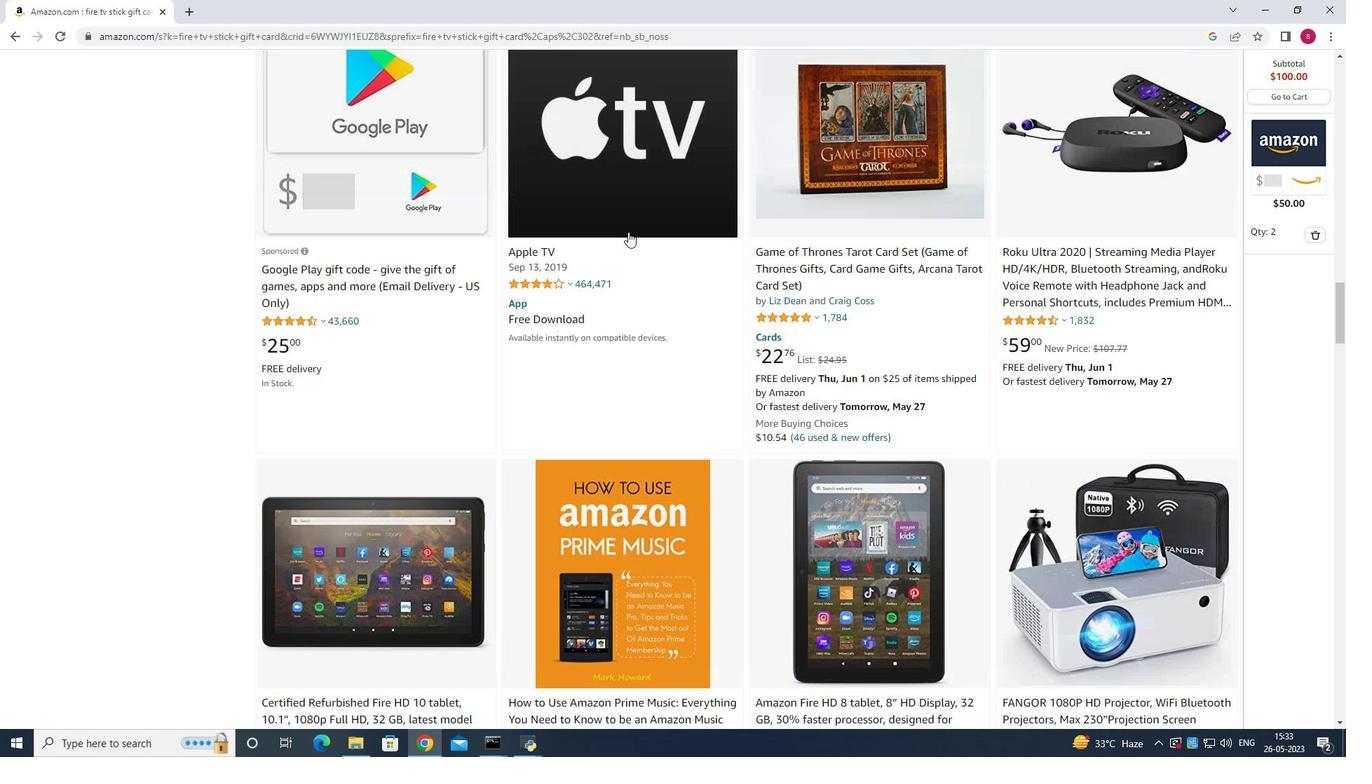 
Action: Mouse scrolled (628, 232) with delta (0, 0)
Screenshot: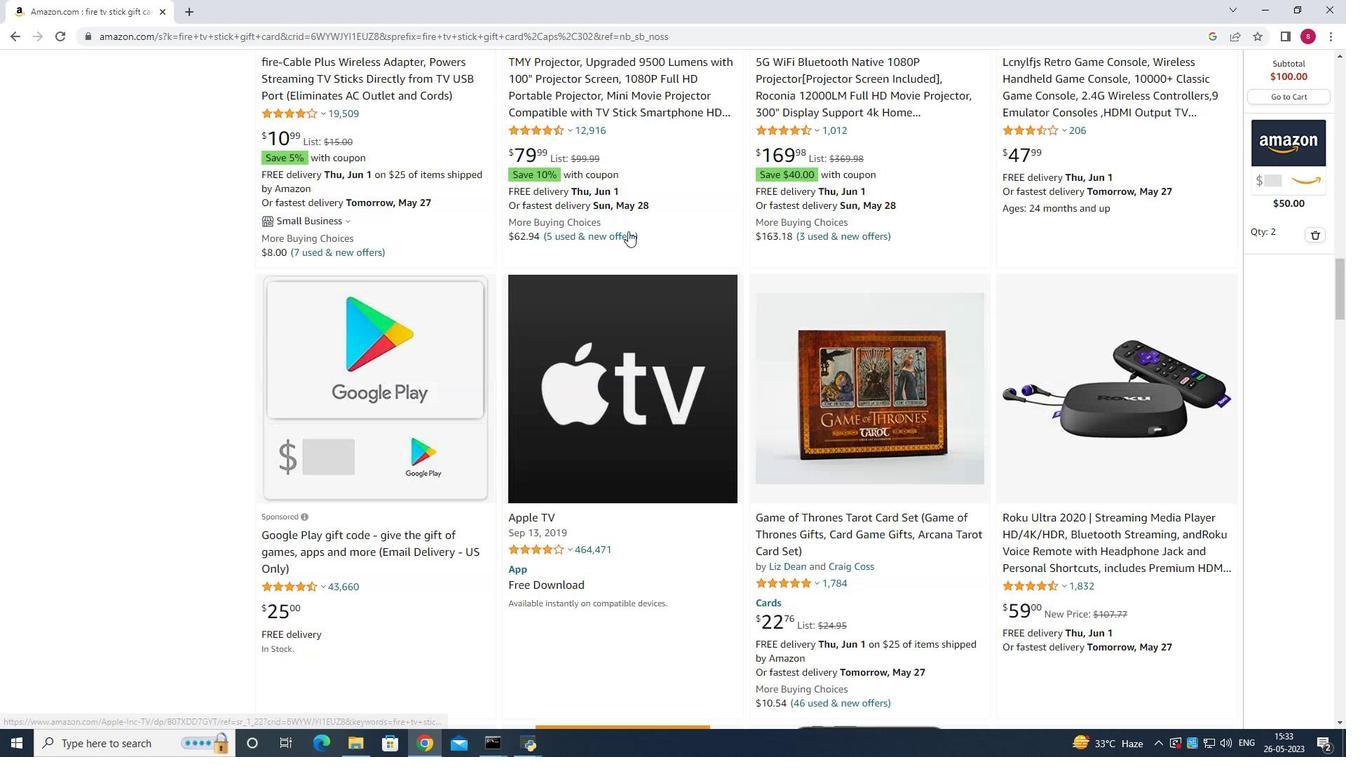 
Action: Mouse scrolled (628, 232) with delta (0, 0)
Screenshot: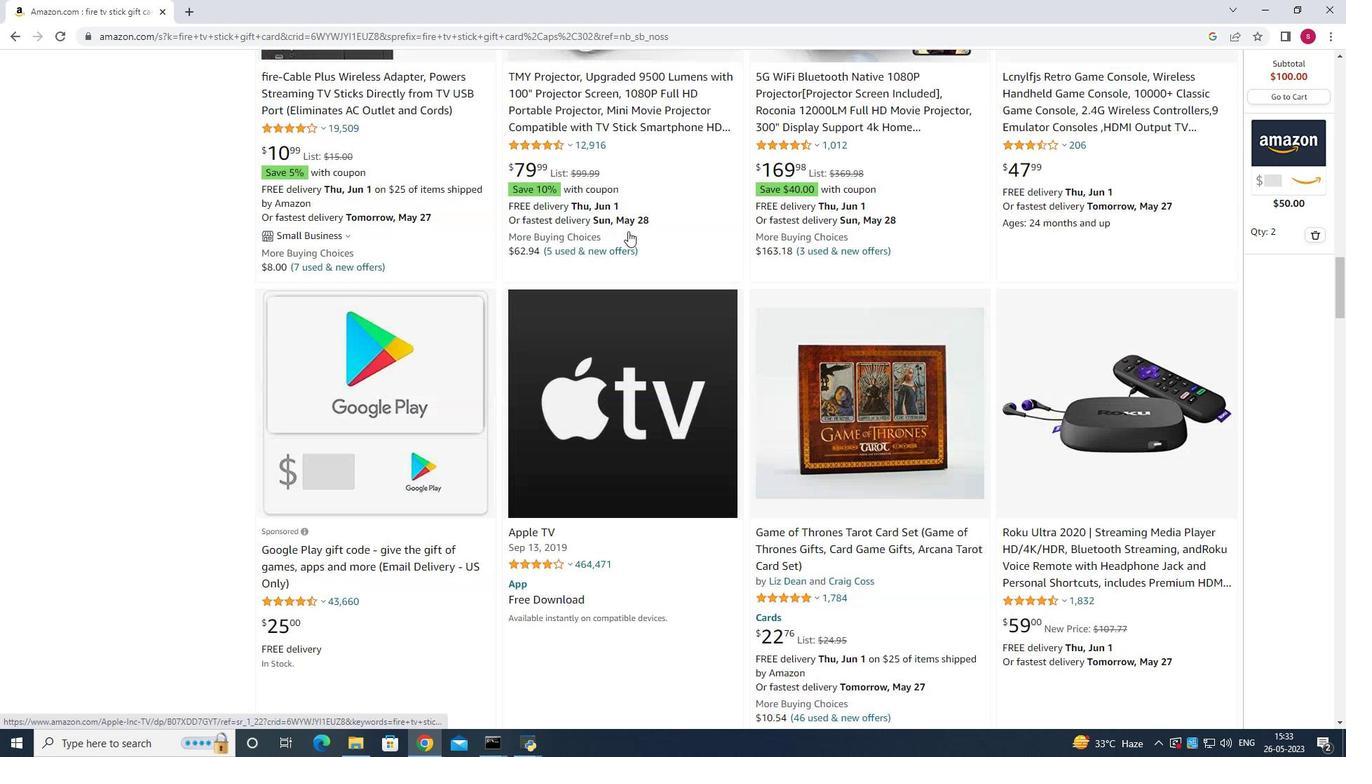 
Action: Mouse scrolled (628, 232) with delta (0, 0)
Screenshot: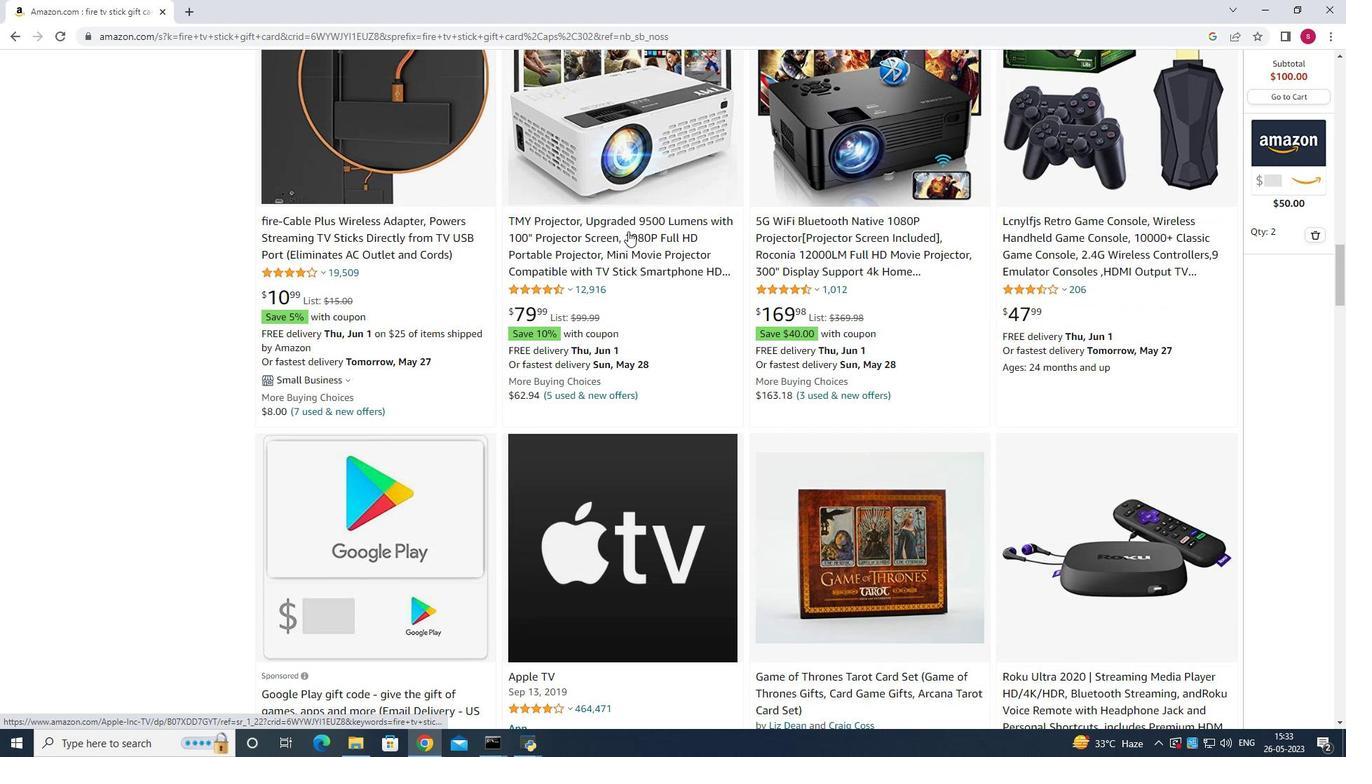 
Action: Mouse moved to (628, 230)
Screenshot: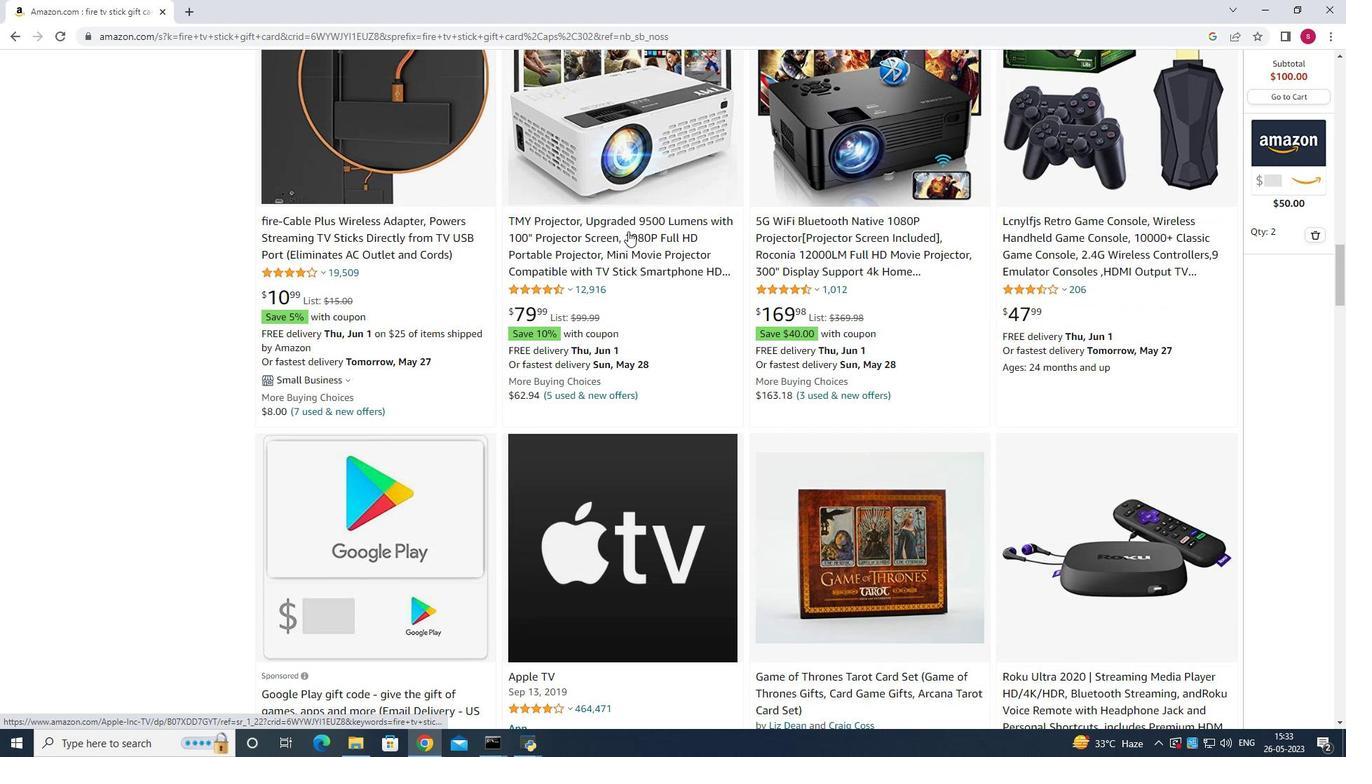 
Action: Mouse scrolled (628, 232) with delta (0, 0)
Screenshot: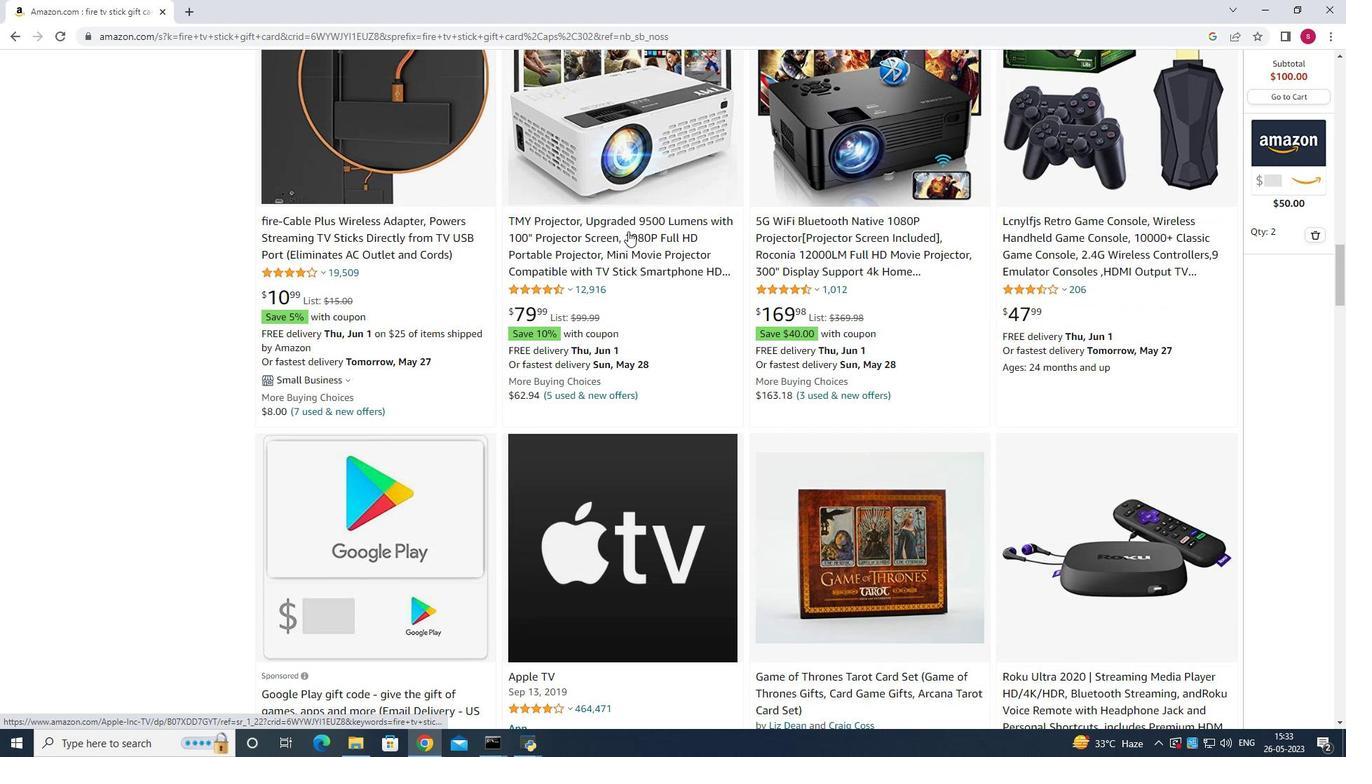 
Action: Mouse moved to (628, 229)
Screenshot: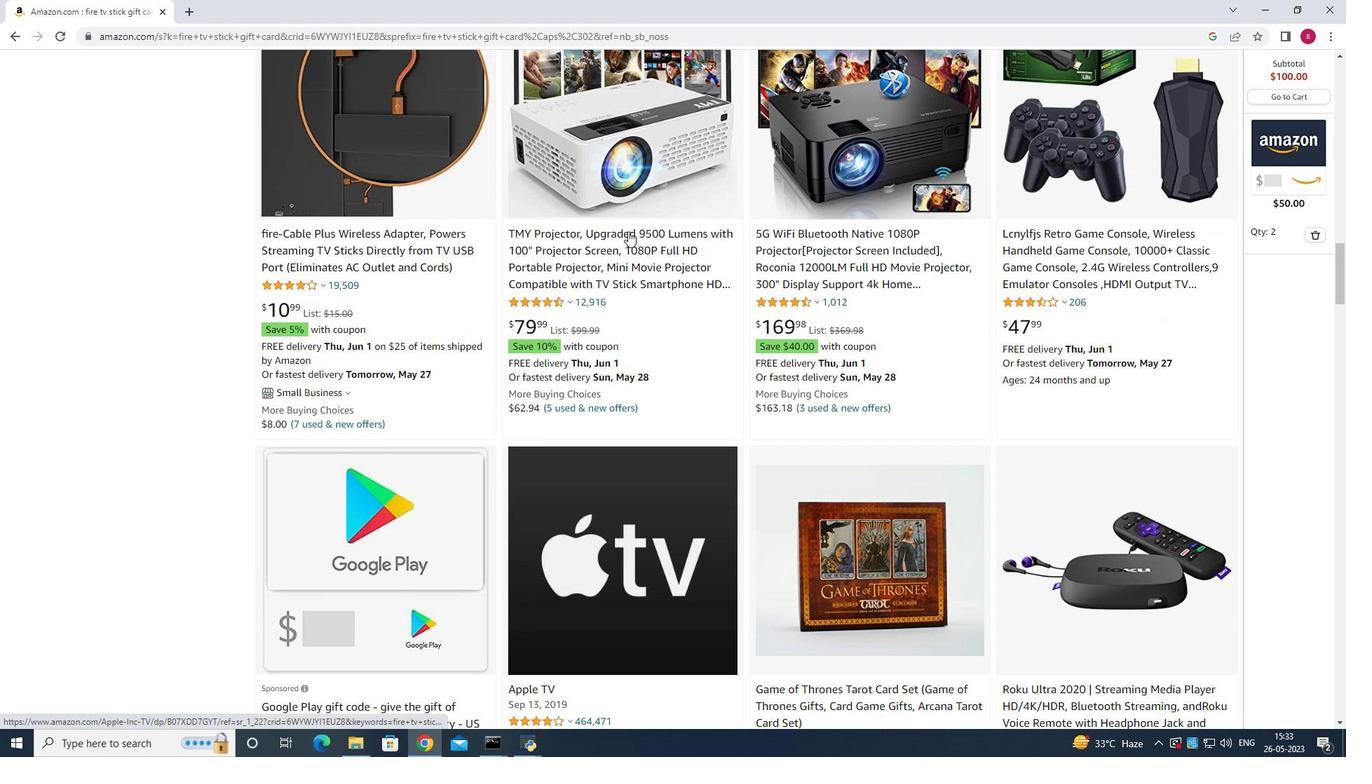 
Action: Mouse scrolled (628, 232) with delta (0, 0)
Screenshot: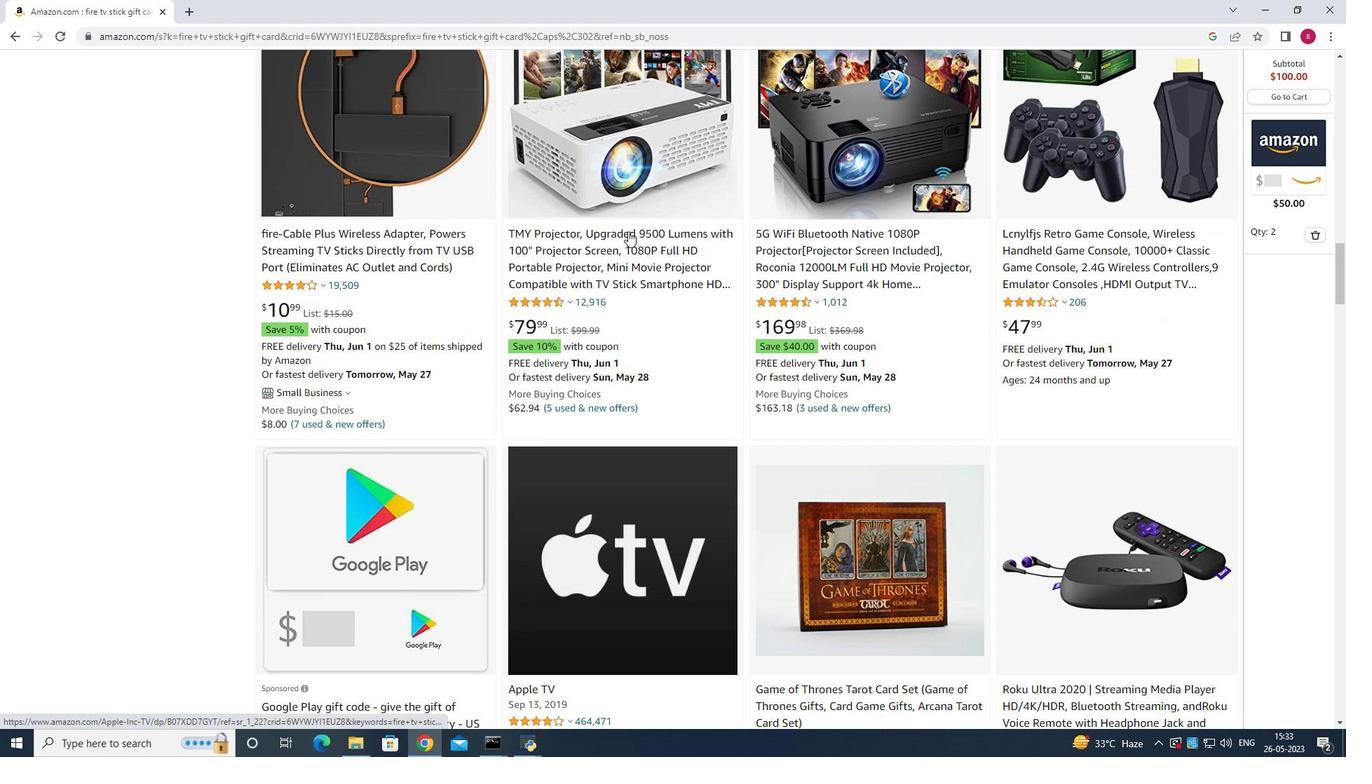 
Action: Mouse moved to (628, 229)
Screenshot: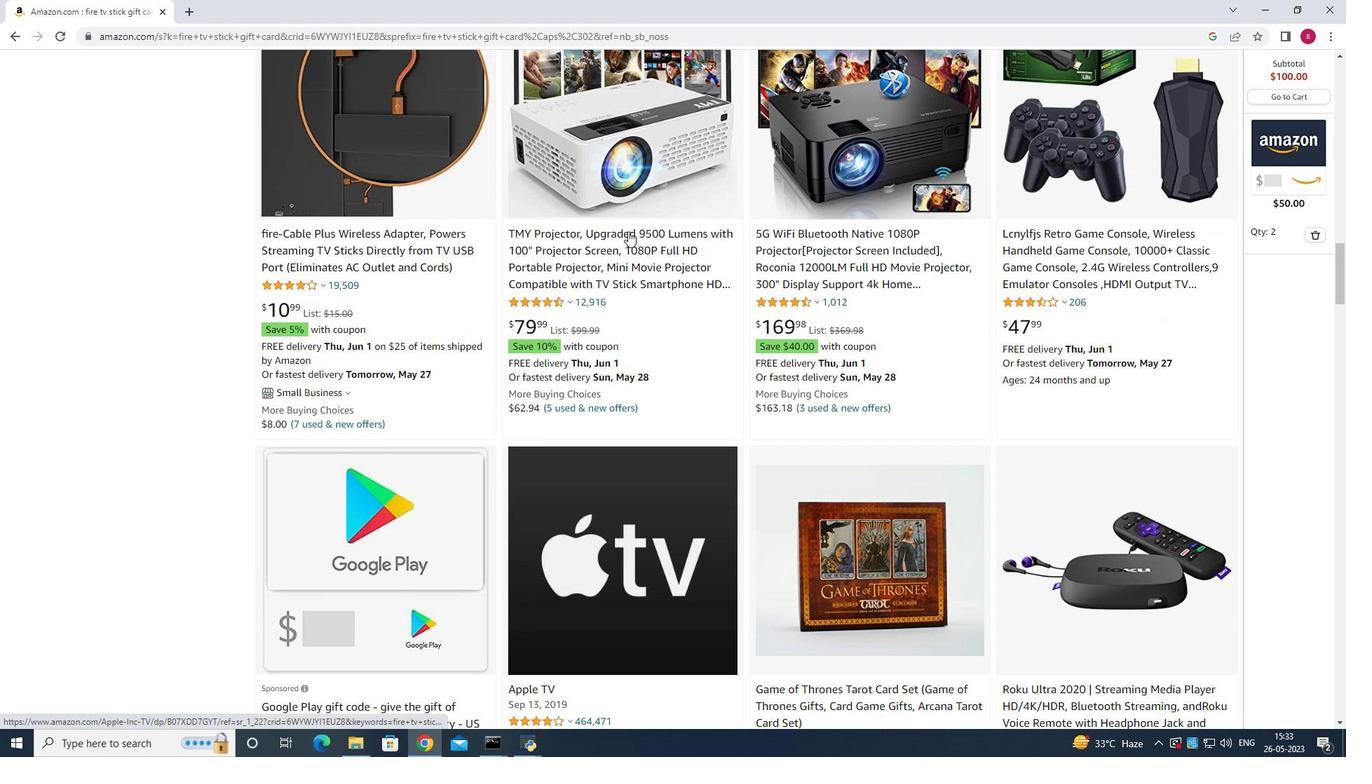 
Action: Mouse scrolled (628, 232) with delta (0, 0)
Screenshot: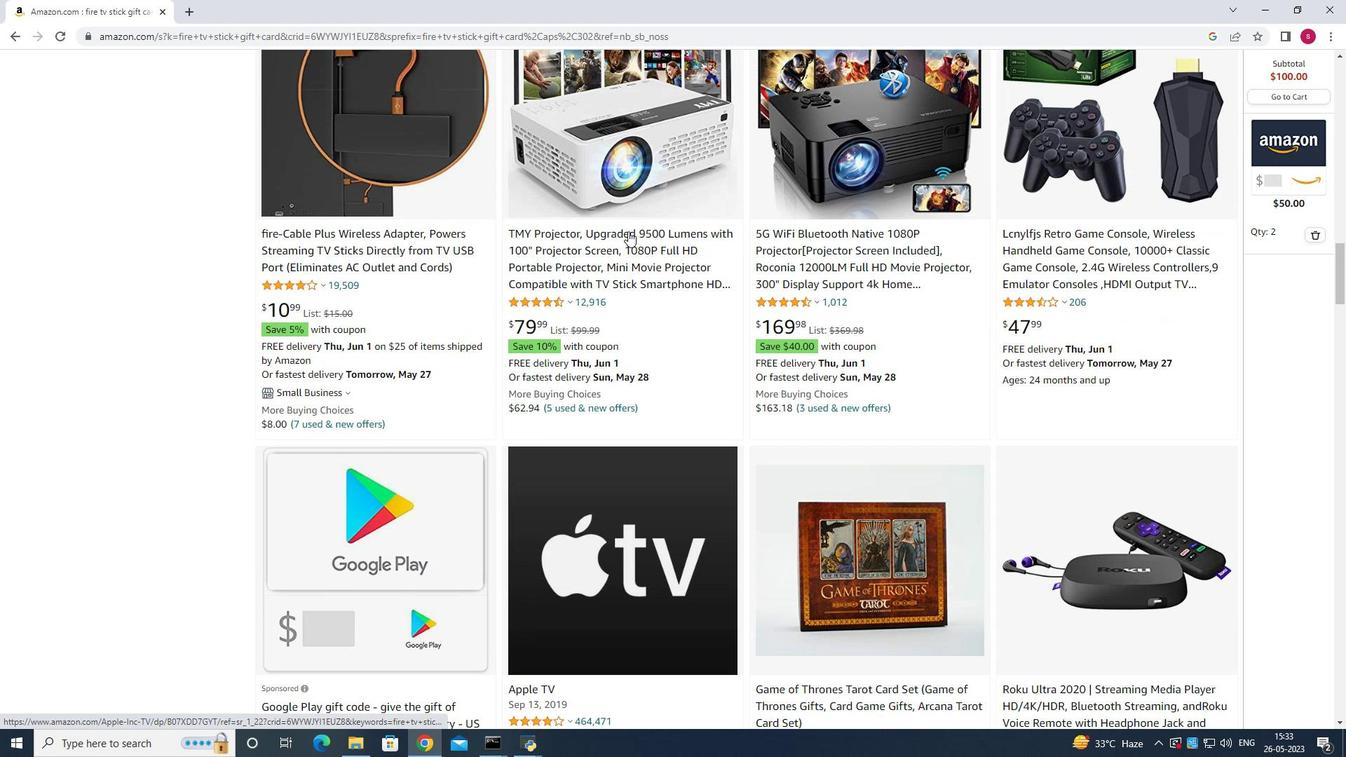 
Action: Mouse scrolled (628, 232) with delta (0, 0)
Screenshot: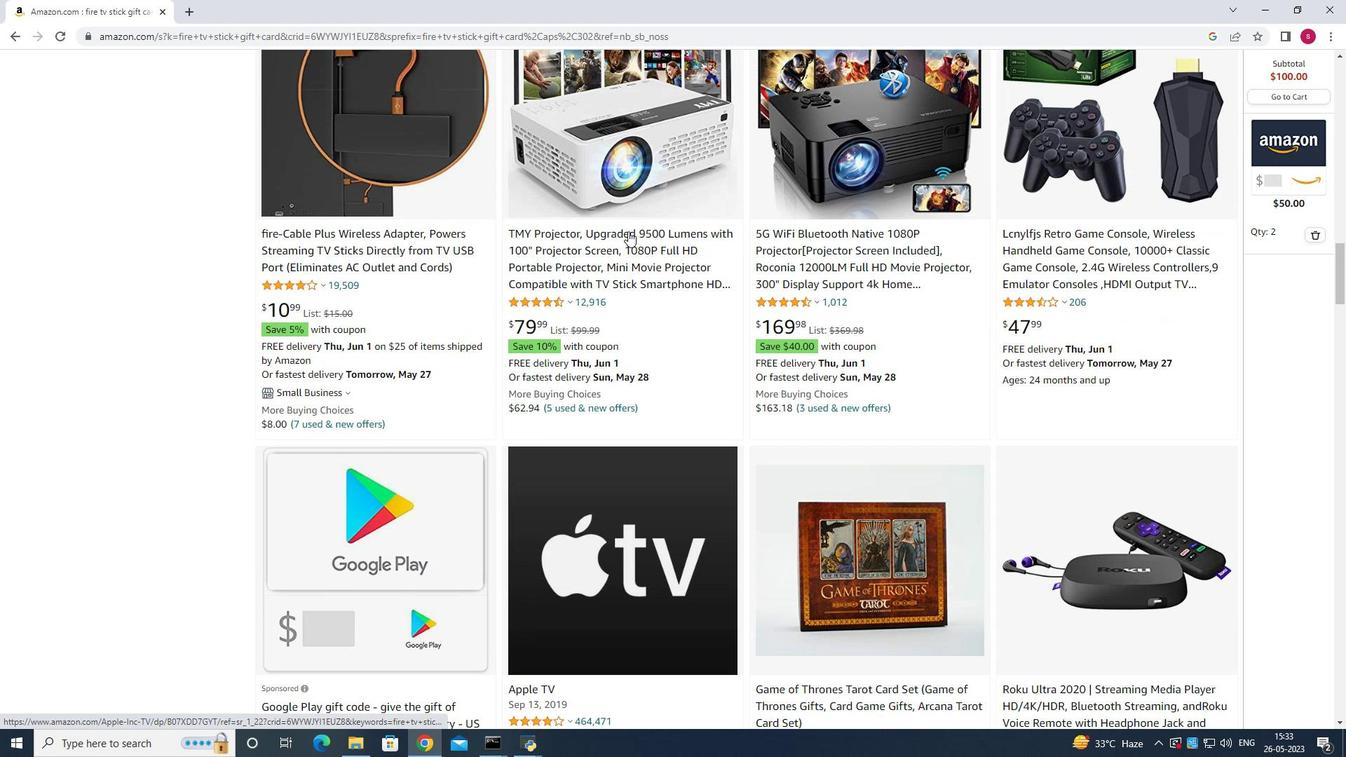 
Action: Mouse scrolled (628, 232) with delta (0, 0)
Screenshot: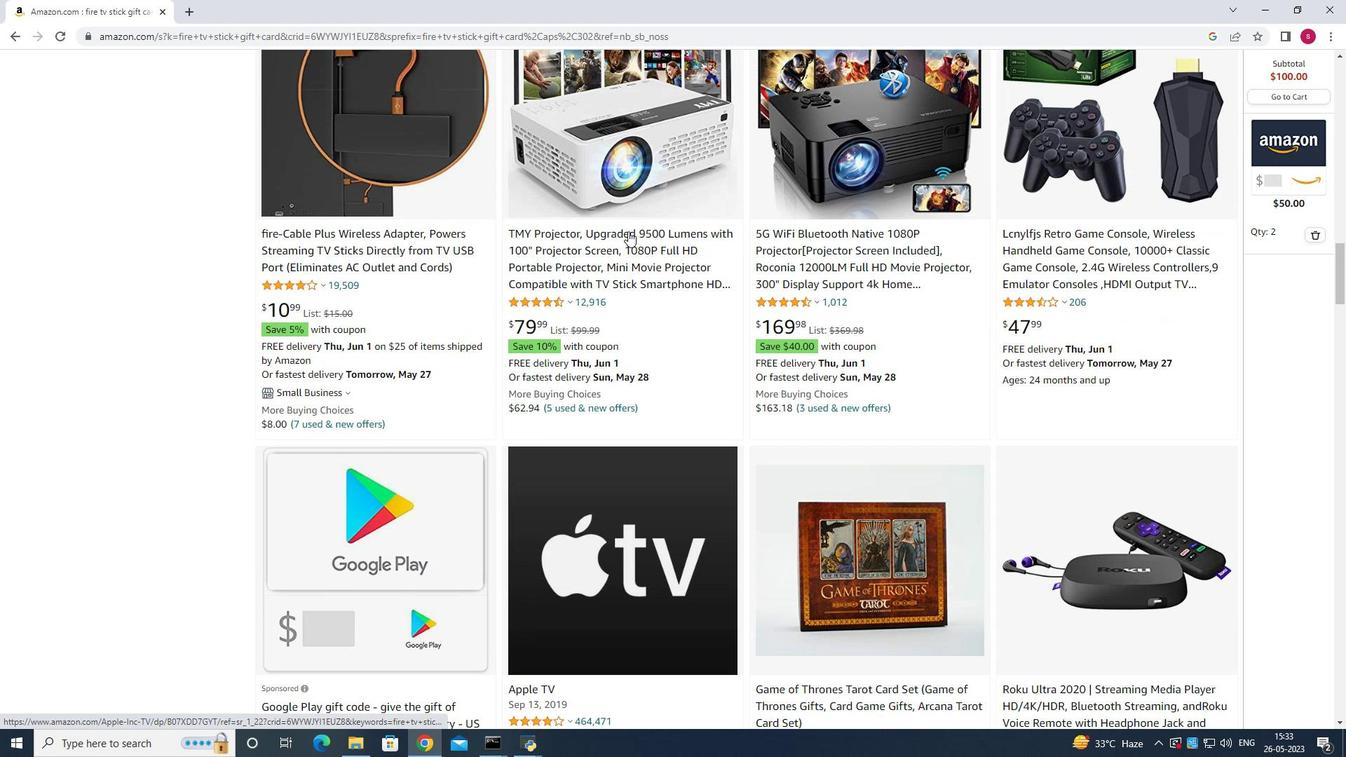 
Action: Mouse scrolled (628, 231) with delta (0, 0)
Screenshot: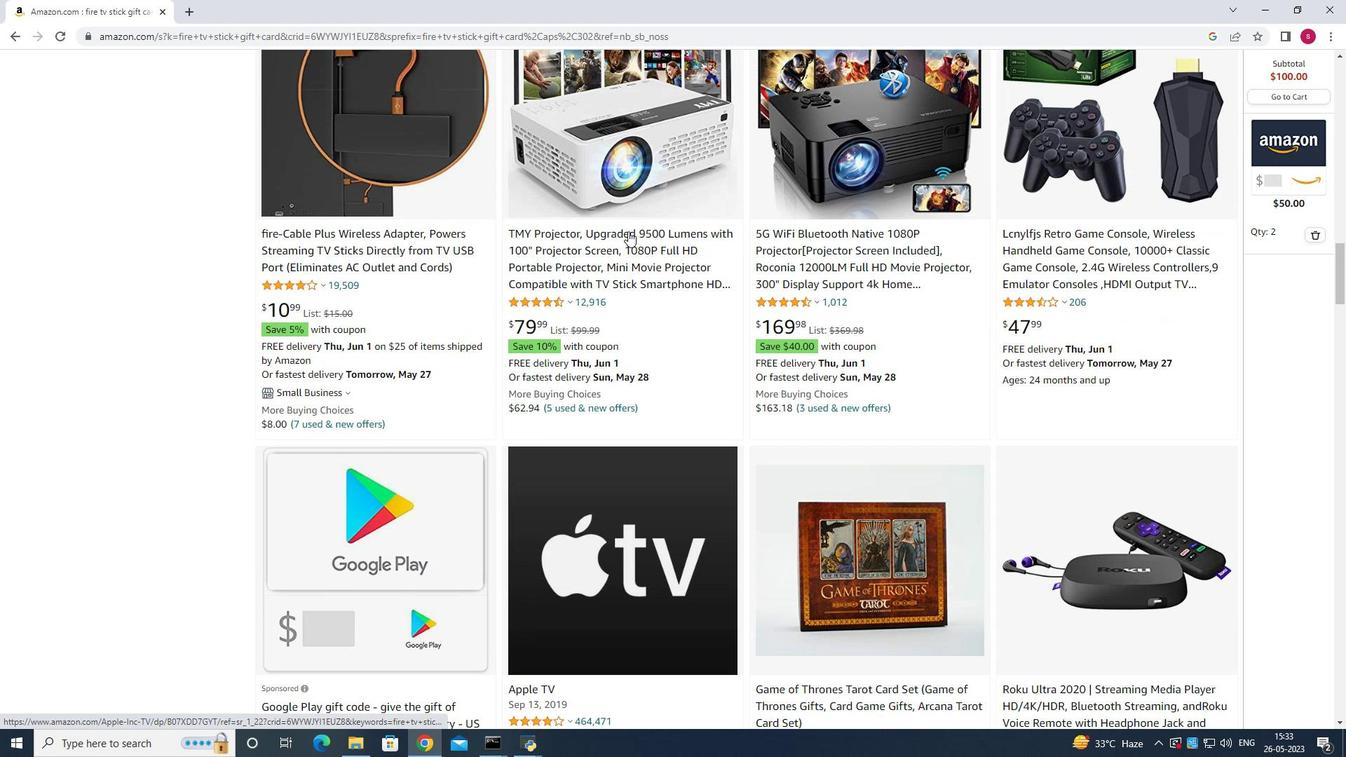 
Action: Mouse scrolled (628, 229) with delta (0, 0)
Screenshot: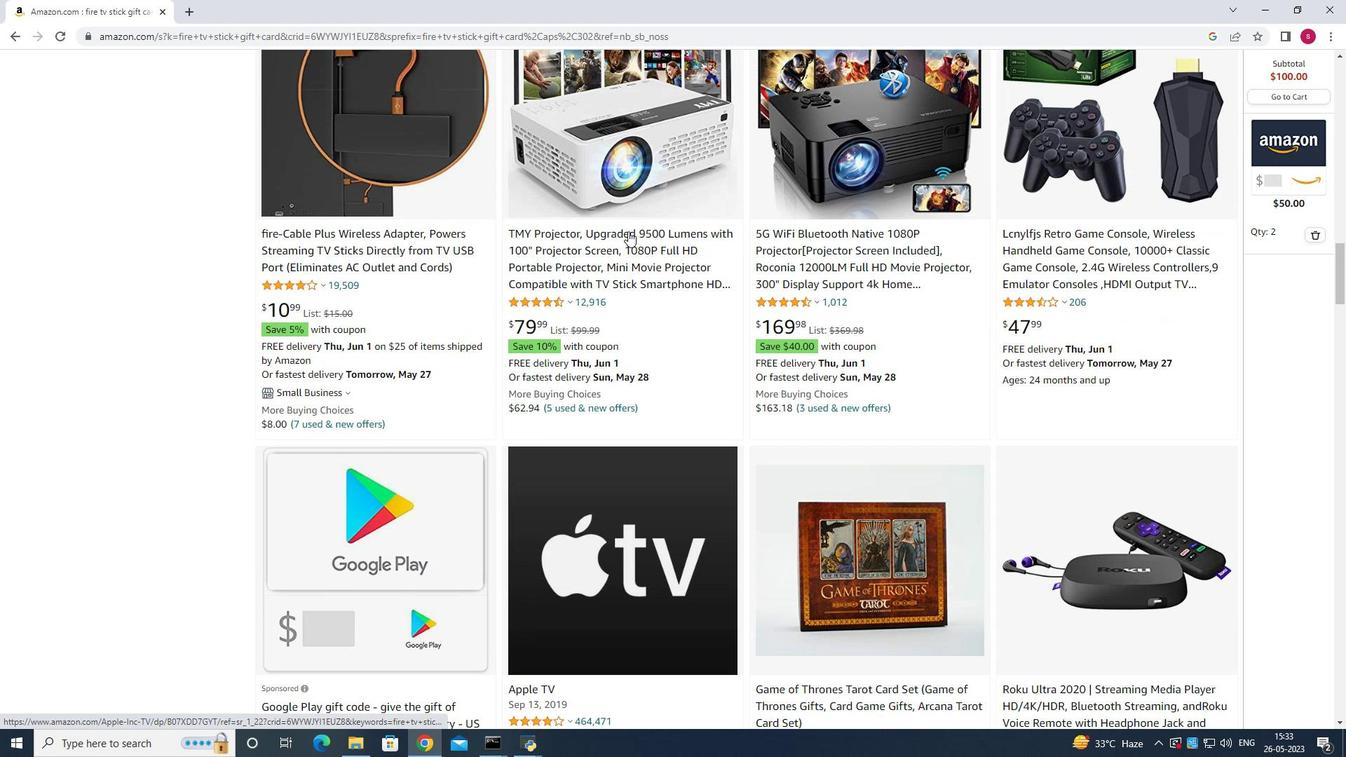 
Action: Mouse scrolled (628, 229) with delta (0, 0)
Screenshot: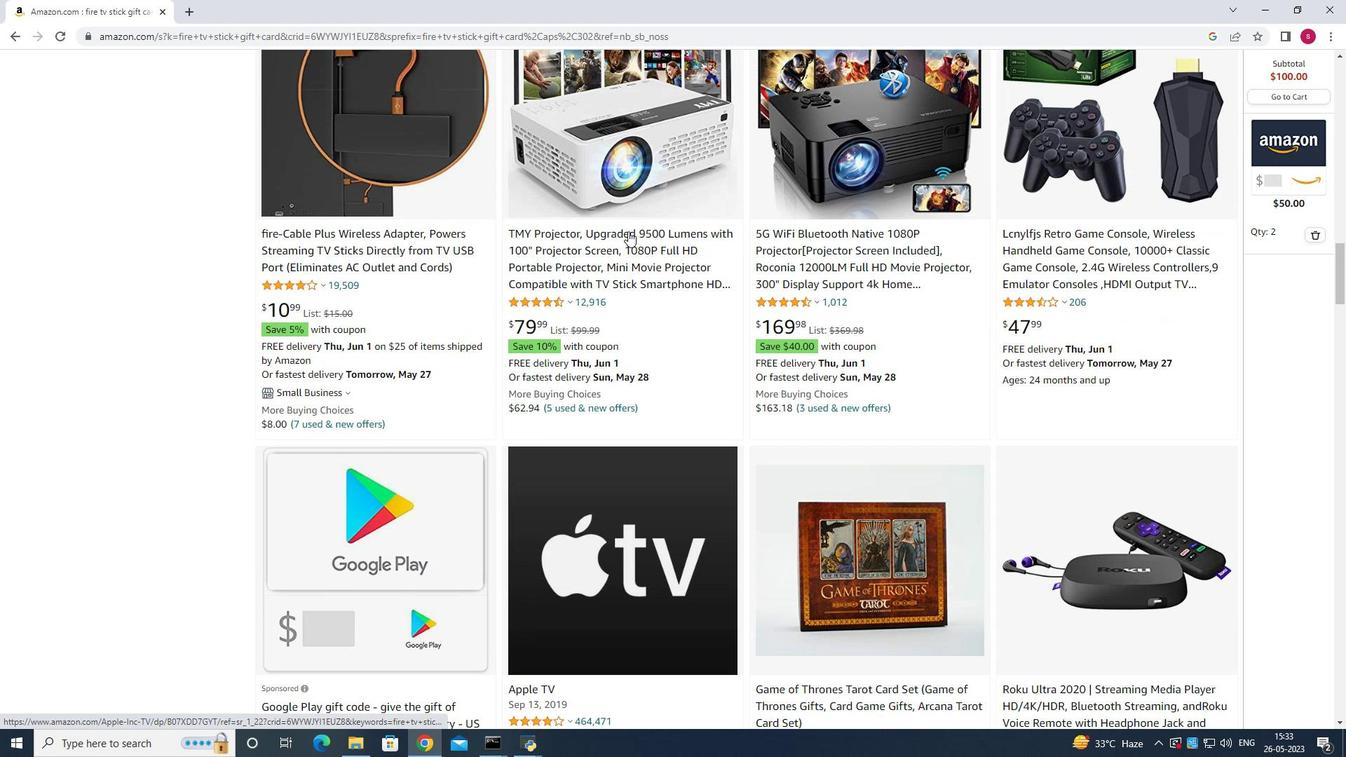
Action: Mouse scrolled (628, 229) with delta (0, 0)
Screenshot: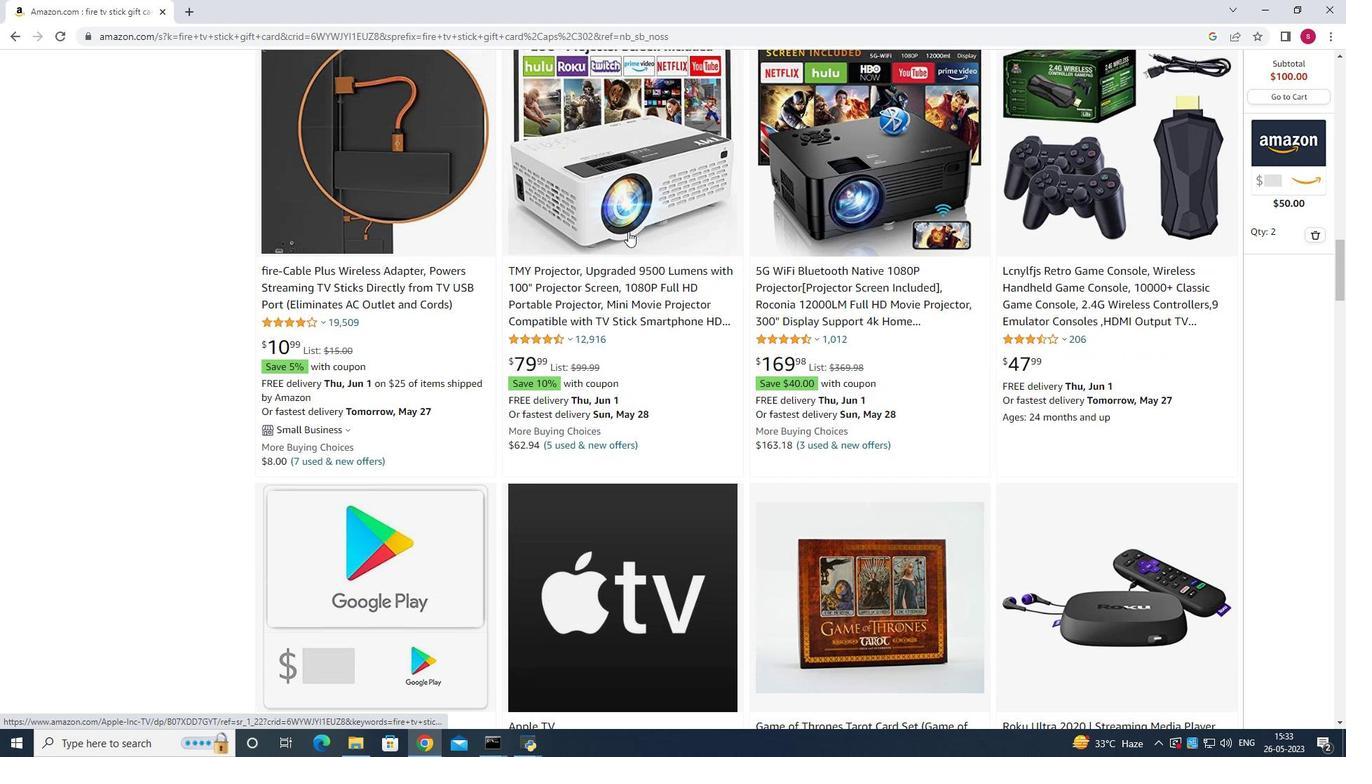 
Action: Mouse scrolled (628, 229) with delta (0, 0)
Screenshot: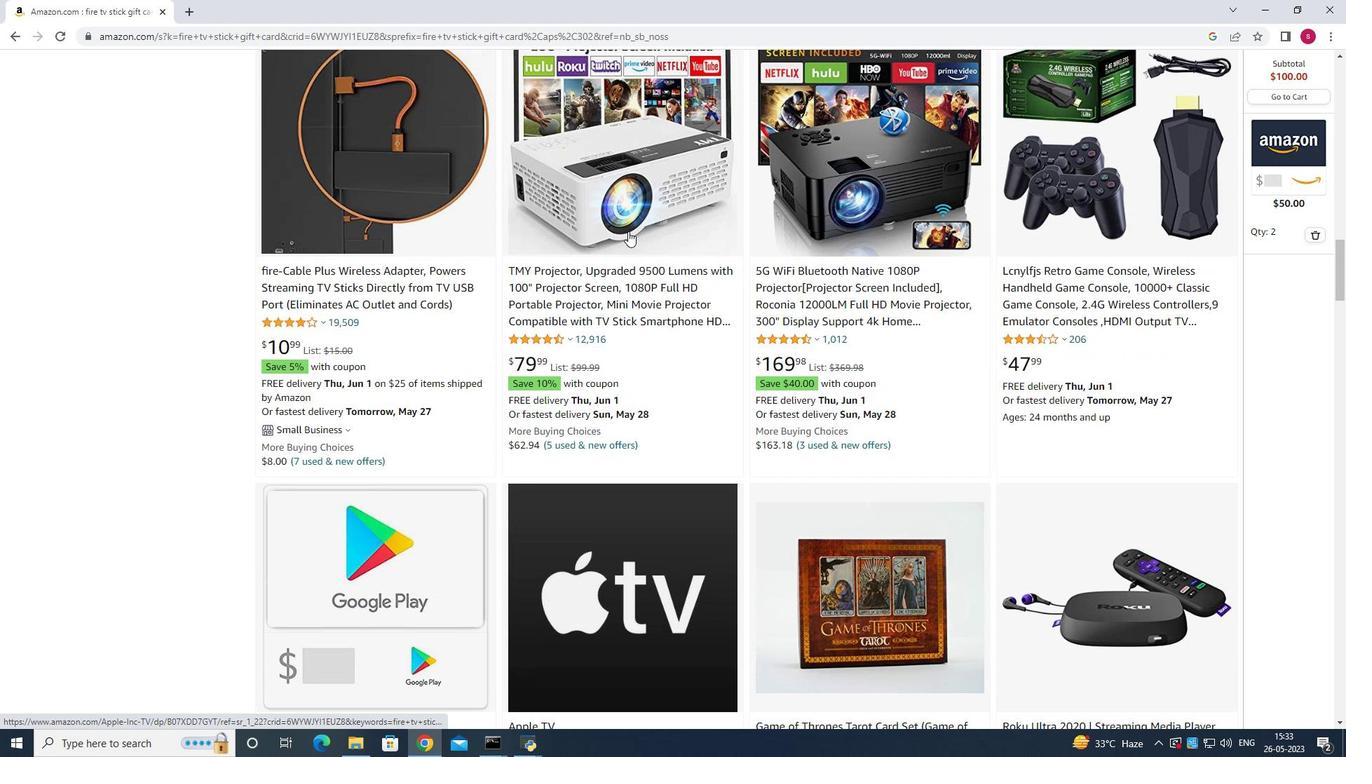 
Action: Mouse scrolled (628, 229) with delta (0, 0)
Screenshot: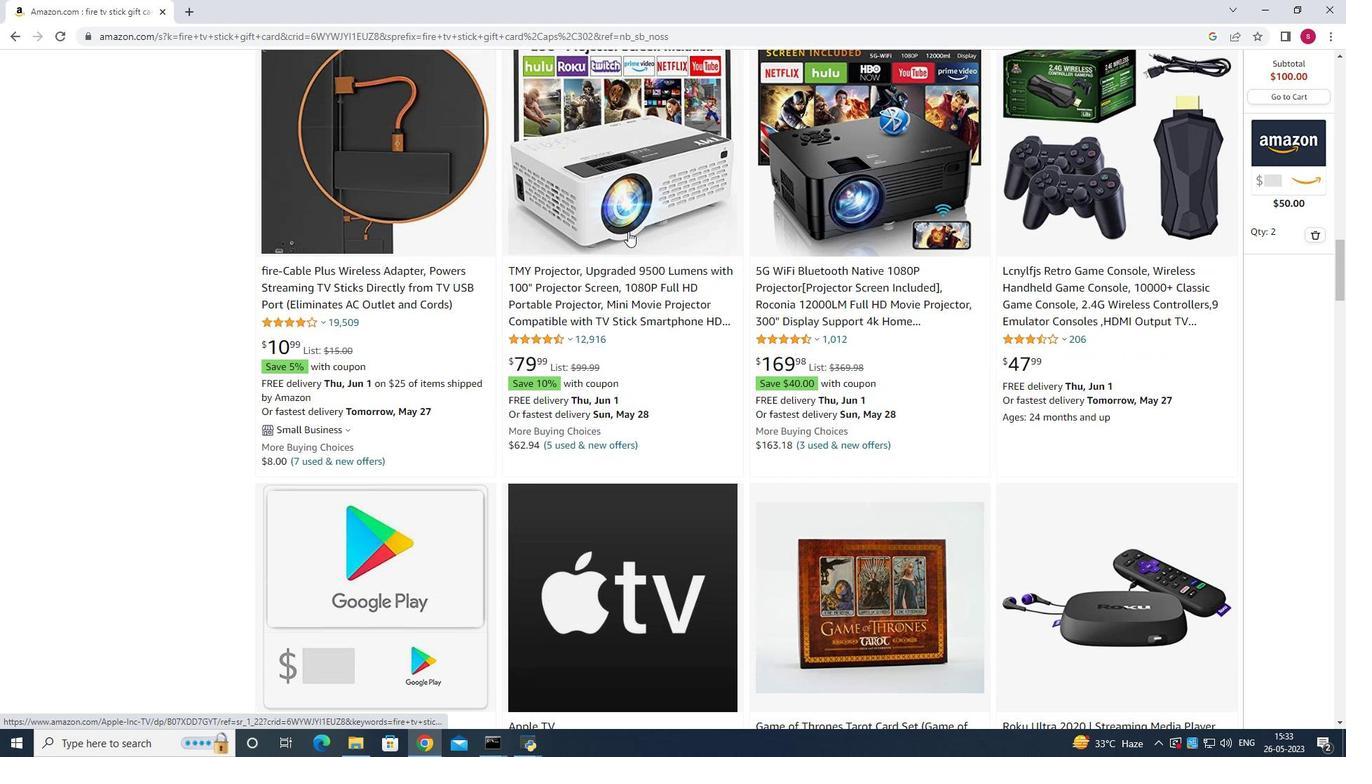 
Action: Mouse scrolled (628, 229) with delta (0, 0)
Screenshot: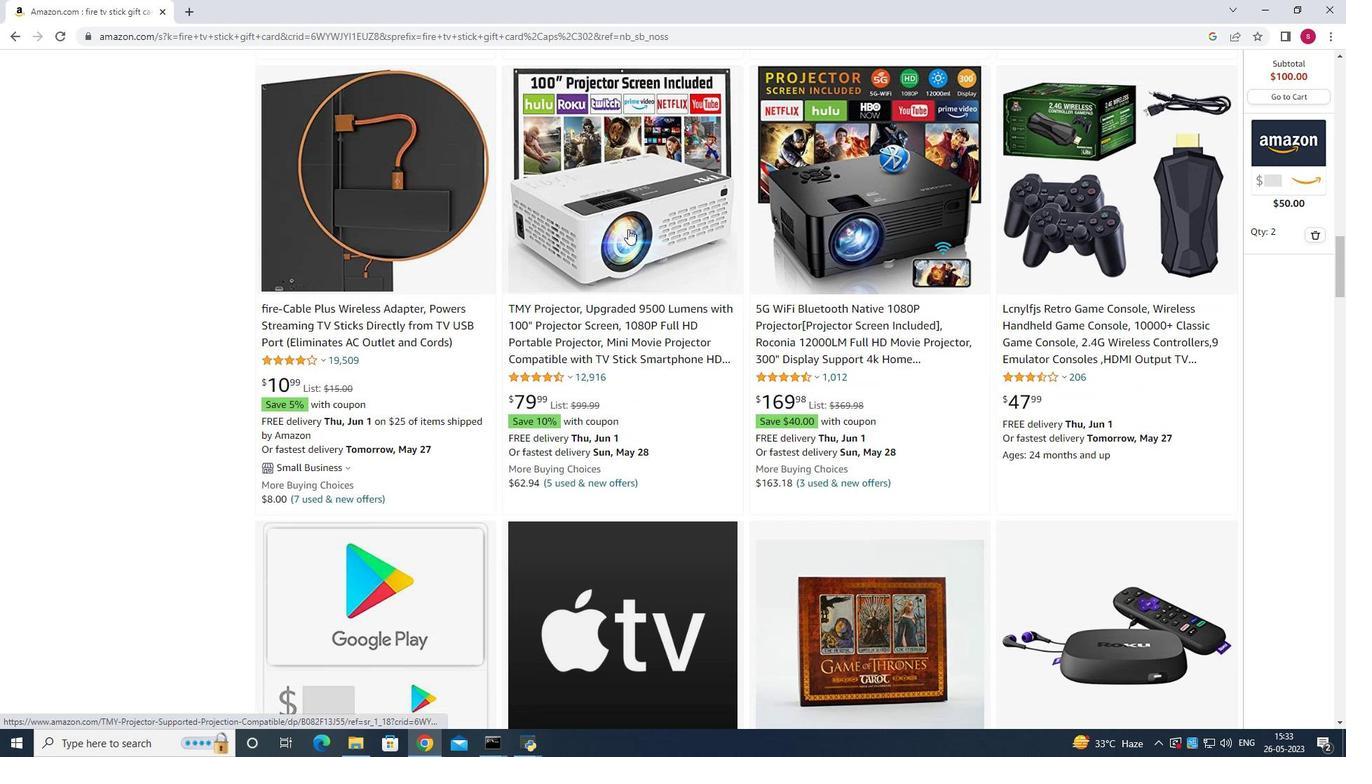 
Action: Mouse scrolled (628, 229) with delta (0, 0)
Screenshot: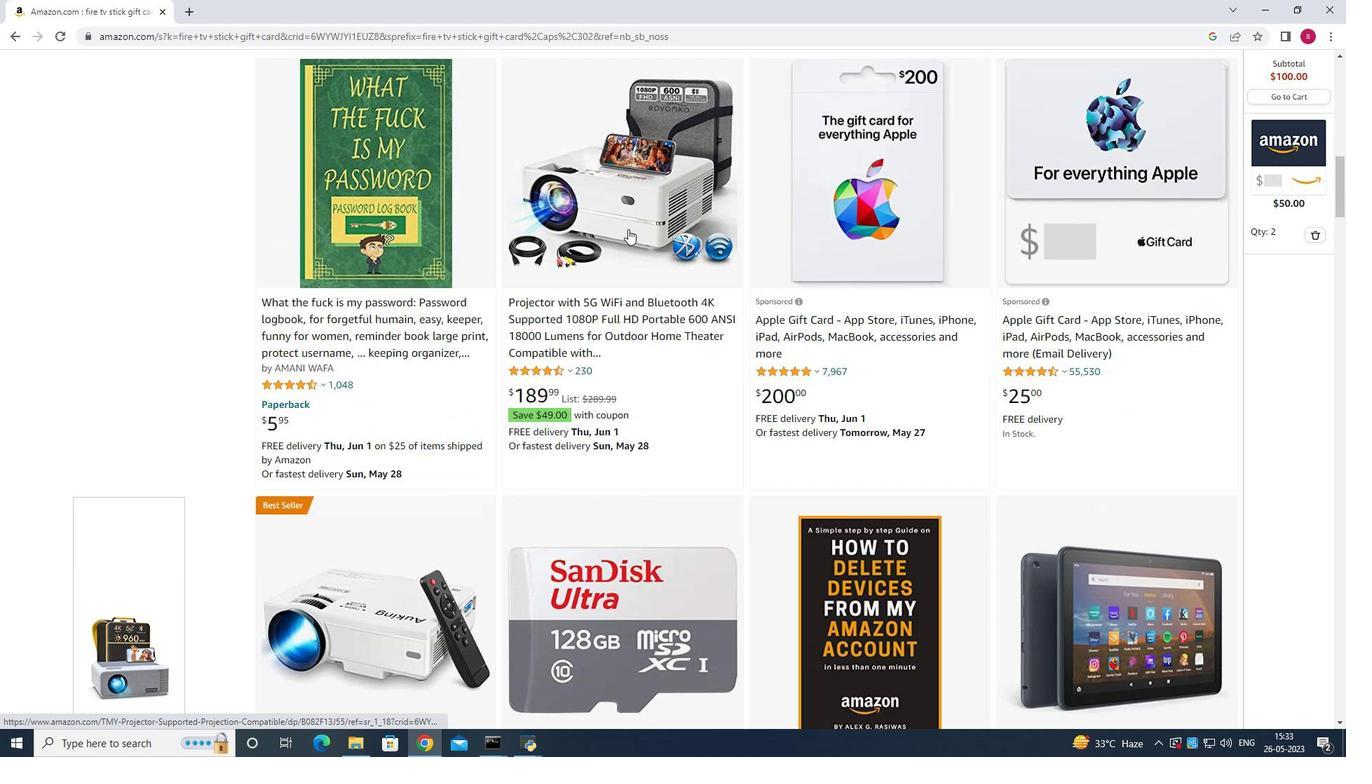 
Action: Mouse scrolled (628, 229) with delta (0, 0)
Screenshot: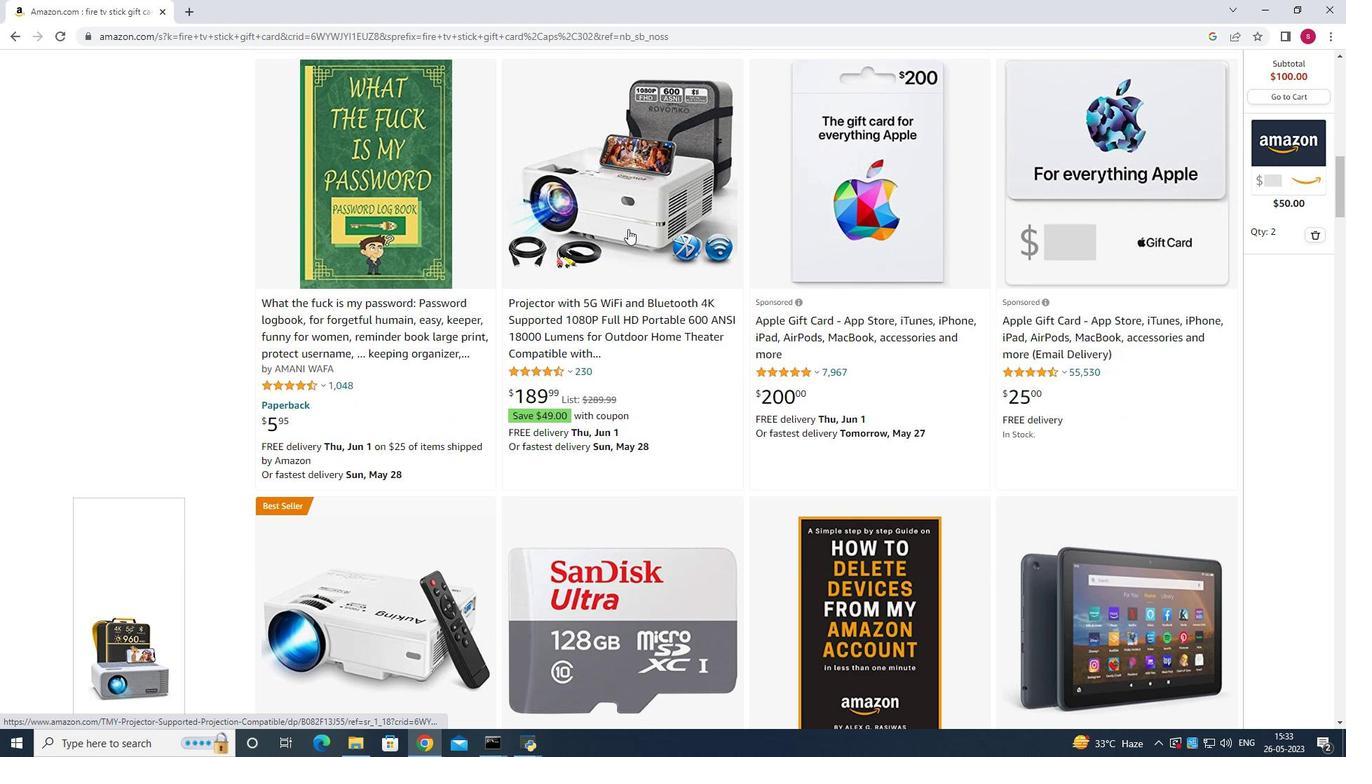 
Action: Mouse moved to (625, 227)
Screenshot: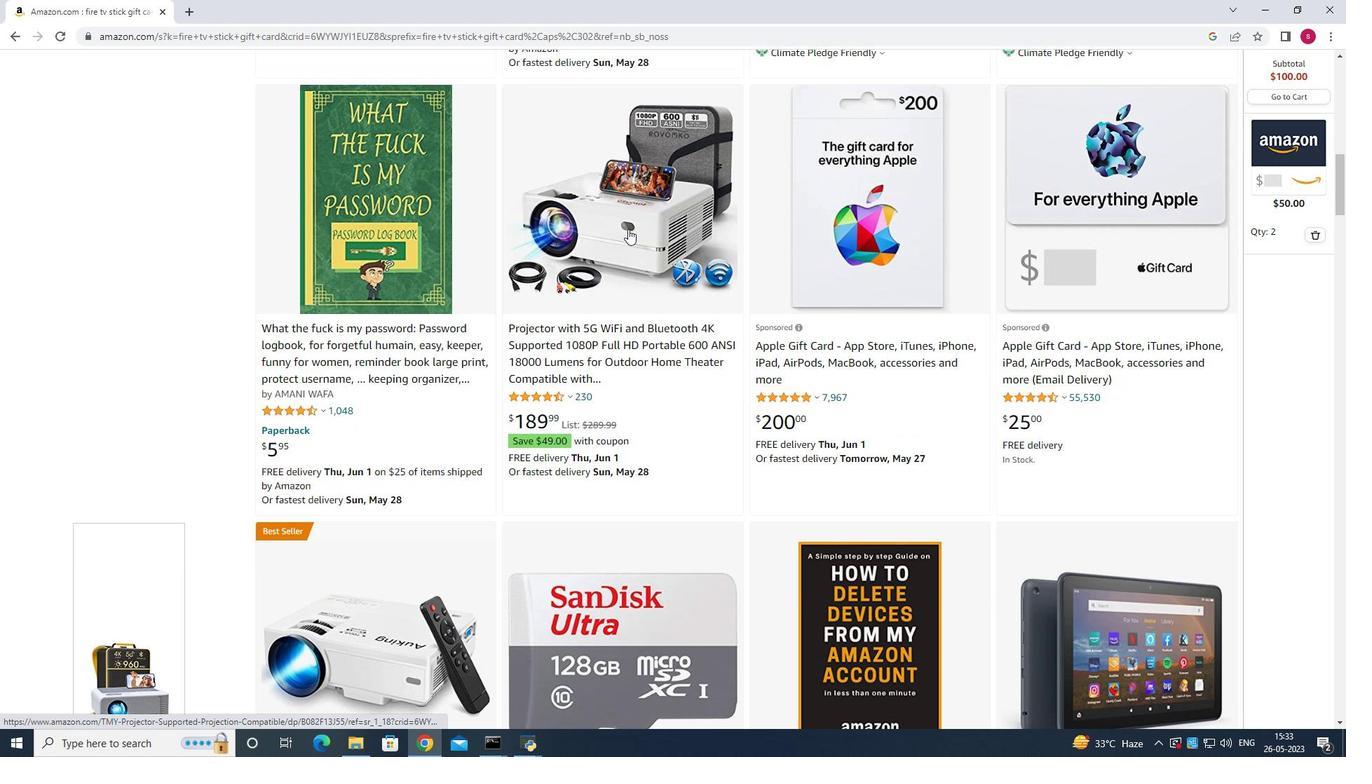 
Action: Mouse scrolled (628, 229) with delta (0, 0)
Screenshot: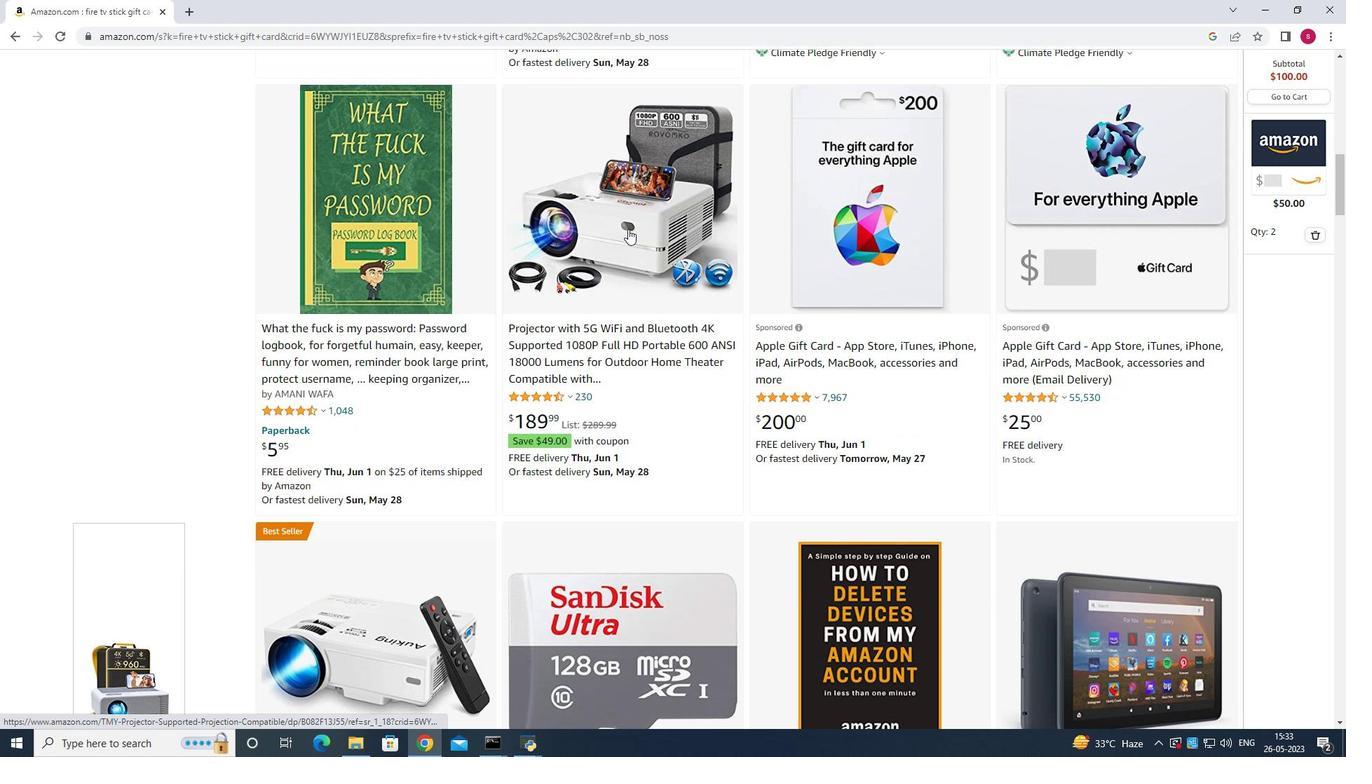 
Action: Mouse moved to (621, 225)
Screenshot: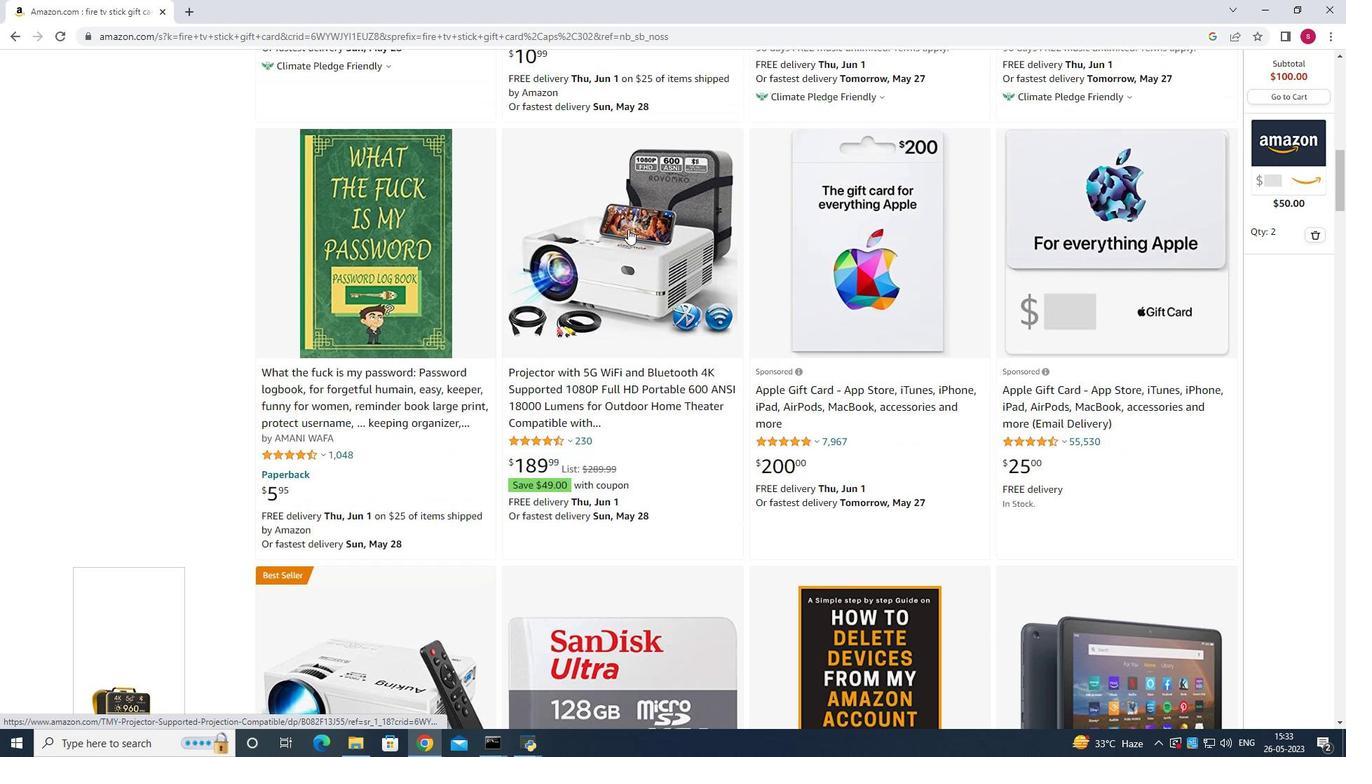 
Action: Mouse scrolled (621, 226) with delta (0, 0)
Screenshot: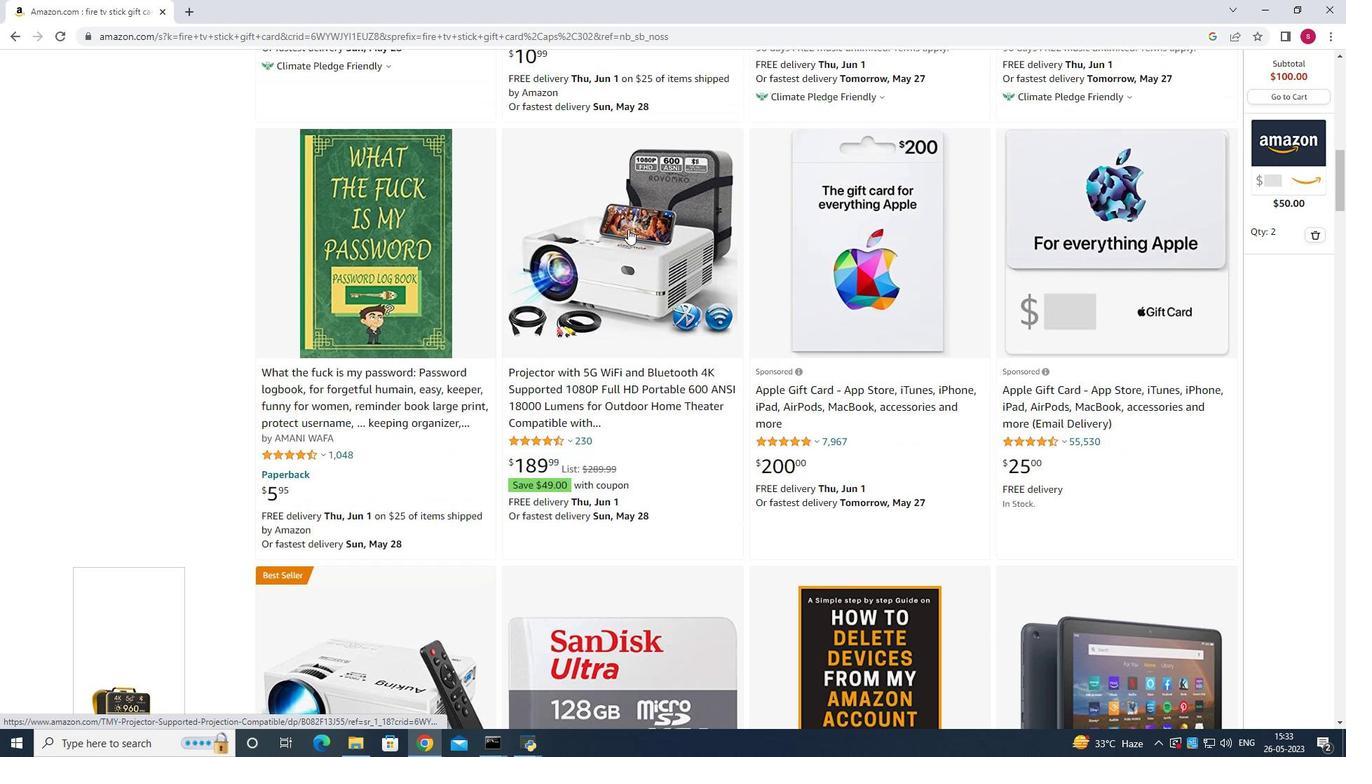 
Action: Mouse moved to (619, 224)
Screenshot: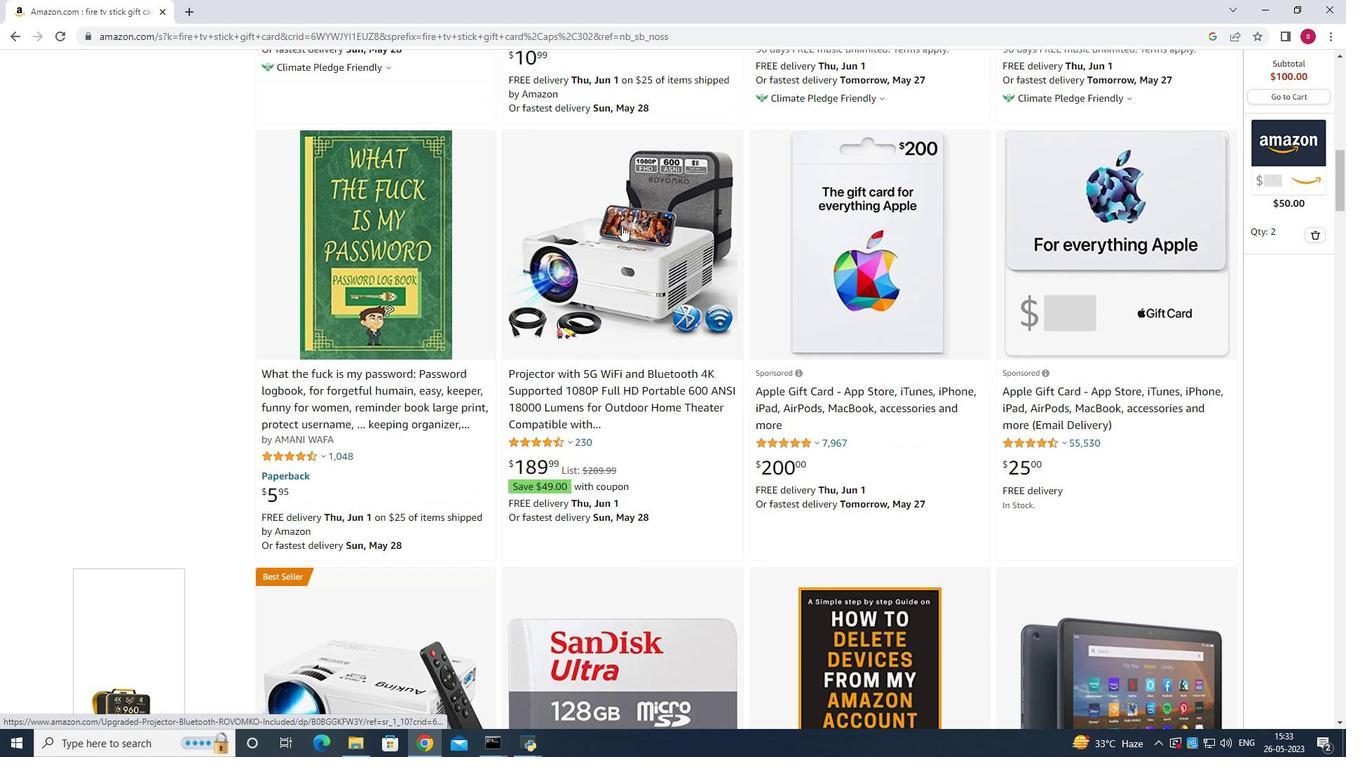 
Action: Mouse scrolled (619, 225) with delta (0, 0)
Screenshot: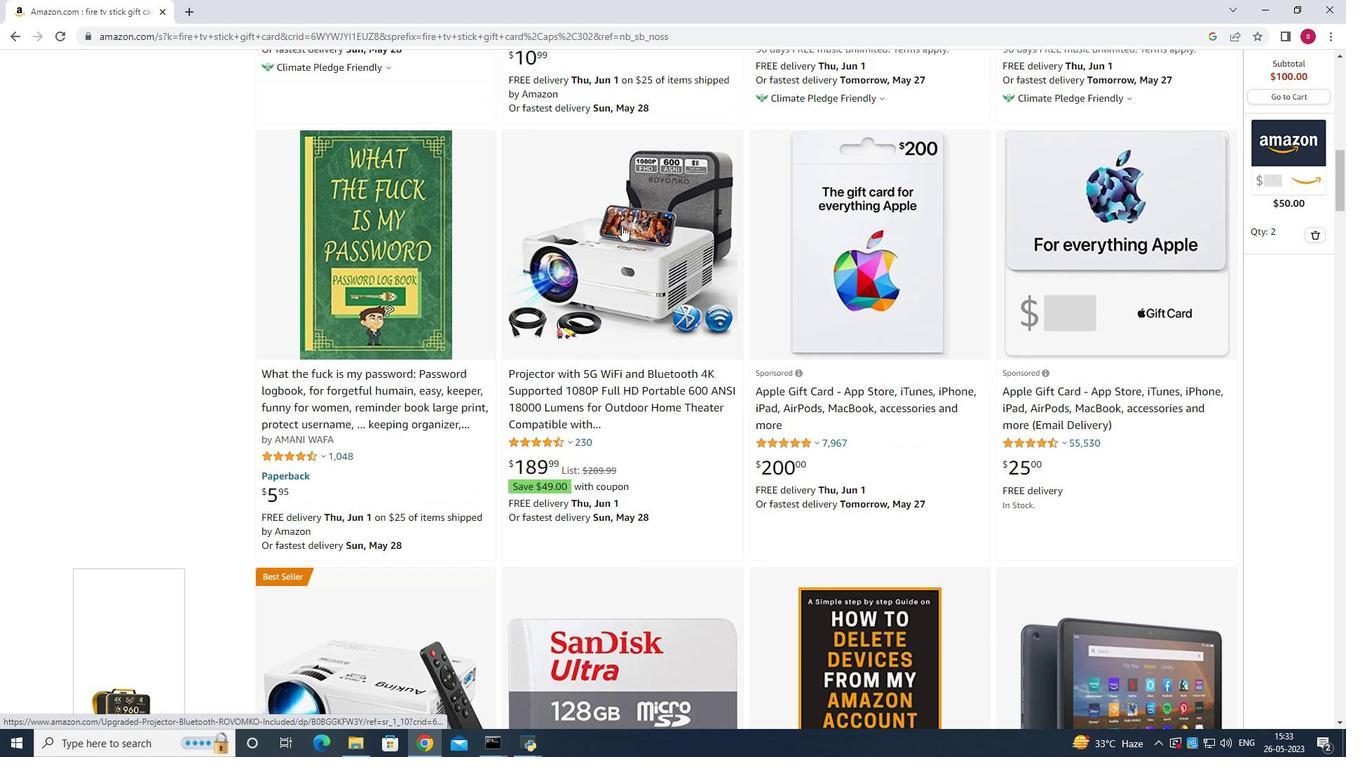 
Action: Mouse moved to (612, 220)
Screenshot: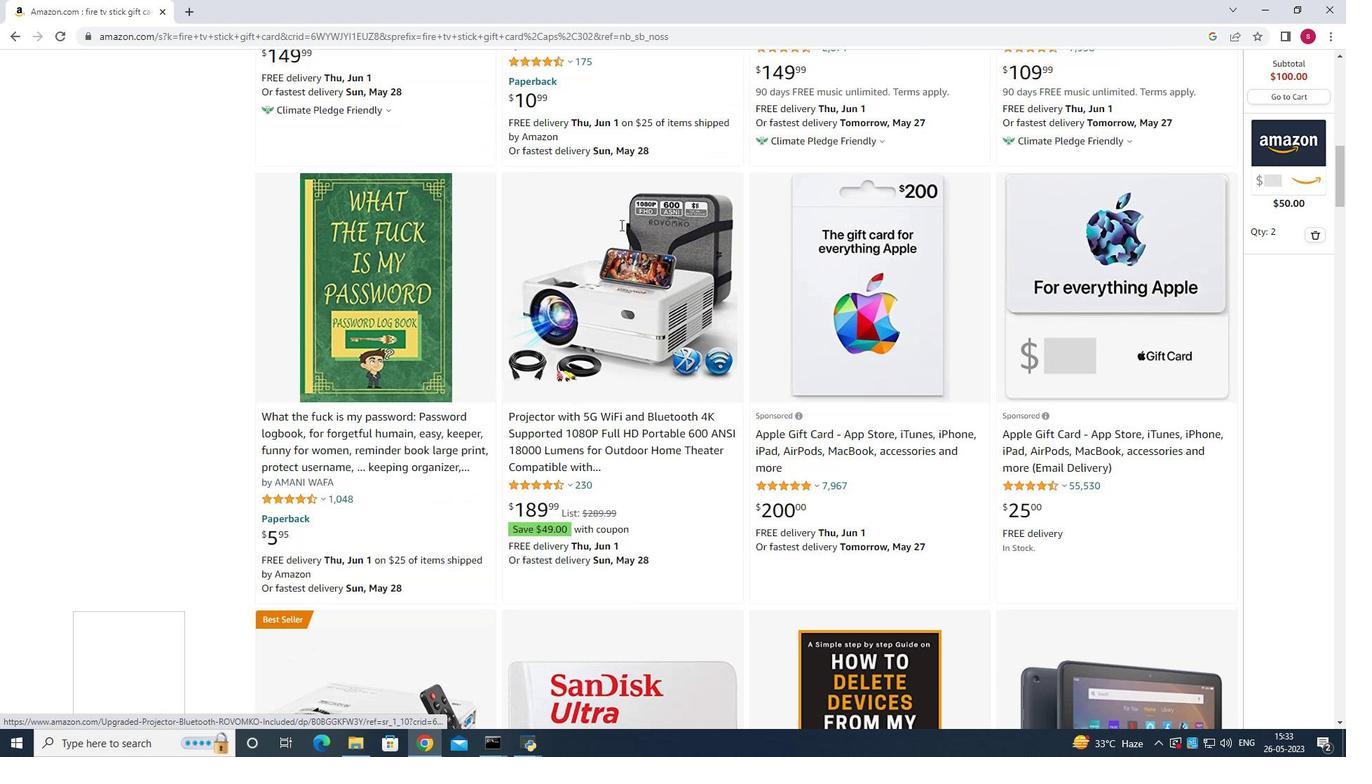 
Action: Mouse scrolled (612, 220) with delta (0, 0)
Screenshot: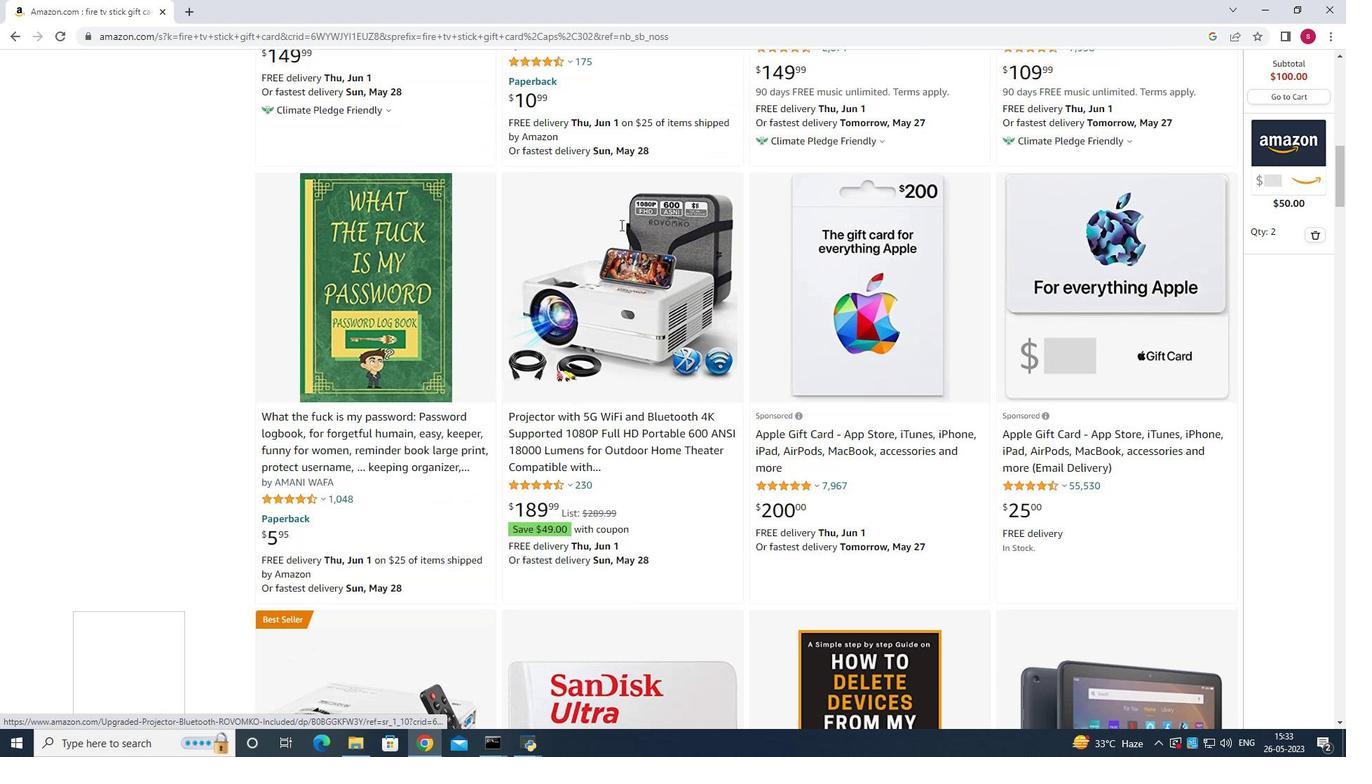 
Action: Mouse moved to (602, 213)
Screenshot: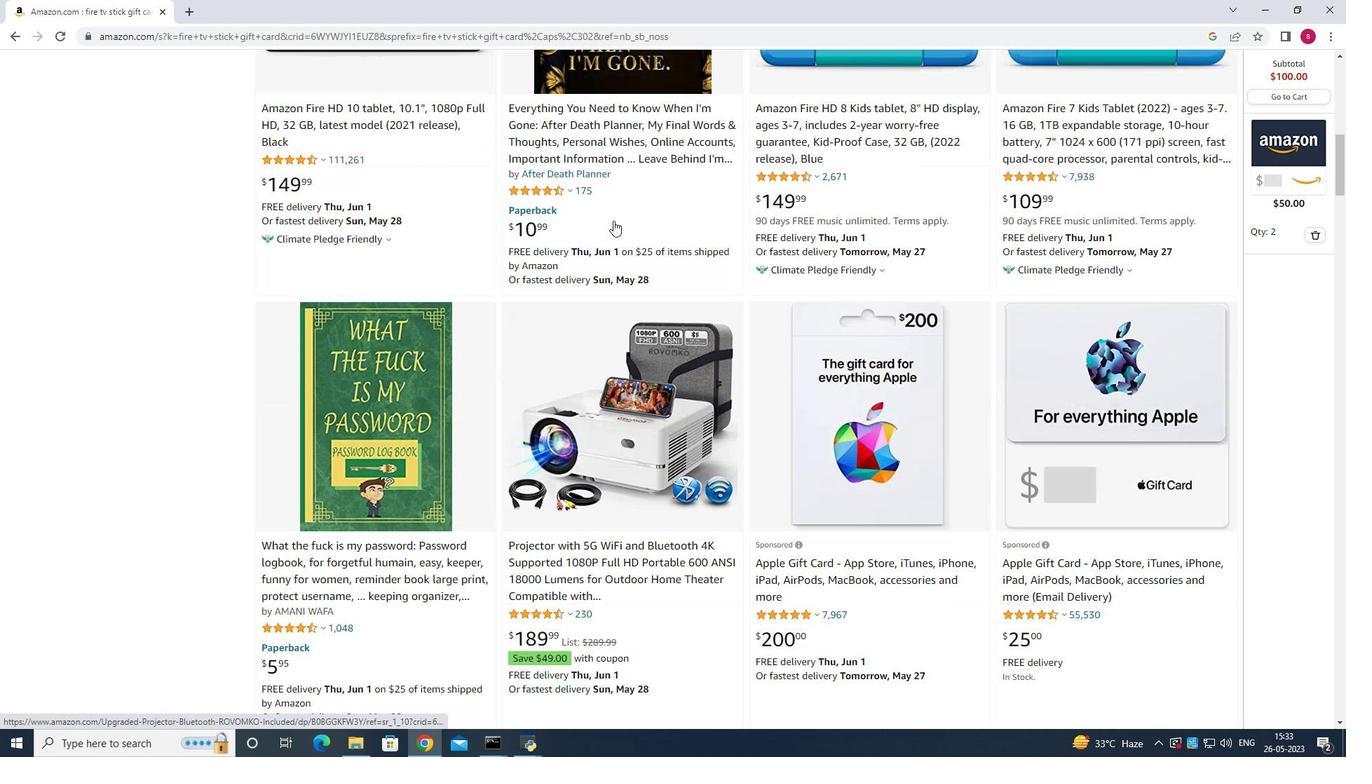 
Action: Mouse scrolled (602, 213) with delta (0, 0)
Screenshot: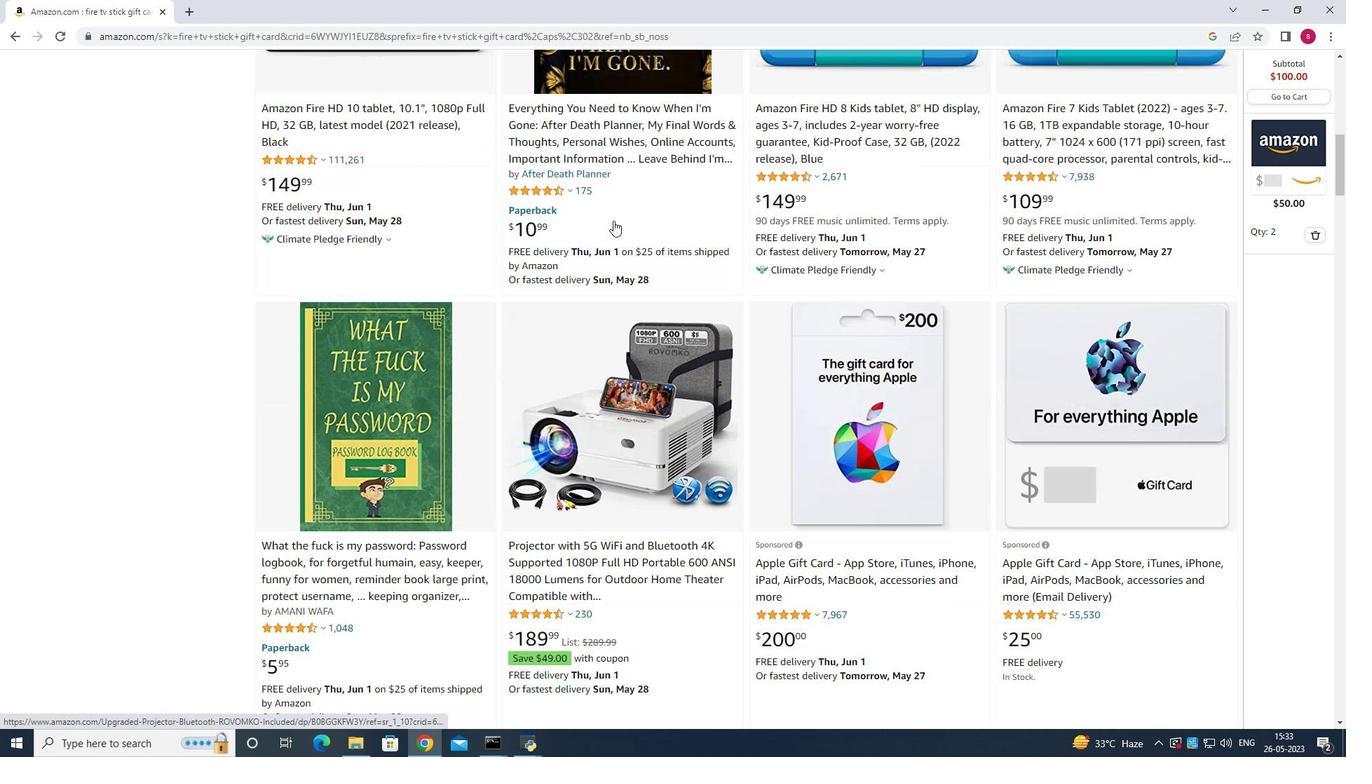 
Action: Mouse moved to (597, 211)
Screenshot: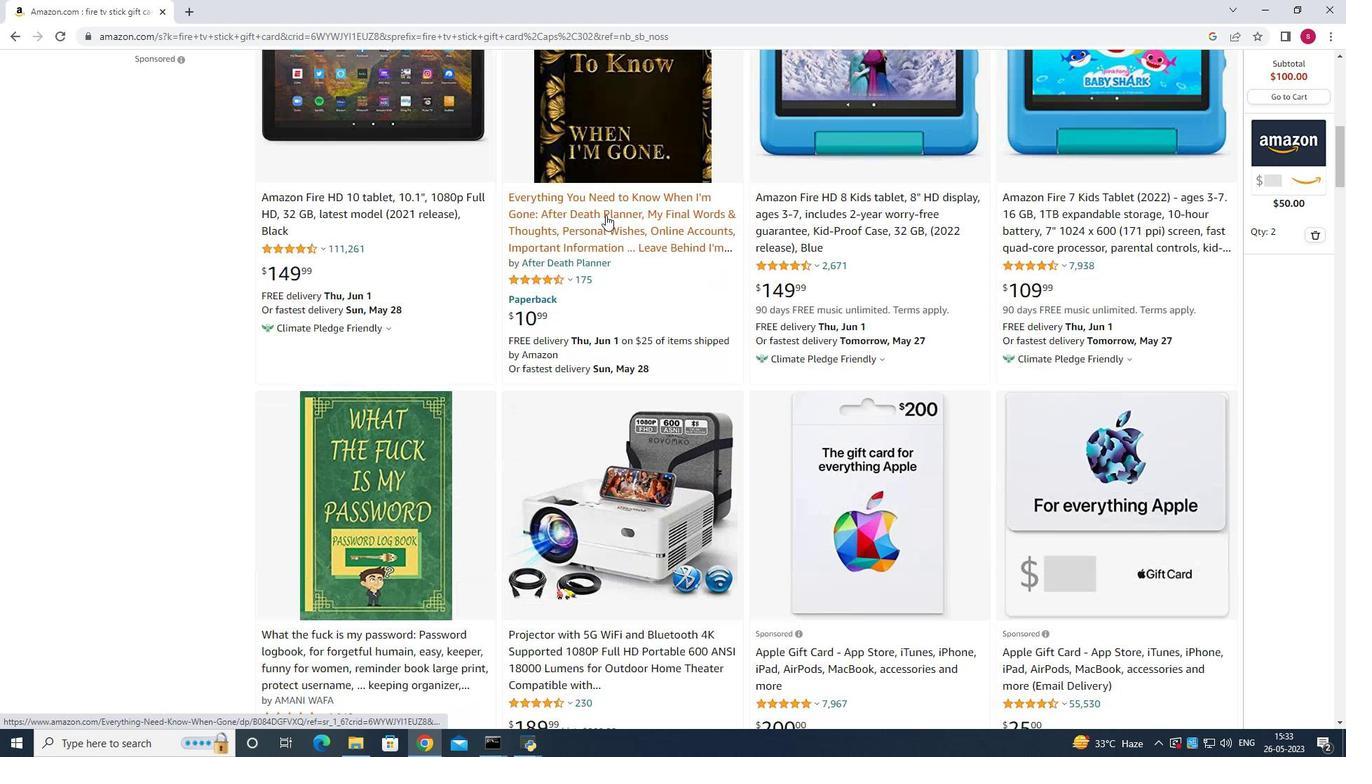 
Action: Mouse scrolled (597, 211) with delta (0, 0)
Screenshot: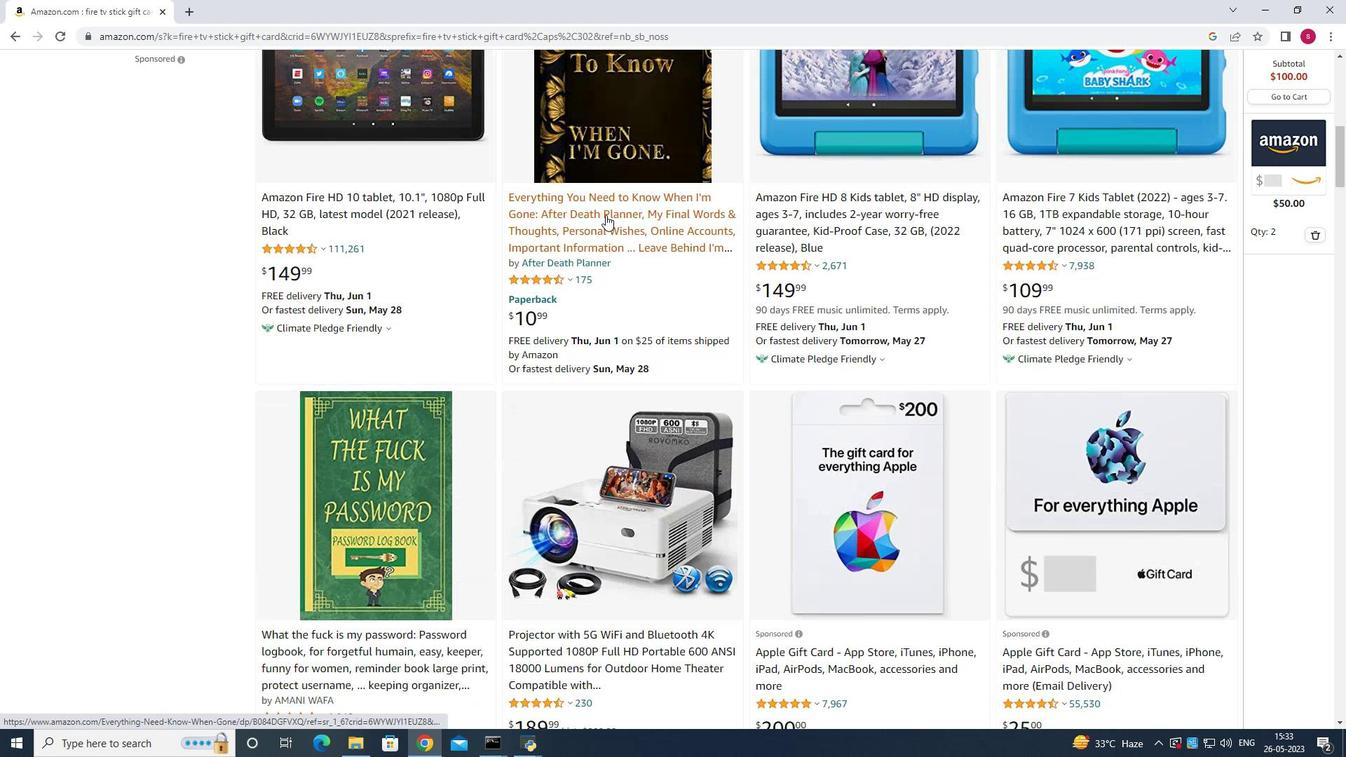 
Action: Mouse moved to (593, 208)
Screenshot: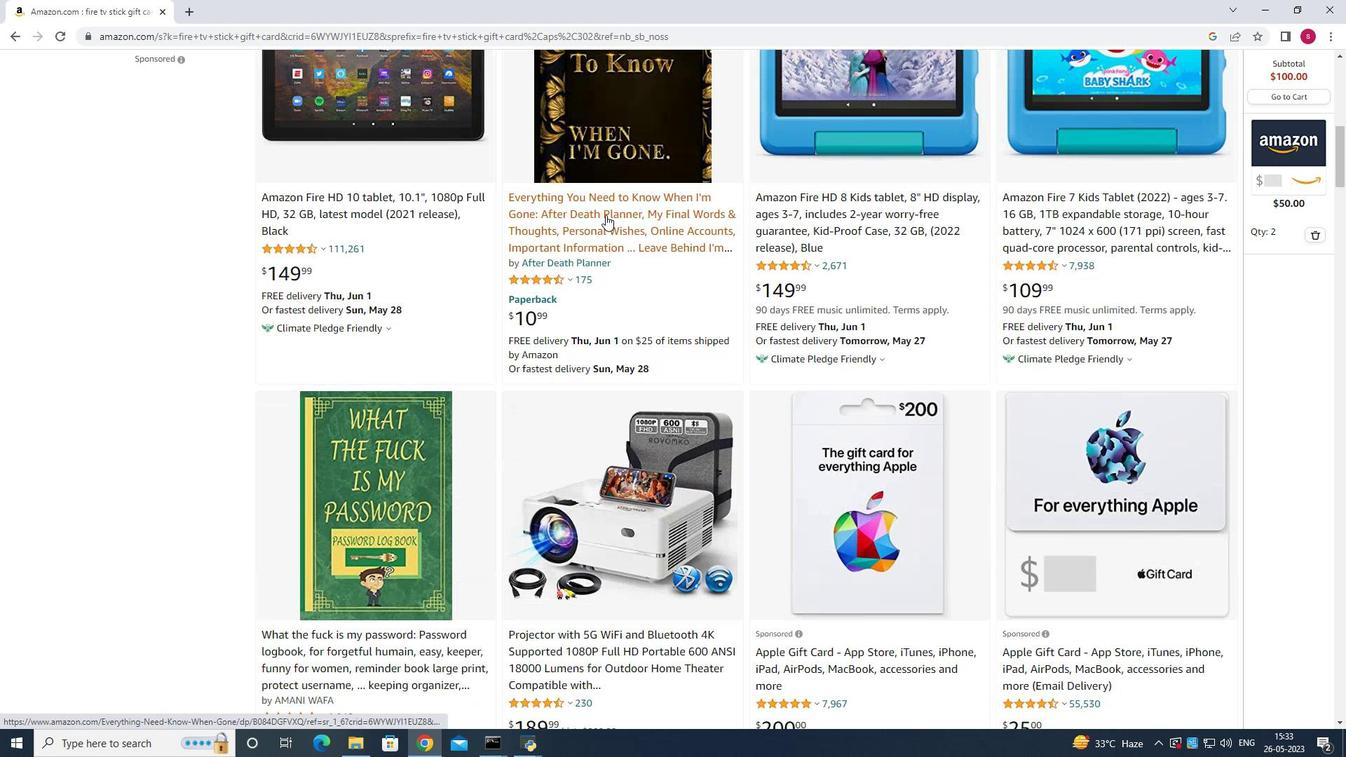 
Action: Mouse scrolled (593, 208) with delta (0, 0)
Screenshot: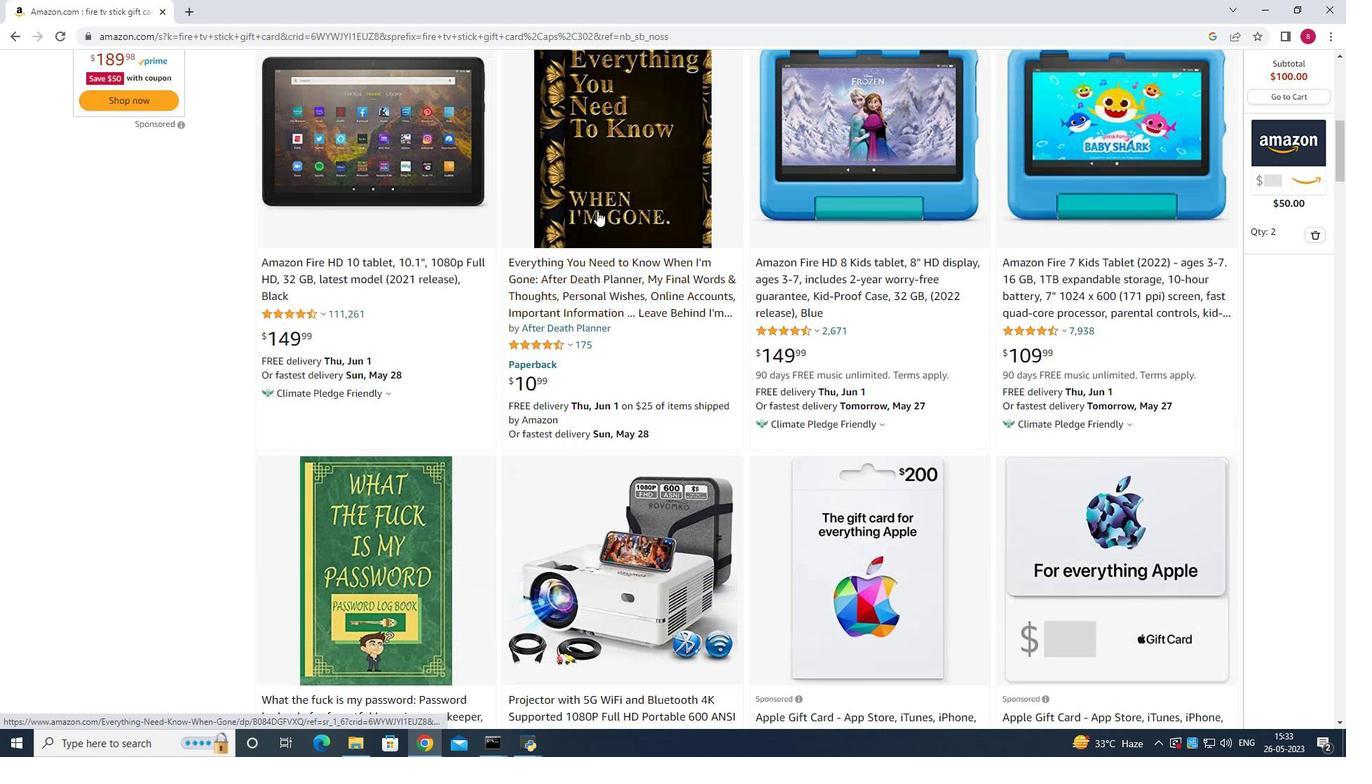 
Action: Mouse moved to (591, 206)
Screenshot: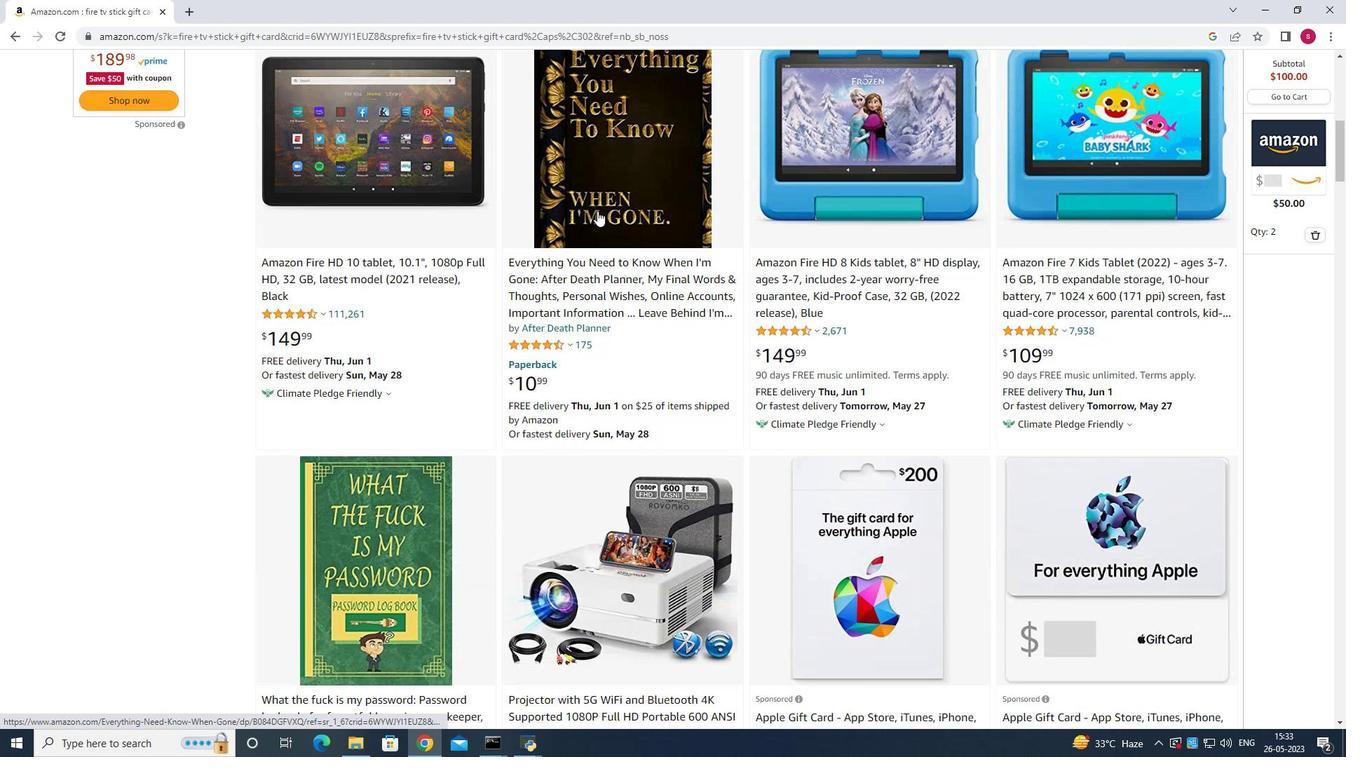 
Action: Mouse scrolled (591, 207) with delta (0, 0)
Screenshot: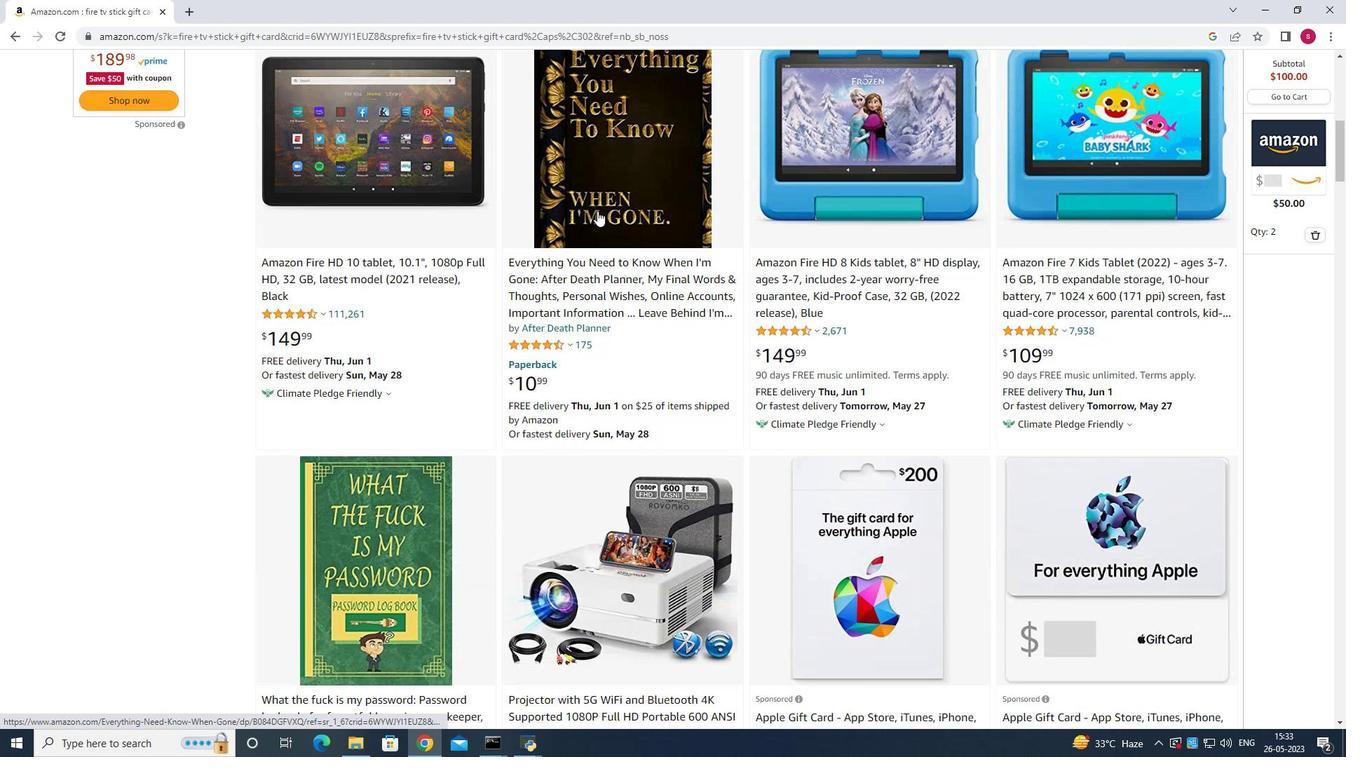 
Action: Mouse scrolled (591, 207) with delta (0, 0)
Screenshot: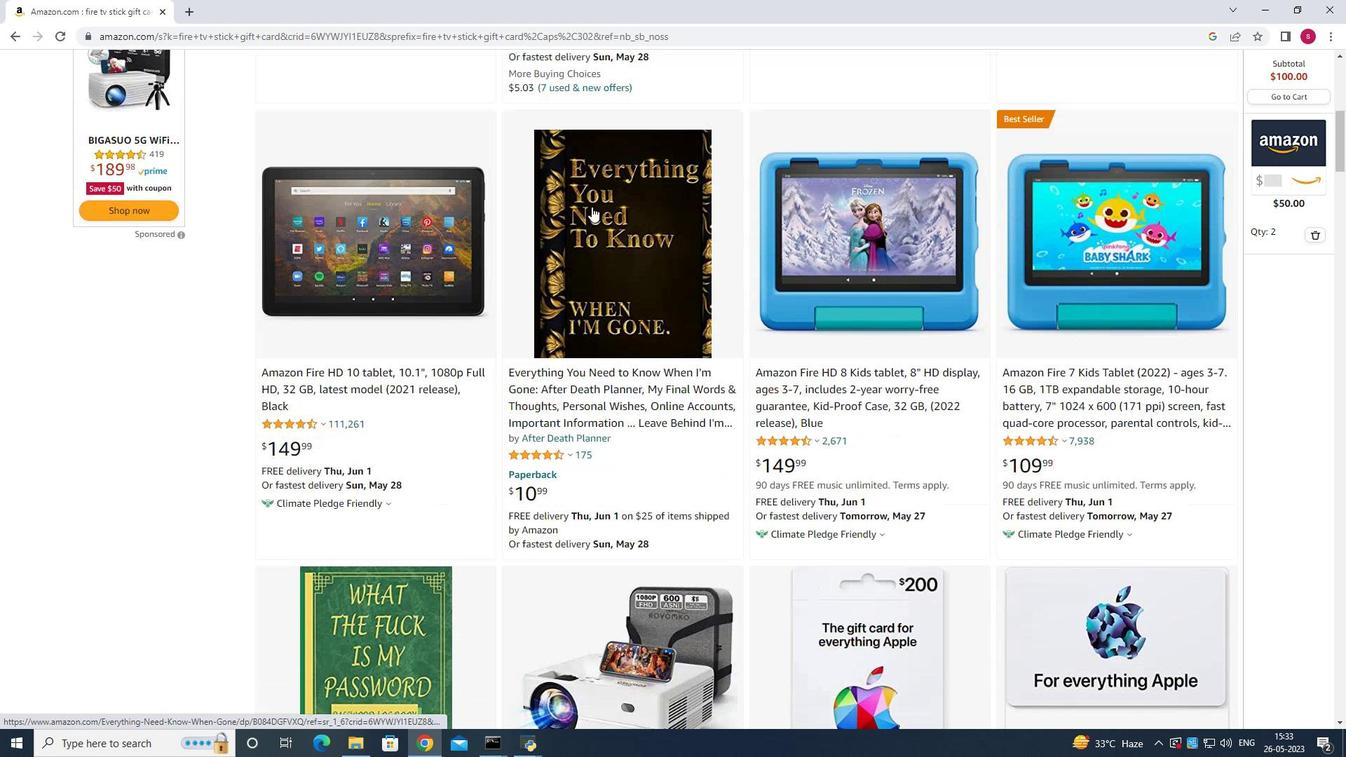 
Action: Mouse moved to (589, 204)
Screenshot: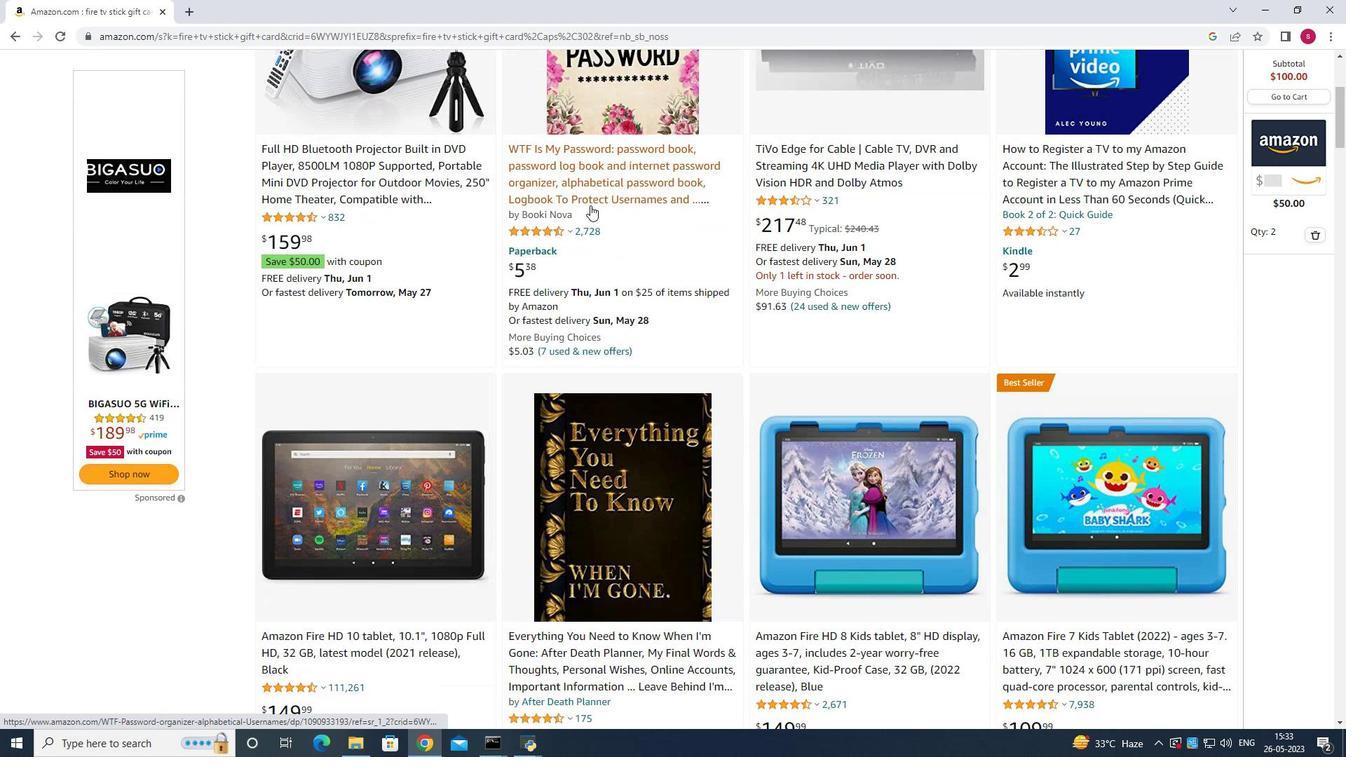
Action: Mouse scrolled (589, 205) with delta (0, 0)
Screenshot: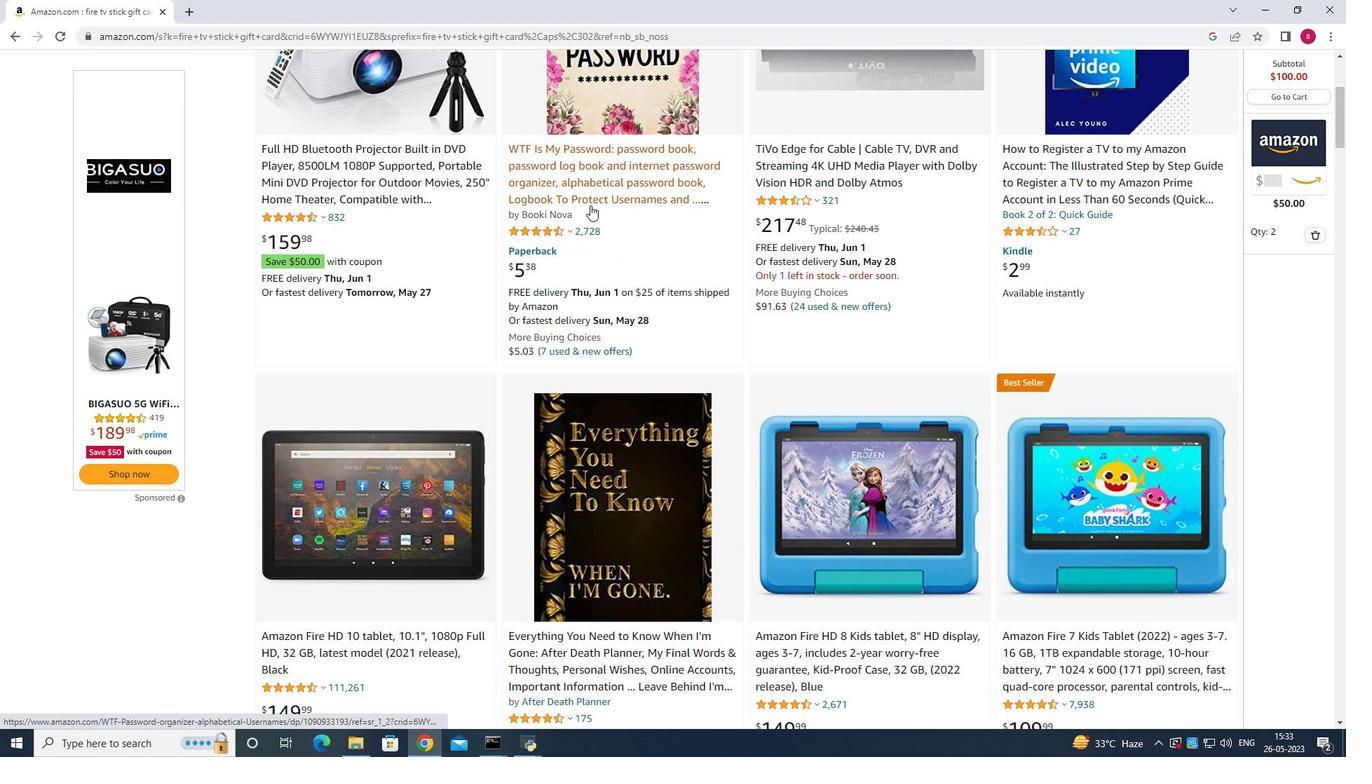 
Action: Mouse moved to (586, 202)
Screenshot: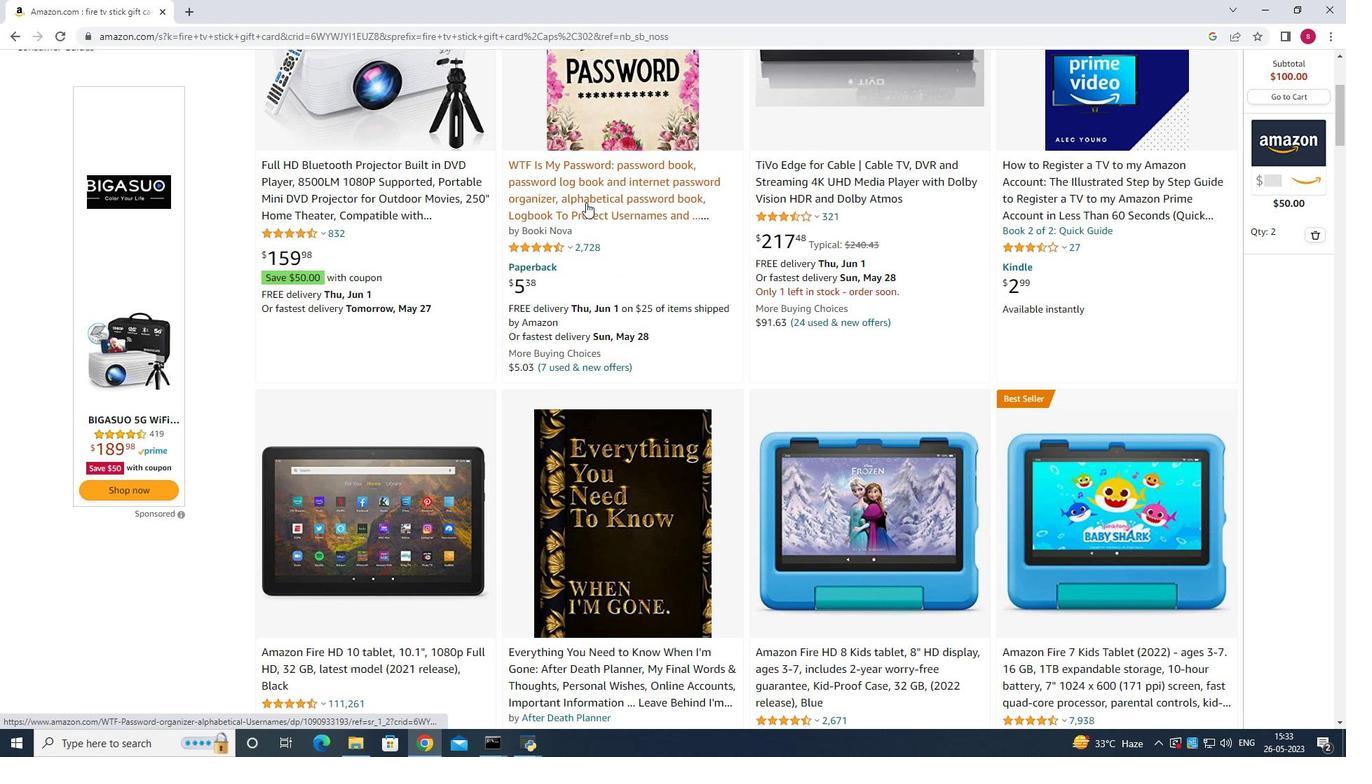 
Action: Mouse scrolled (586, 203) with delta (0, 0)
Screenshot: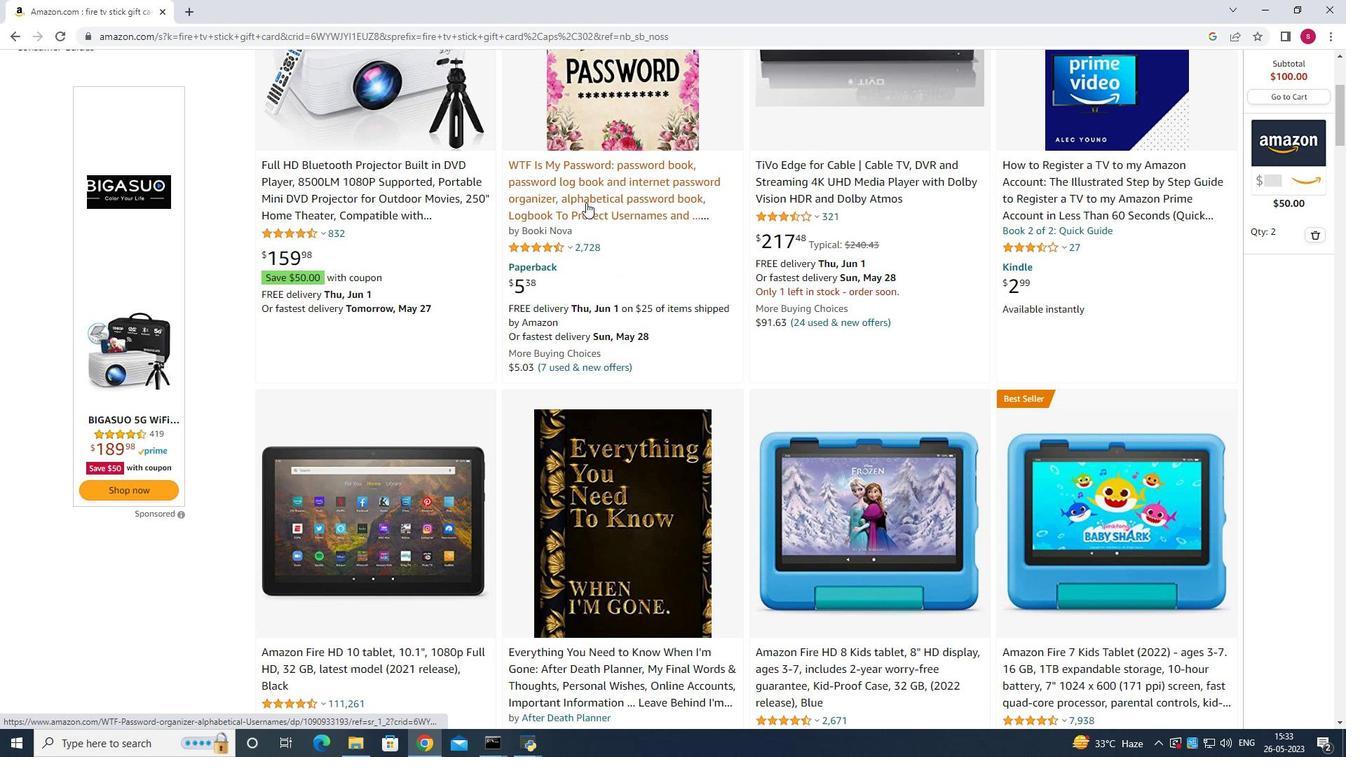 
Action: Mouse moved to (585, 201)
Screenshot: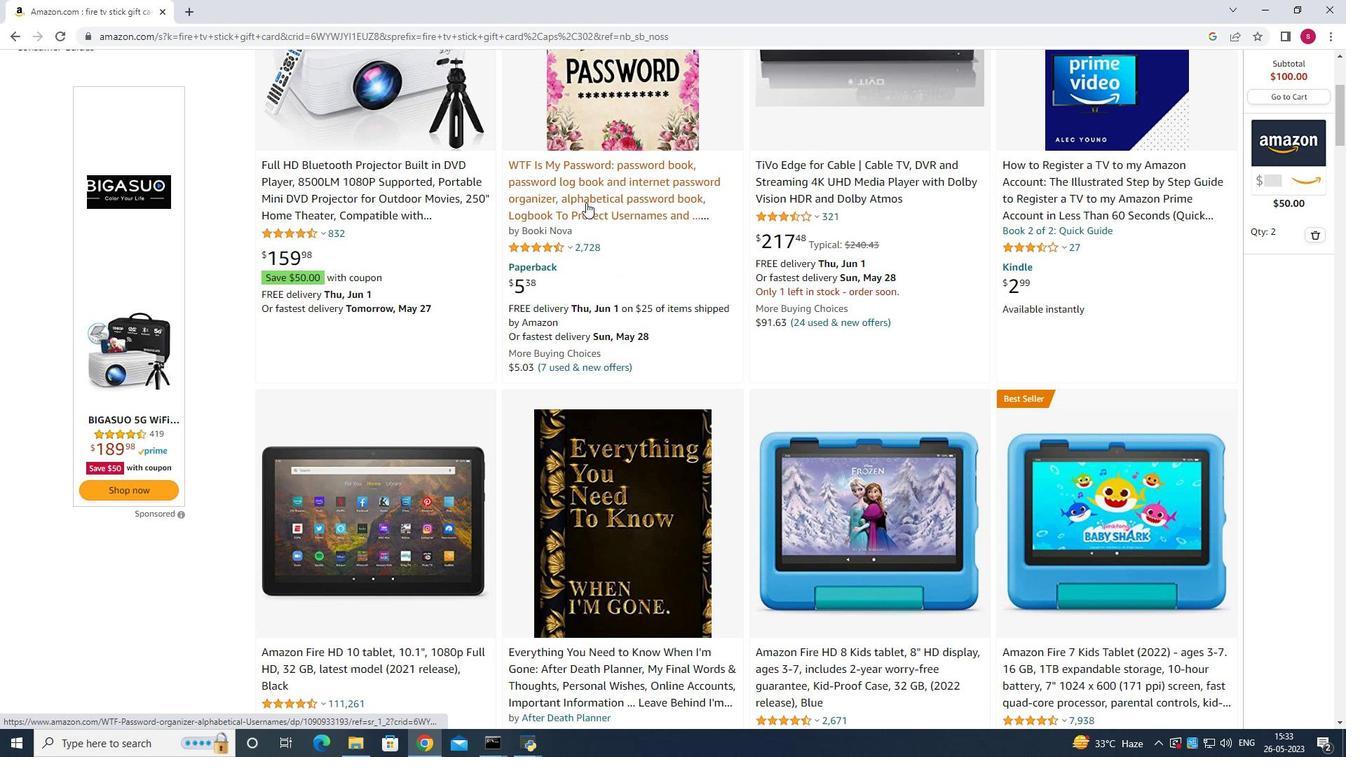
Action: Mouse scrolled (585, 202) with delta (0, 0)
Screenshot: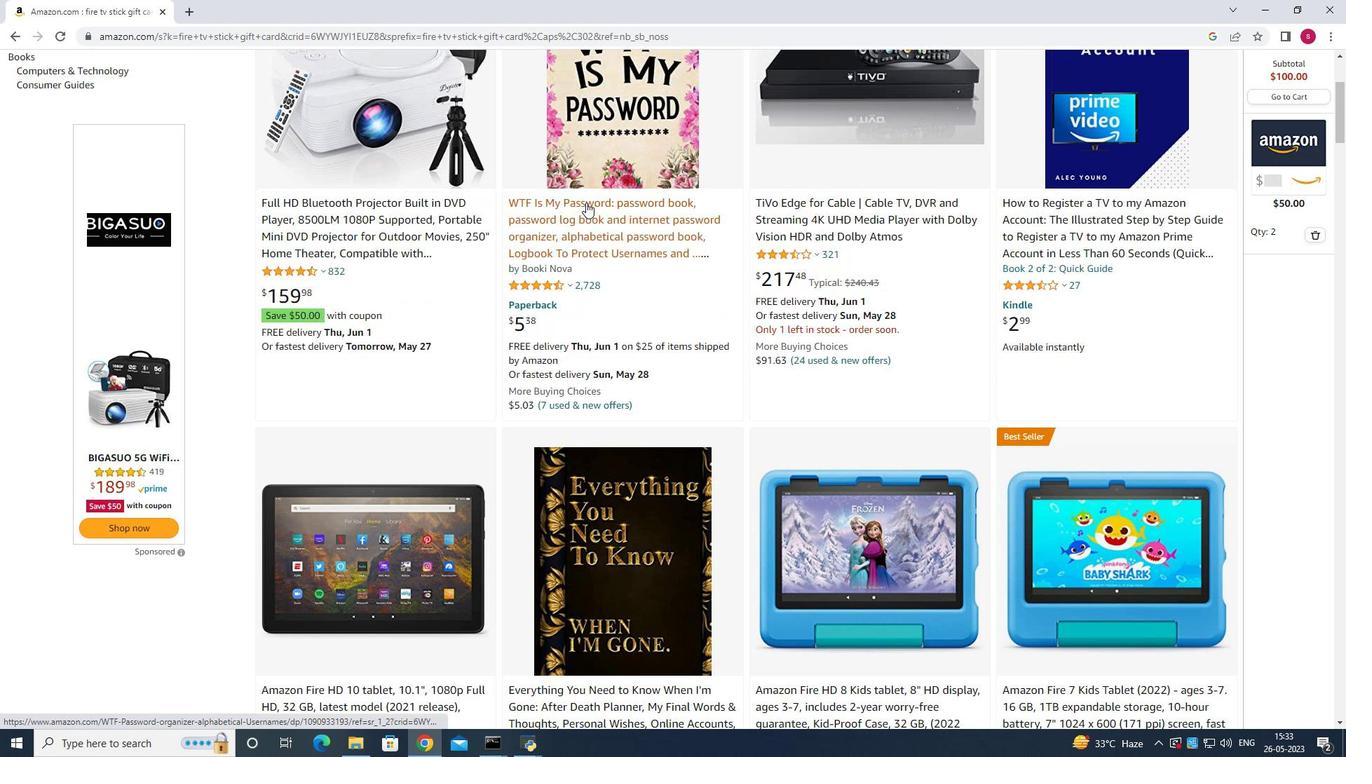 
Action: Mouse moved to (584, 201)
Screenshot: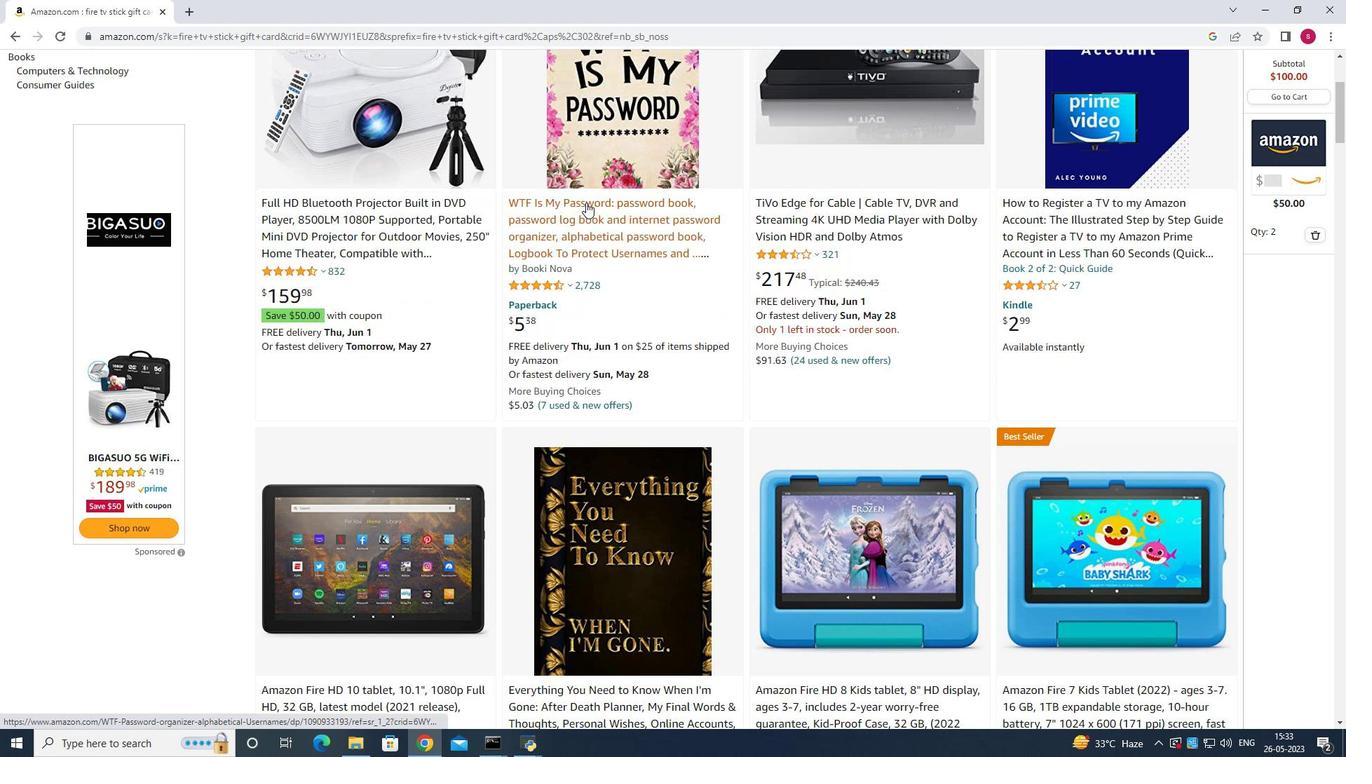
Action: Mouse scrolled (584, 201) with delta (0, 0)
Screenshot: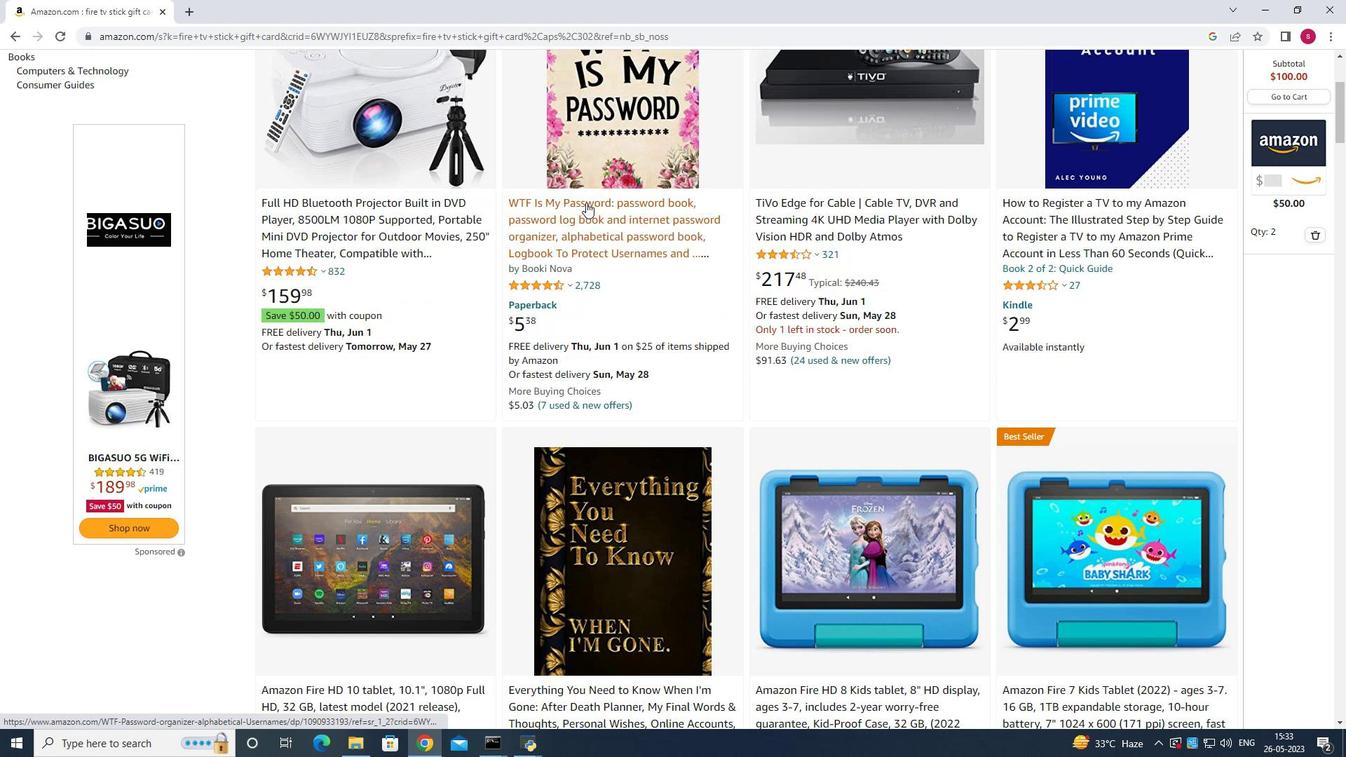 
Action: Mouse moved to (581, 199)
Screenshot: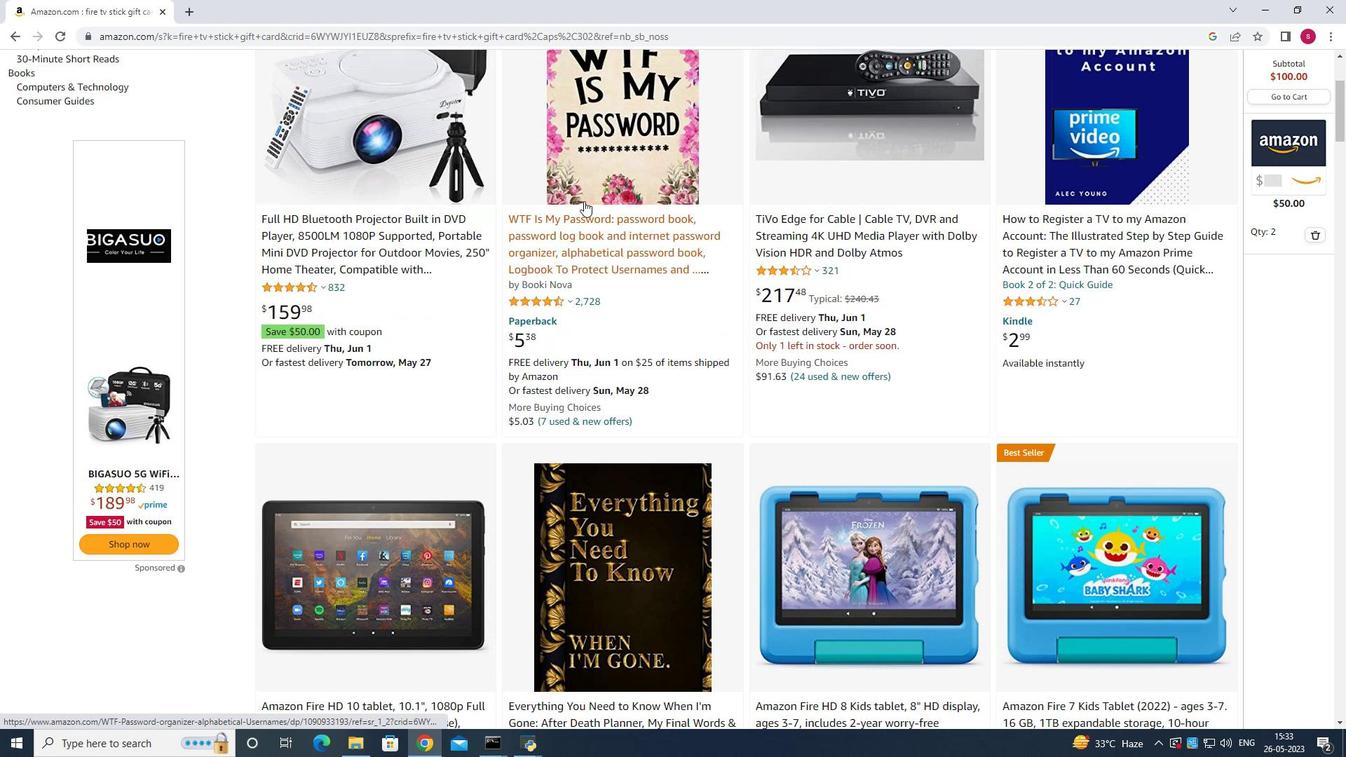 
Action: Mouse scrolled (581, 200) with delta (0, 0)
Screenshot: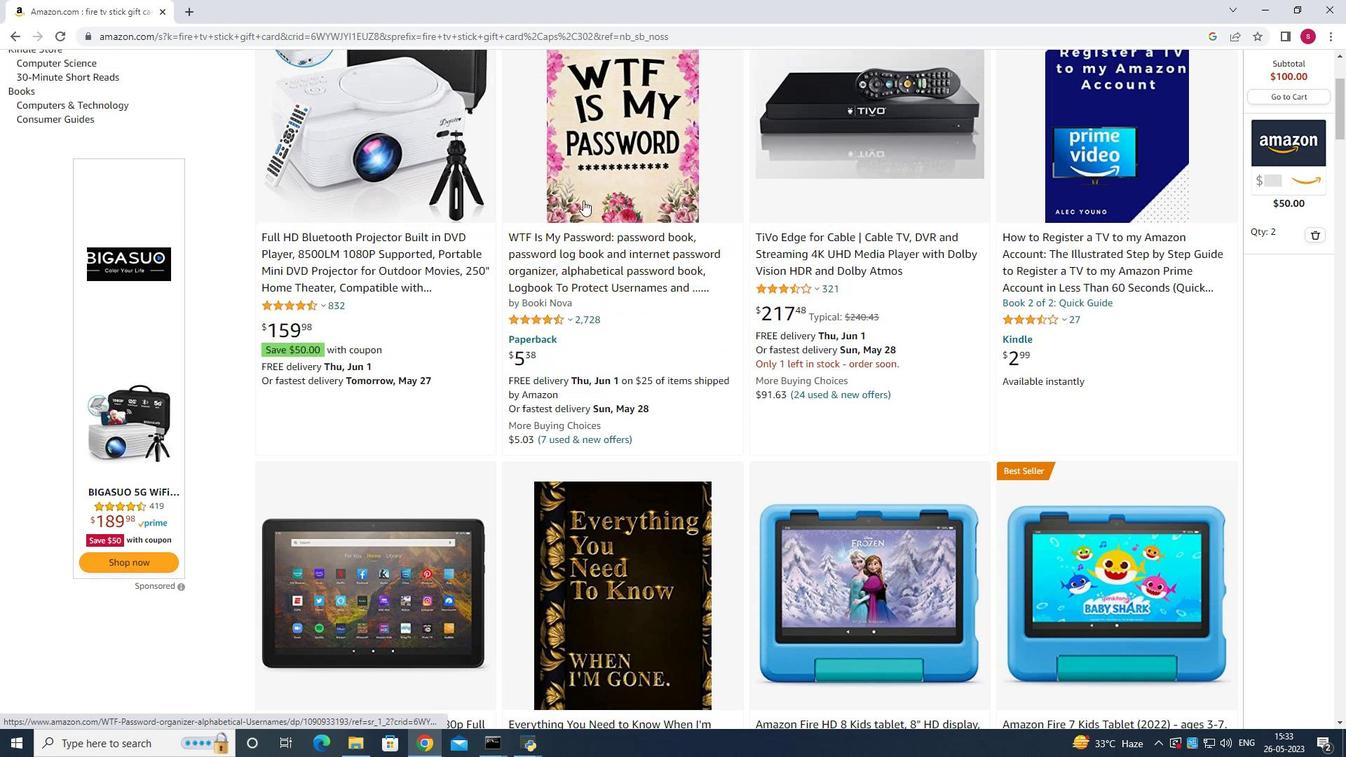 
Action: Mouse moved to (580, 199)
Screenshot: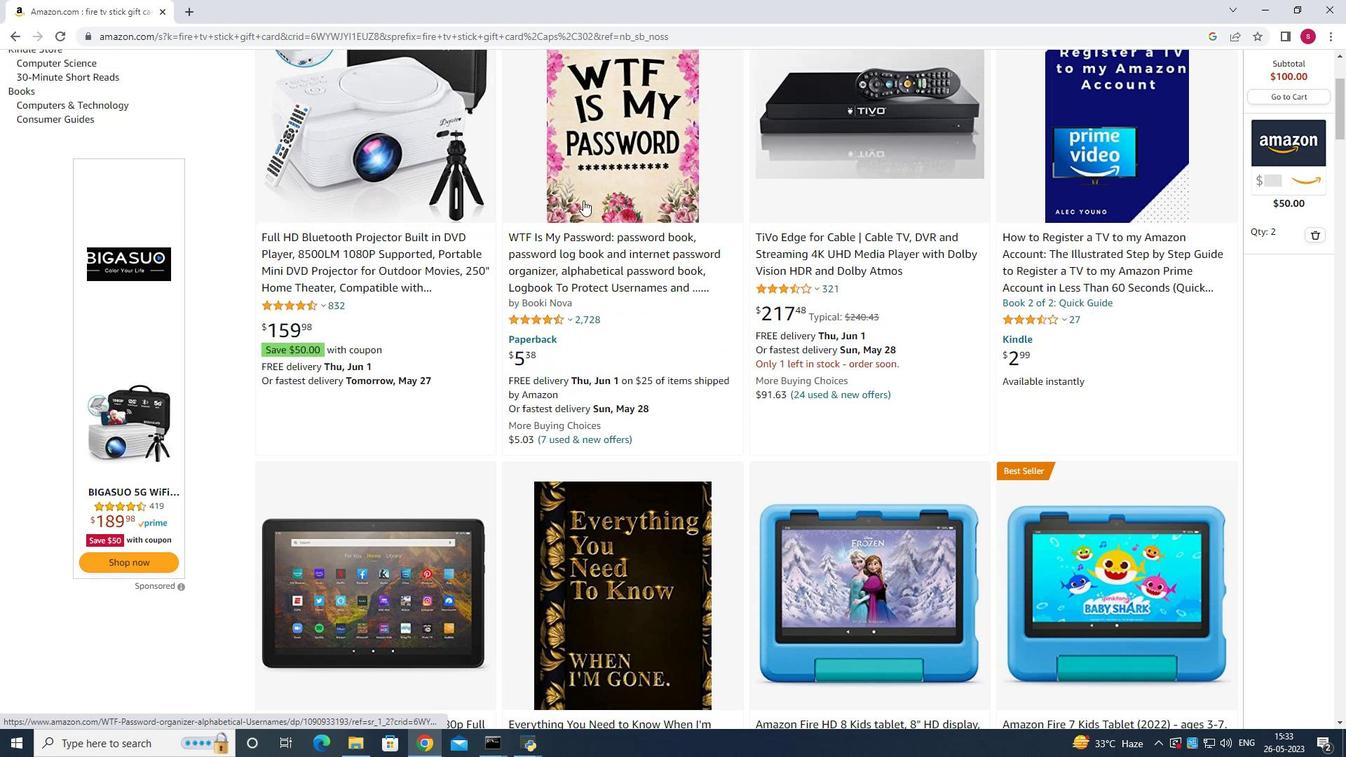 
Action: Mouse scrolled (580, 199) with delta (0, 0)
Screenshot: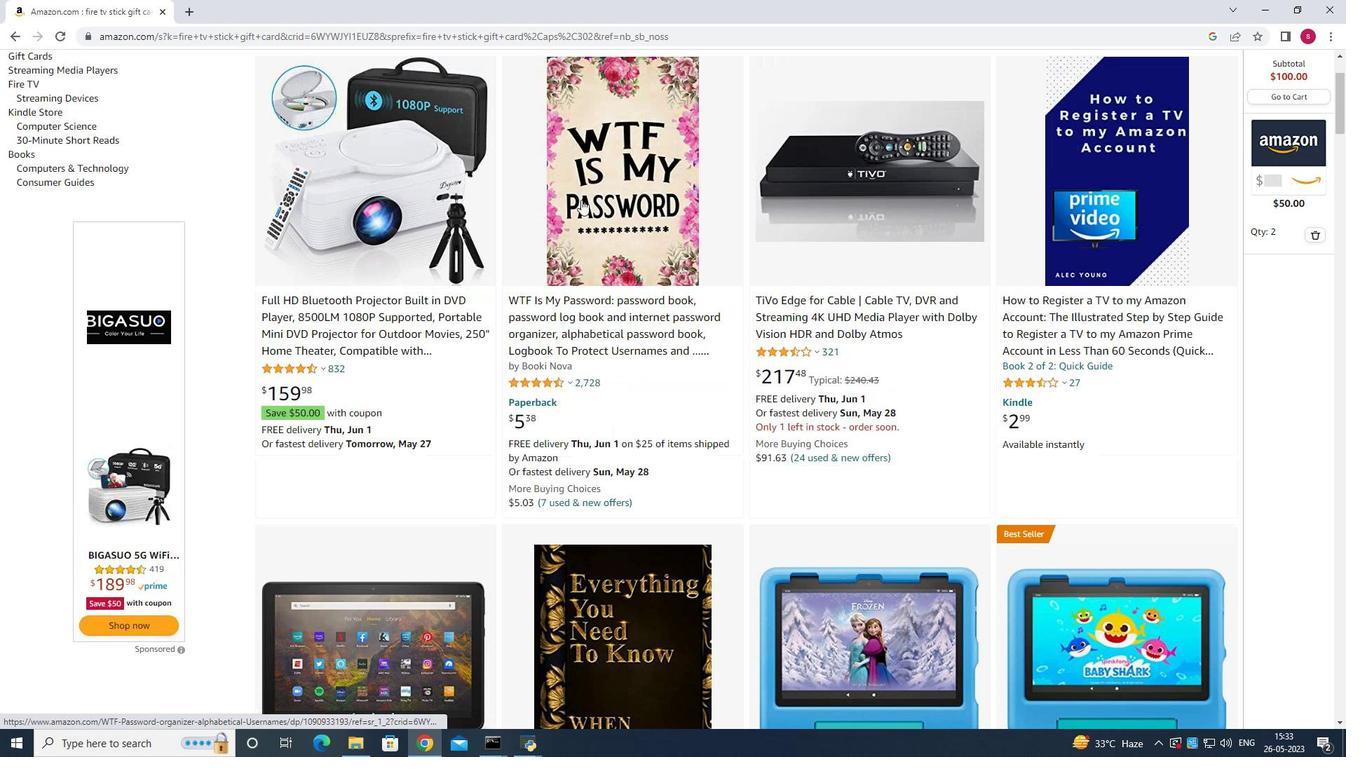 
Action: Mouse scrolled (580, 199) with delta (0, 0)
Screenshot: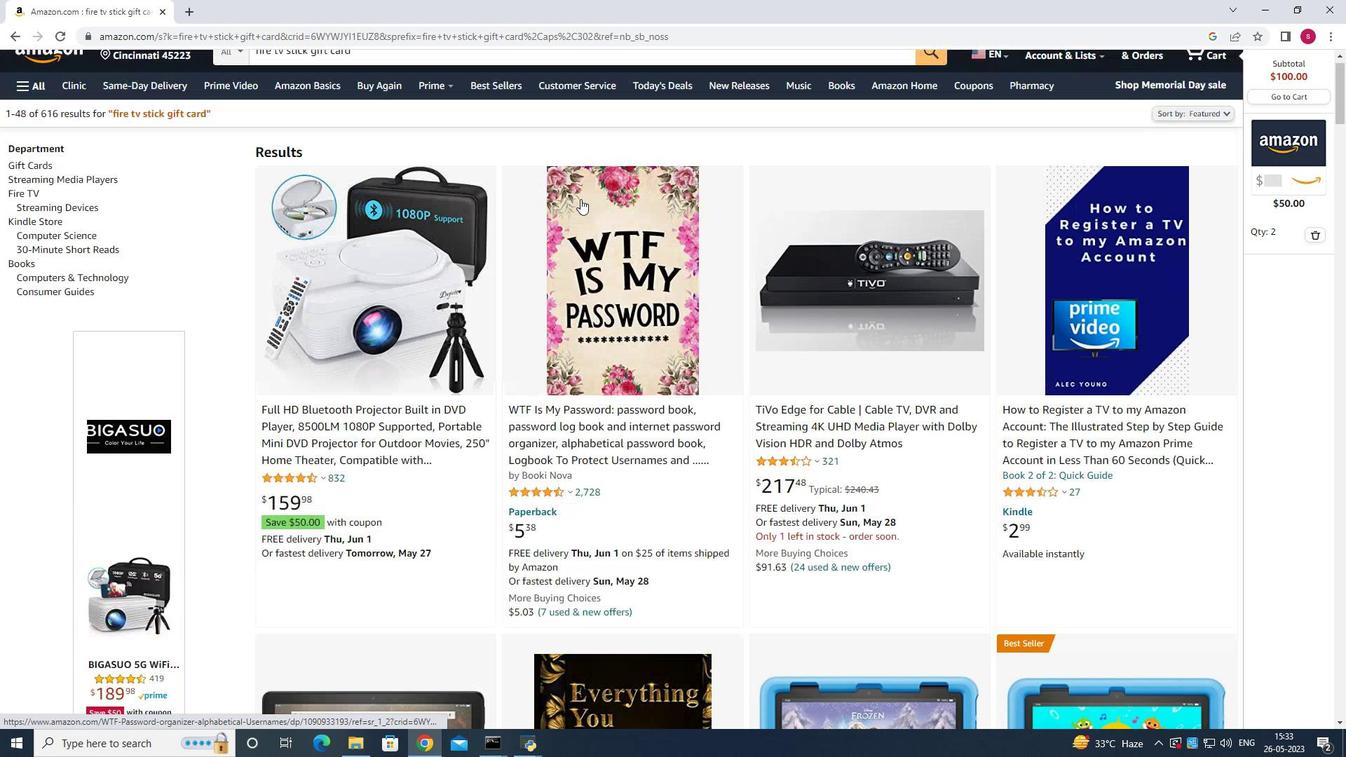 
Action: Mouse scrolled (580, 199) with delta (0, 0)
Screenshot: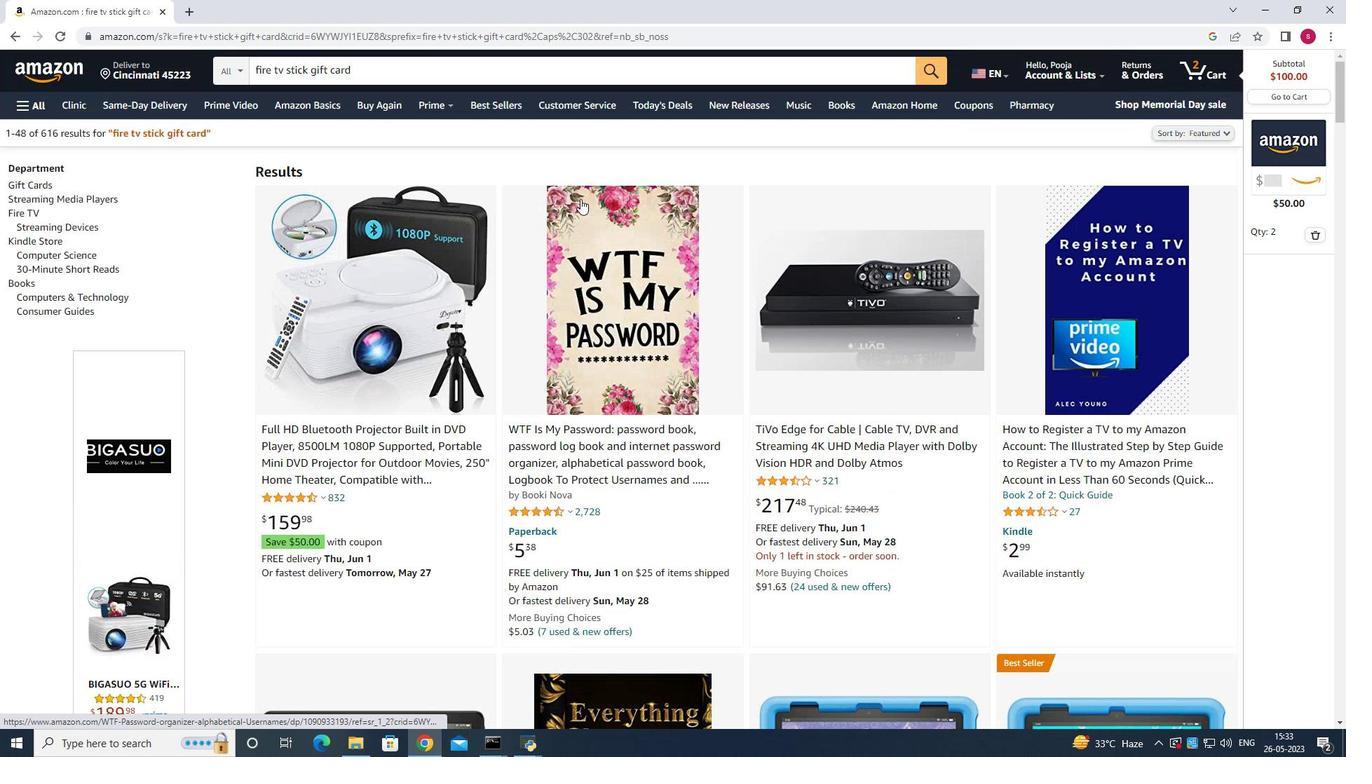 
Action: Mouse scrolled (580, 198) with delta (0, 0)
Screenshot: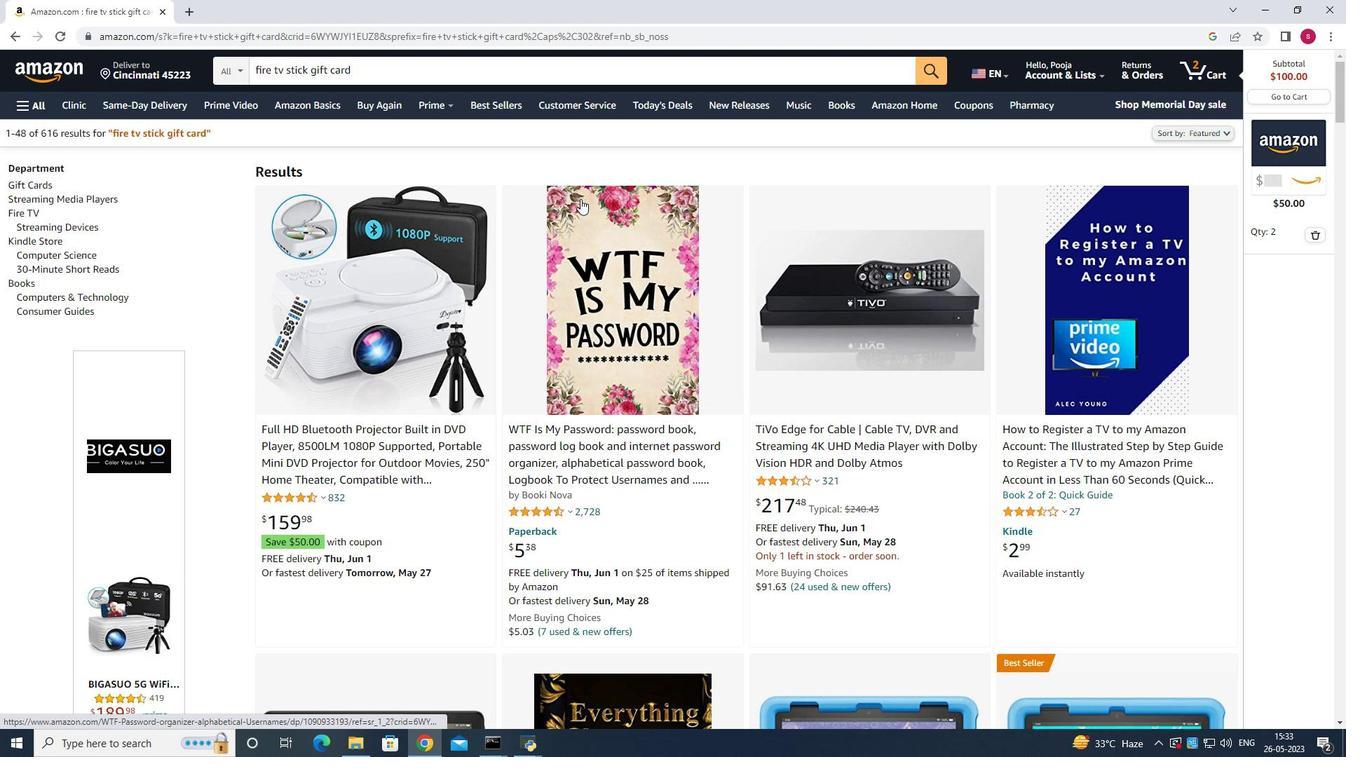 
Action: Mouse scrolled (580, 198) with delta (0, 0)
Screenshot: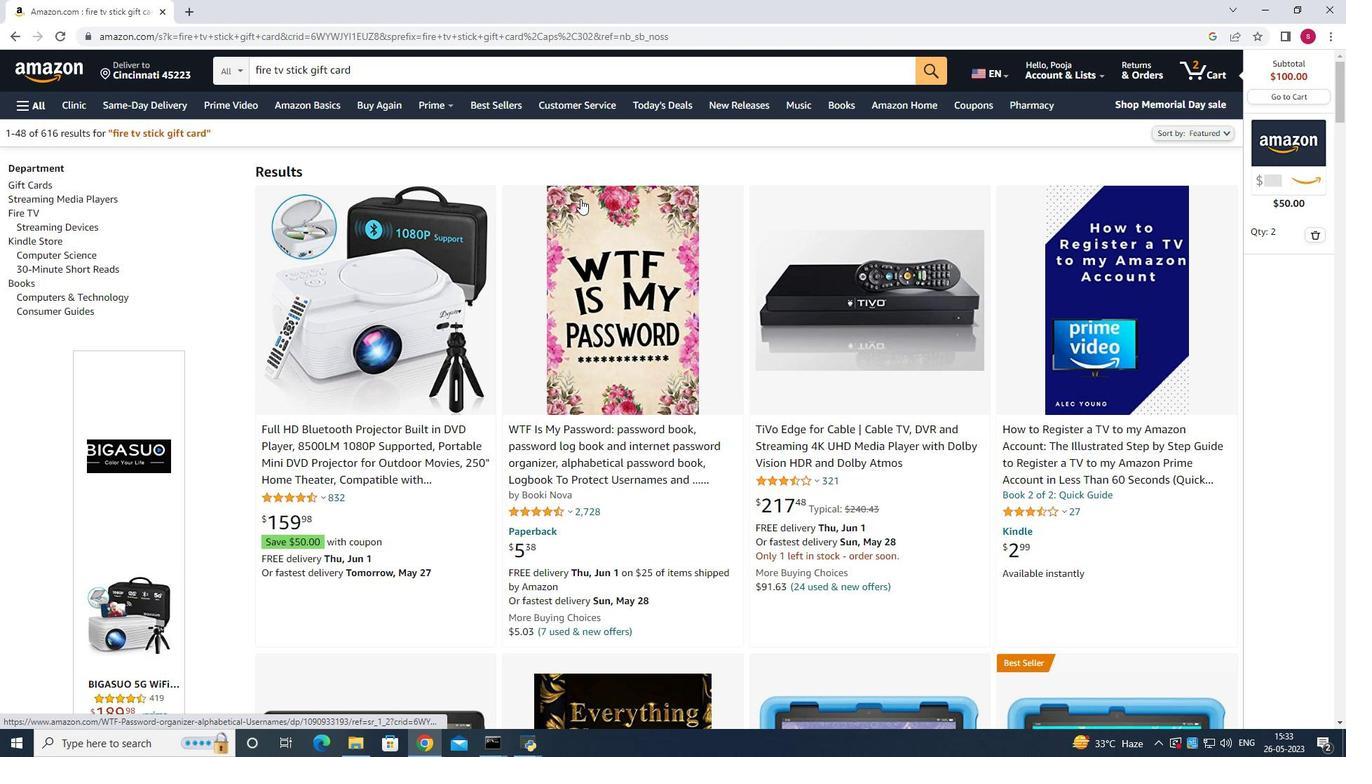 
Action: Mouse scrolled (580, 198) with delta (0, 0)
Screenshot: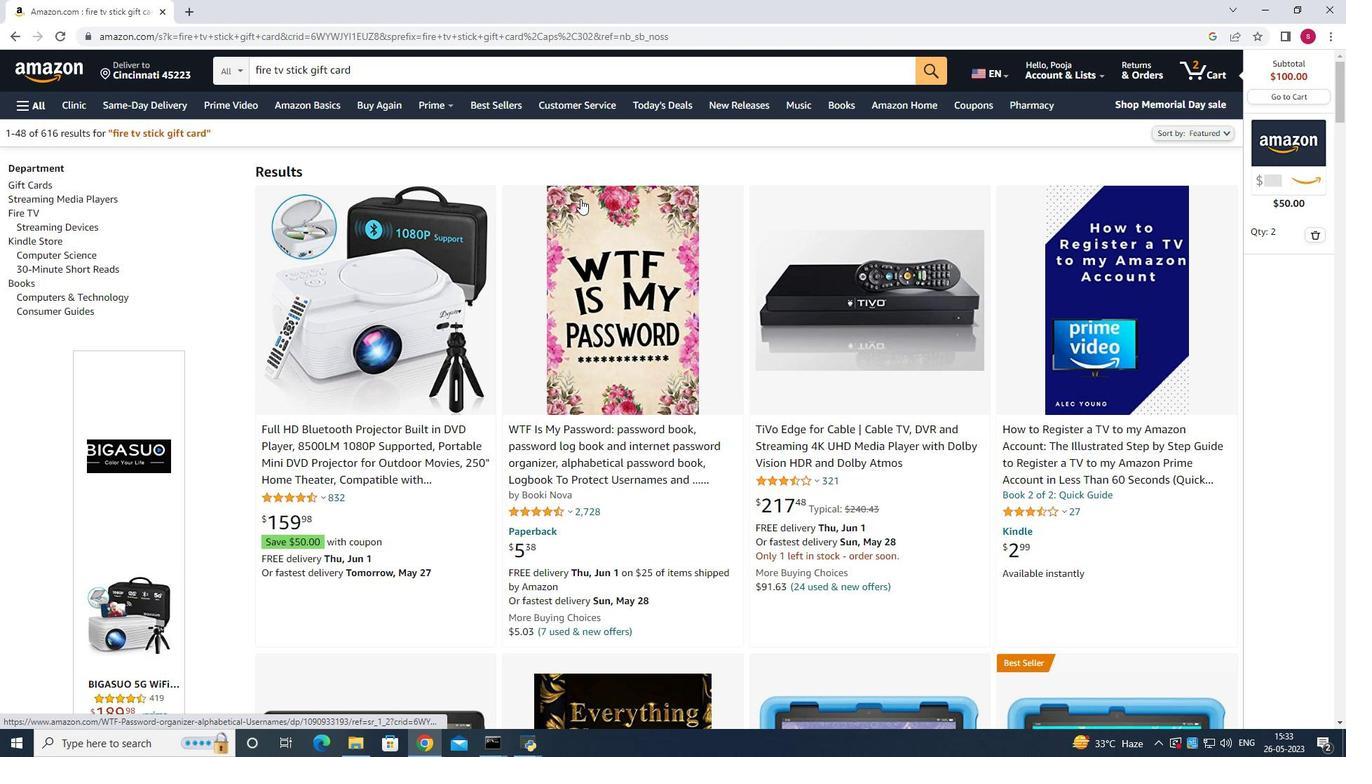 
Action: Mouse scrolled (580, 198) with delta (0, 0)
Screenshot: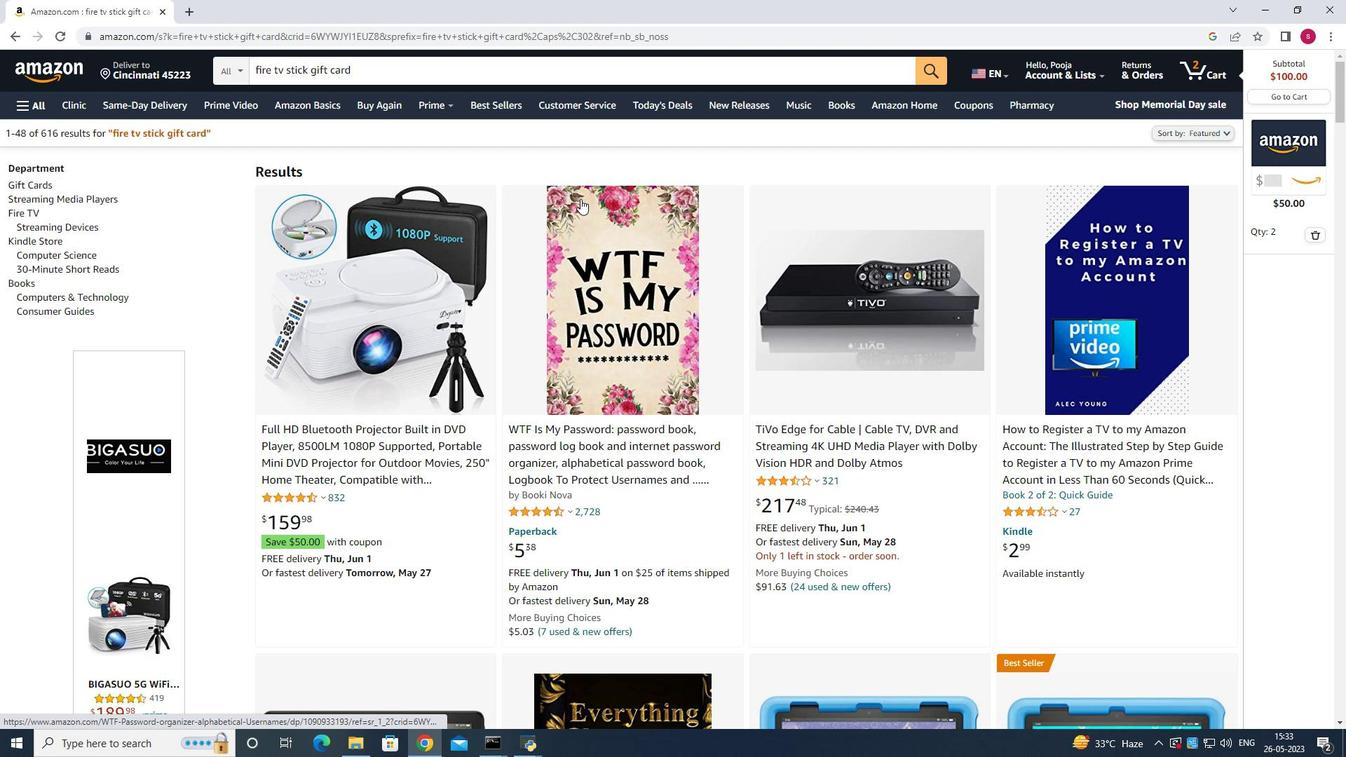 
Action: Mouse moved to (592, 176)
Screenshot: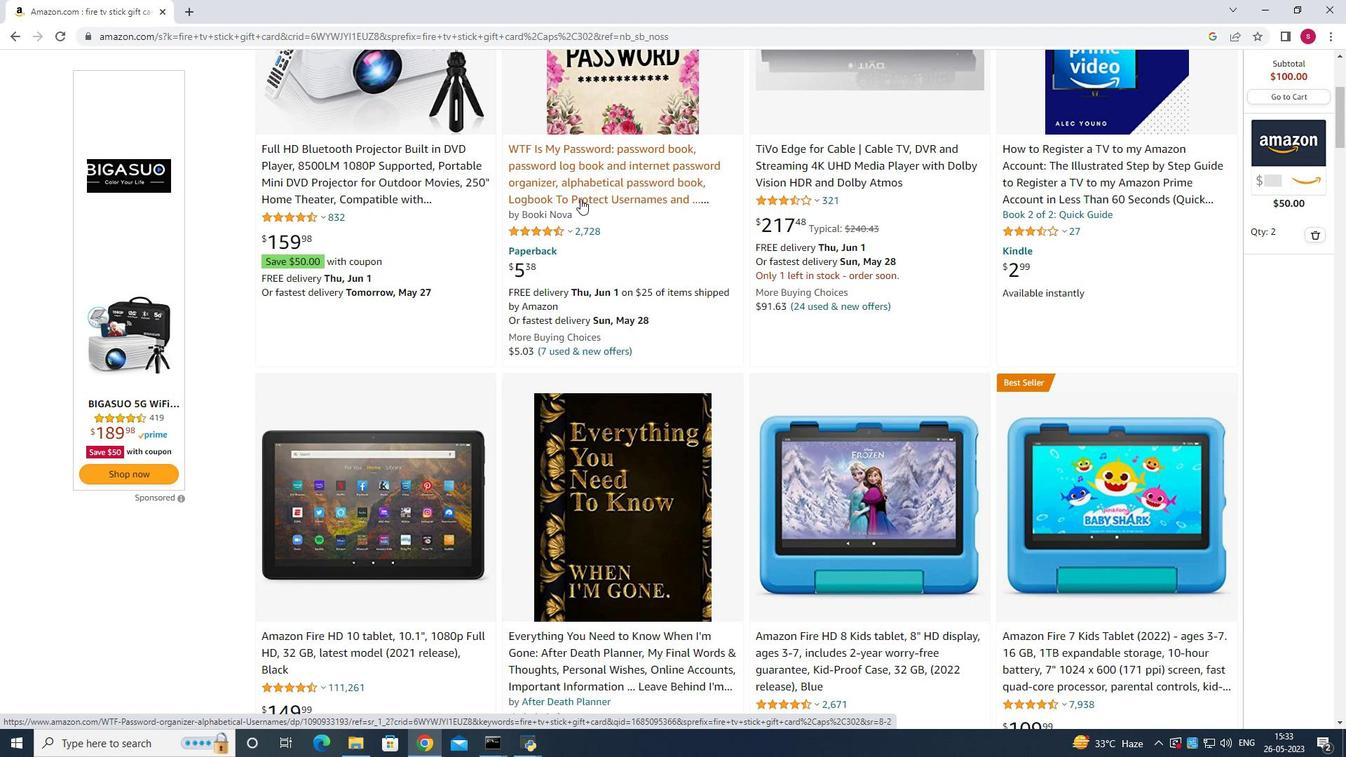 
Action: Mouse scrolled (592, 177) with delta (0, 0)
Screenshot: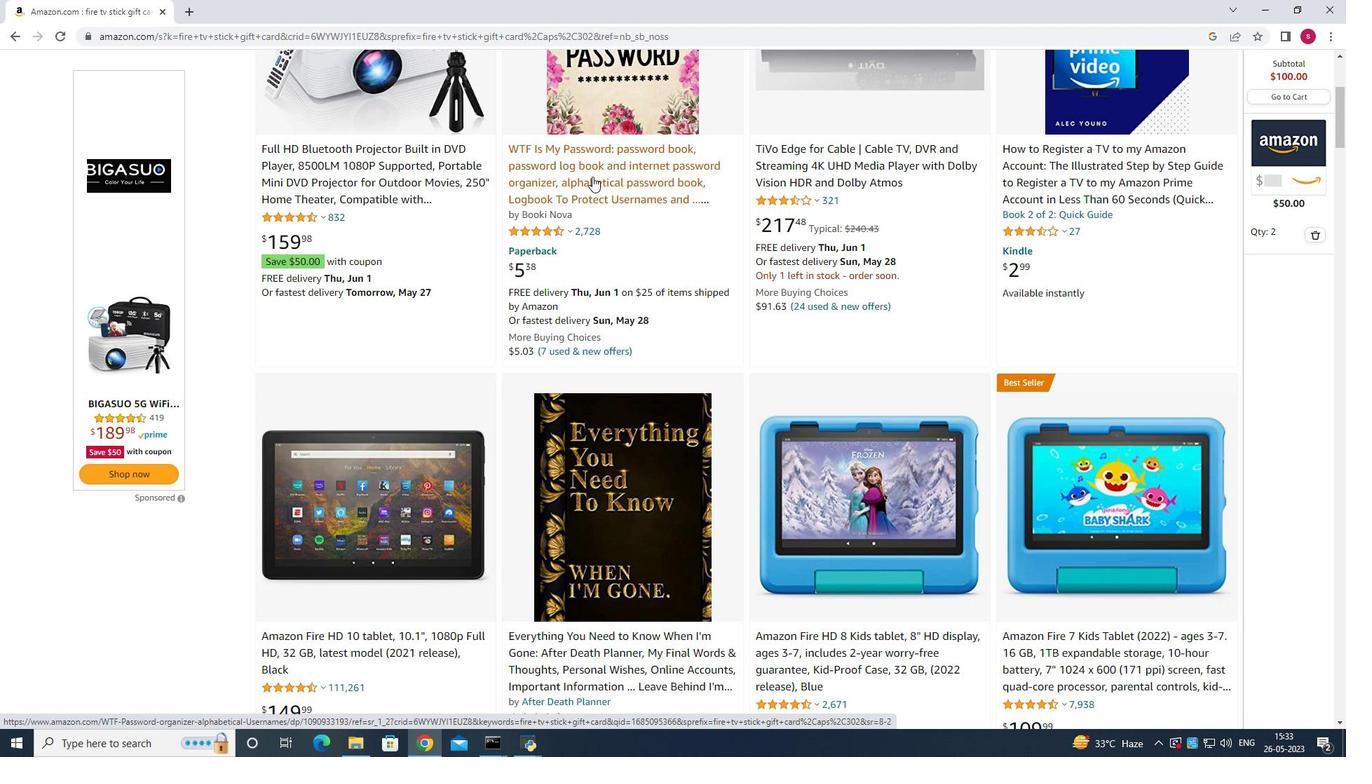 
Action: Mouse scrolled (592, 177) with delta (0, 0)
Screenshot: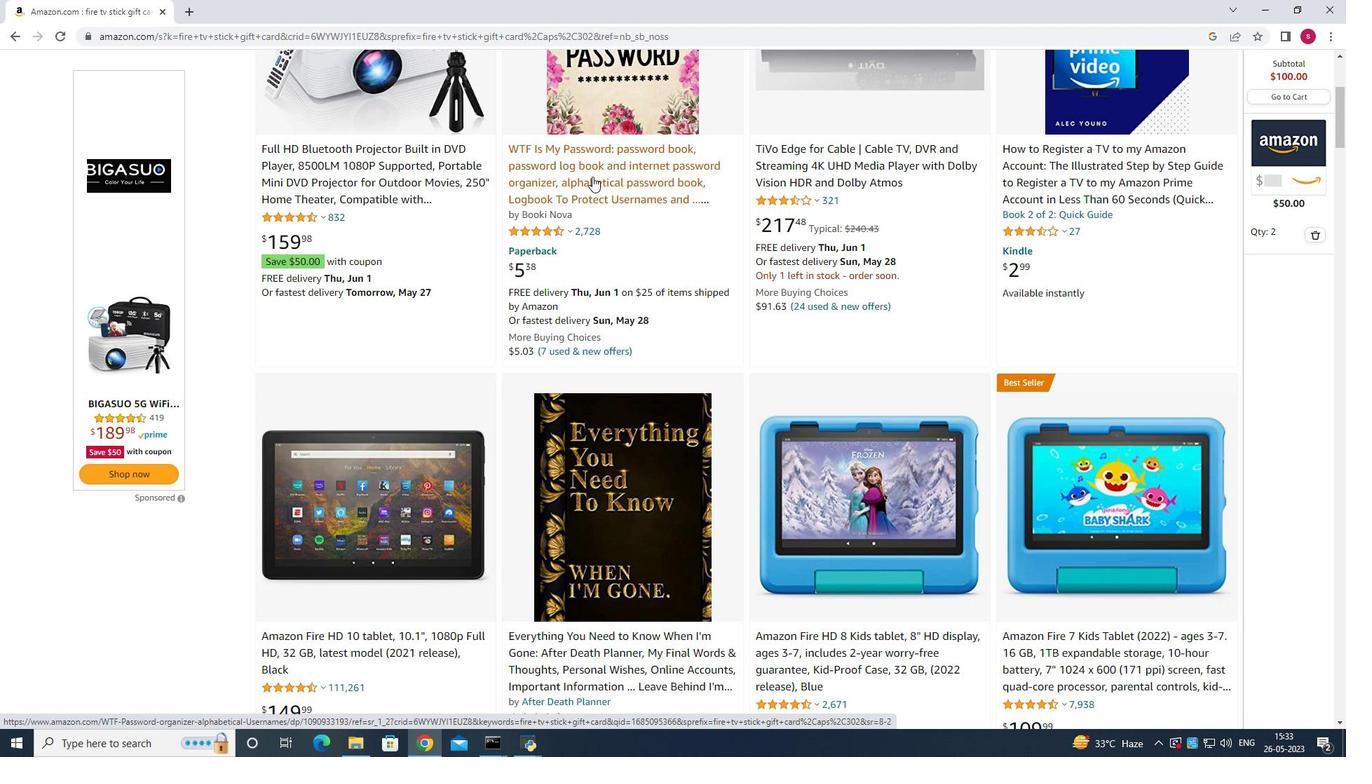 
Action: Mouse scrolled (592, 177) with delta (0, 0)
Screenshot: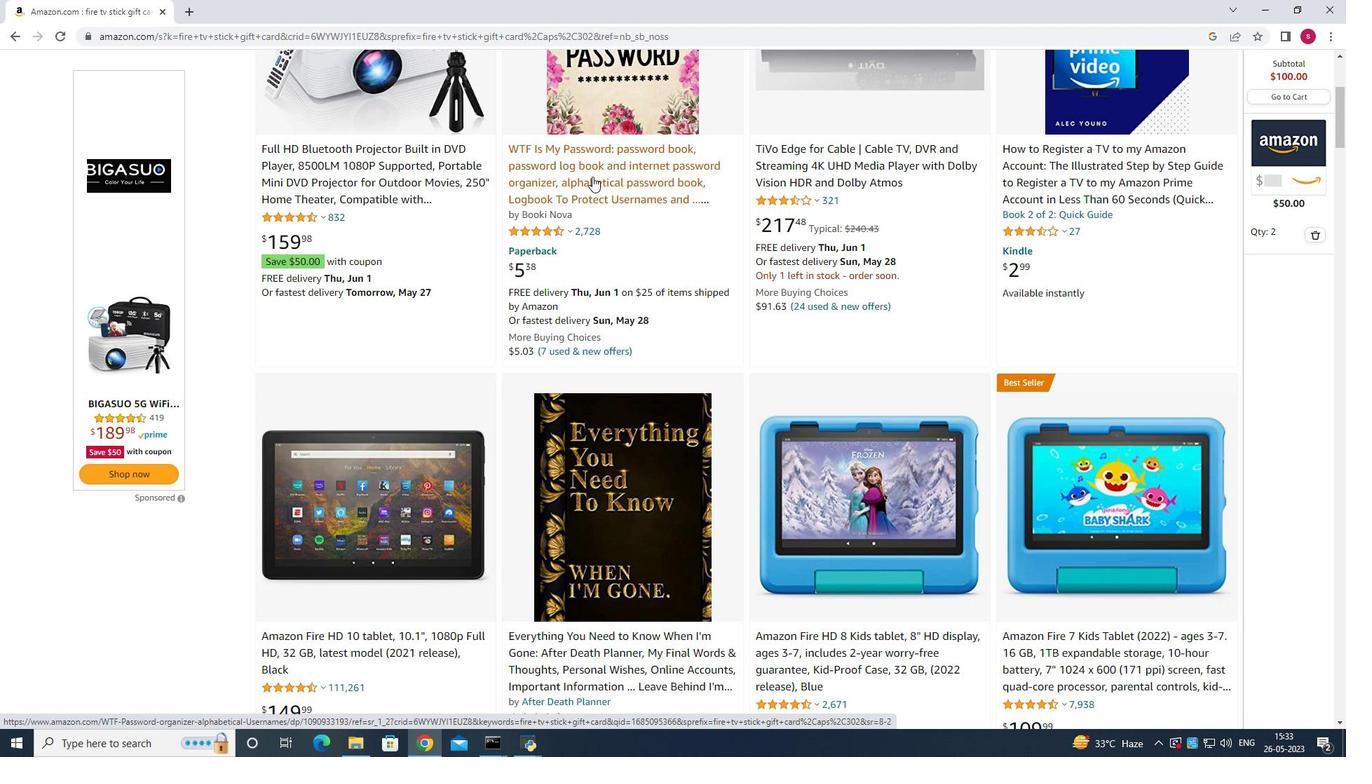 
Action: Mouse scrolled (592, 176) with delta (0, 0)
Screenshot: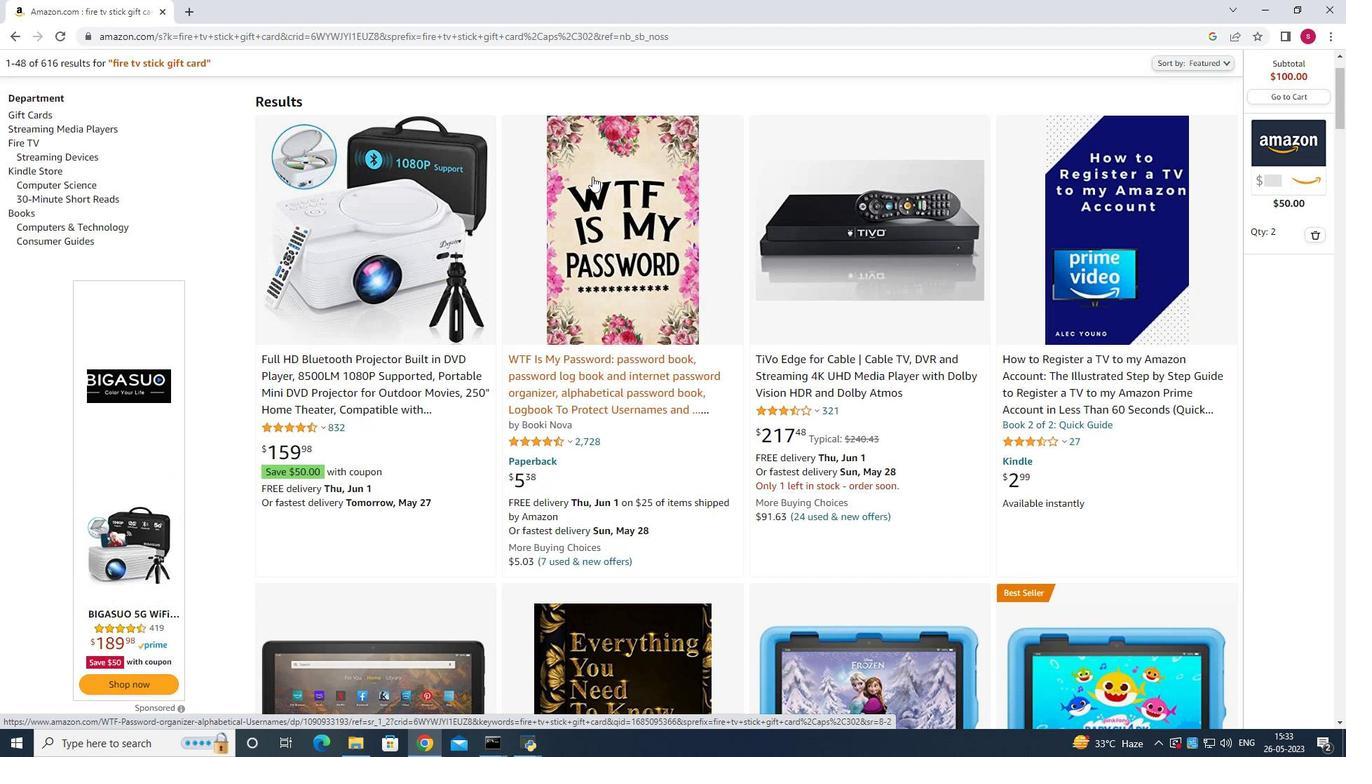 
Action: Mouse scrolled (592, 176) with delta (0, 0)
Screenshot: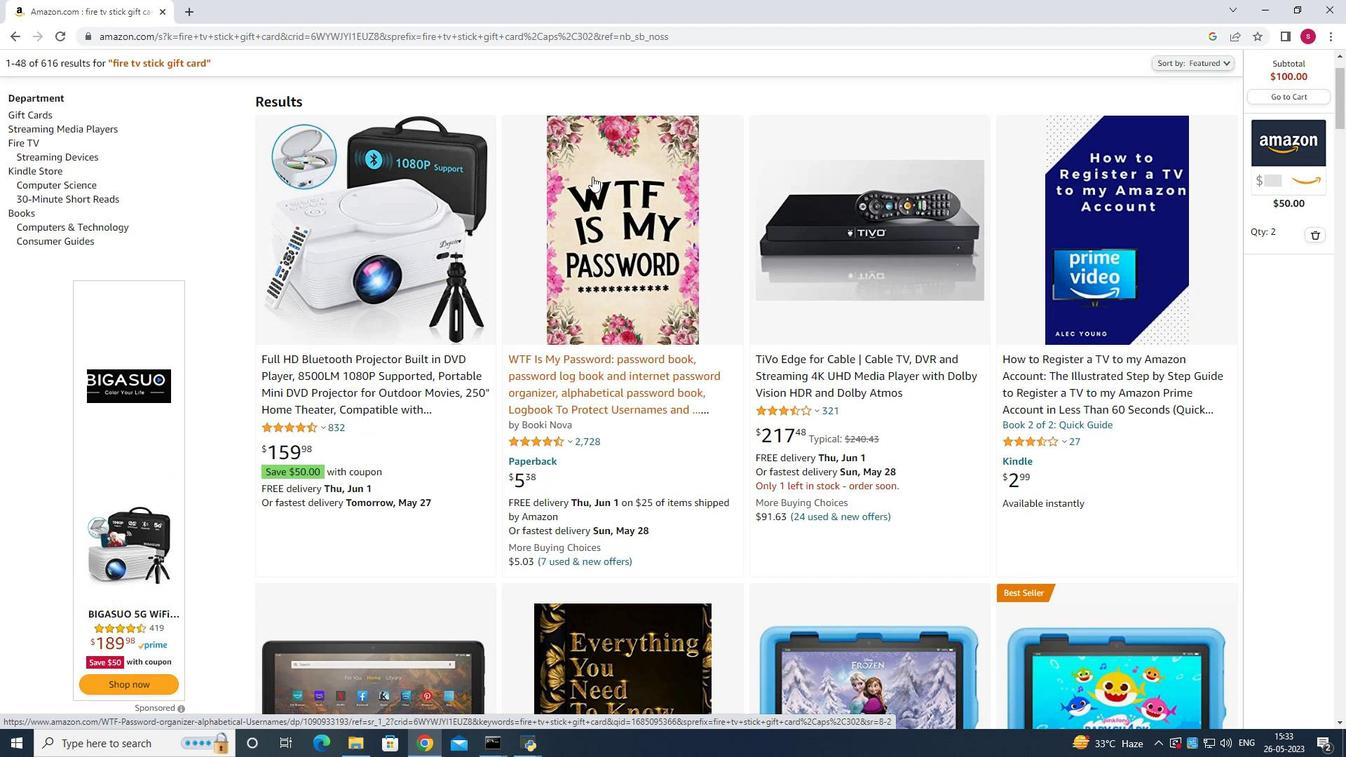 
Action: Mouse scrolled (592, 177) with delta (0, 0)
Screenshot: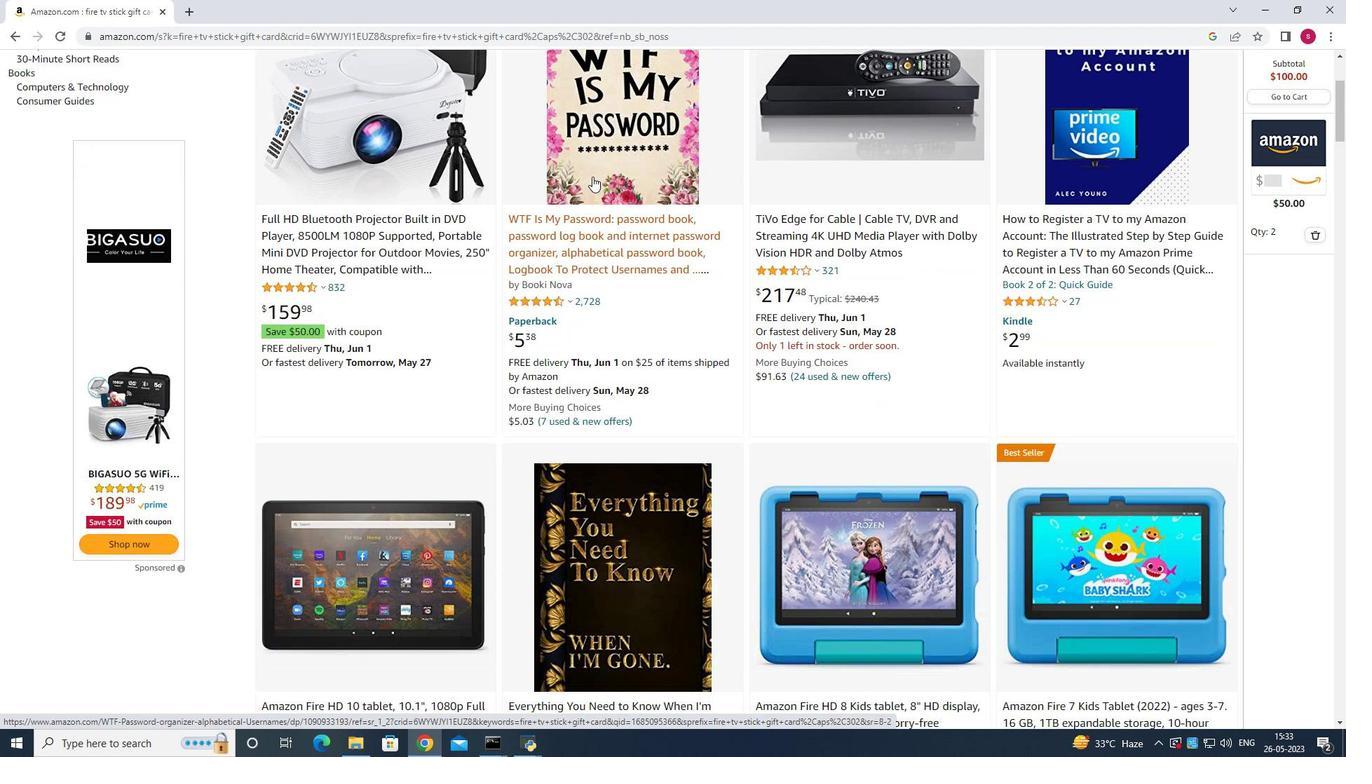 
Action: Mouse scrolled (592, 177) with delta (0, 0)
Screenshot: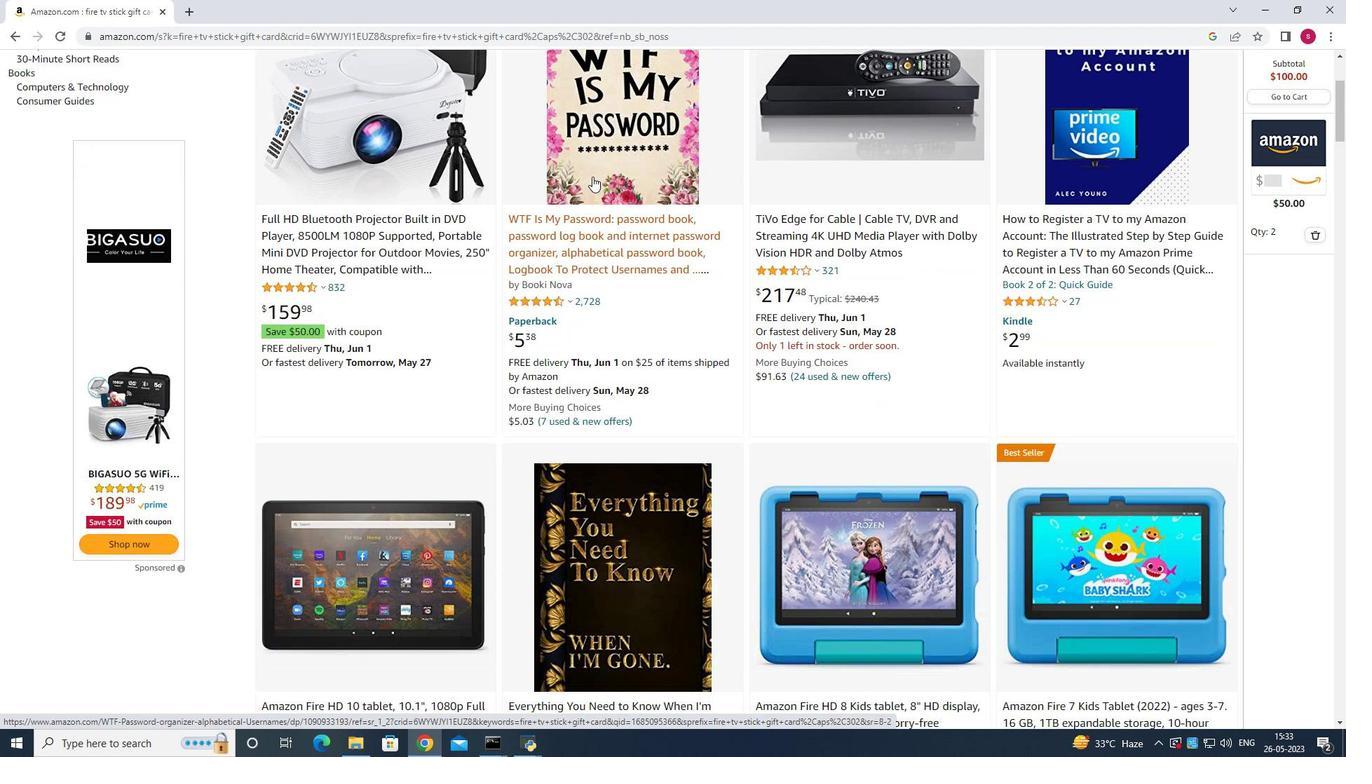 
Action: Mouse scrolled (592, 177) with delta (0, 0)
Screenshot: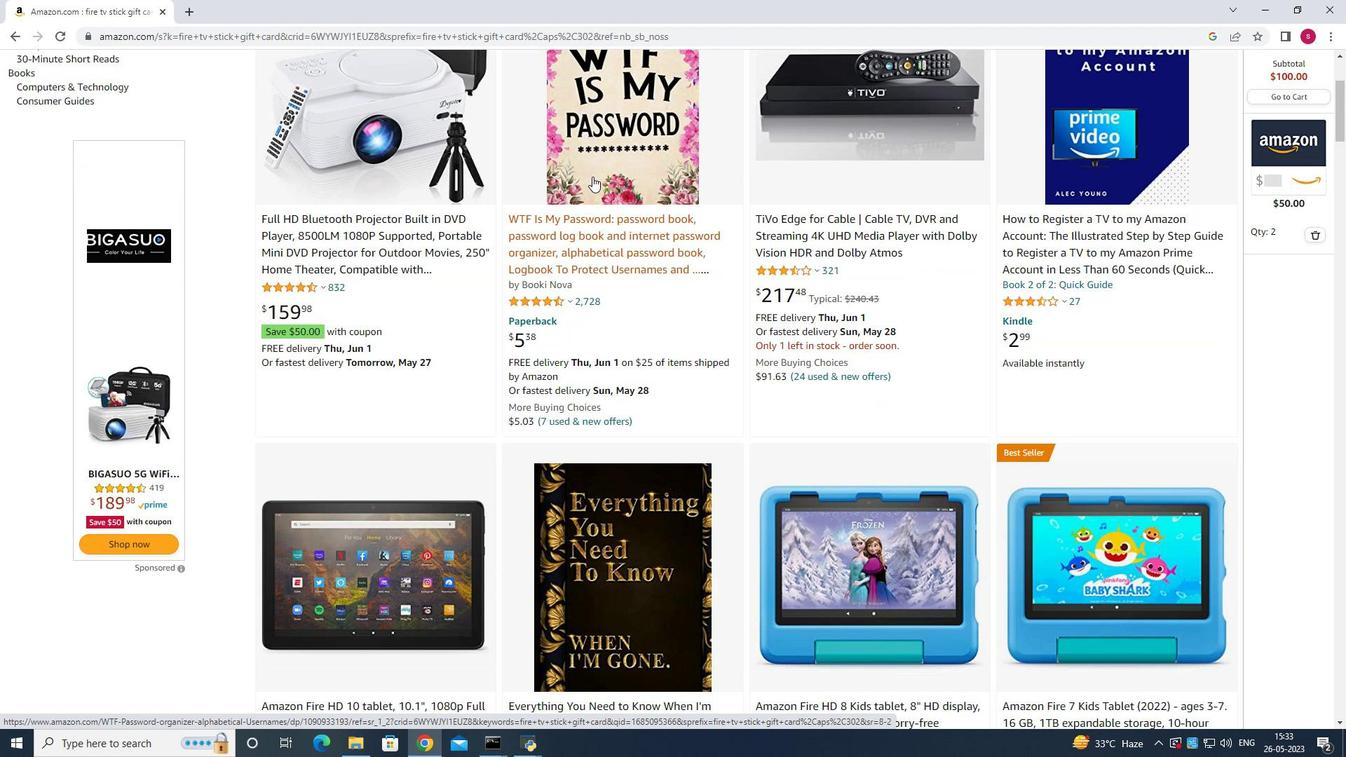 
Action: Mouse scrolled (592, 177) with delta (0, 0)
Screenshot: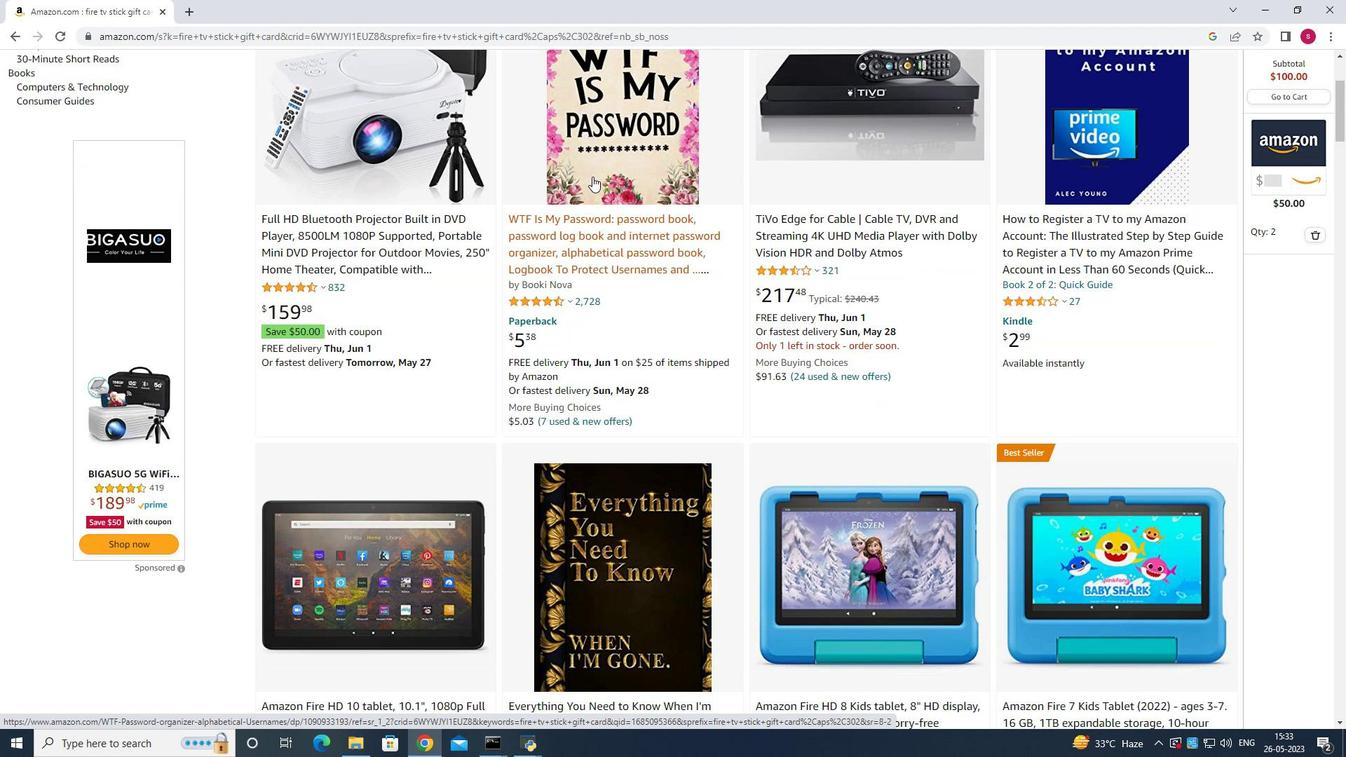 
Action: Mouse scrolled (592, 177) with delta (0, 0)
Screenshot: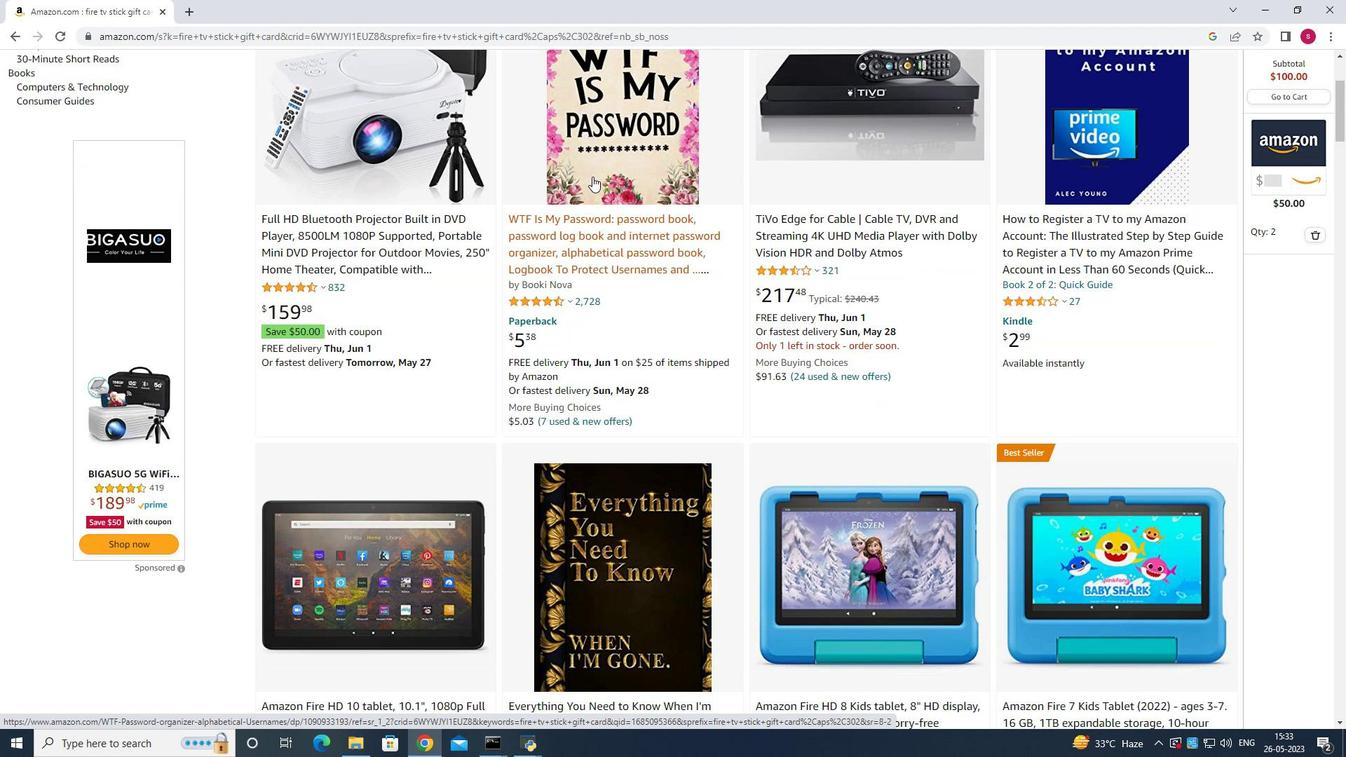 
Action: Mouse scrolled (592, 177) with delta (0, 0)
Screenshot: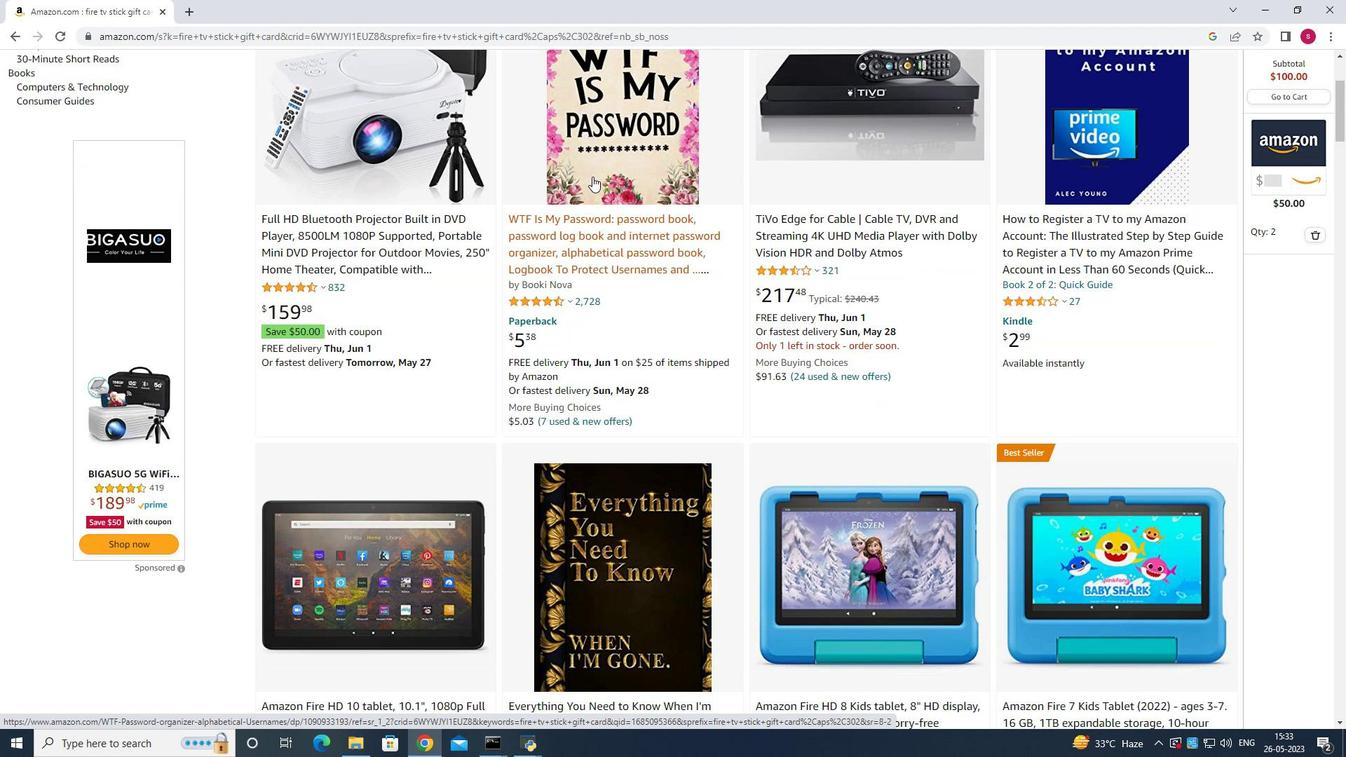
Action: Mouse scrolled (592, 177) with delta (0, 0)
Screenshot: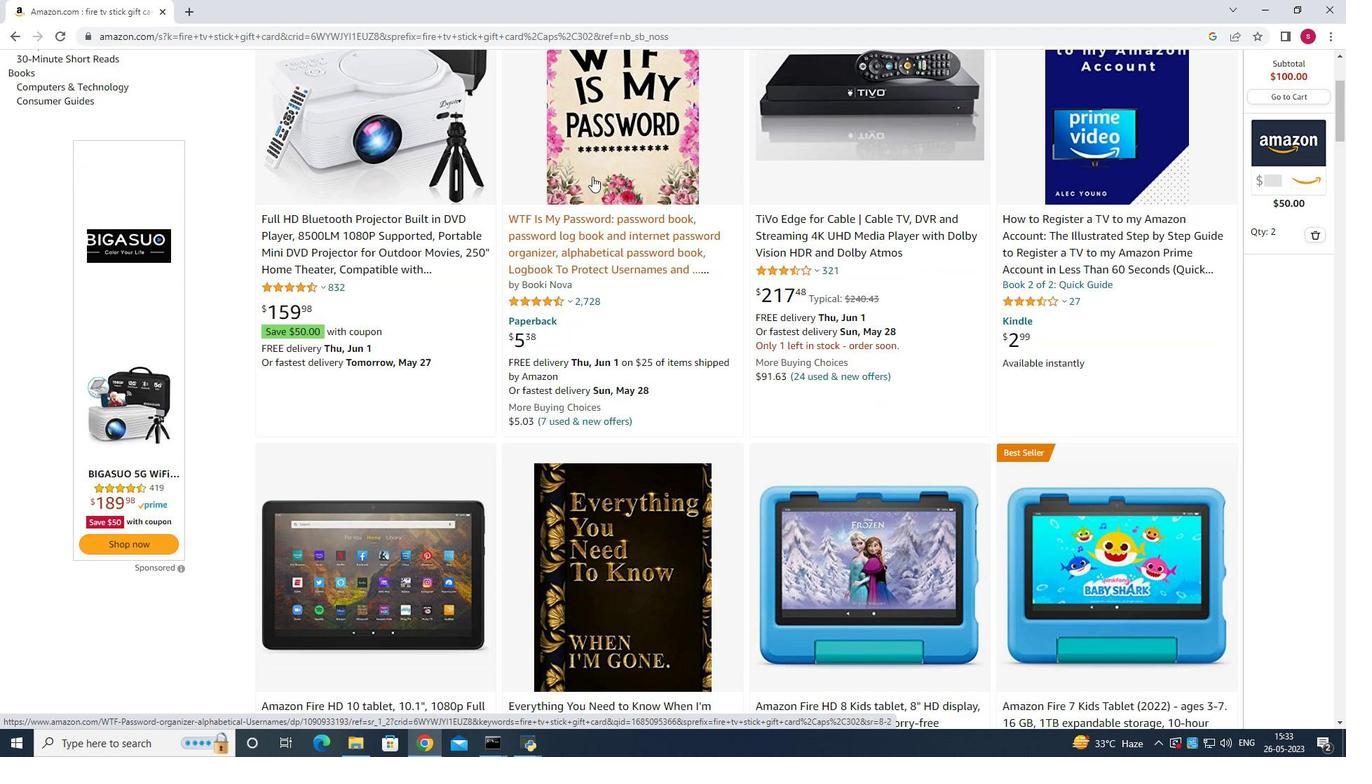 
Action: Mouse moved to (592, 176)
Screenshot: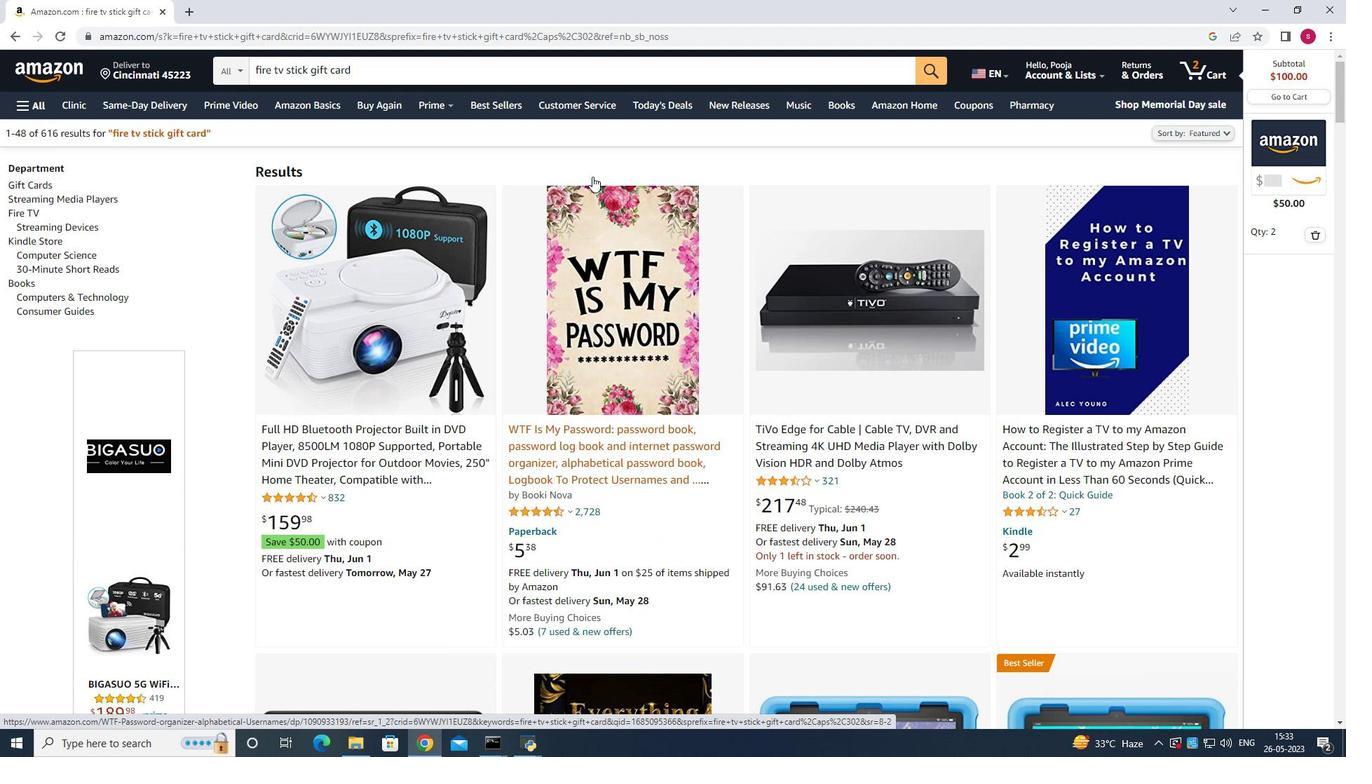 
Action: Mouse scrolled (592, 177) with delta (0, 0)
Screenshot: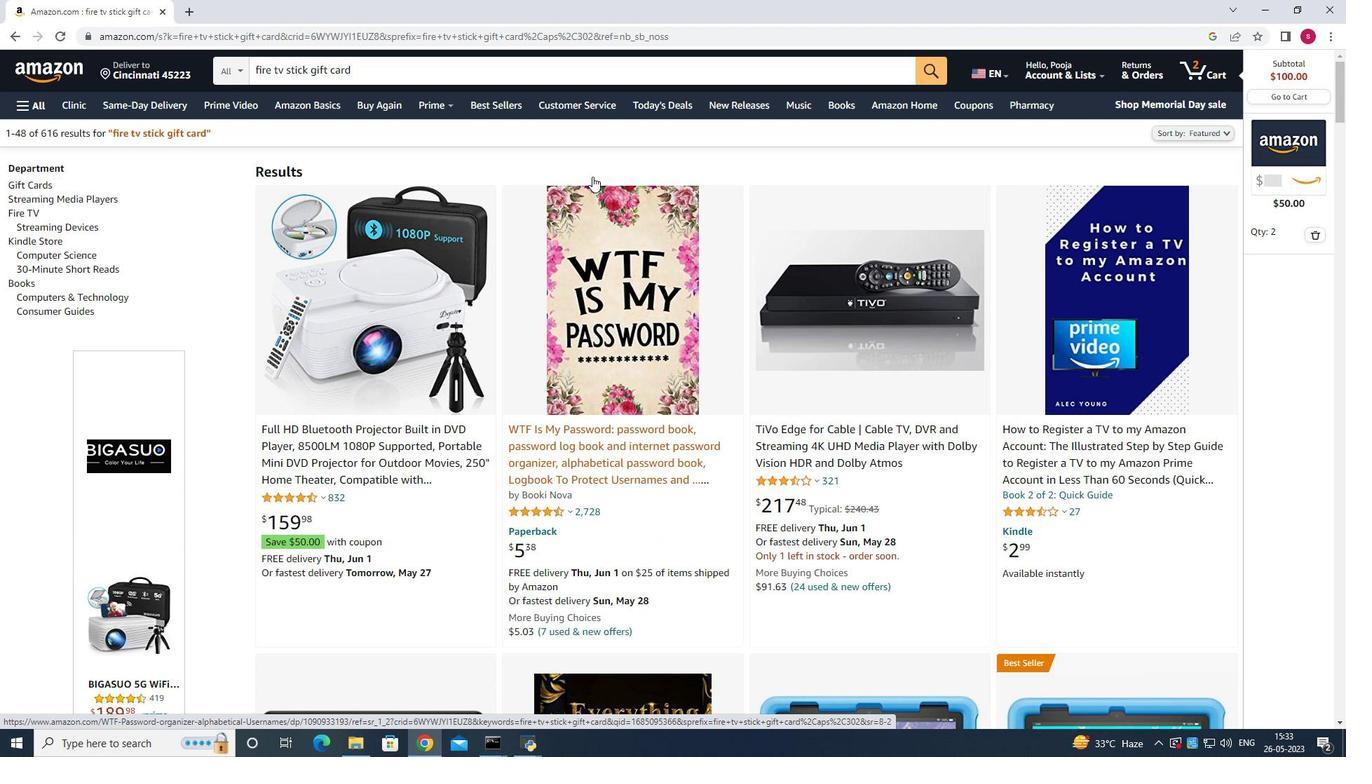 
Action: Mouse scrolled (592, 177) with delta (0, 0)
Screenshot: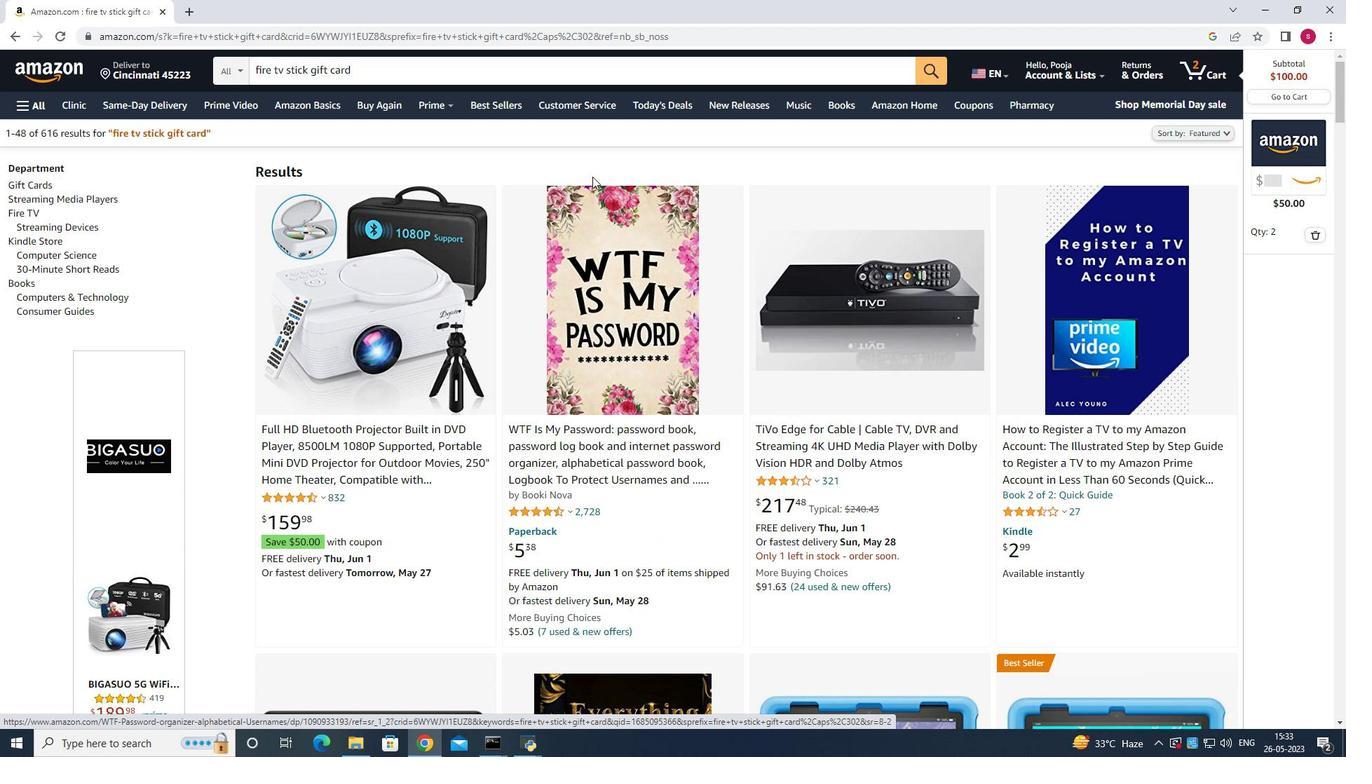 
Action: Mouse scrolled (592, 177) with delta (0, 0)
Screenshot: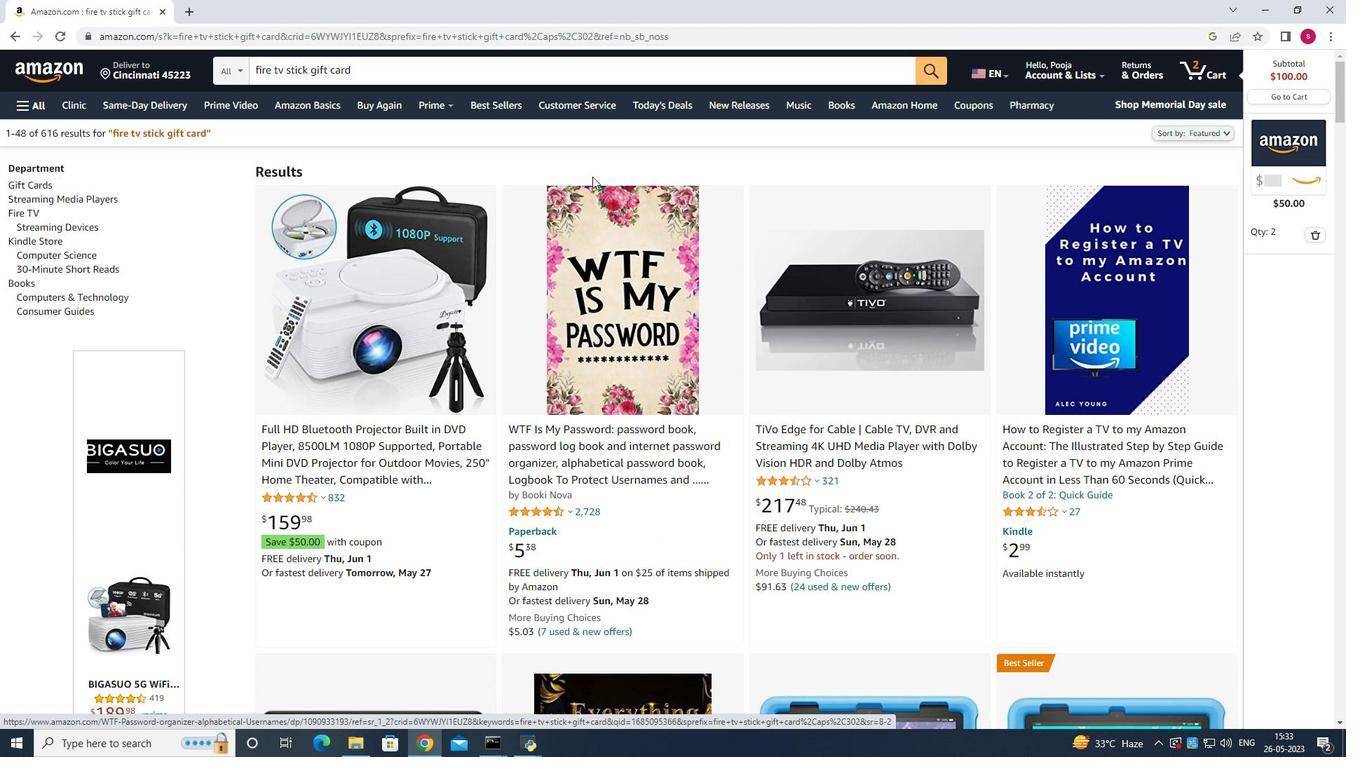 
Action: Mouse scrolled (592, 177) with delta (0, 0)
Screenshot: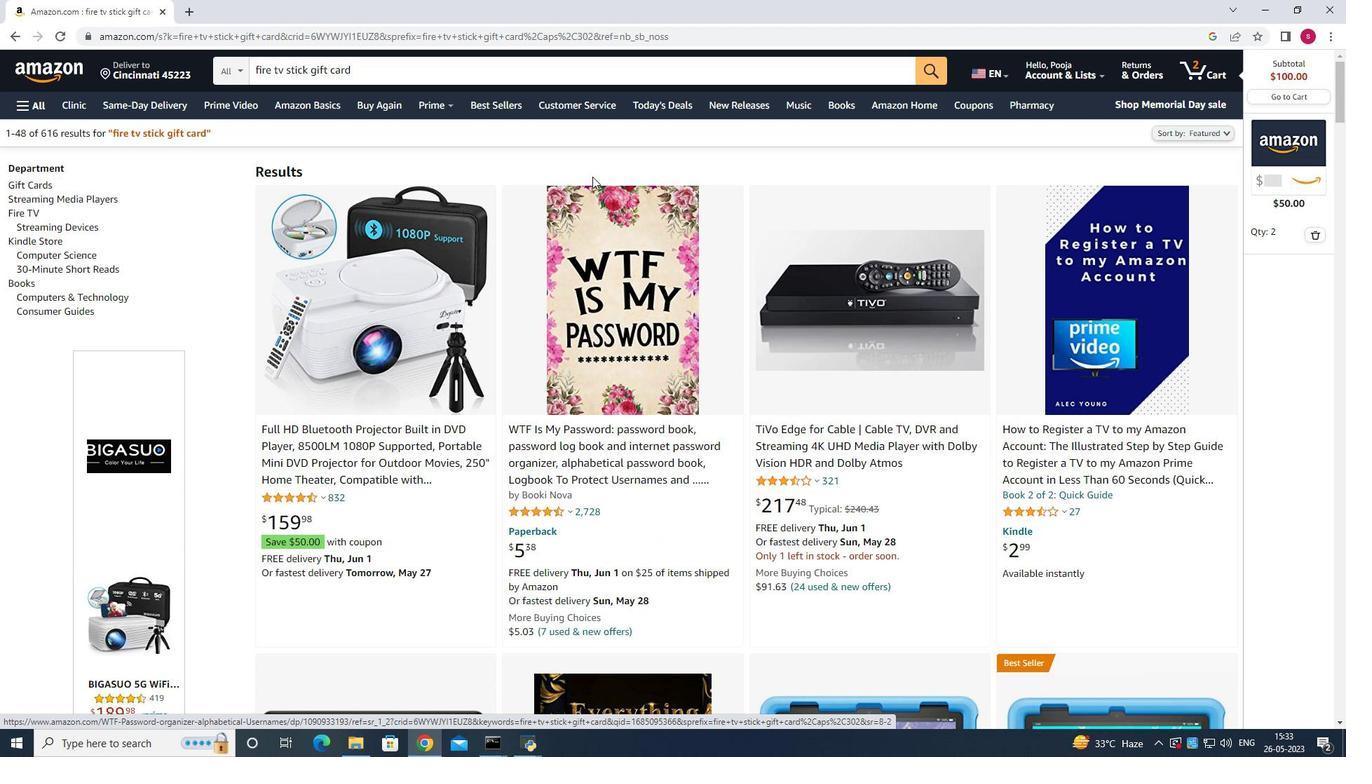 
Action: Mouse scrolled (592, 177) with delta (0, 0)
Screenshot: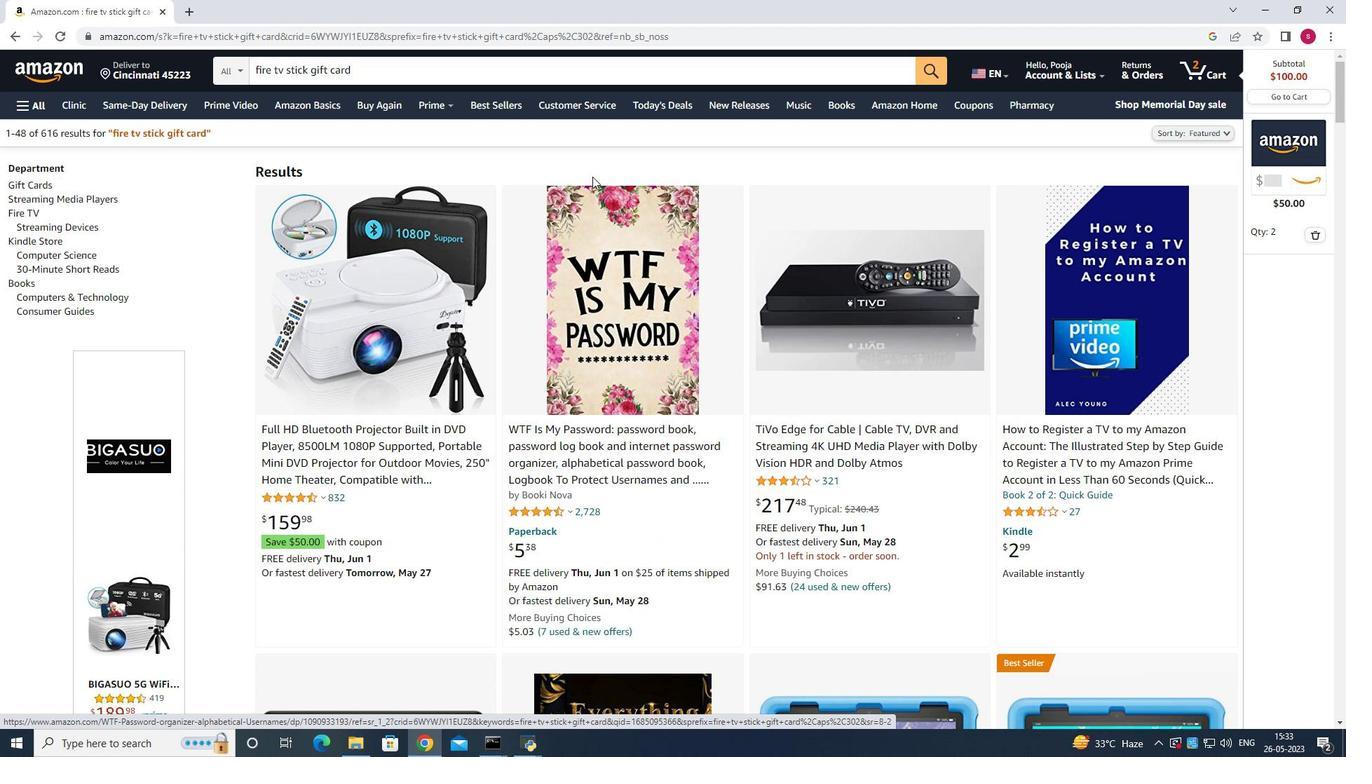 
Action: Mouse scrolled (592, 177) with delta (0, 0)
Screenshot: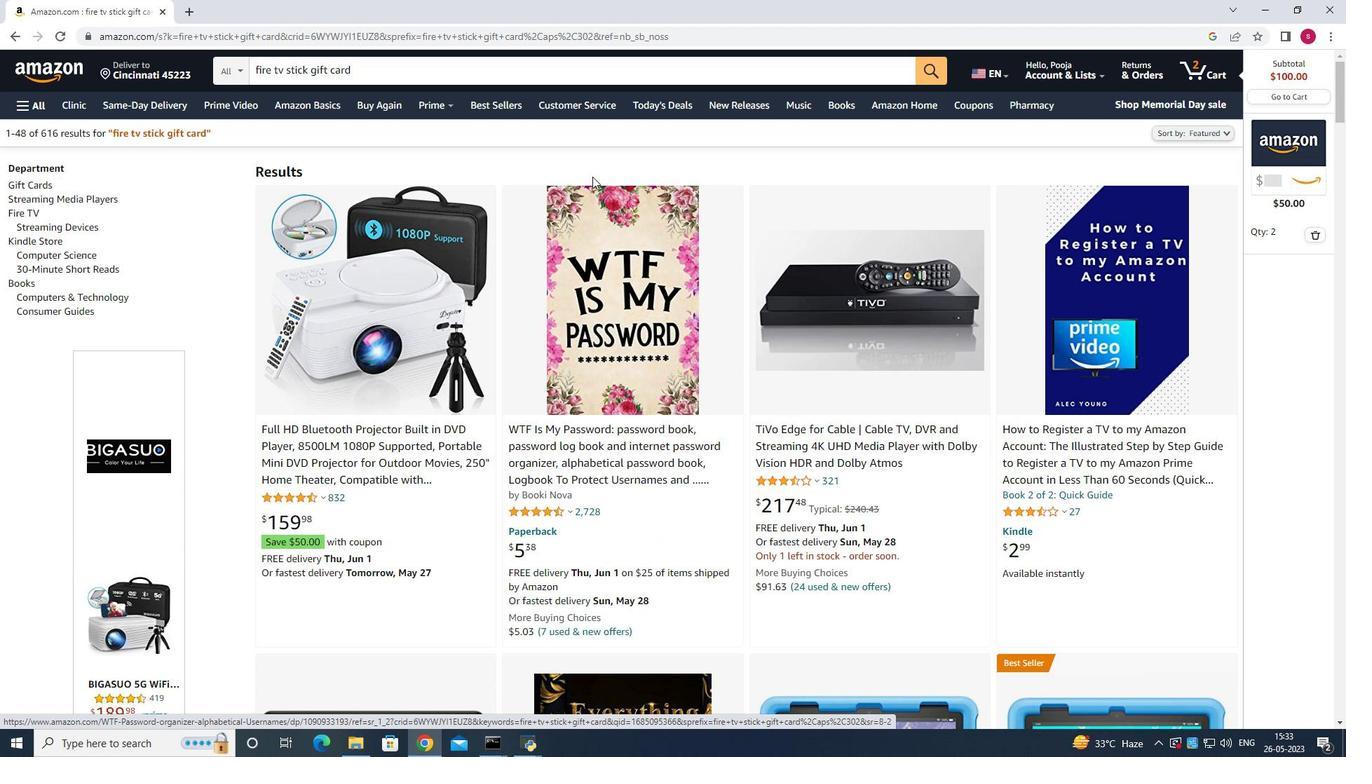 
Action: Mouse scrolled (592, 177) with delta (0, 0)
Screenshot: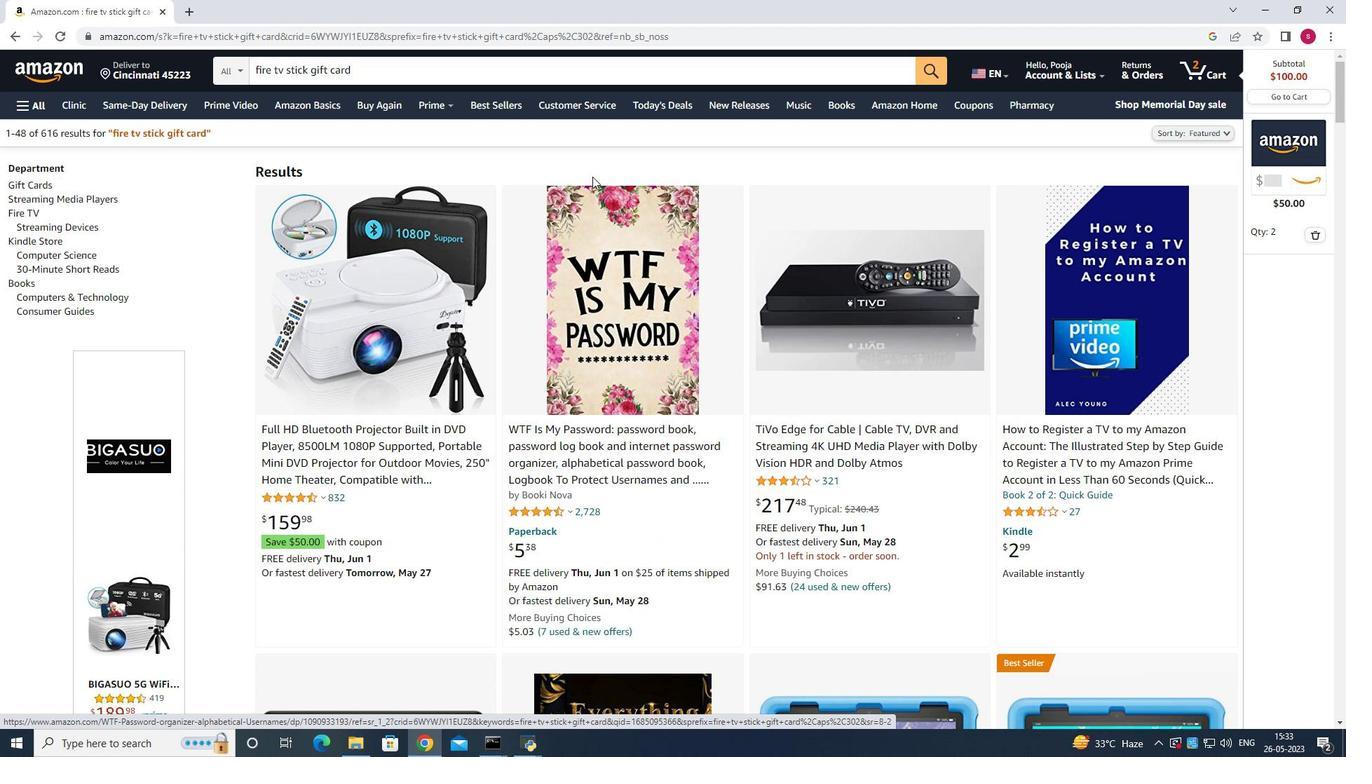 
Action: Mouse moved to (593, 234)
Screenshot: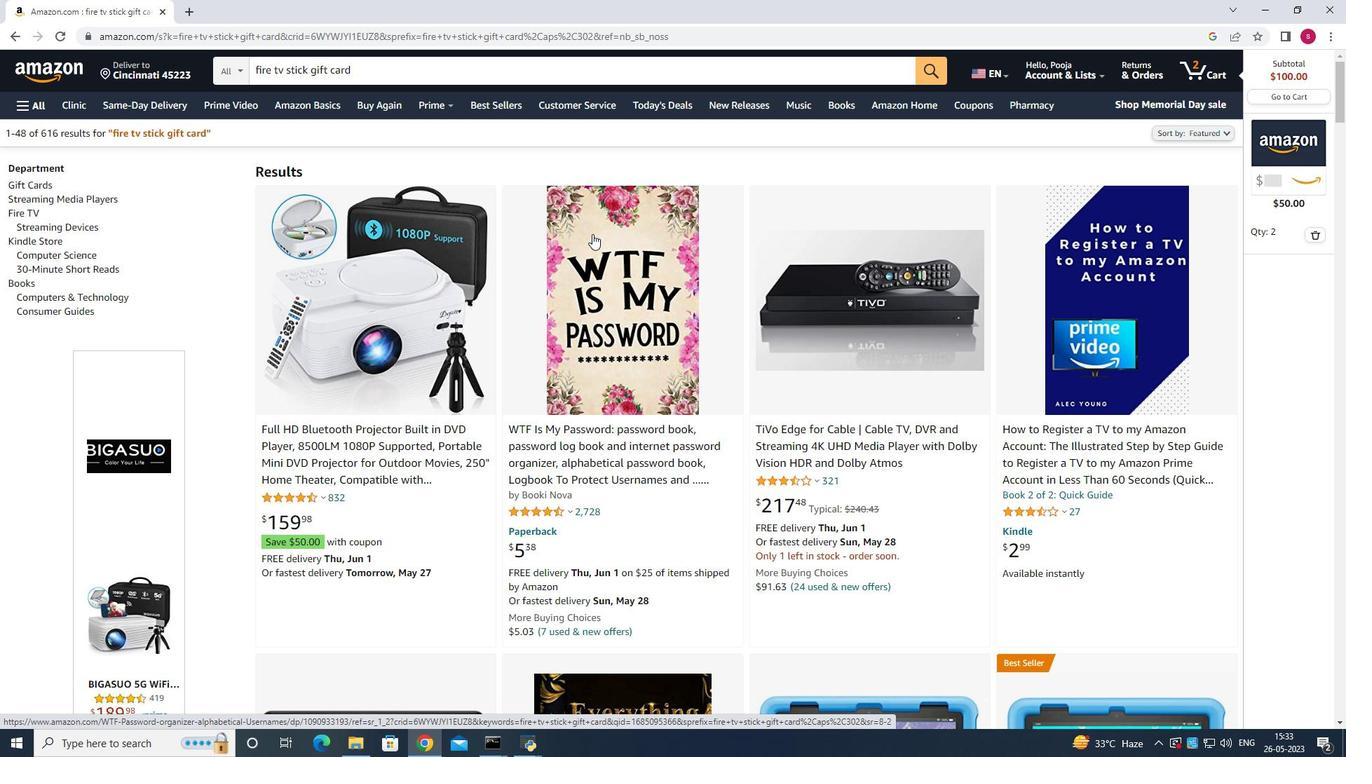 
Action: Mouse scrolled (593, 233) with delta (0, 0)
Screenshot: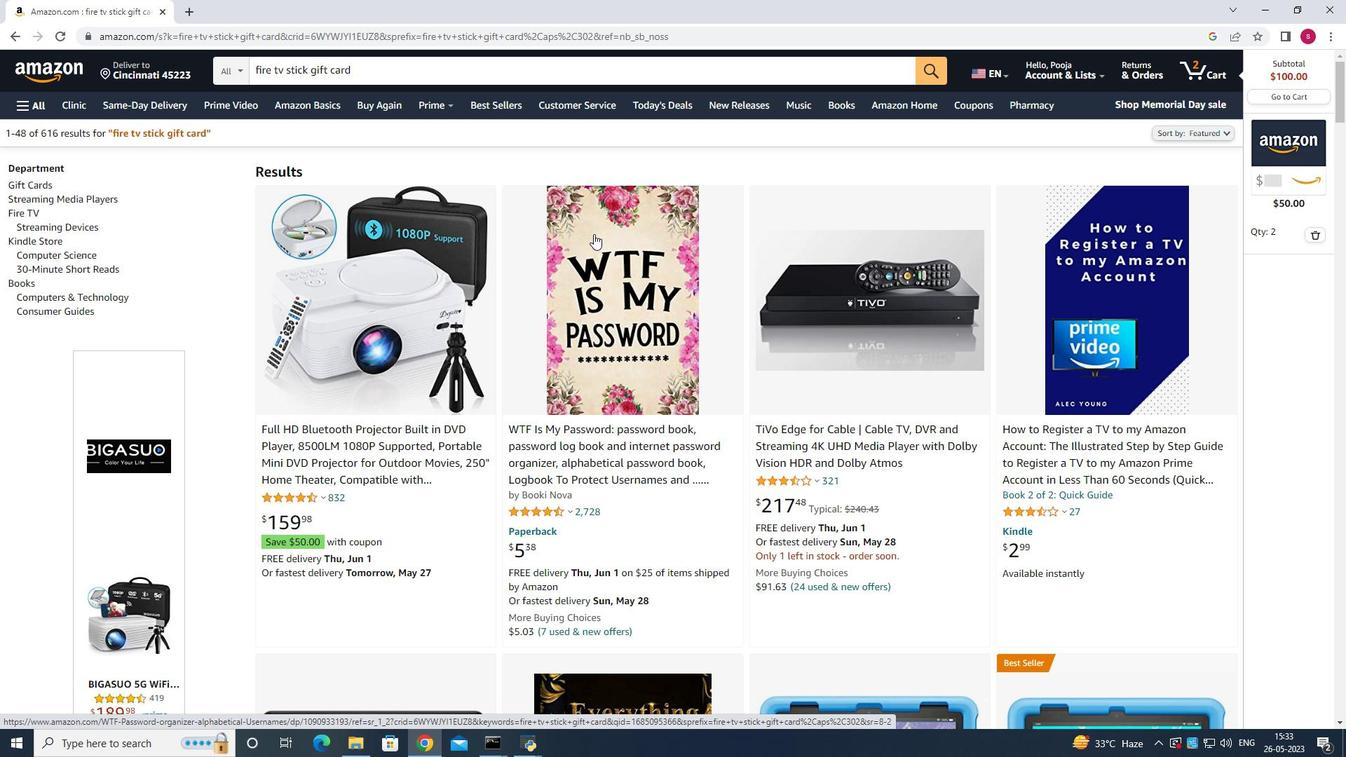 
Action: Mouse scrolled (593, 233) with delta (0, 0)
Screenshot: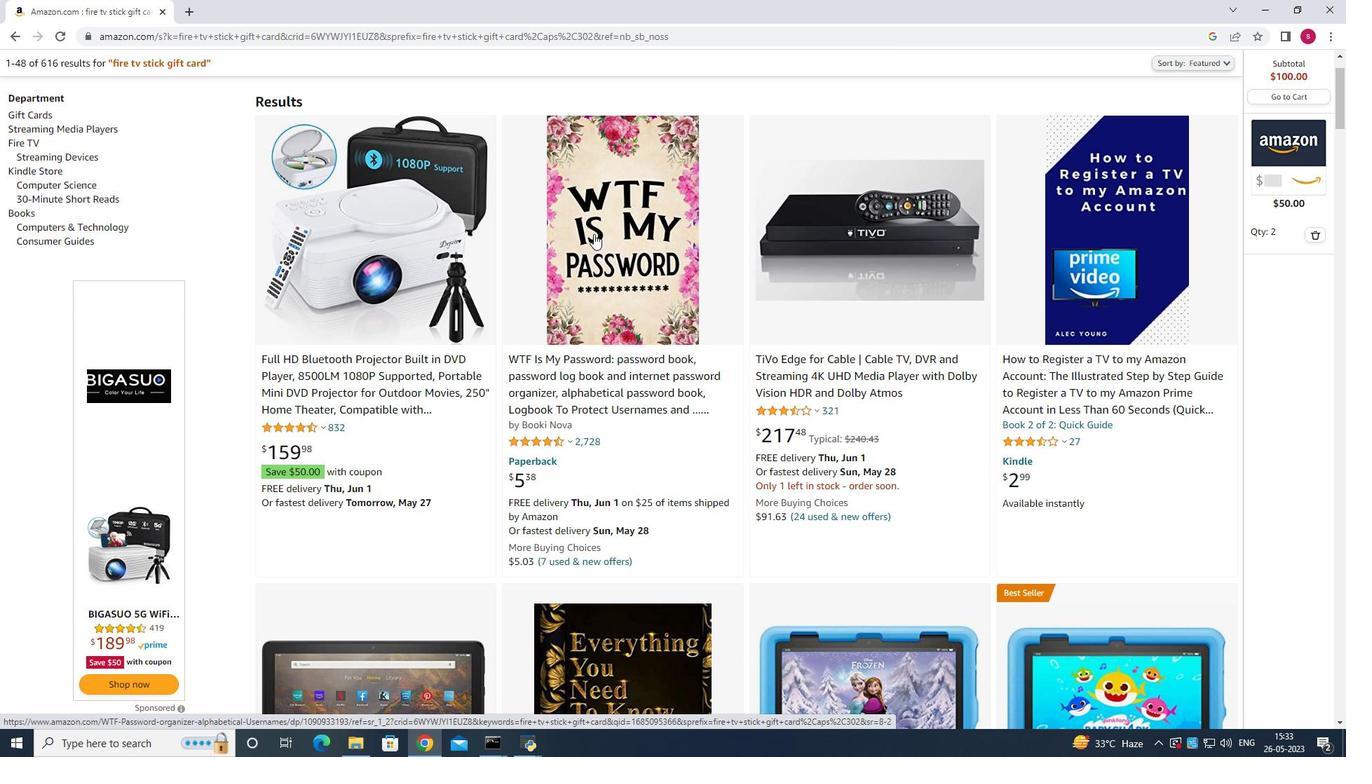 
Action: Mouse moved to (594, 234)
Screenshot: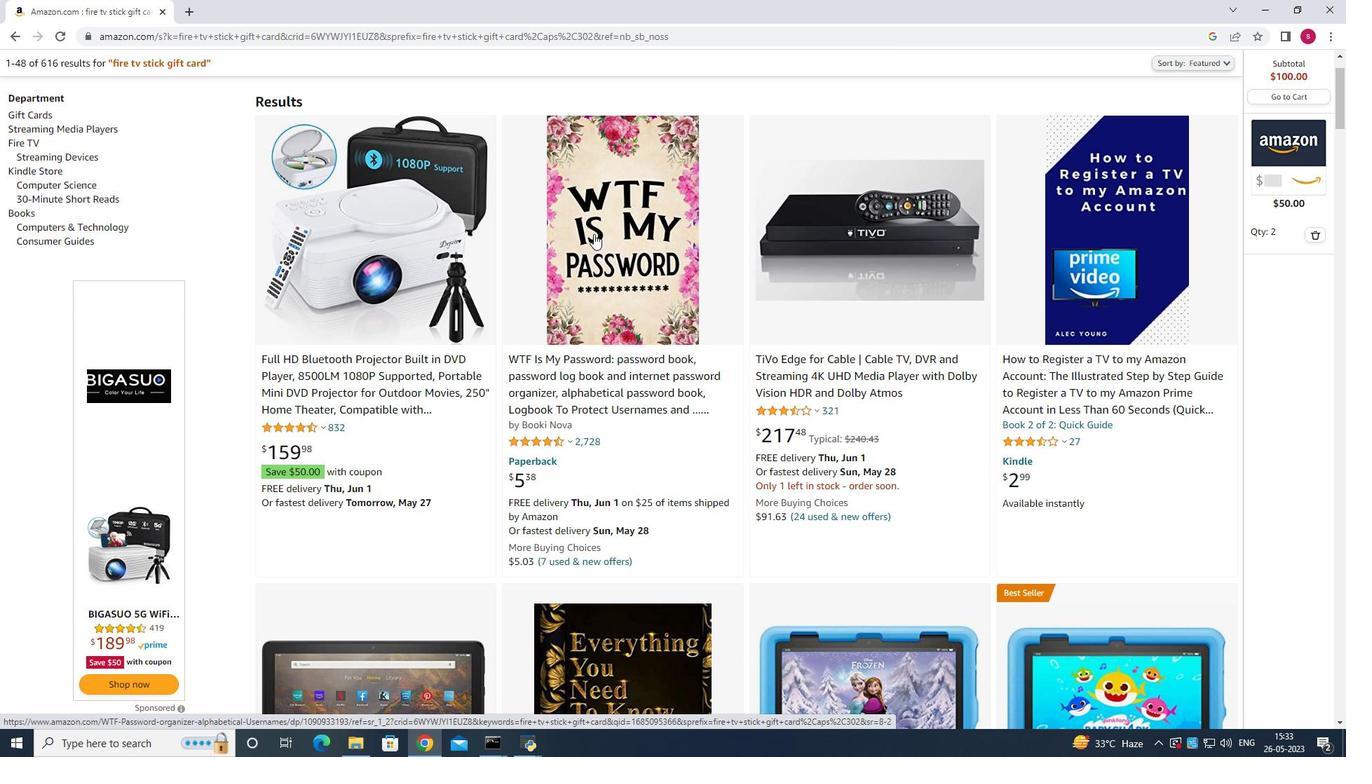 
Action: Mouse scrolled (594, 233) with delta (0, 0)
Screenshot: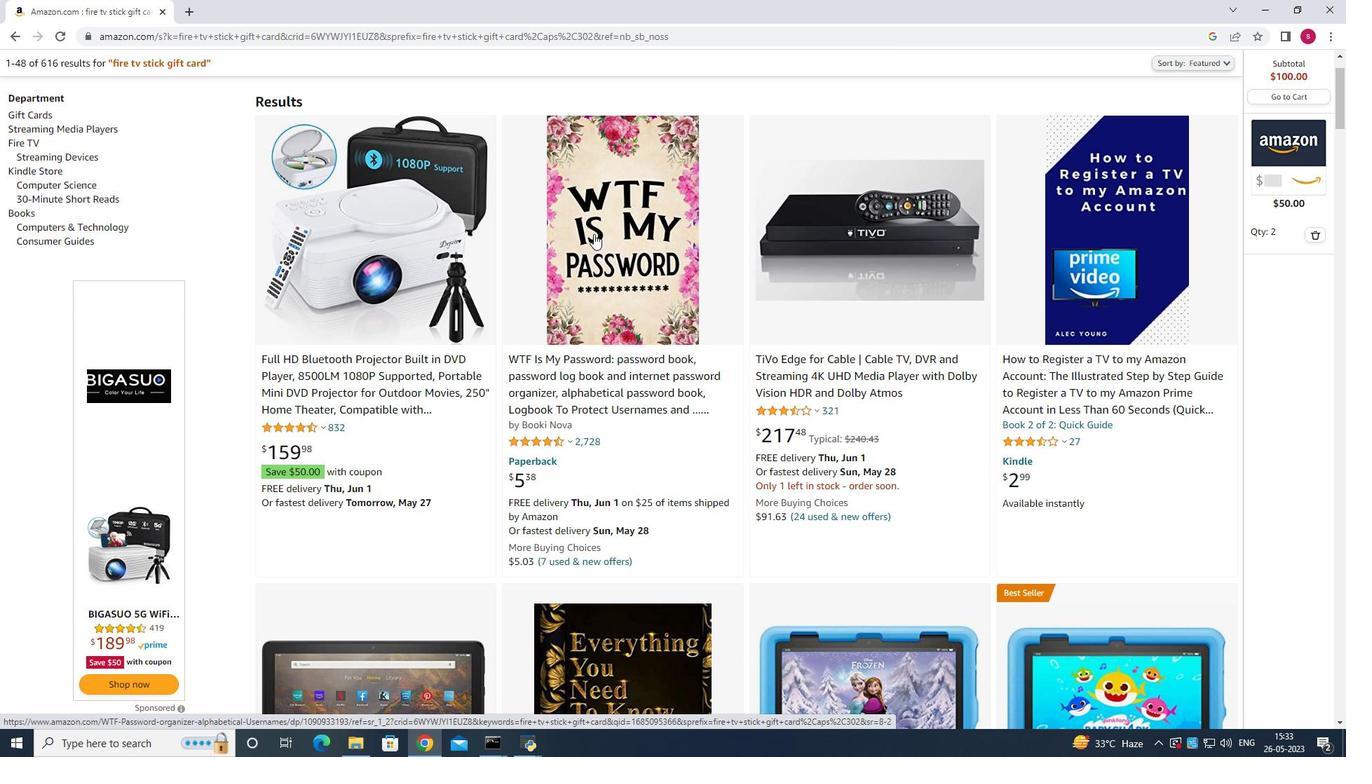 
Action: Mouse scrolled (594, 233) with delta (0, 0)
Screenshot: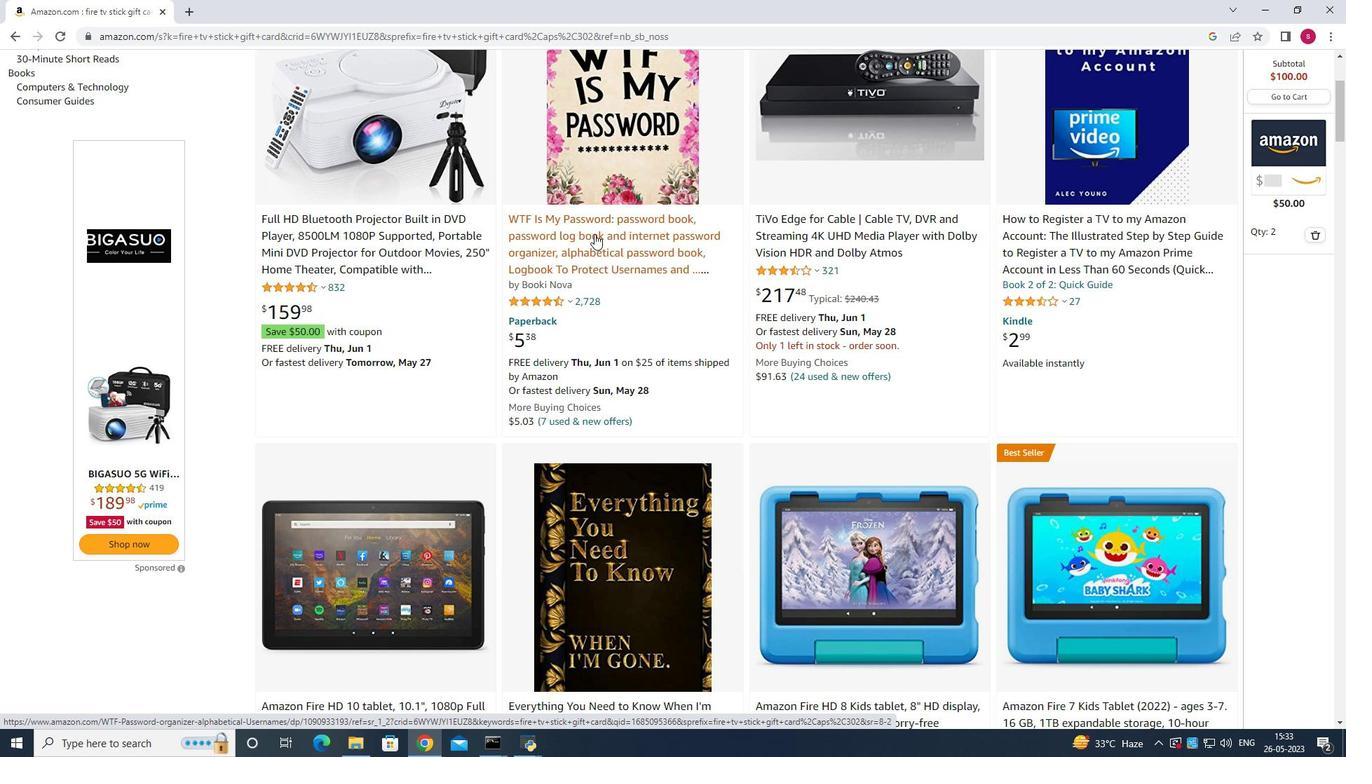 
Action: Mouse scrolled (594, 233) with delta (0, 0)
Screenshot: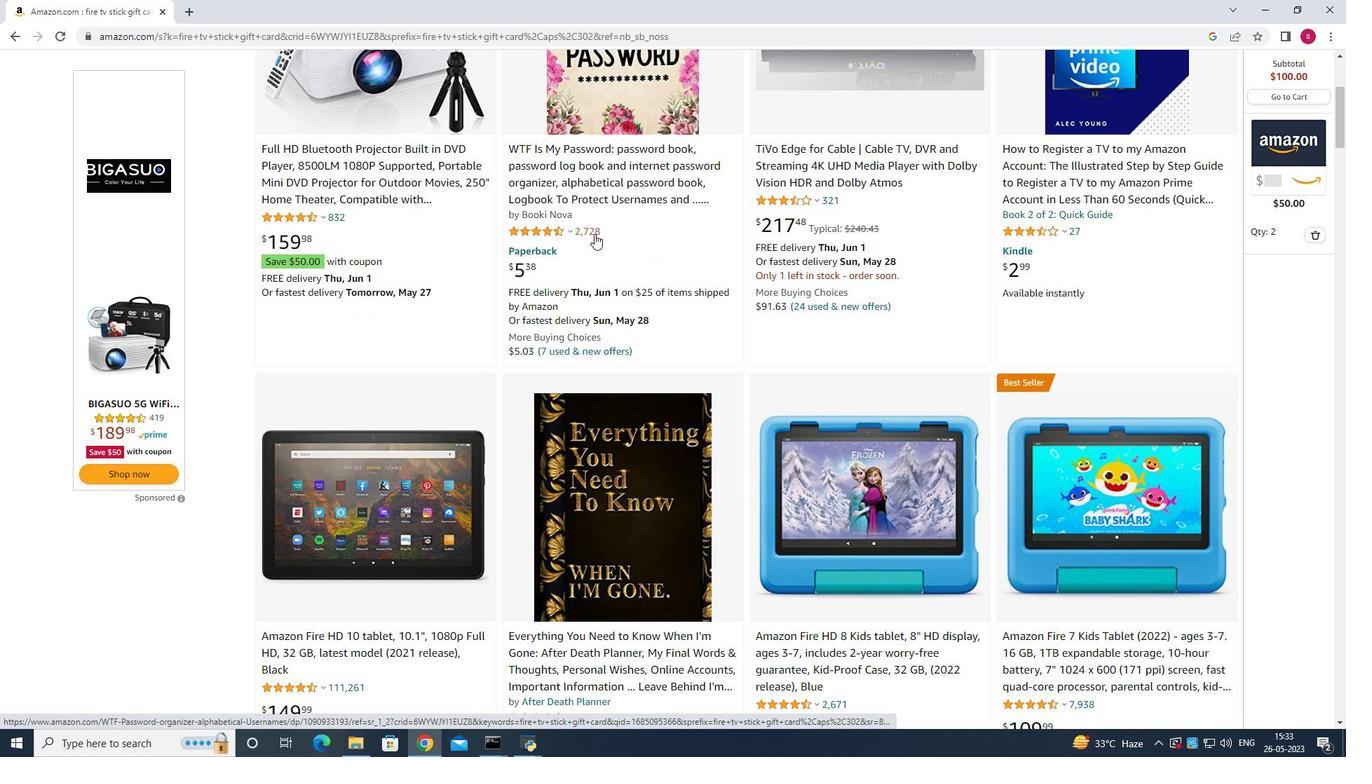 
Action: Mouse scrolled (594, 233) with delta (0, 0)
Screenshot: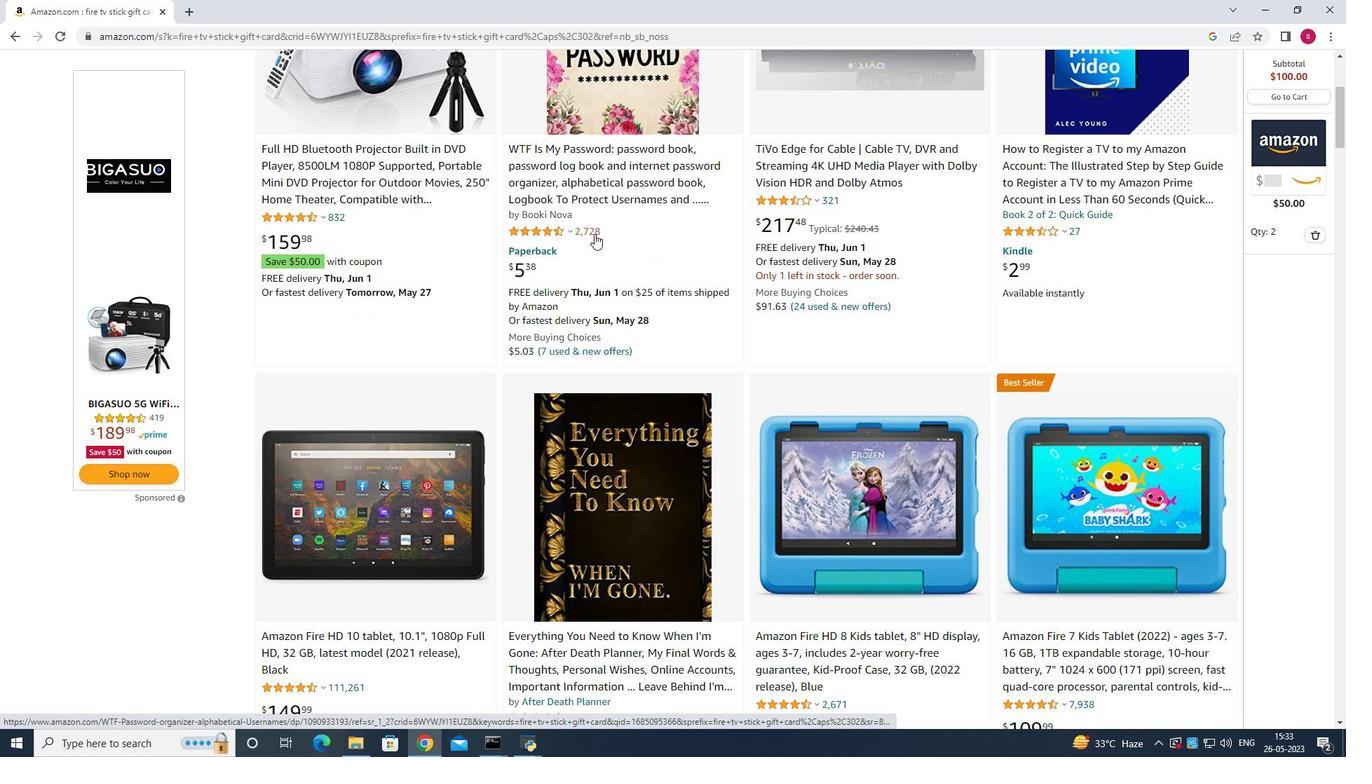 
Action: Mouse scrolled (594, 233) with delta (0, 0)
Screenshot: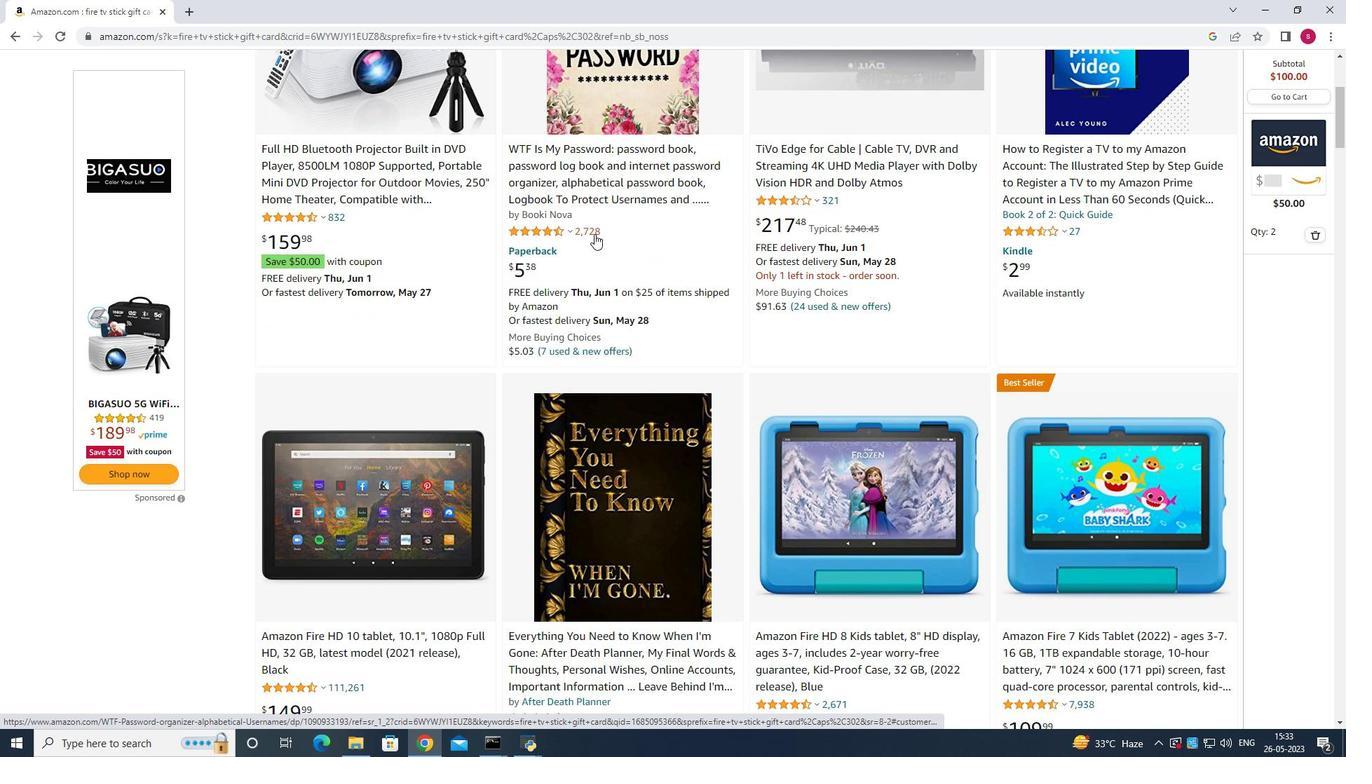 
Action: Mouse scrolled (594, 233) with delta (0, 0)
Screenshot: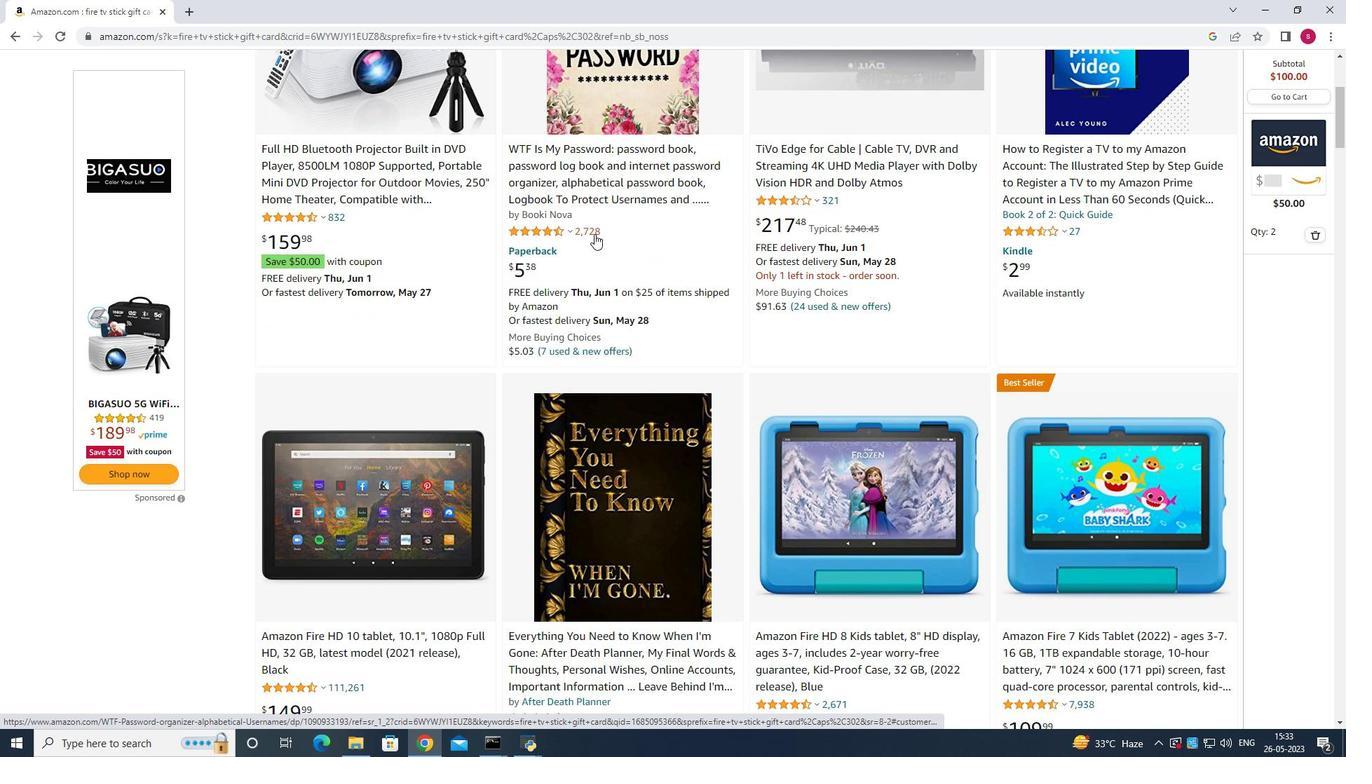 
Action: Mouse moved to (599, 228)
Screenshot: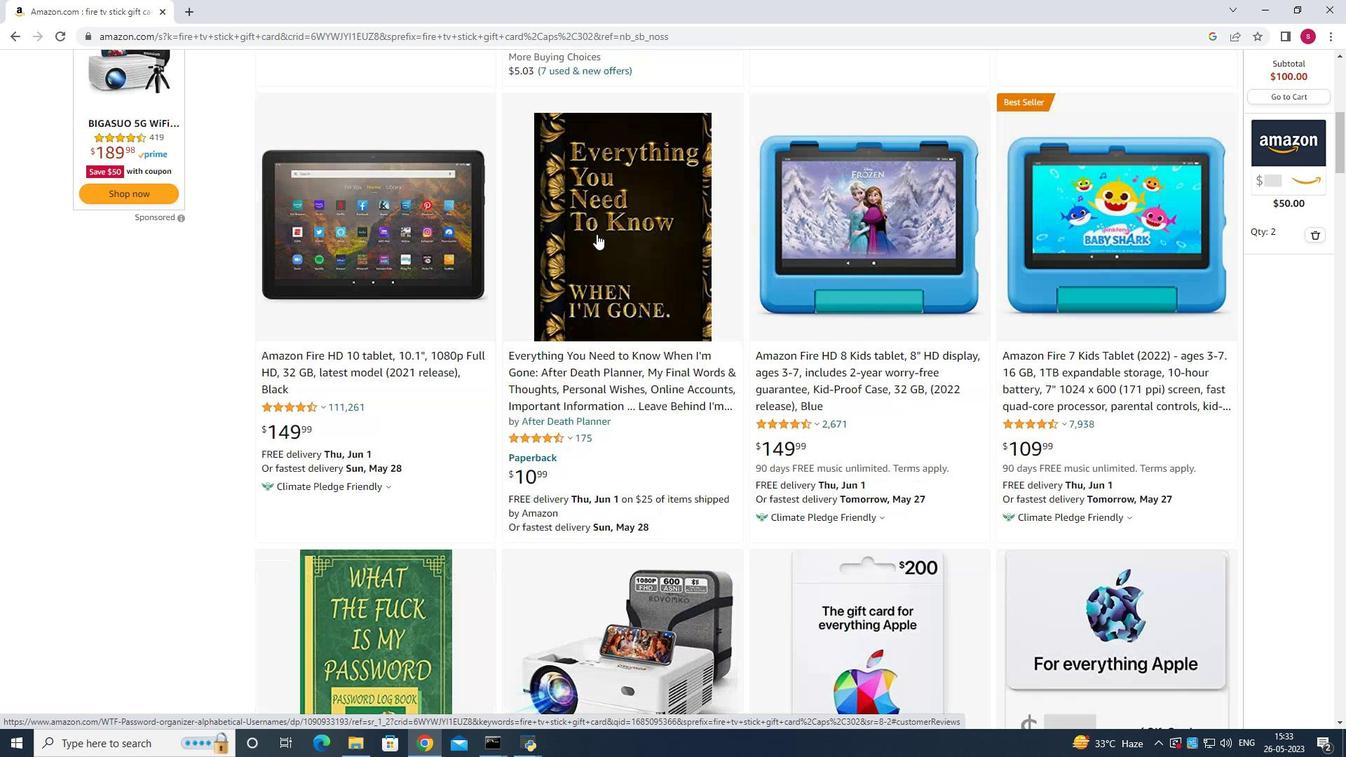 
Action: Mouse scrolled (599, 227) with delta (0, 0)
Screenshot: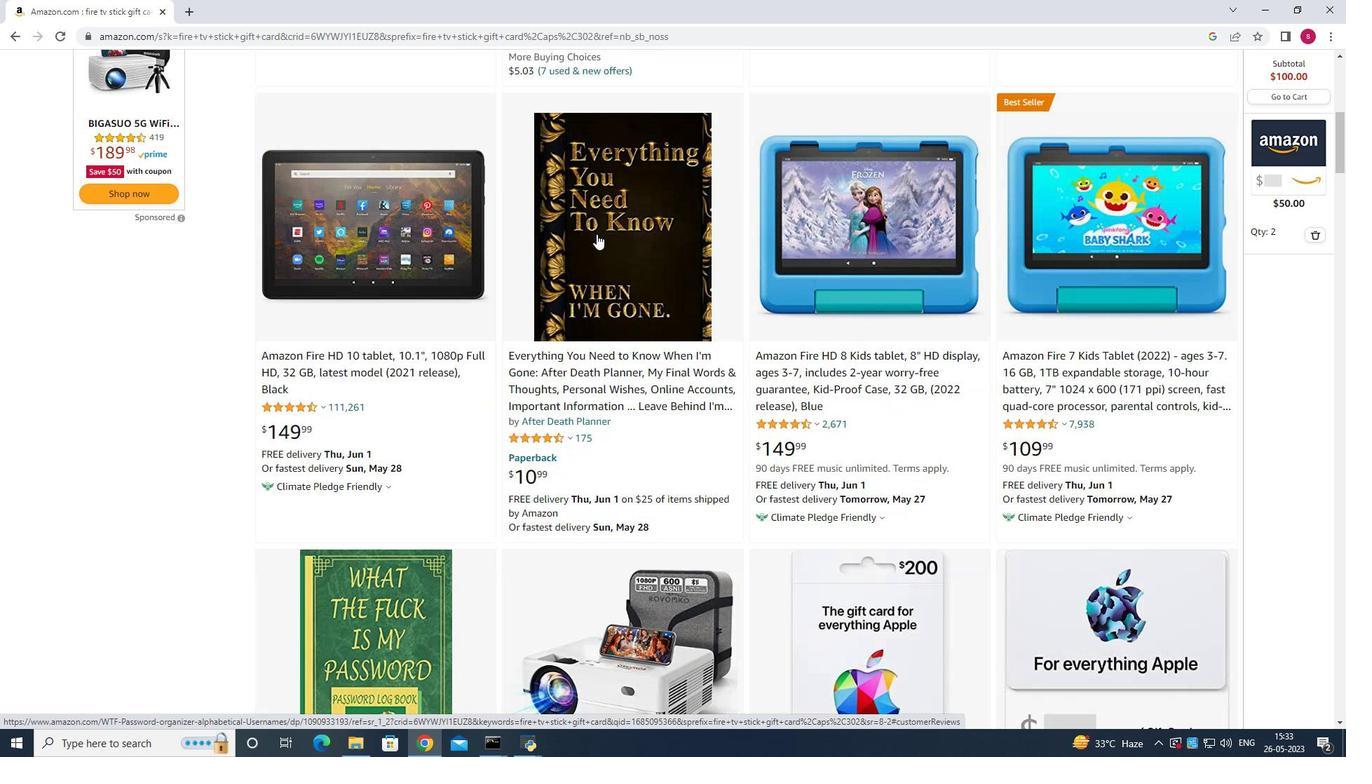 
Action: Mouse scrolled (599, 227) with delta (0, 0)
Screenshot: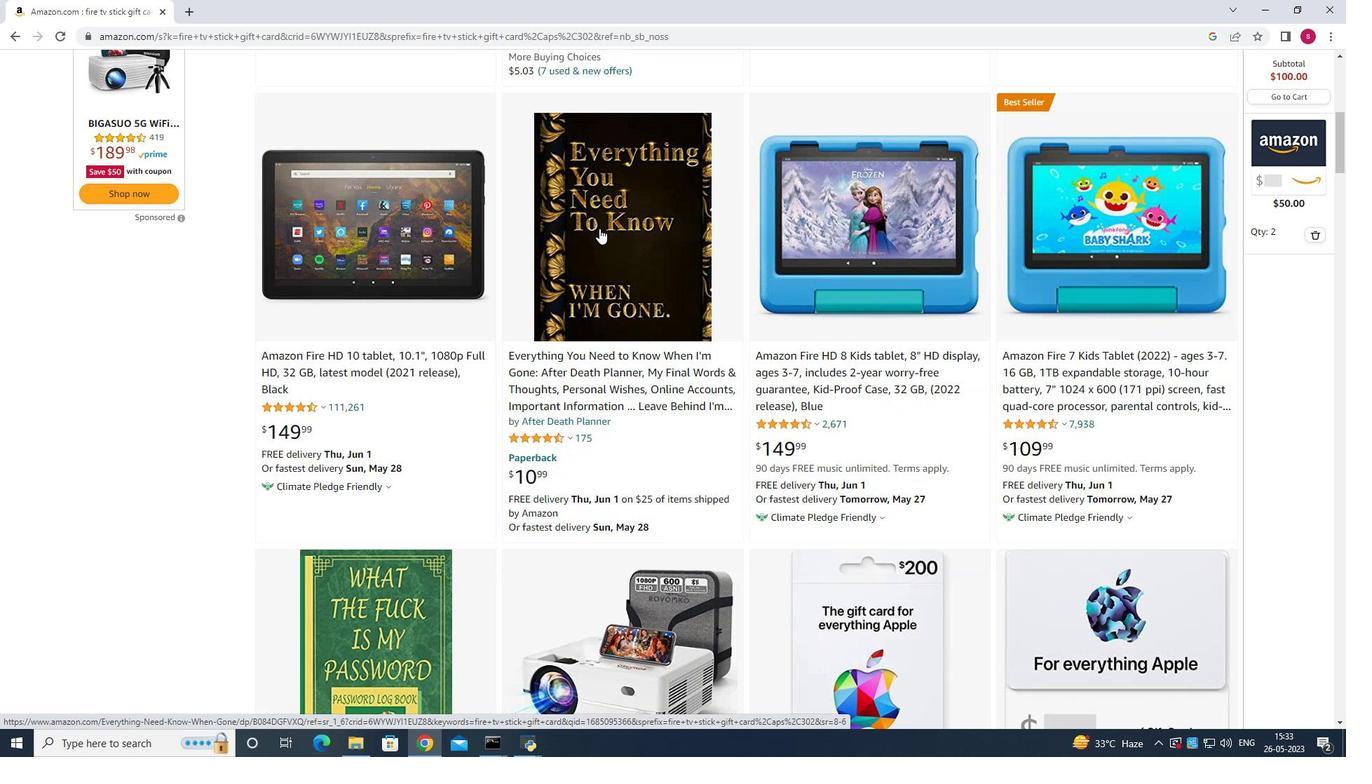 
Action: Mouse scrolled (599, 227) with delta (0, 0)
Screenshot: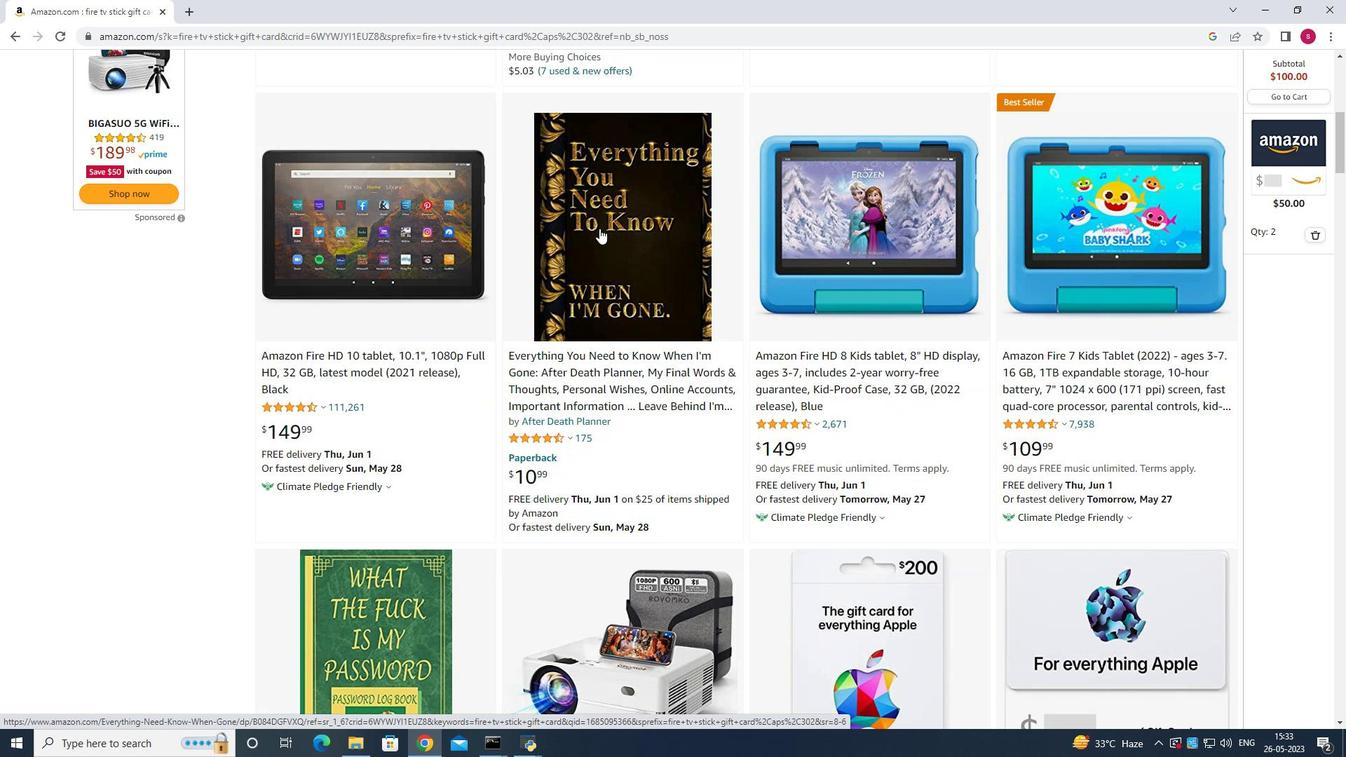 
Action: Mouse scrolled (599, 227) with delta (0, 0)
Screenshot: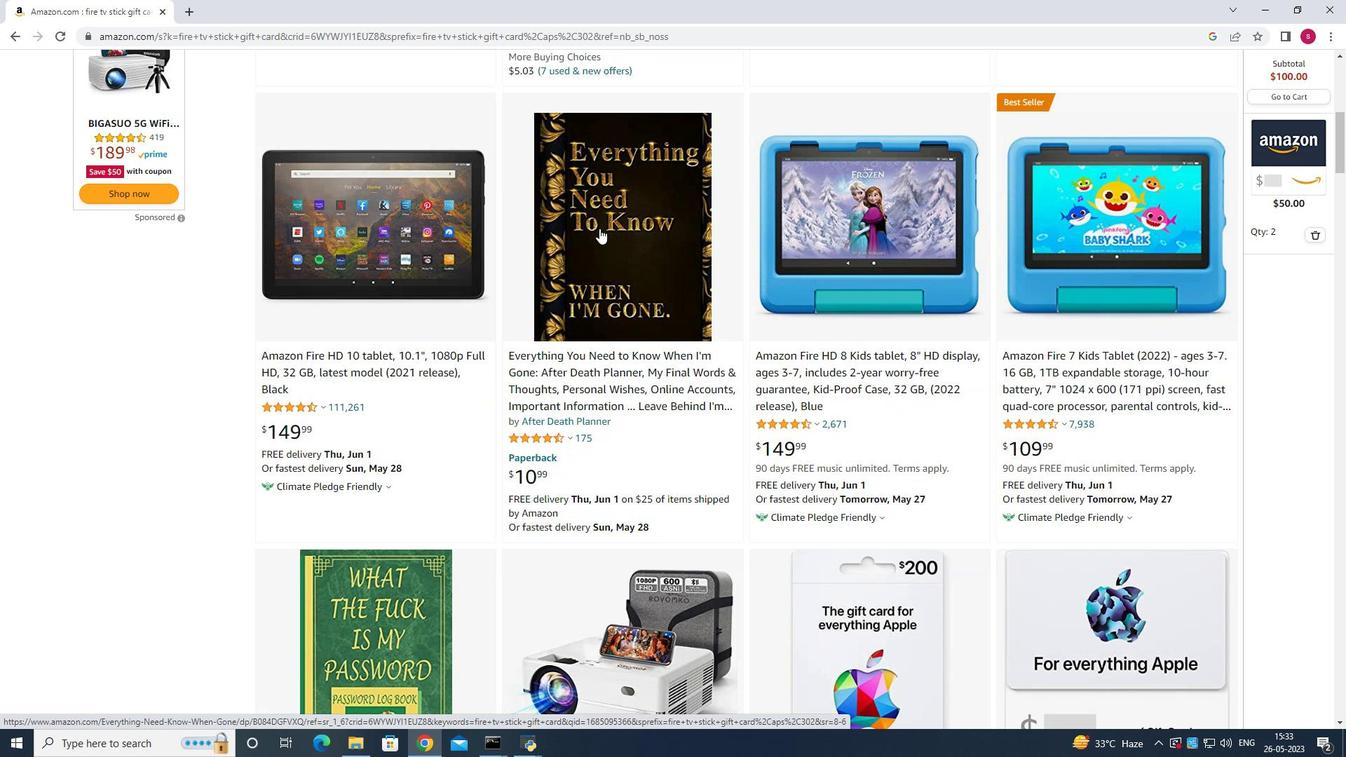 
Action: Mouse scrolled (599, 227) with delta (0, 0)
Screenshot: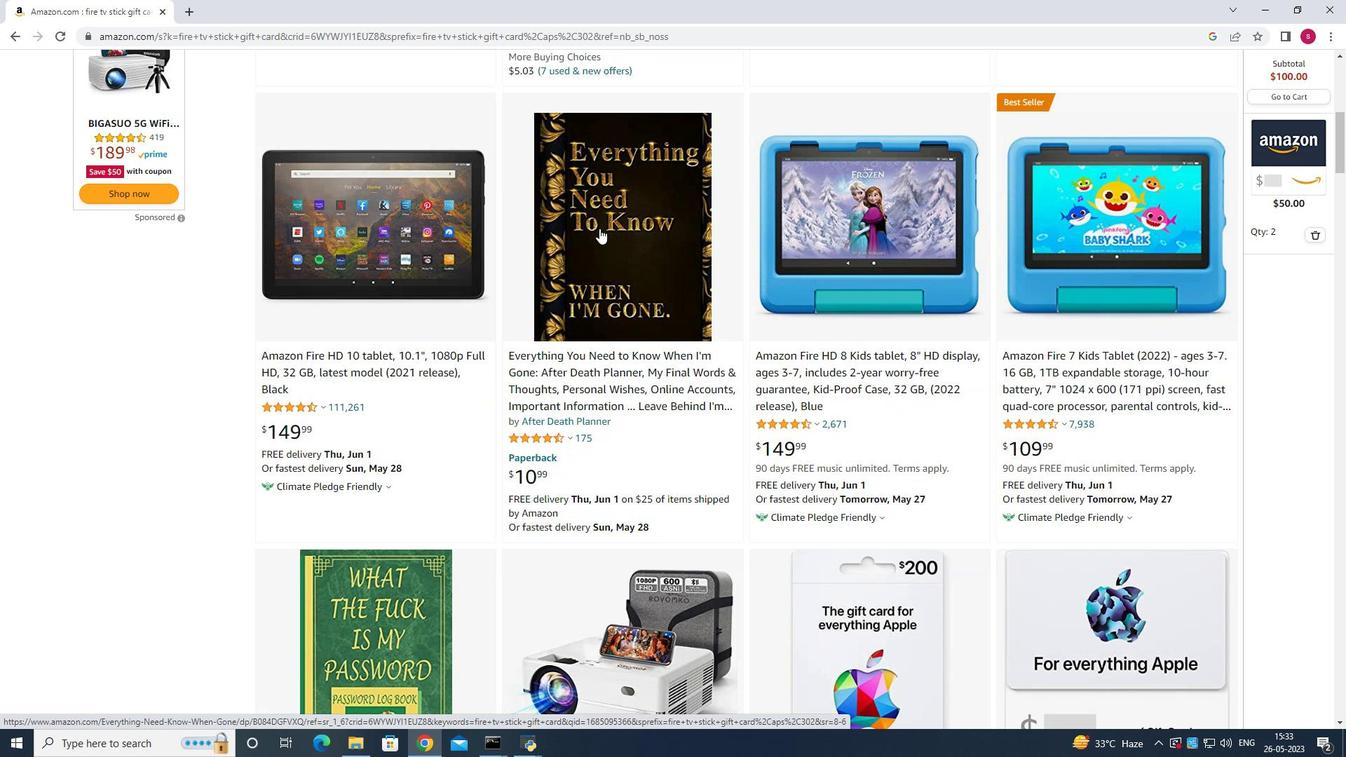 
Action: Mouse scrolled (599, 227) with delta (0, 0)
Screenshot: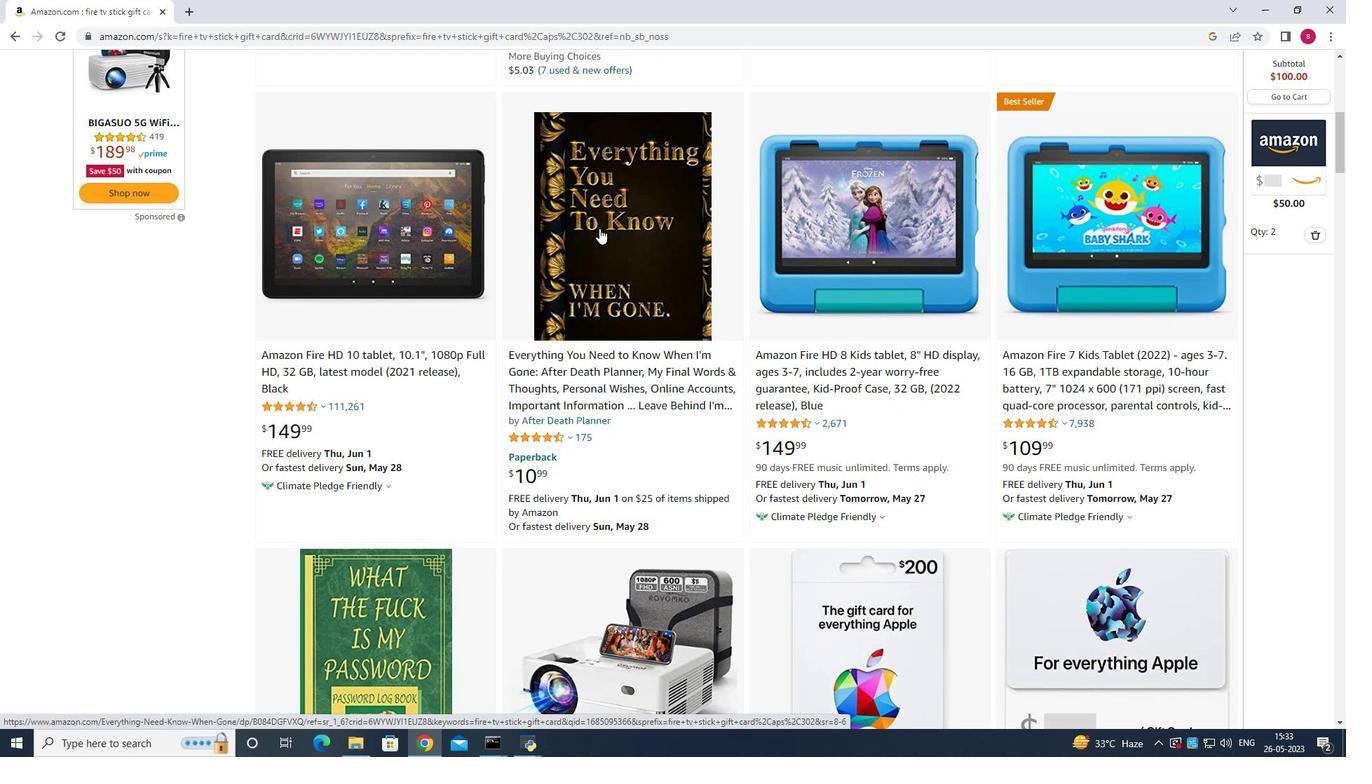 
Action: Mouse moved to (606, 218)
Screenshot: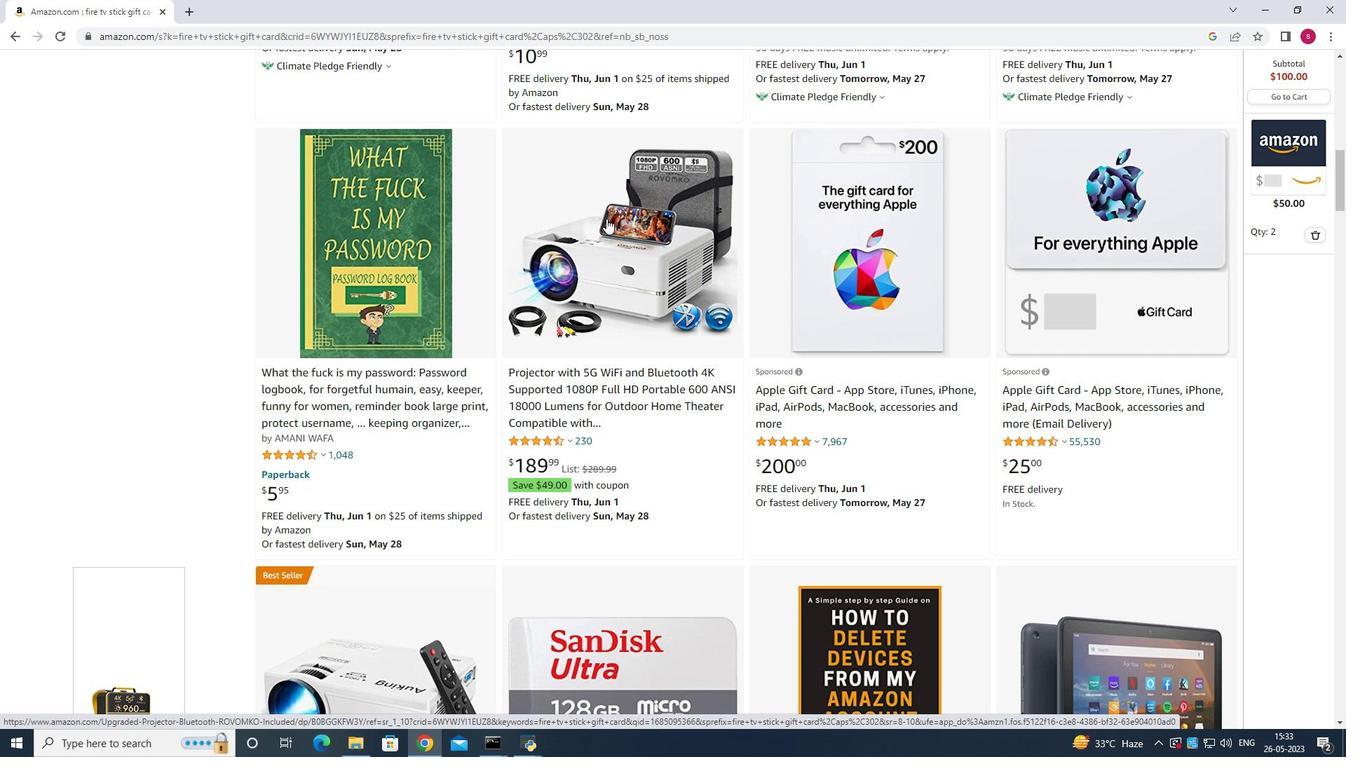 
Action: Mouse scrolled (606, 218) with delta (0, 0)
Screenshot: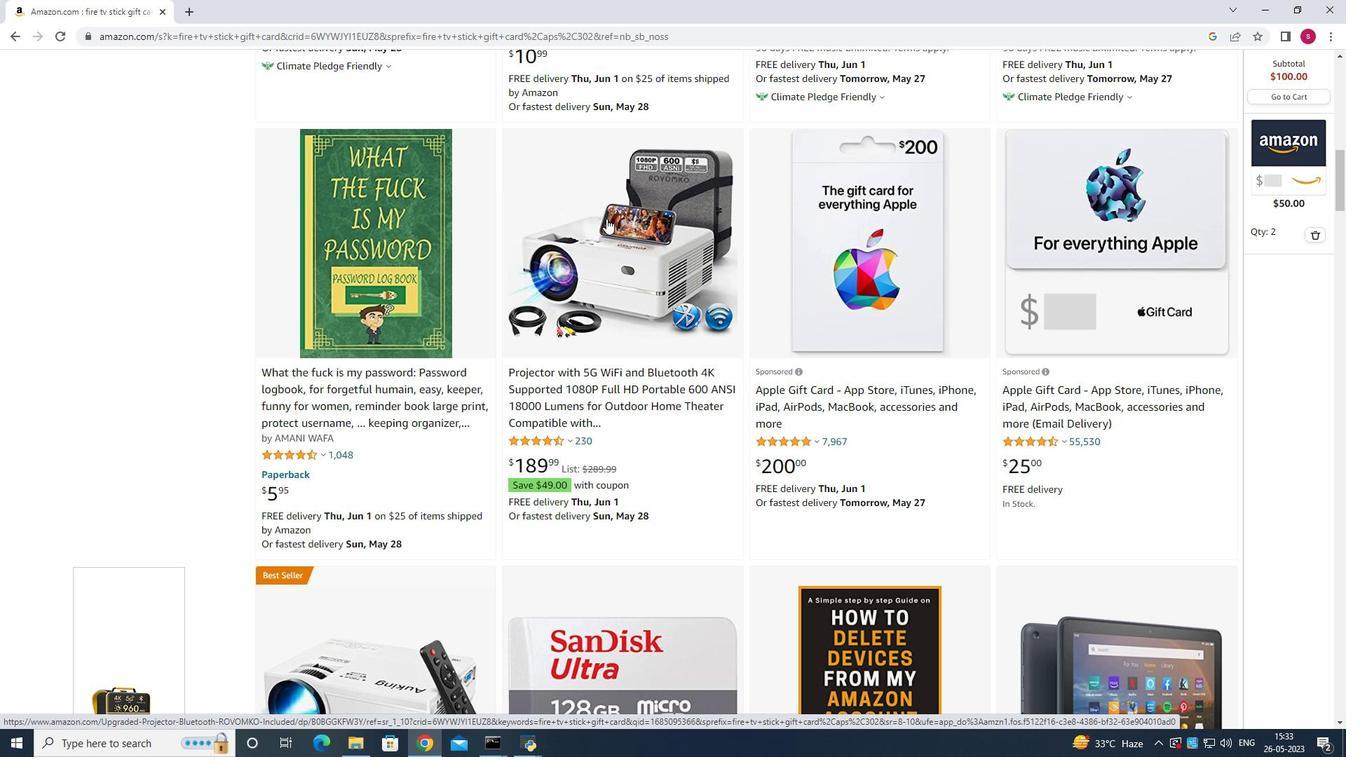 
Action: Mouse moved to (856, 453)
Screenshot: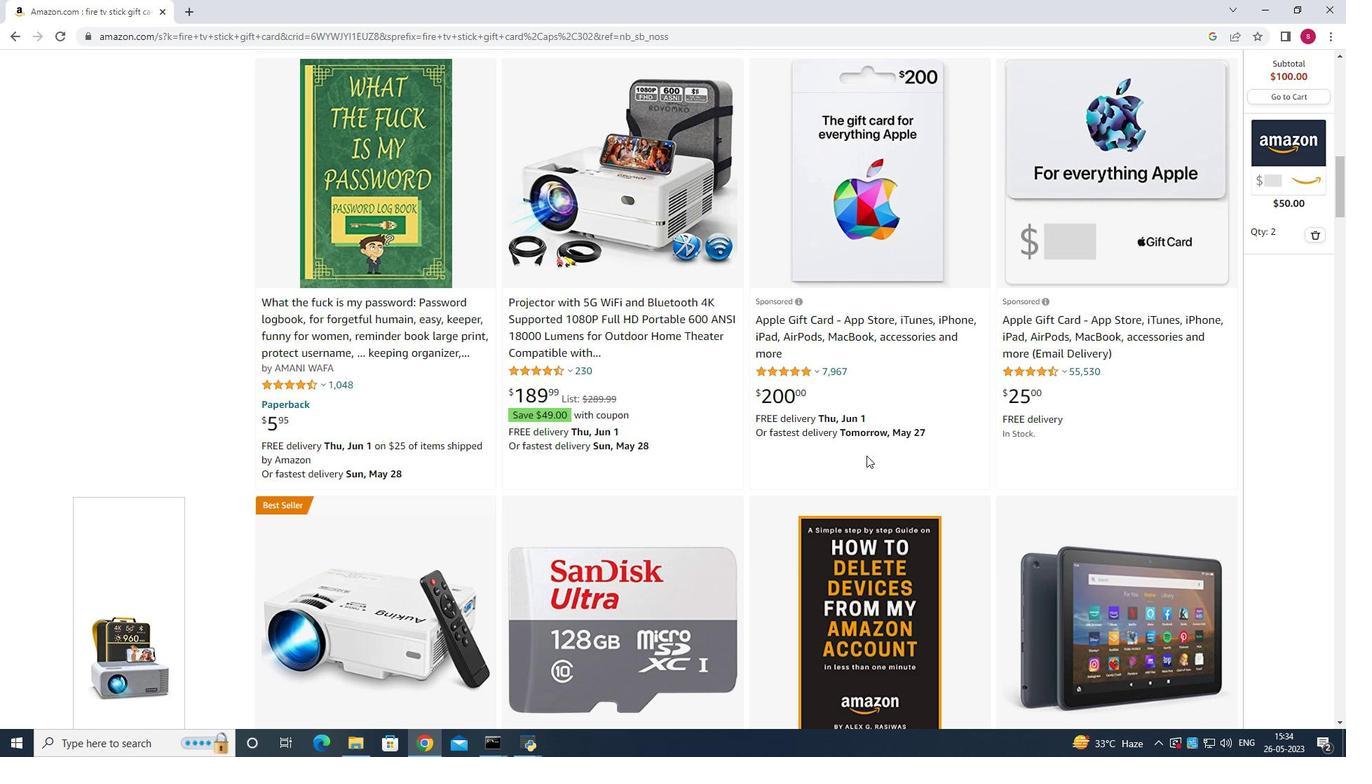 
Action: Mouse scrolled (856, 454) with delta (0, 0)
Screenshot: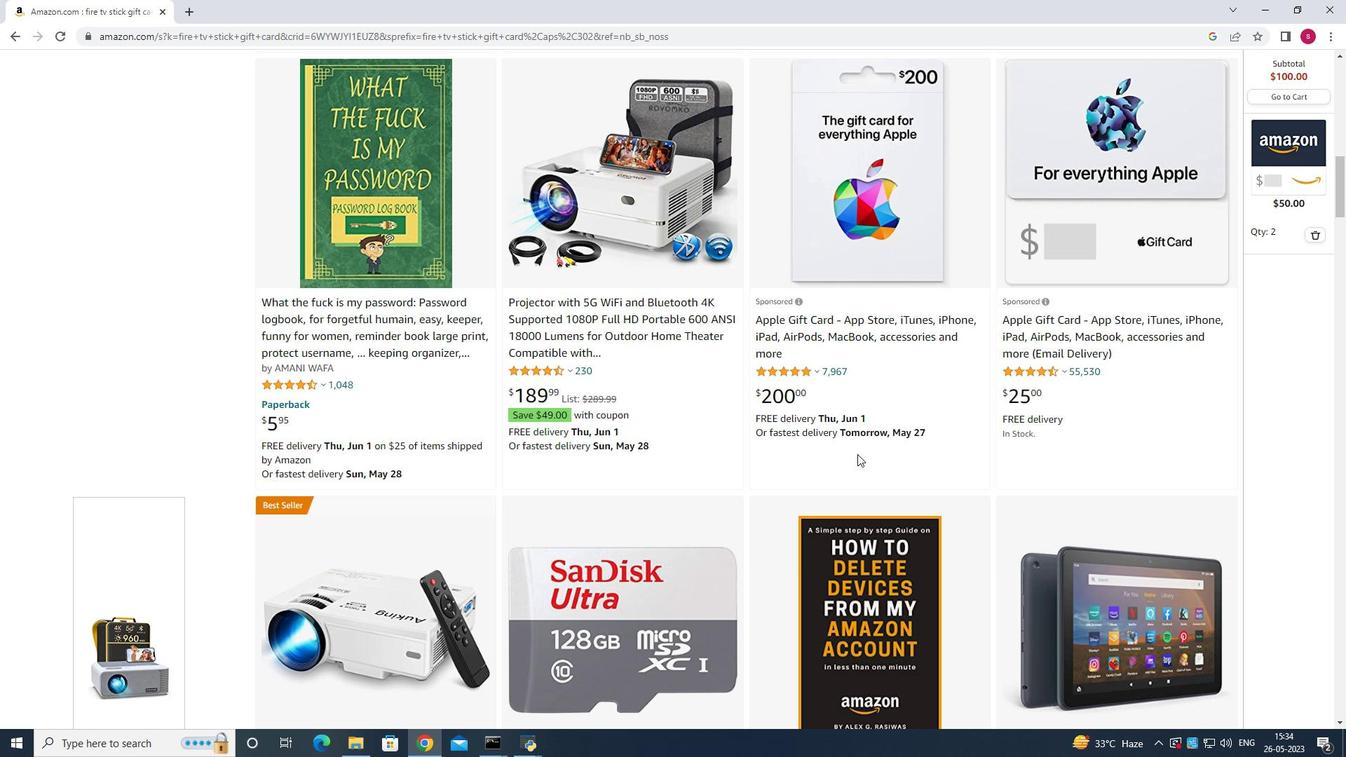 
Action: Mouse scrolled (856, 454) with delta (0, 0)
Screenshot: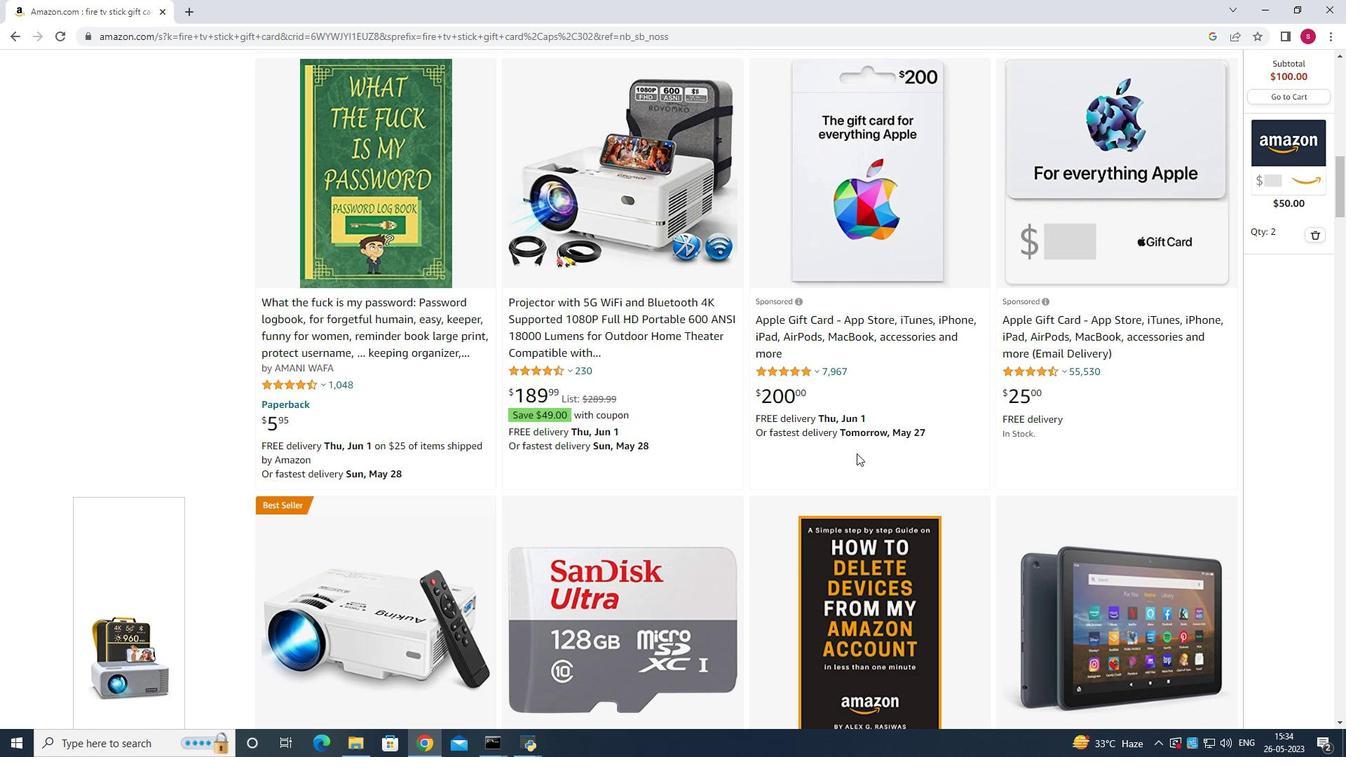 
Action: Mouse scrolled (856, 454) with delta (0, 0)
Screenshot: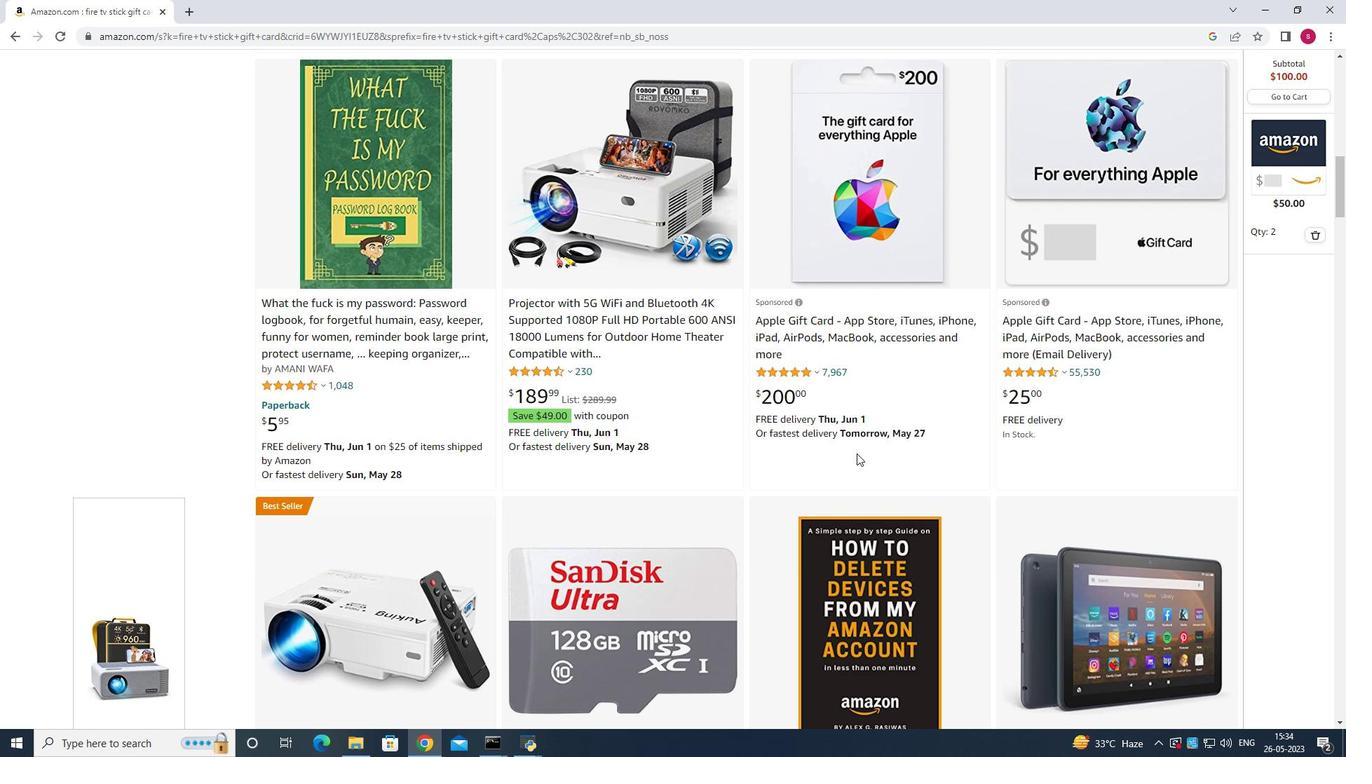 
Action: Mouse scrolled (856, 454) with delta (0, 0)
Screenshot: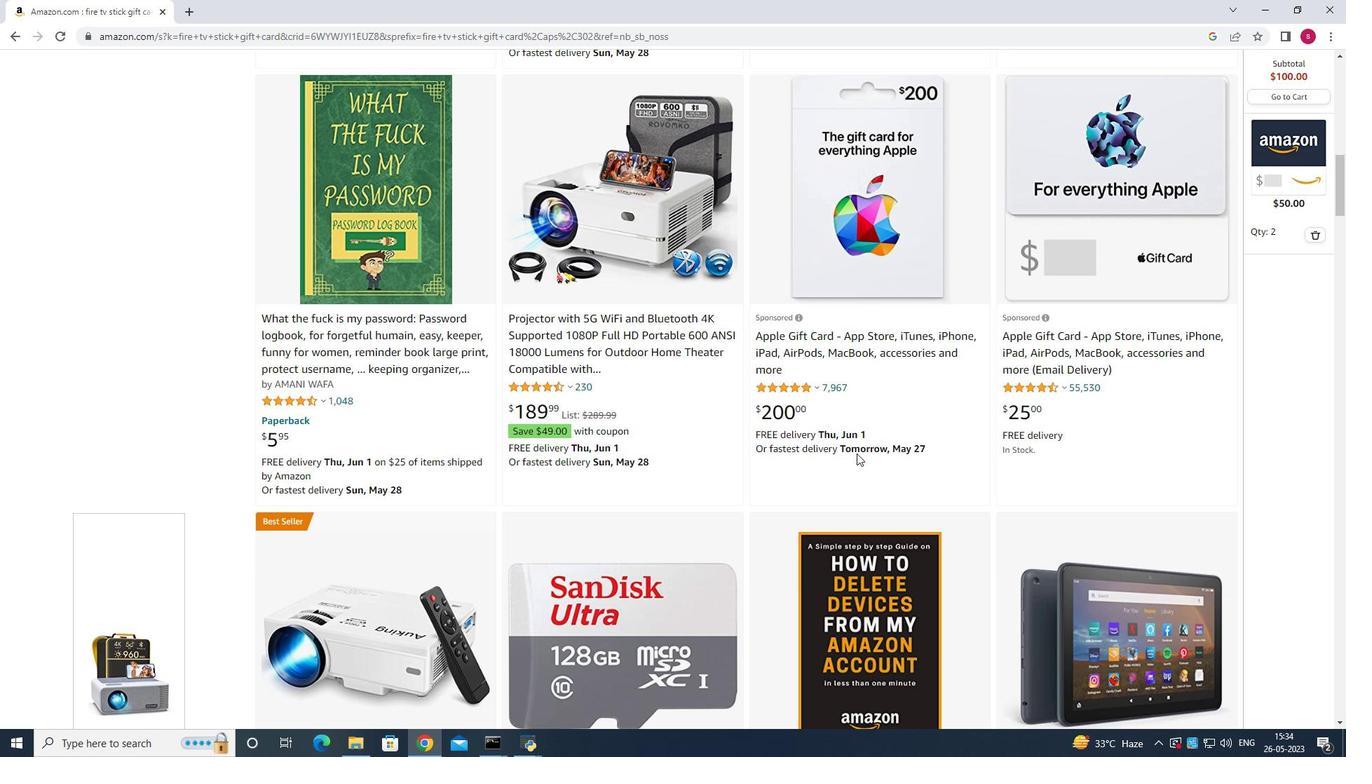 
Action: Mouse moved to (847, 435)
Screenshot: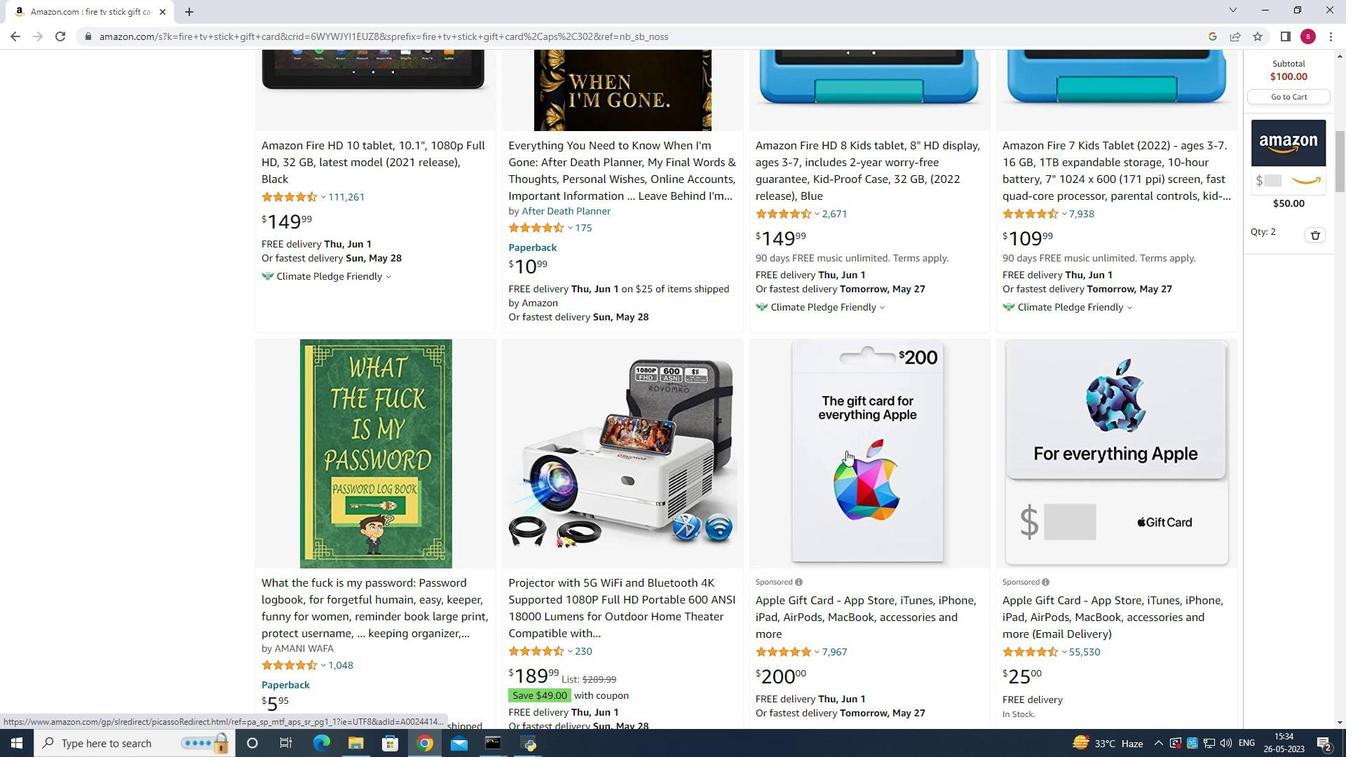 
Action: Mouse scrolled (847, 436) with delta (0, 0)
Screenshot: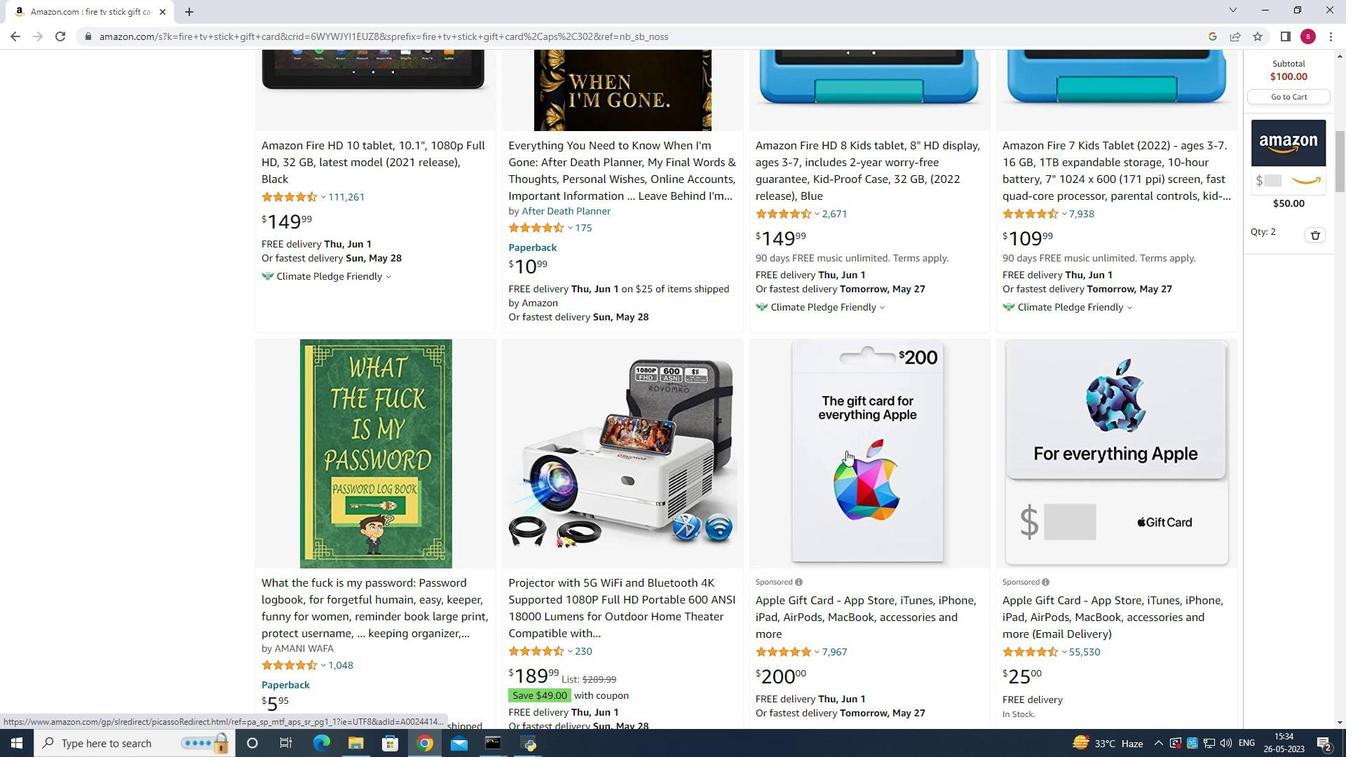 
Action: Mouse scrolled (847, 436) with delta (0, 0)
Screenshot: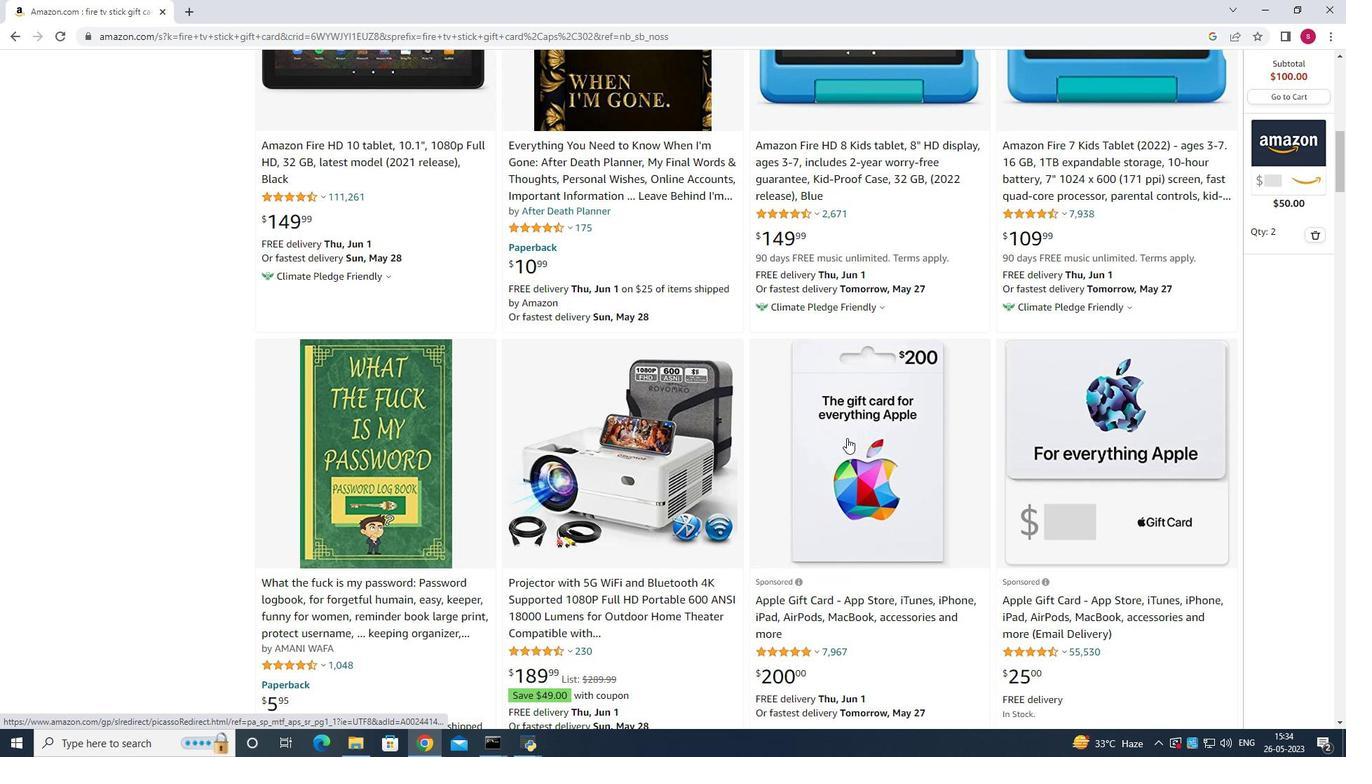 
Action: Mouse moved to (847, 434)
Screenshot: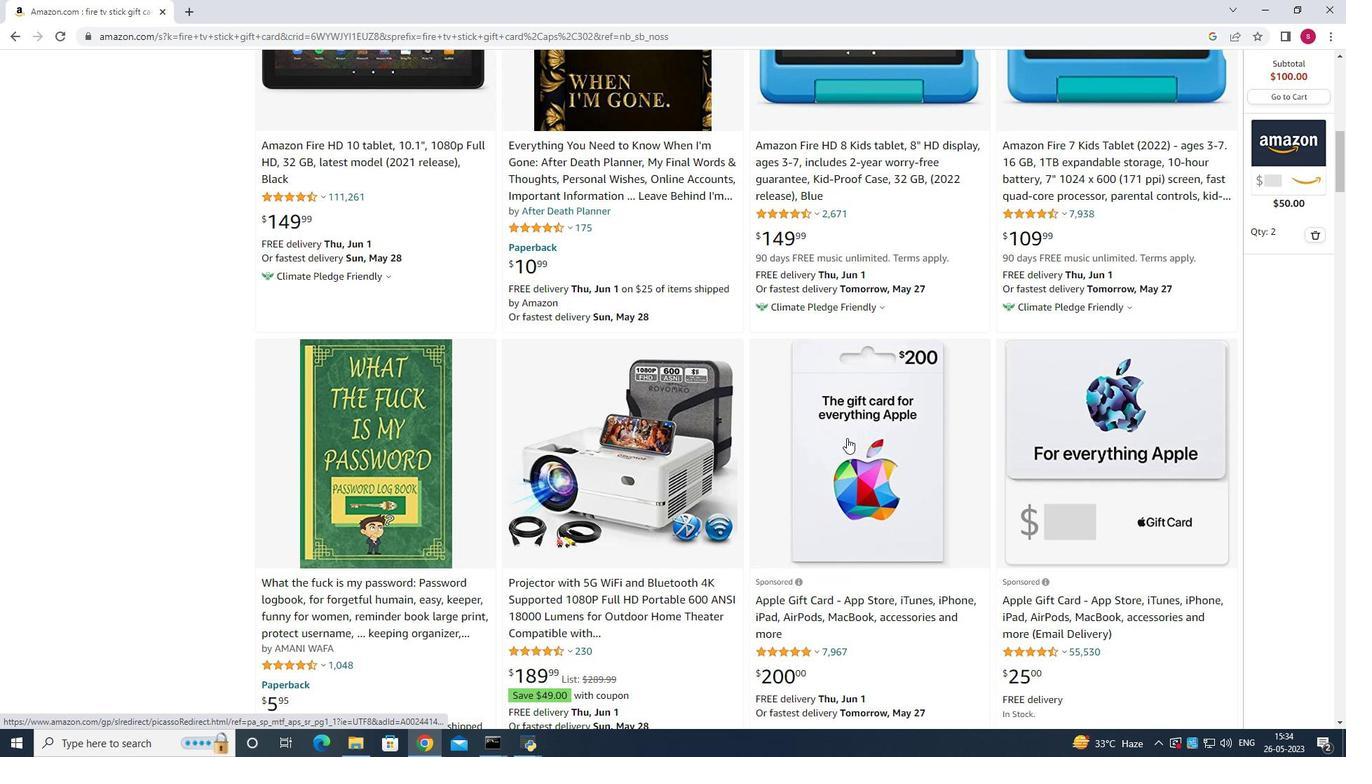 
Action: Mouse scrolled (847, 435) with delta (0, 0)
Screenshot: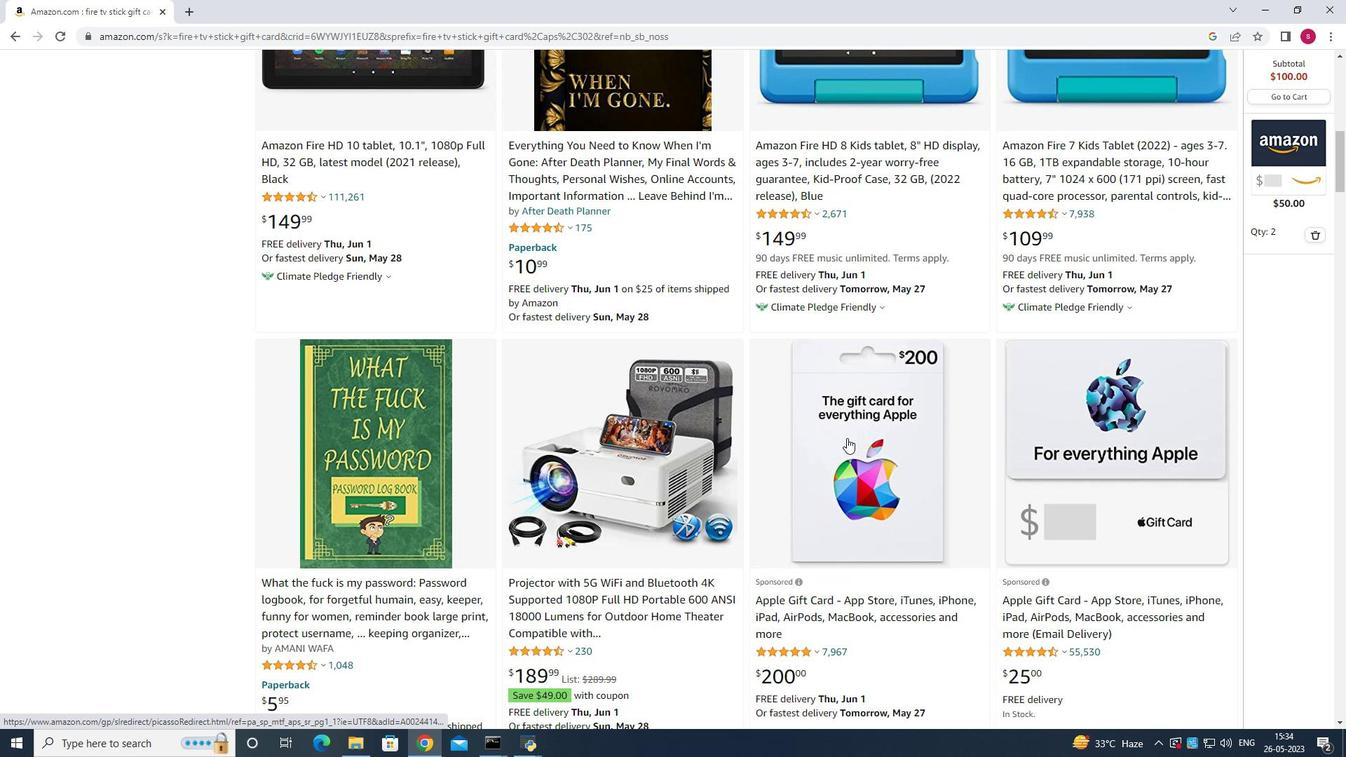 
Action: Mouse moved to (847, 433)
Screenshot: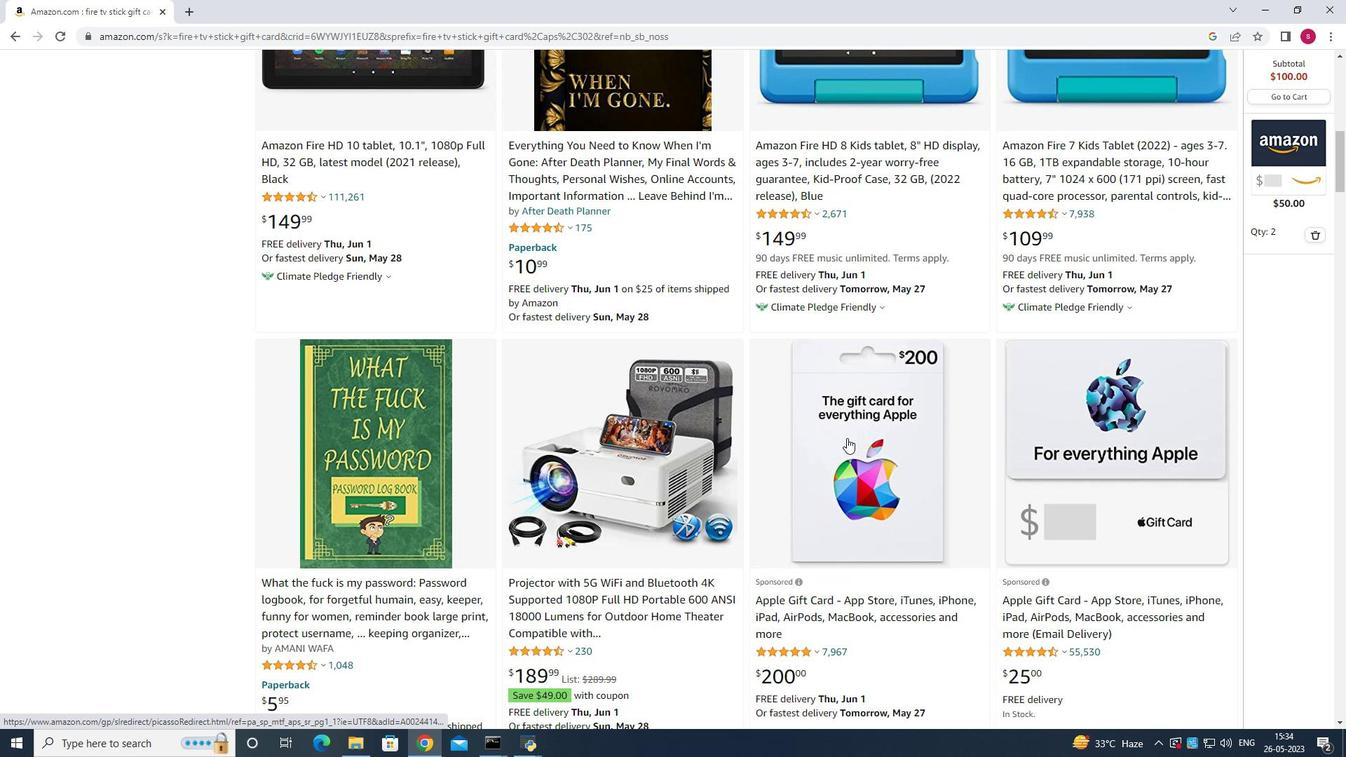 
Action: Mouse scrolled (847, 434) with delta (0, 0)
Screenshot: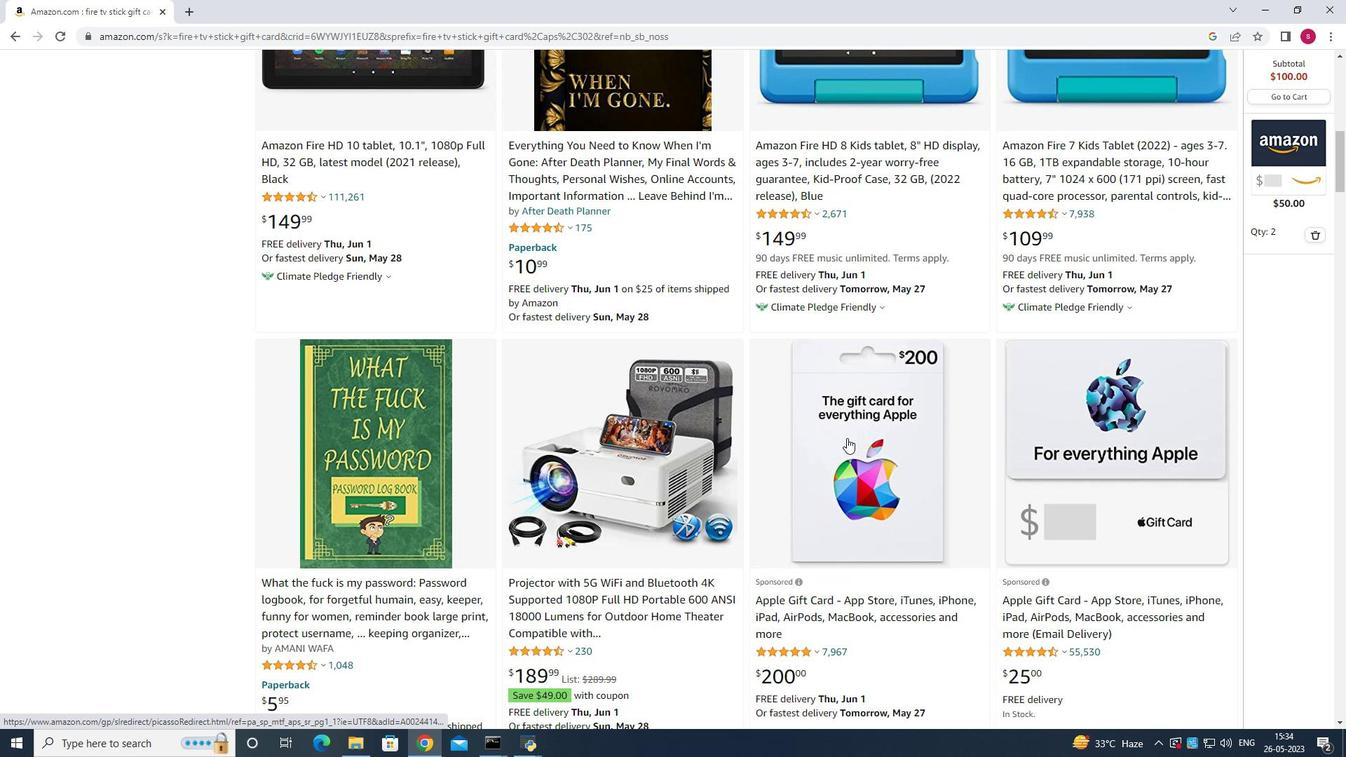 
Action: Mouse scrolled (847, 434) with delta (0, 0)
